 Task: Search for and compare the best cameras available for photography.
Action: Mouse moved to (285, 594)
Screenshot: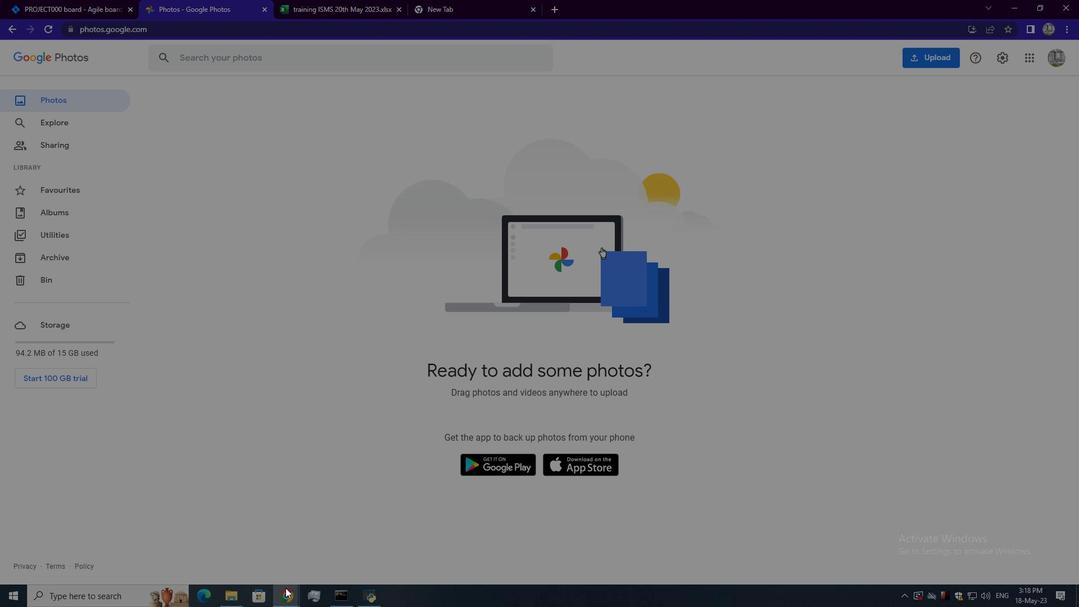 
Action: Mouse pressed left at (285, 594)
Screenshot: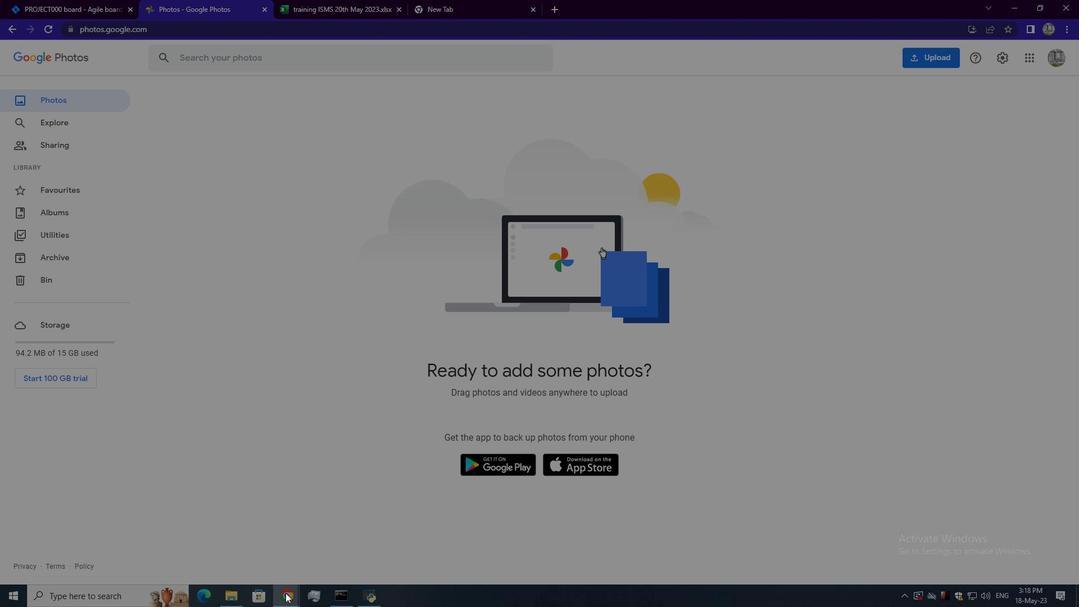 
Action: Mouse moved to (333, 546)
Screenshot: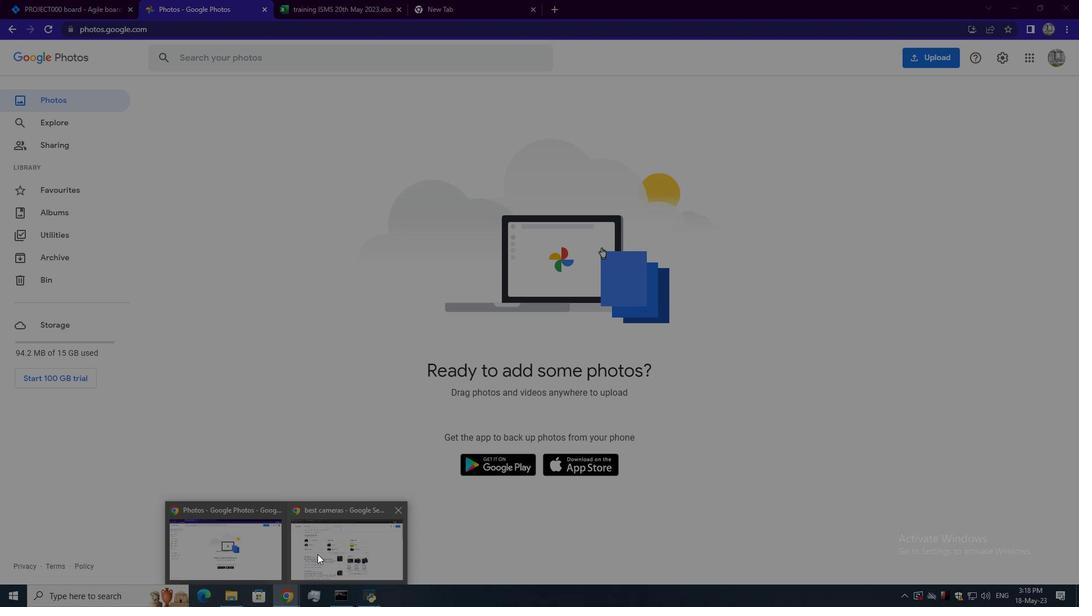 
Action: Mouse pressed left at (333, 546)
Screenshot: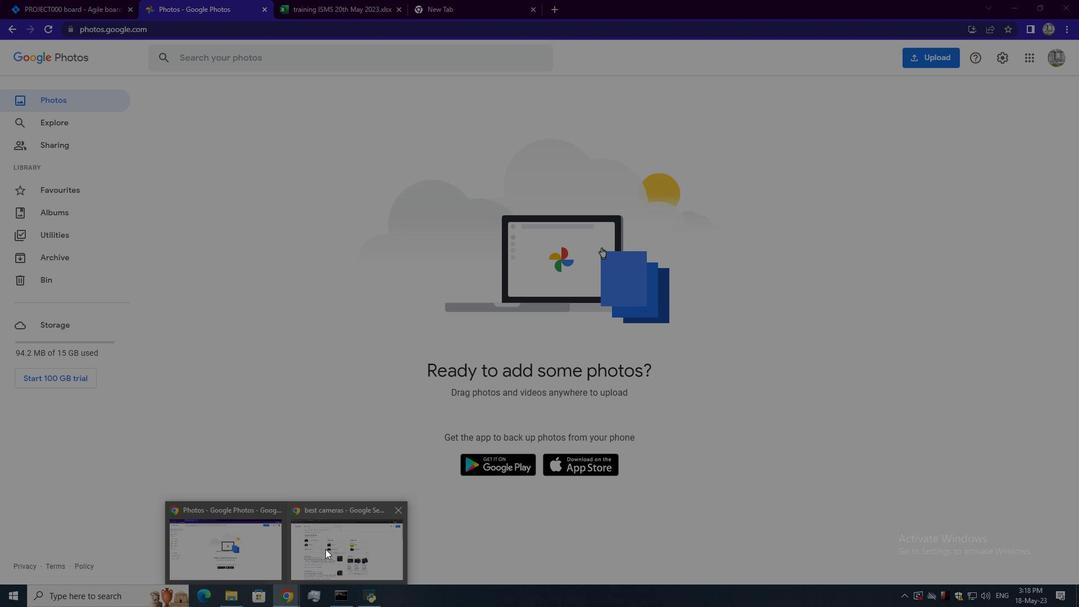
Action: Mouse moved to (243, 71)
Screenshot: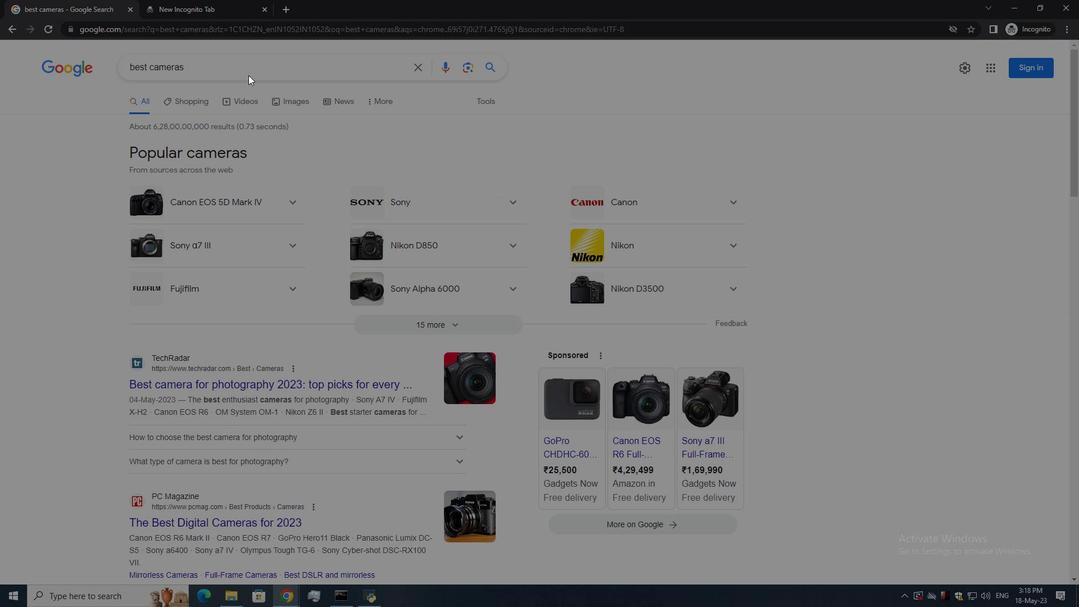 
Action: Mouse pressed left at (243, 71)
Screenshot: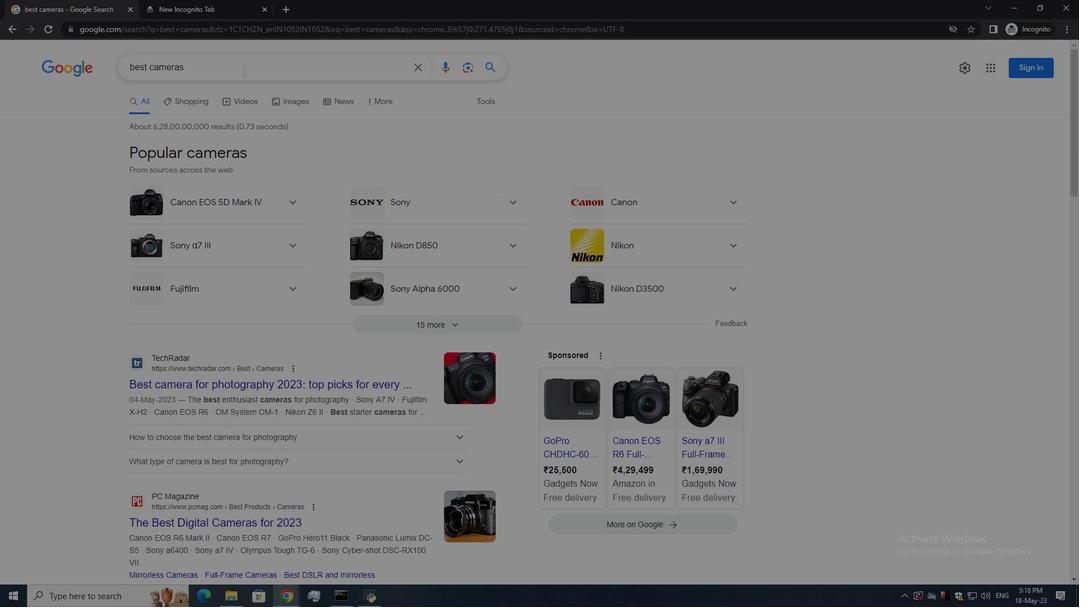 
Action: Key pressed <Key.backspace><Key.backspace><Key.backspace><Key.backspace><Key.backspace><Key.backspace><Key.backspace><Key.backspace><Key.backspace><Key.backspace><Key.backspace><Key.backspace><Key.backspace><Key.backspace><Key.backspace><Key.backspace><Key.backspace><Key.backspace><Key.shift>Best<Key.space>photos<Key.space>taken<Key.space>with<Key.space>canon<Key.enter>
Screenshot: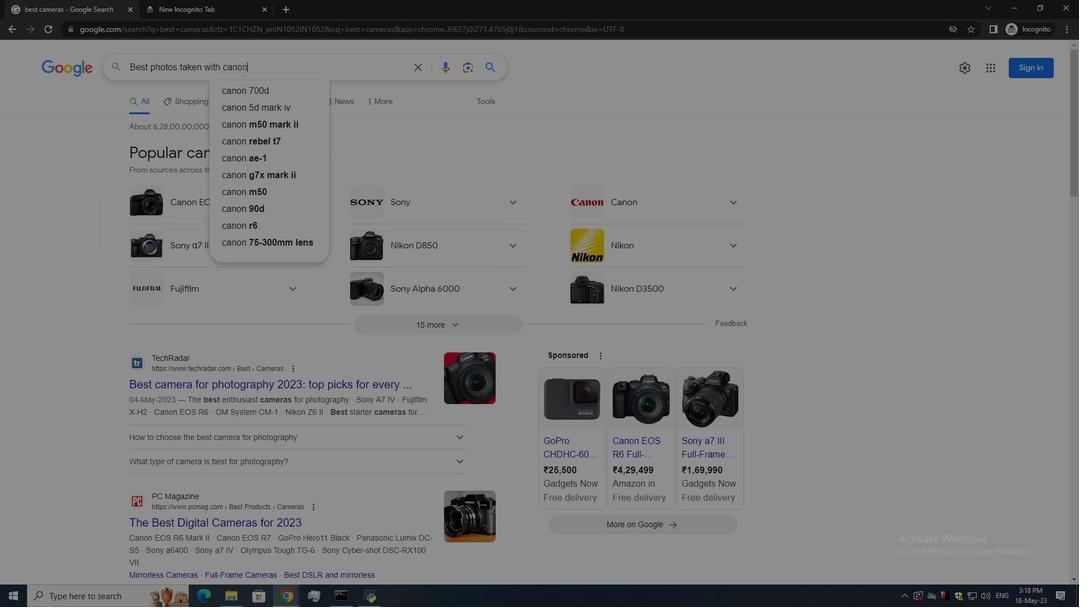 
Action: Mouse moved to (252, 165)
Screenshot: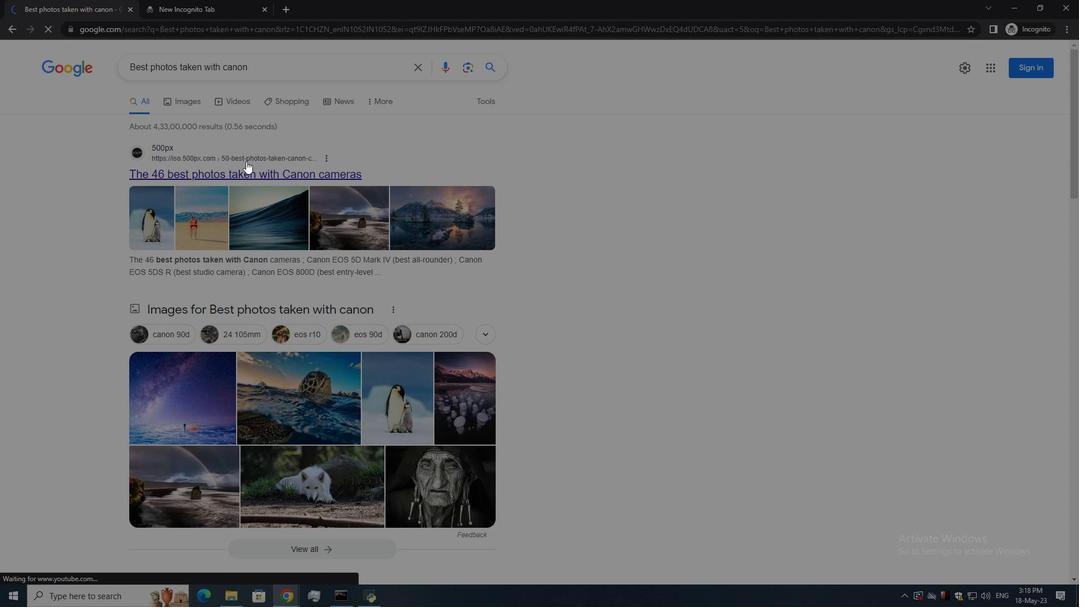 
Action: Mouse pressed left at (252, 165)
Screenshot: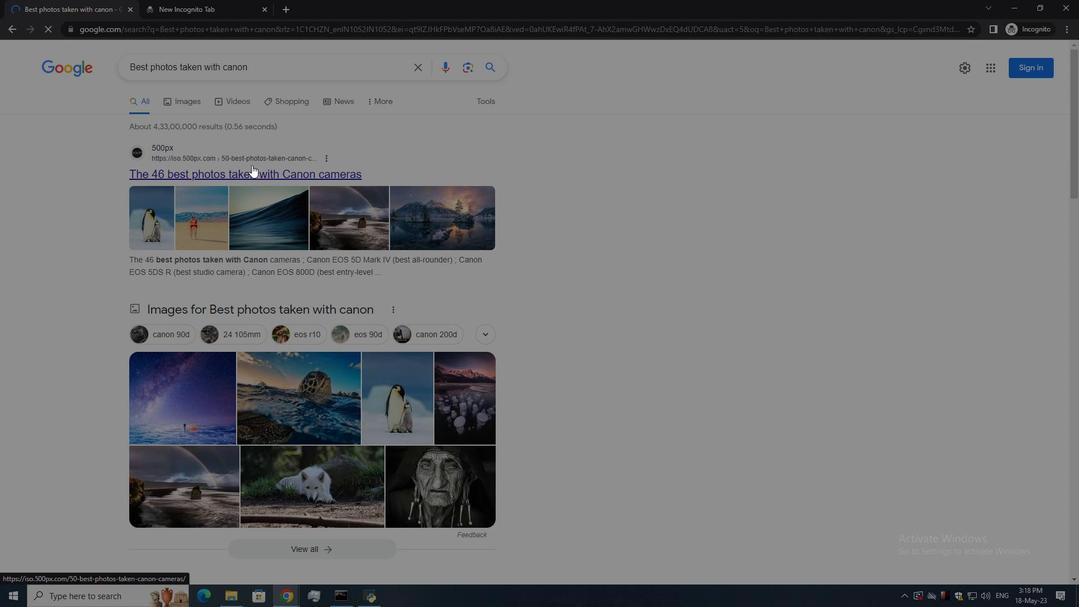 
Action: Mouse moved to (943, 596)
Screenshot: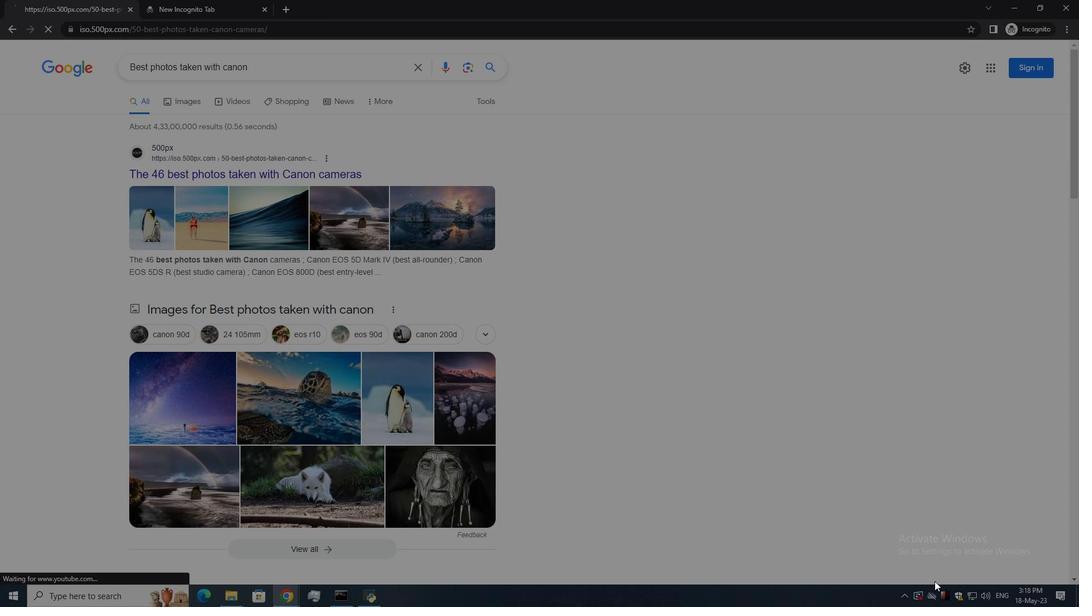 
Action: Mouse pressed left at (943, 596)
Screenshot: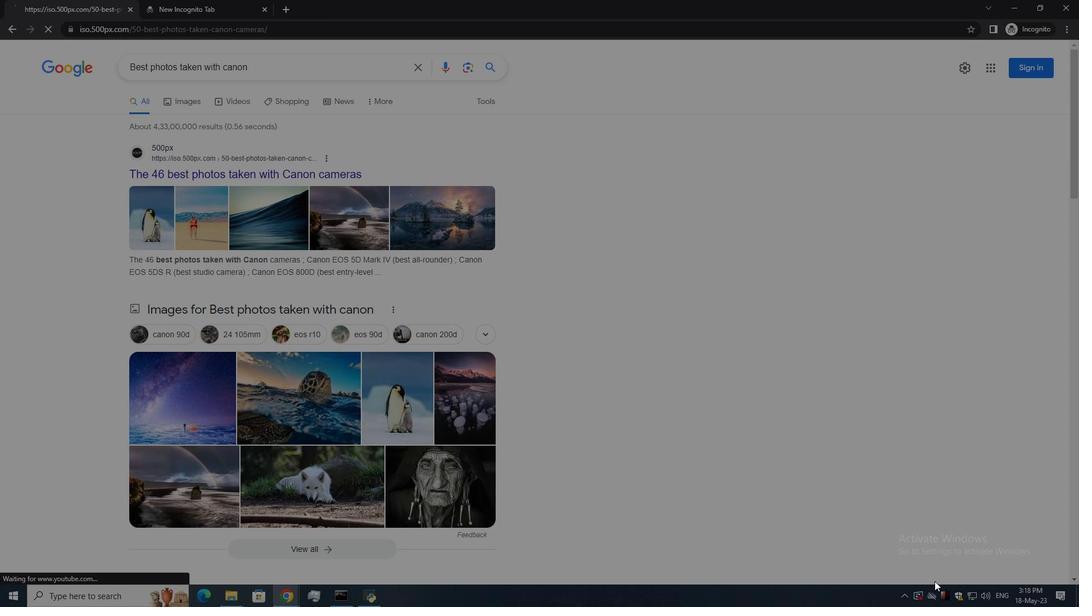 
Action: Mouse moved to (904, 480)
Screenshot: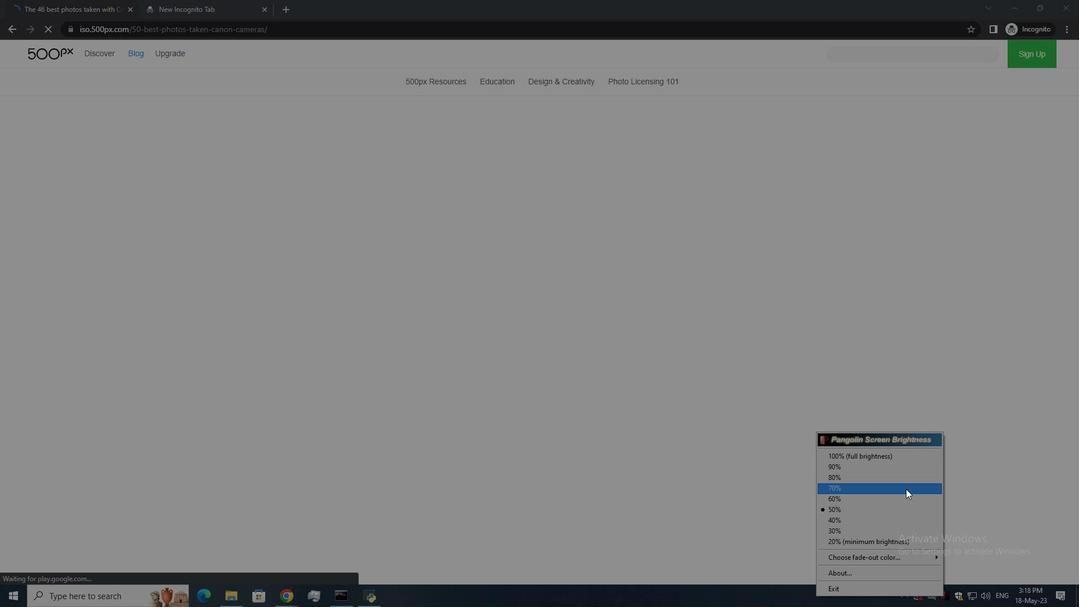 
Action: Mouse pressed left at (904, 480)
Screenshot: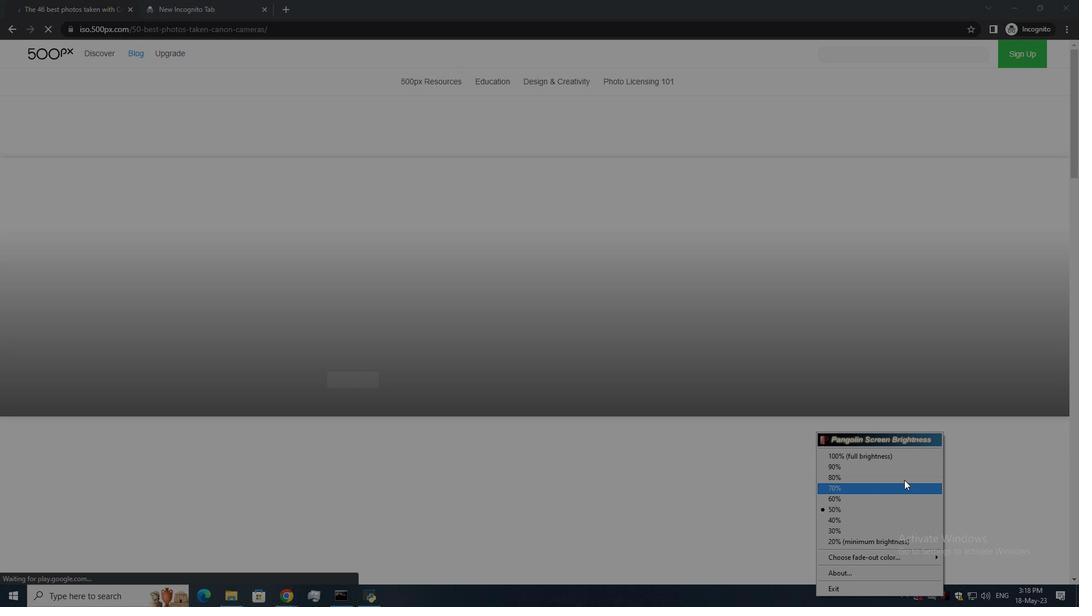 
Action: Mouse moved to (431, 281)
Screenshot: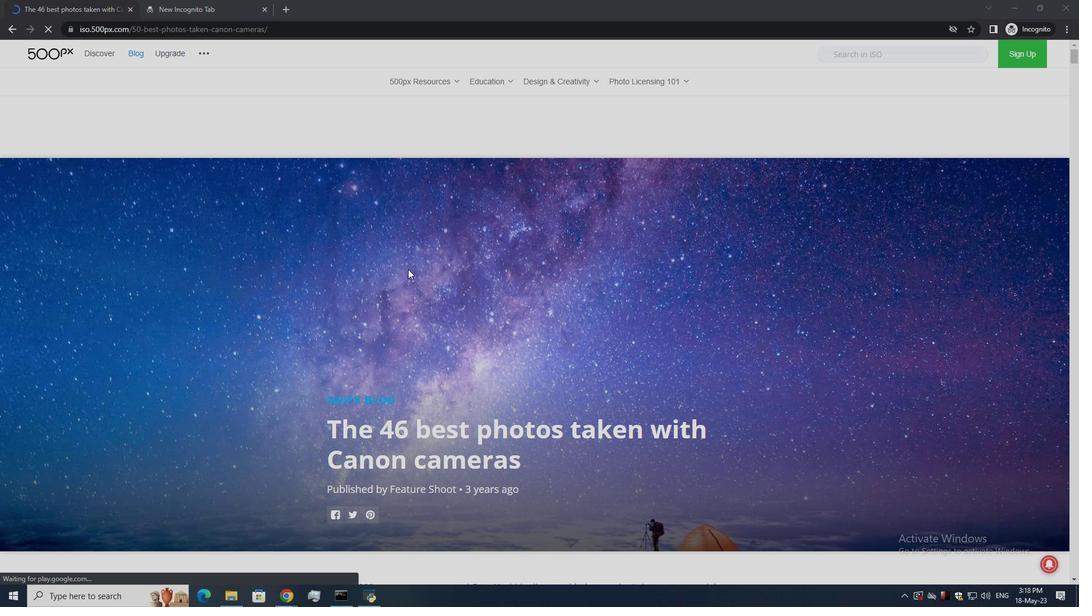 
Action: Mouse scrolled (431, 280) with delta (0, 0)
Screenshot: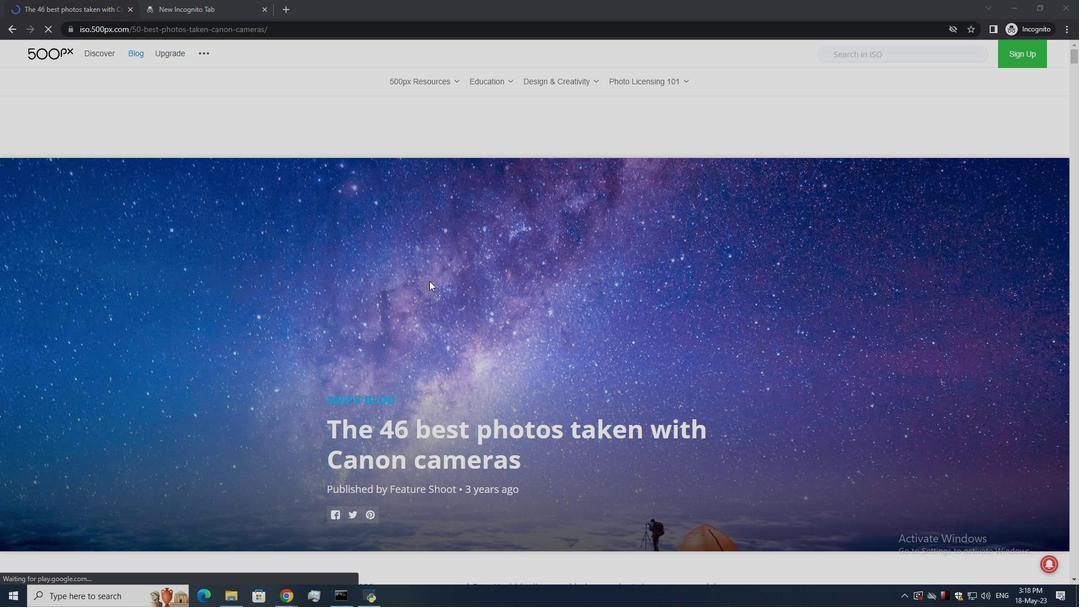 
Action: Mouse scrolled (431, 280) with delta (0, 0)
Screenshot: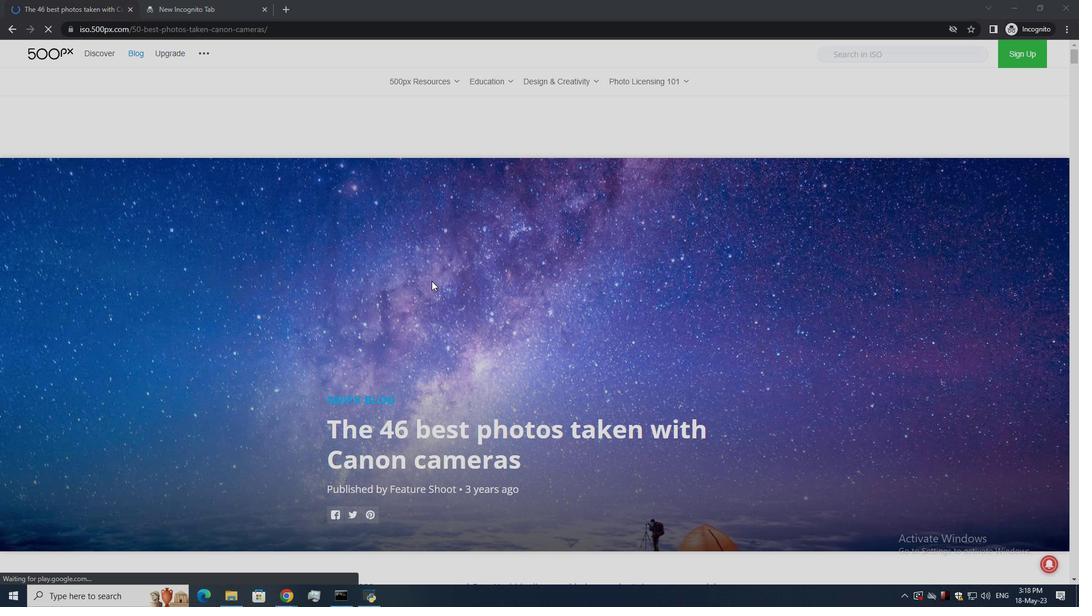 
Action: Mouse moved to (431, 281)
Screenshot: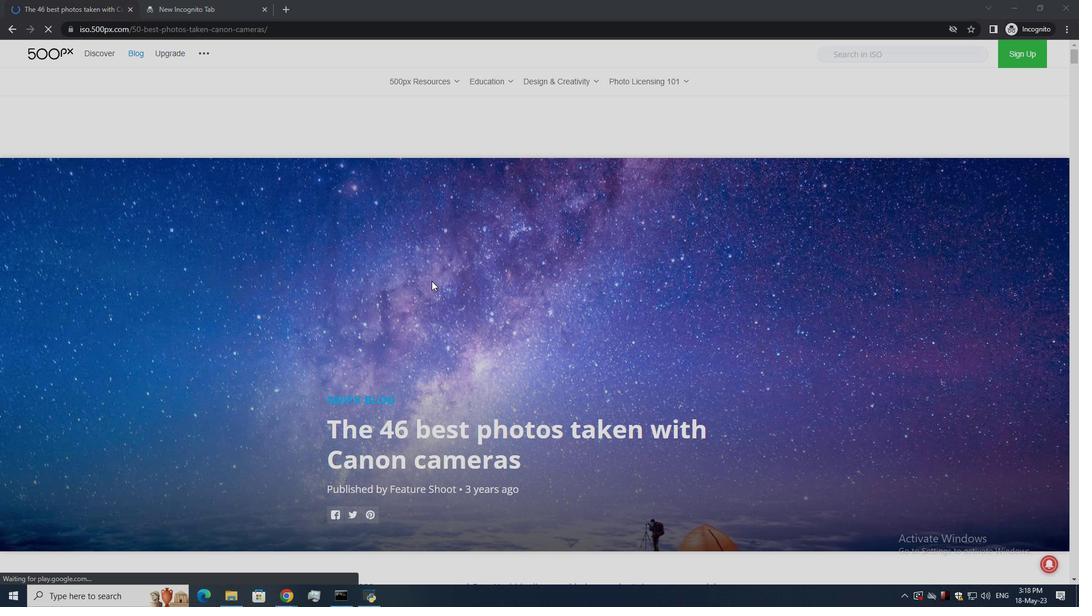 
Action: Mouse scrolled (431, 281) with delta (0, 0)
Screenshot: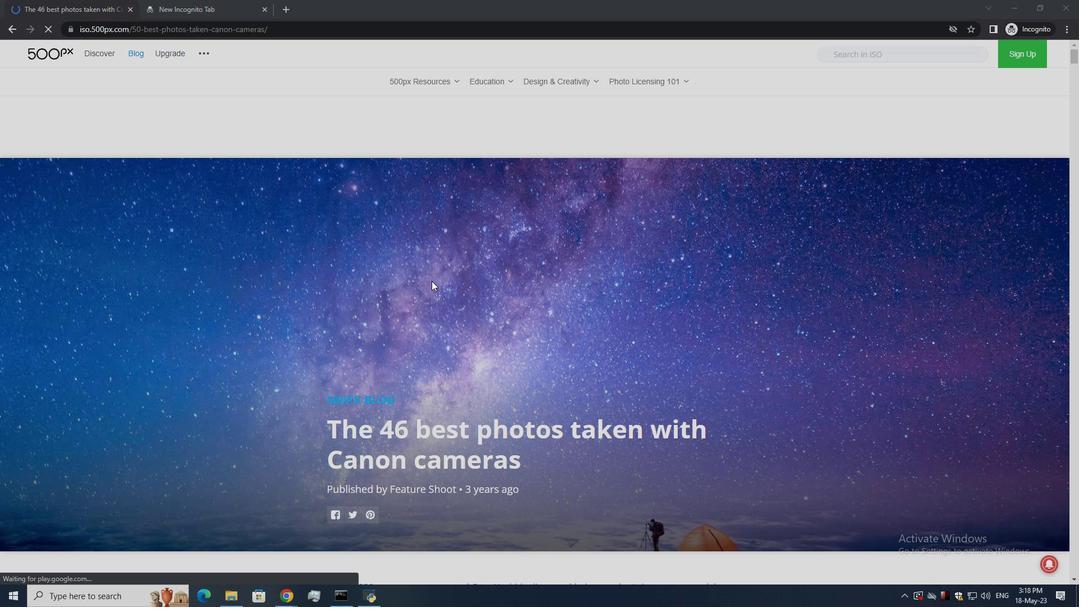 
Action: Mouse moved to (372, 315)
Screenshot: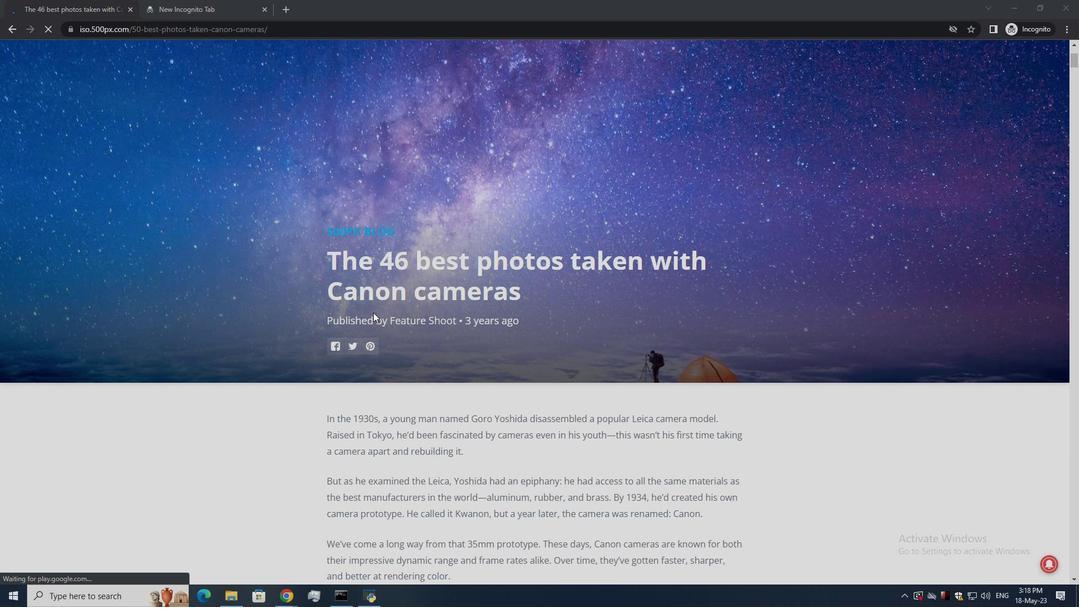 
Action: Mouse scrolled (372, 315) with delta (0, 0)
Screenshot: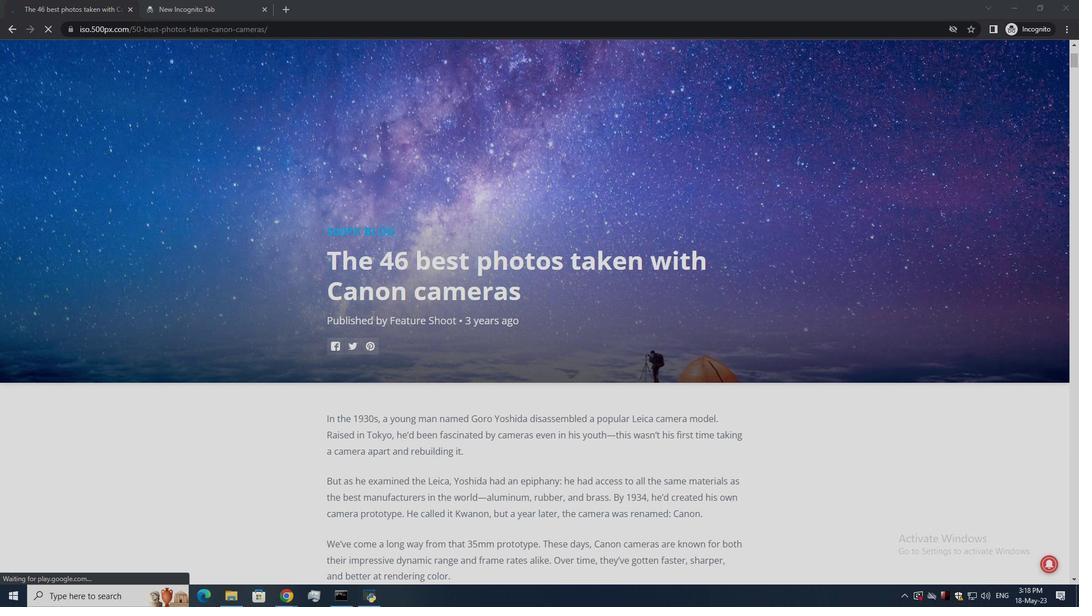 
Action: Mouse moved to (371, 317)
Screenshot: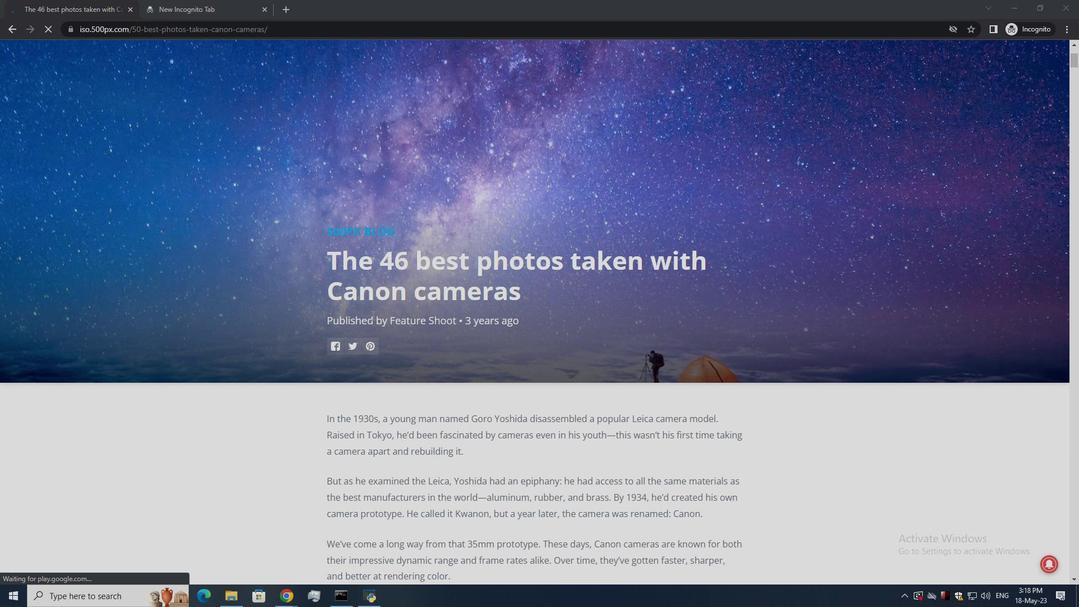
Action: Mouse scrolled (371, 317) with delta (0, 0)
Screenshot: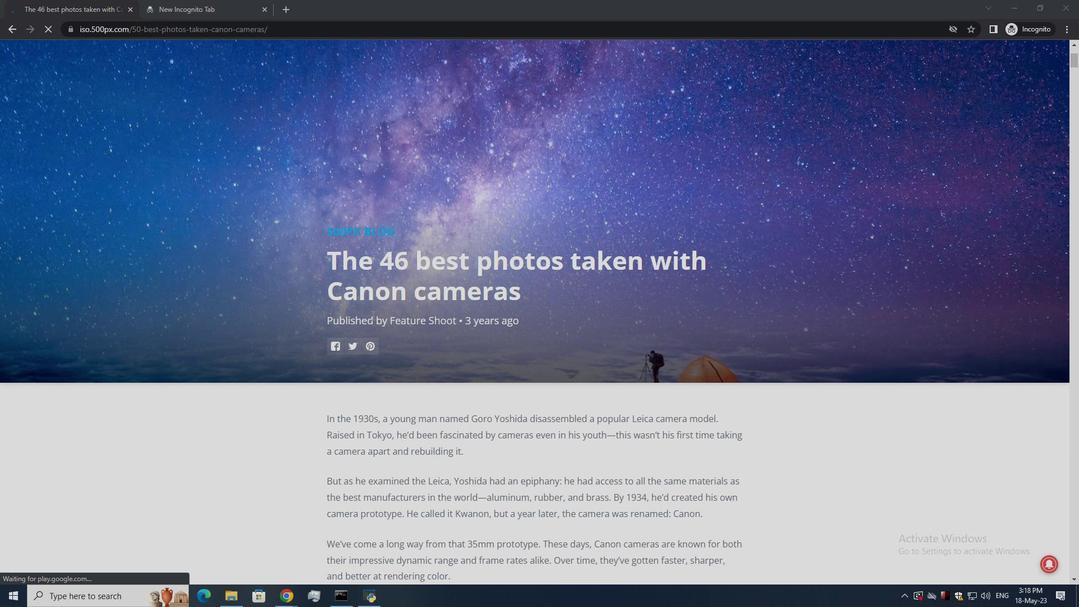 
Action: Mouse scrolled (371, 317) with delta (0, 0)
Screenshot: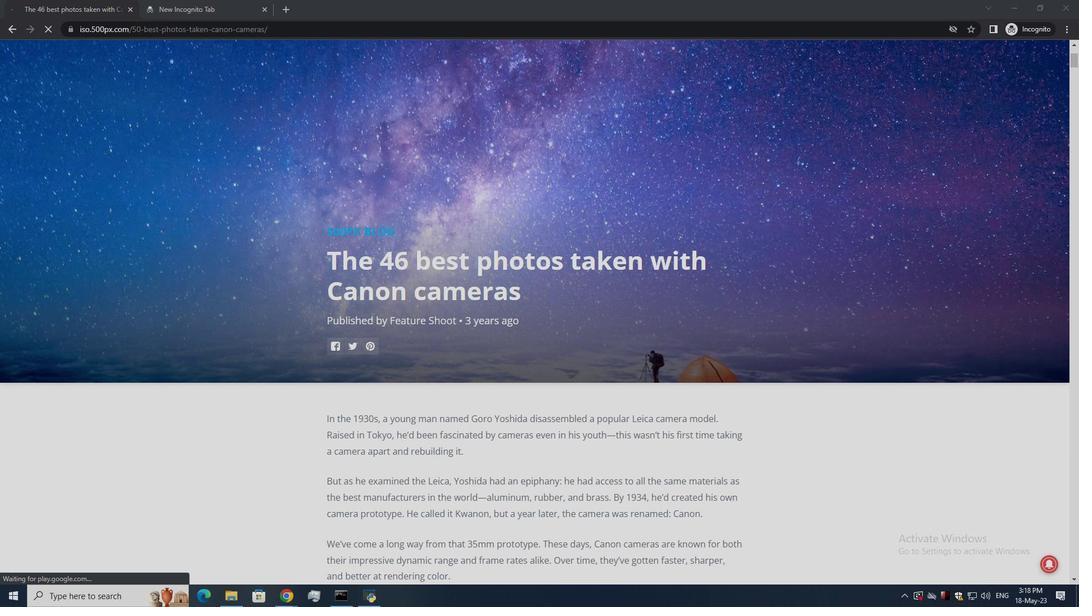 
Action: Mouse scrolled (371, 317) with delta (0, 0)
Screenshot: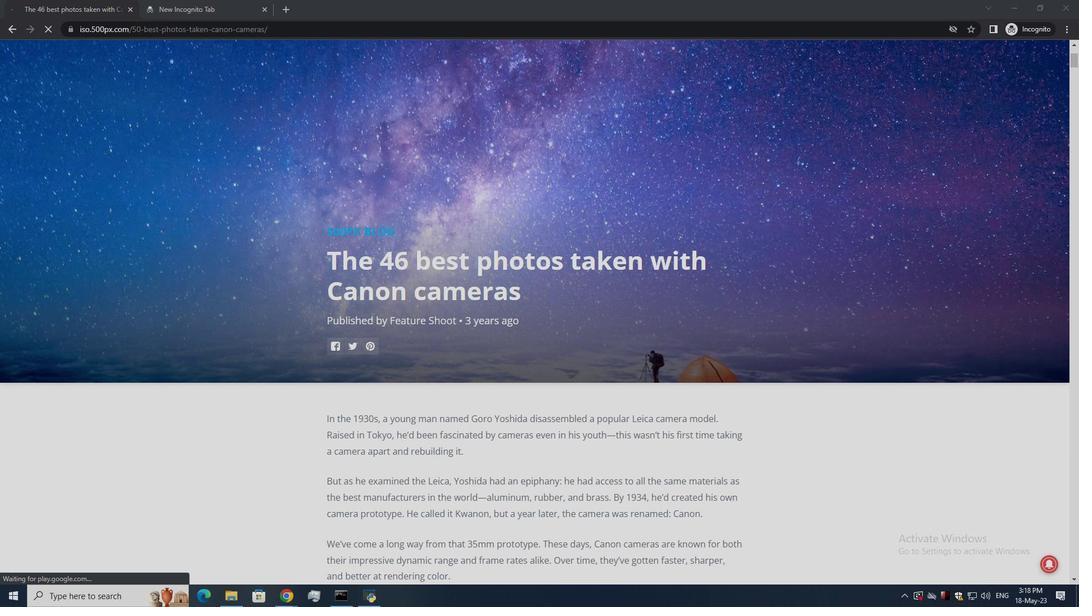 
Action: Mouse moved to (365, 322)
Screenshot: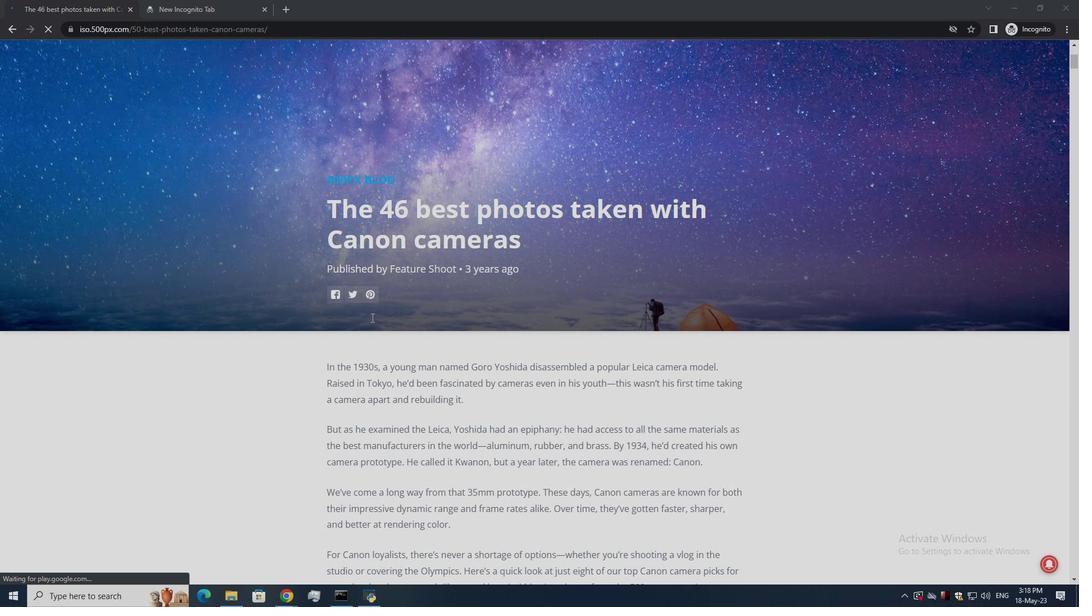 
Action: Mouse scrolled (366, 322) with delta (0, 0)
Screenshot: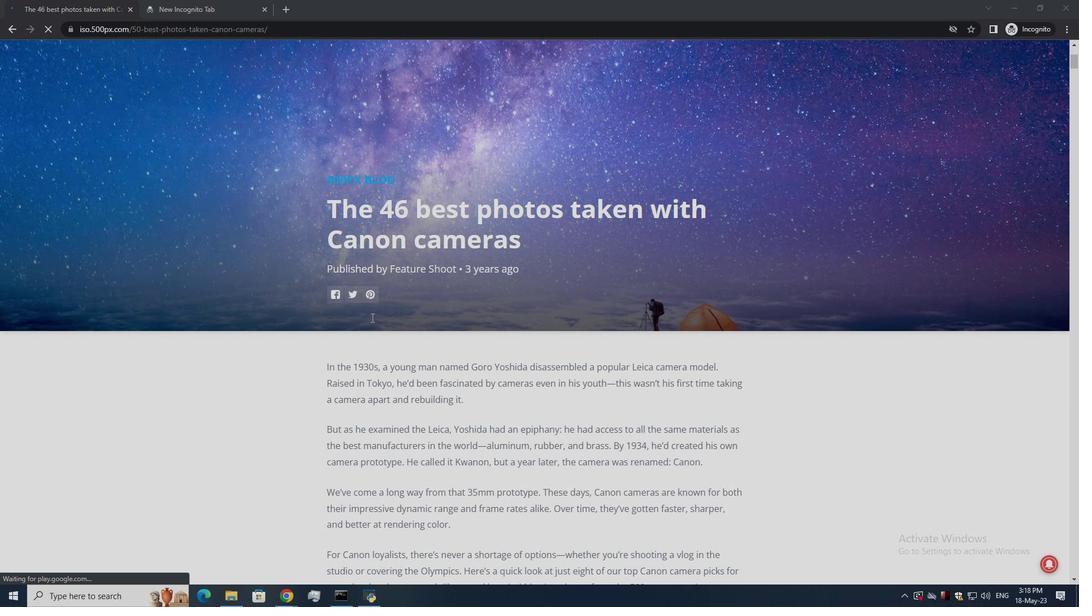 
Action: Mouse moved to (364, 329)
Screenshot: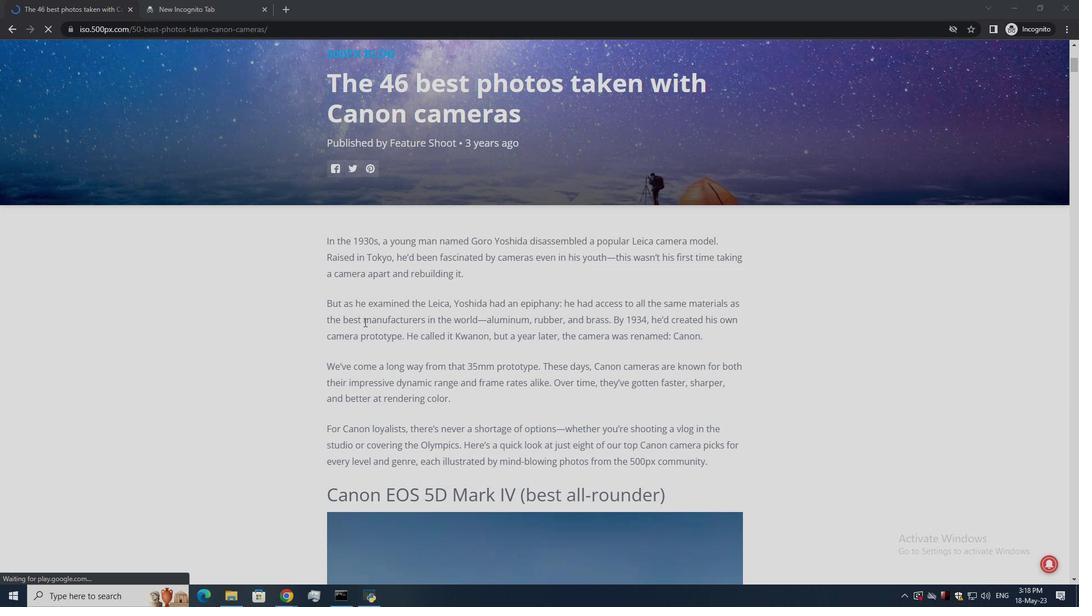 
Action: Mouse scrolled (364, 327) with delta (0, 0)
Screenshot: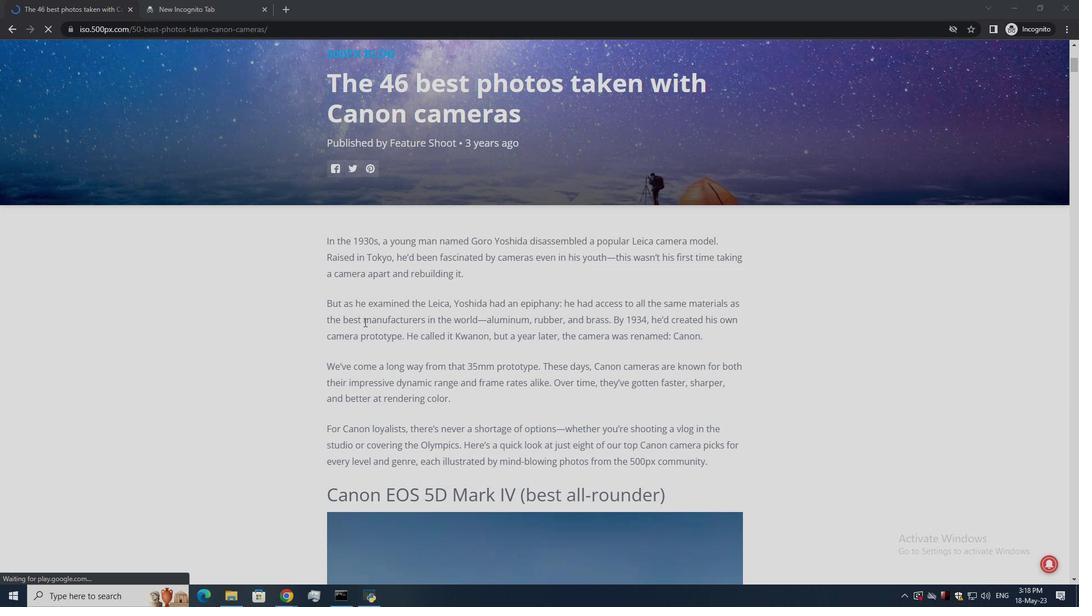 
Action: Mouse moved to (364, 333)
Screenshot: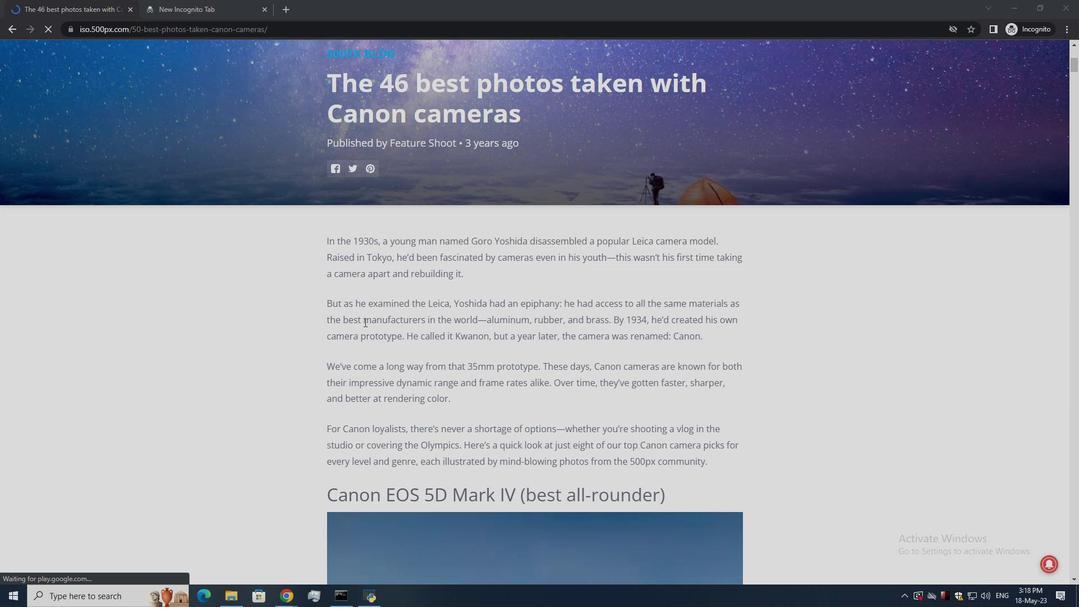
Action: Mouse scrolled (364, 333) with delta (0, 0)
Screenshot: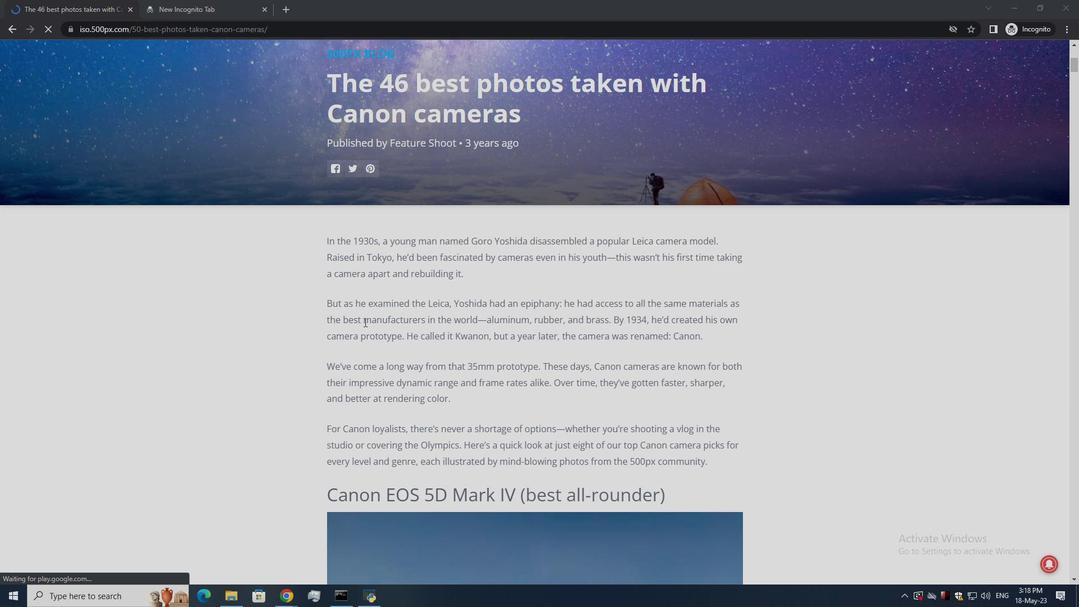 
Action: Mouse scrolled (364, 333) with delta (0, 0)
Screenshot: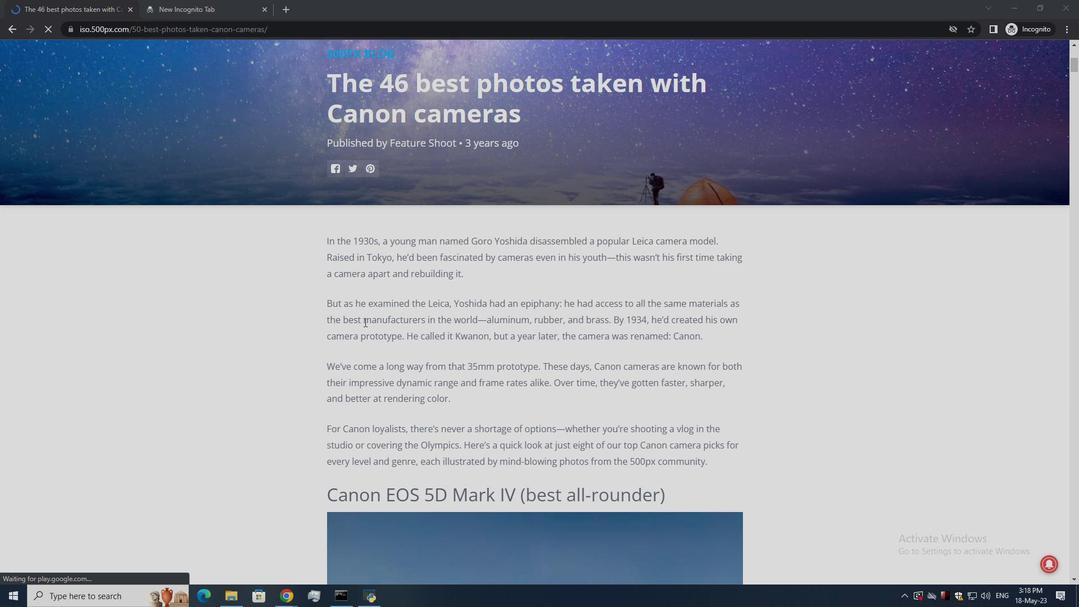 
Action: Mouse moved to (370, 340)
Screenshot: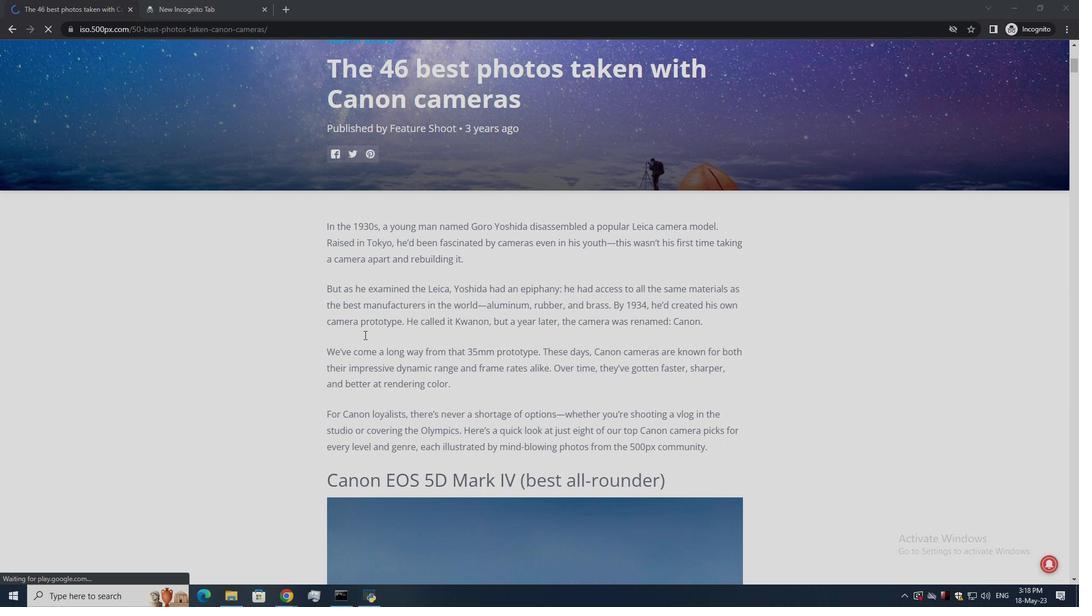 
Action: Mouse scrolled (370, 339) with delta (0, 0)
Screenshot: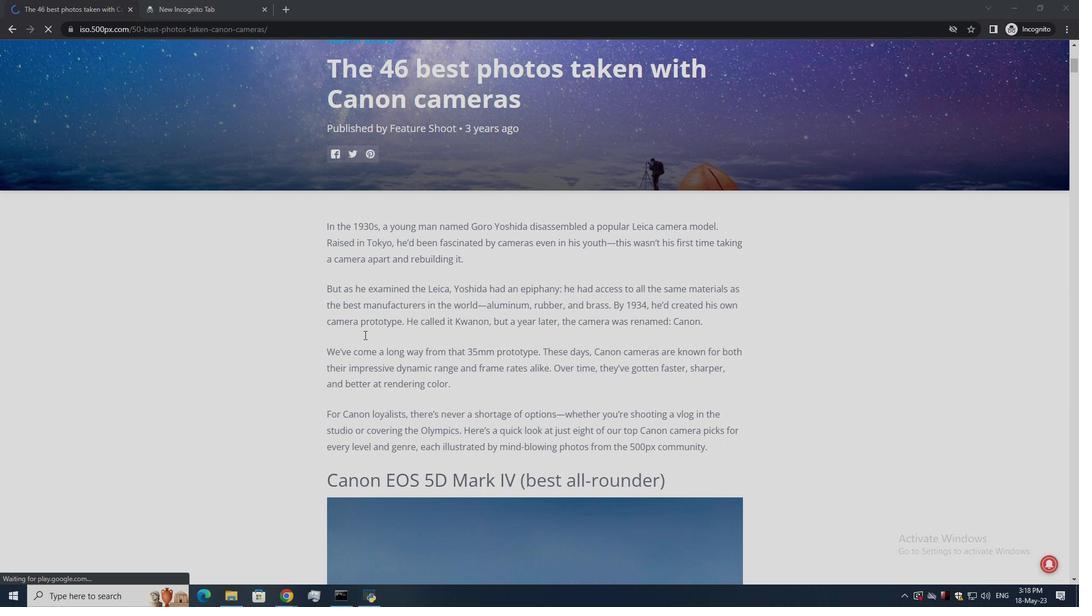 
Action: Mouse scrolled (370, 339) with delta (0, 0)
Screenshot: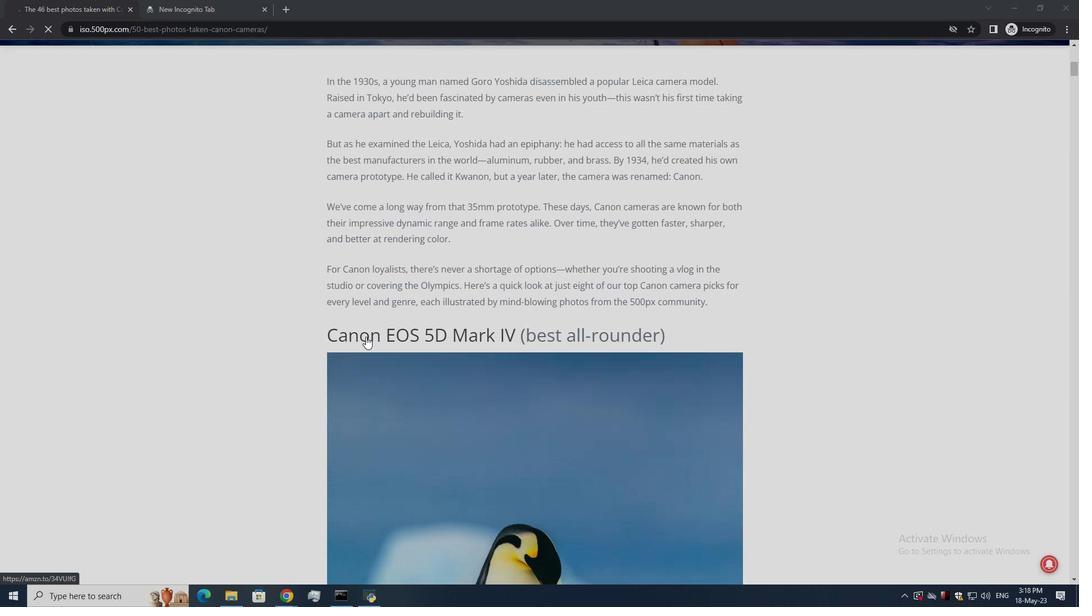 
Action: Mouse moved to (371, 339)
Screenshot: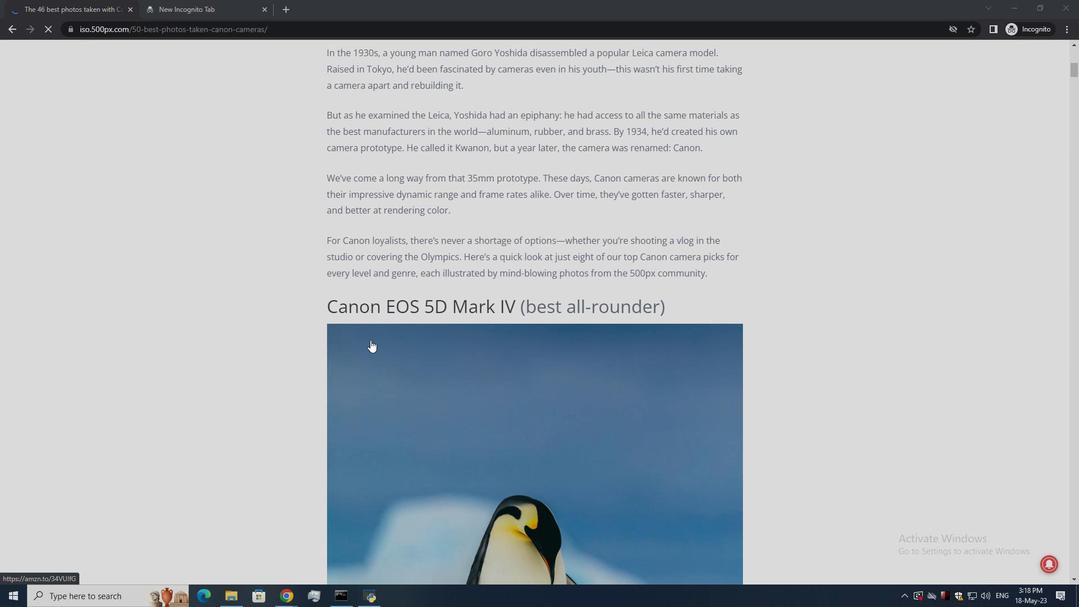 
Action: Mouse scrolled (371, 338) with delta (0, 0)
Screenshot: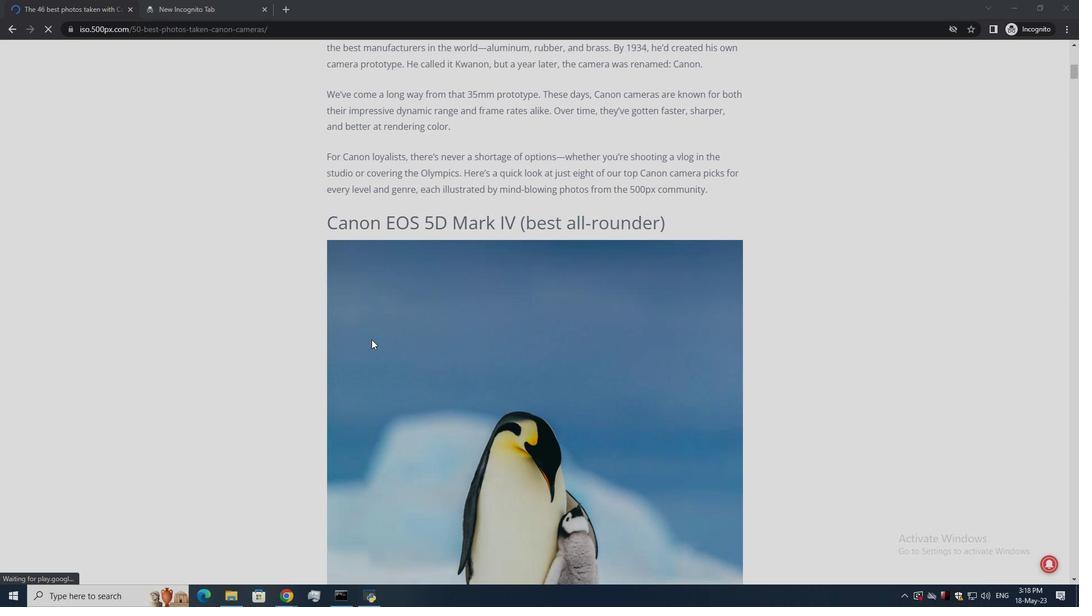 
Action: Mouse scrolled (371, 338) with delta (0, 0)
Screenshot: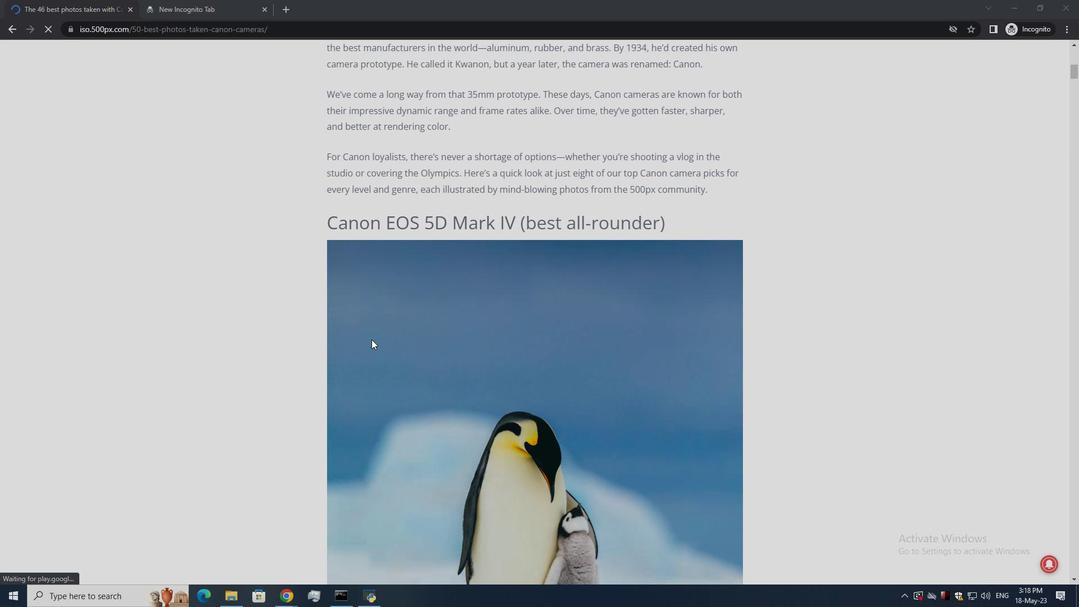 
Action: Mouse scrolled (371, 338) with delta (0, 0)
Screenshot: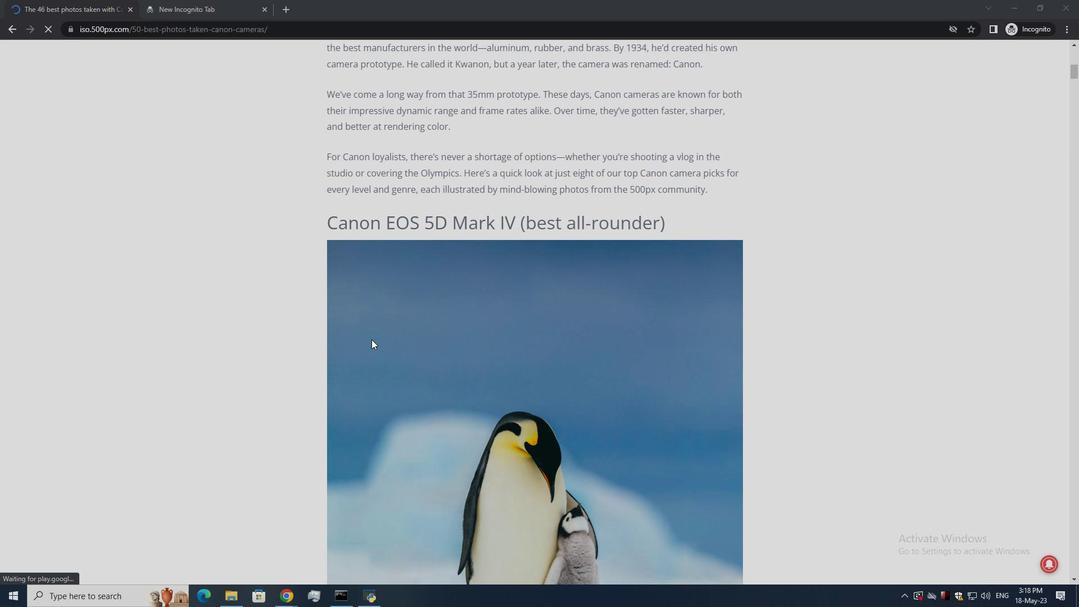 
Action: Mouse scrolled (371, 338) with delta (0, 0)
Screenshot: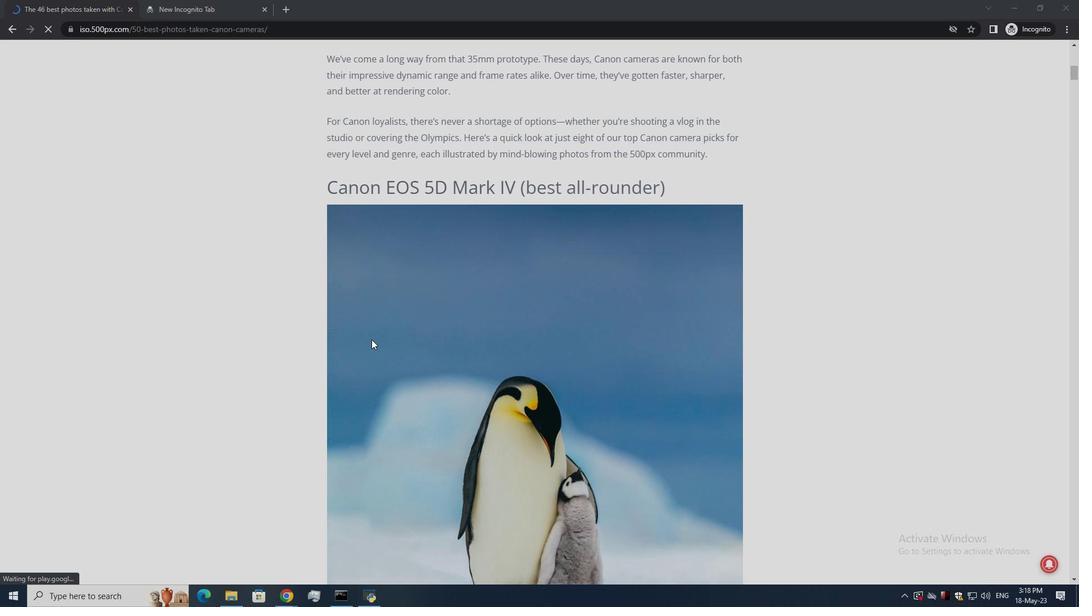 
Action: Mouse moved to (545, 300)
Screenshot: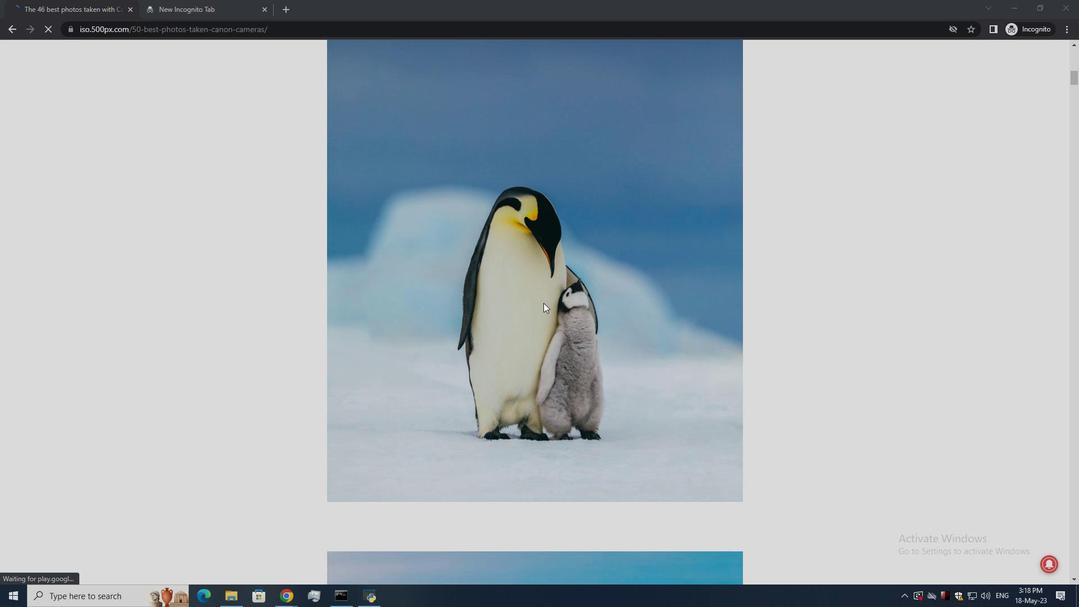
Action: Mouse pressed left at (545, 300)
Screenshot: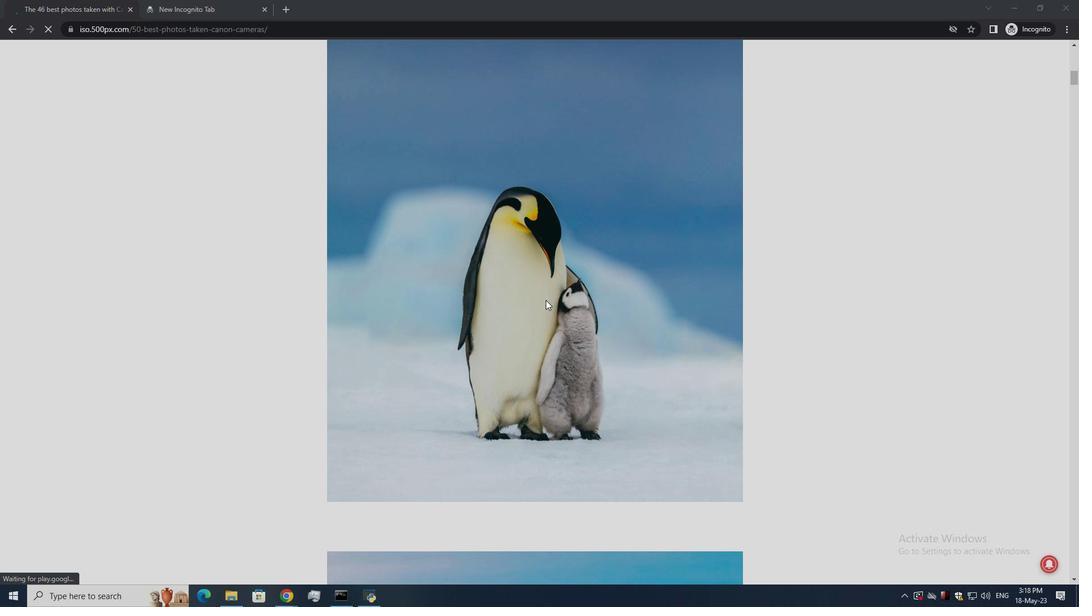 
Action: Mouse moved to (564, 300)
Screenshot: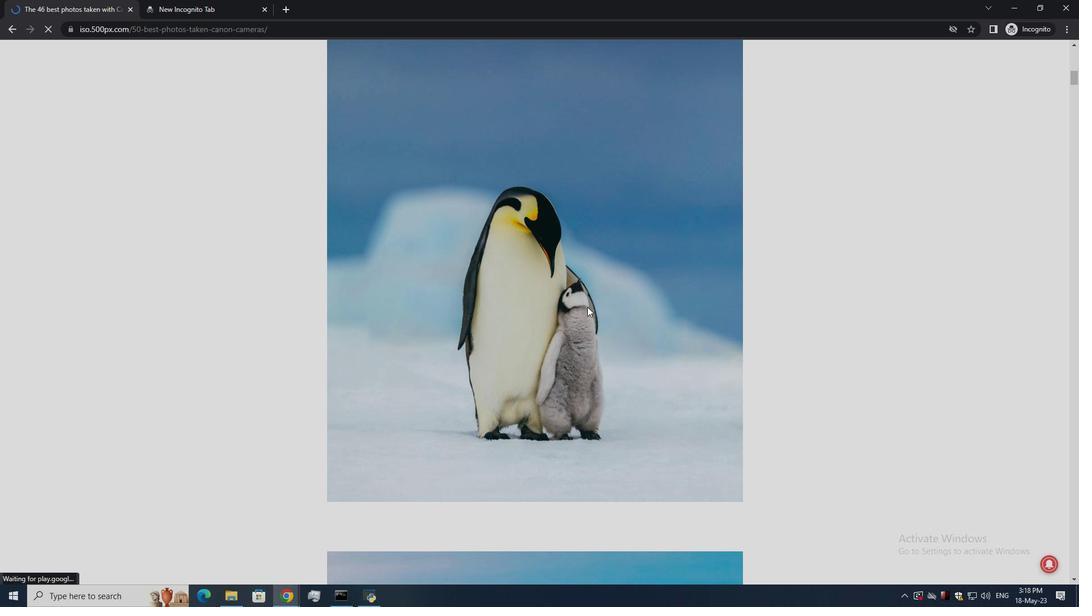 
Action: Mouse pressed left at (564, 300)
Screenshot: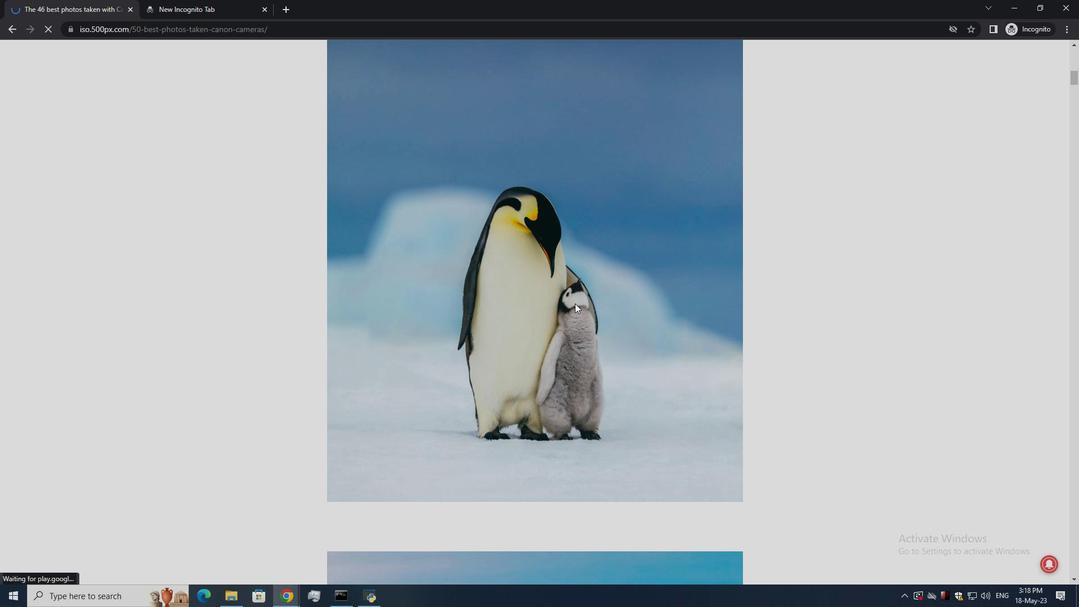 
Action: Mouse pressed left at (564, 300)
Screenshot: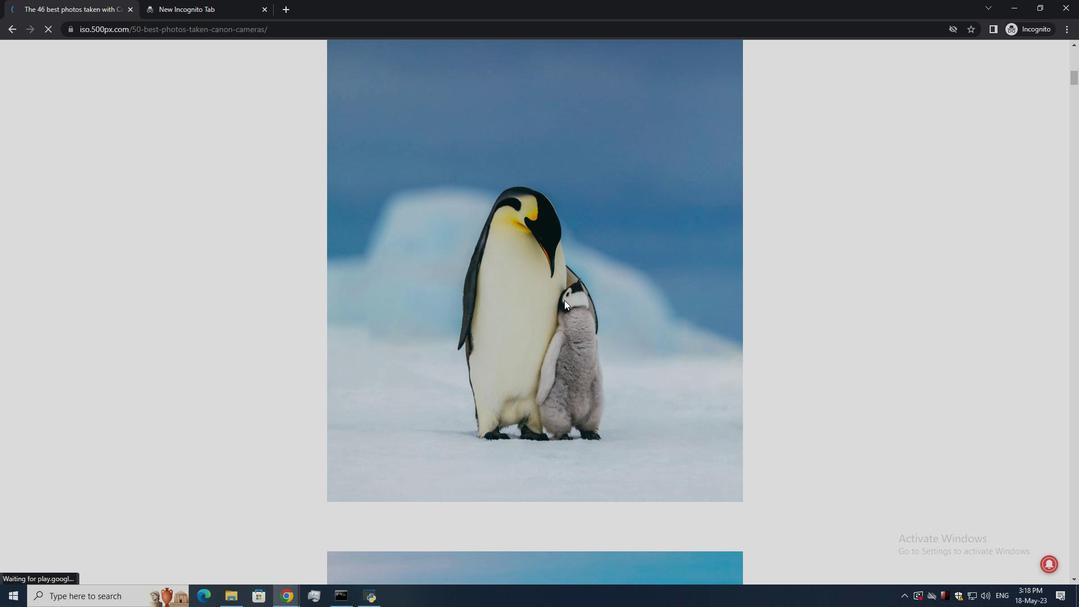 
Action: Mouse moved to (442, 279)
Screenshot: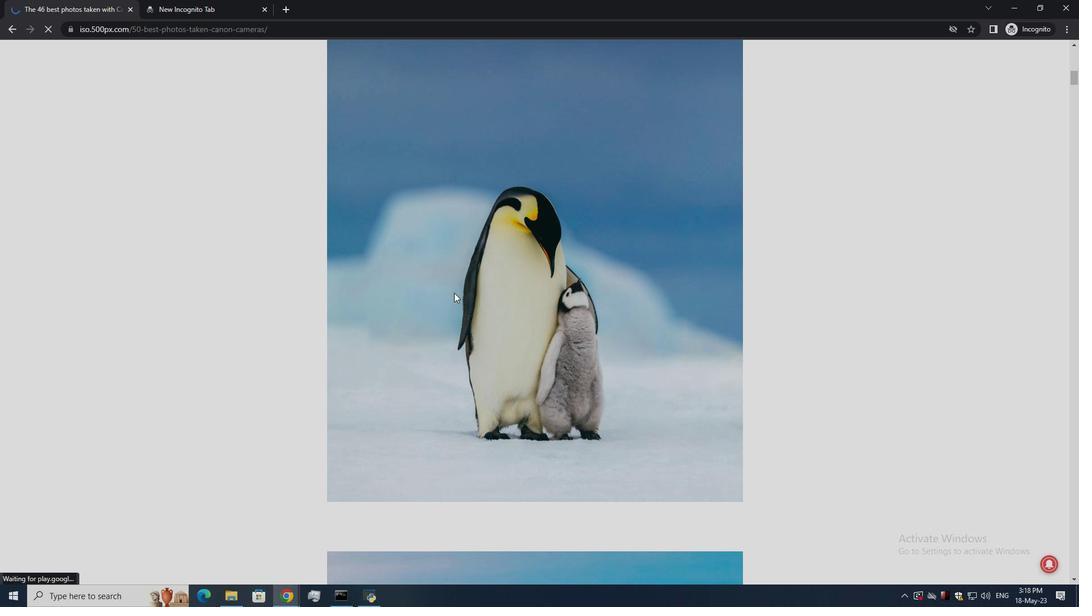 
Action: Mouse scrolled (442, 280) with delta (0, 0)
Screenshot: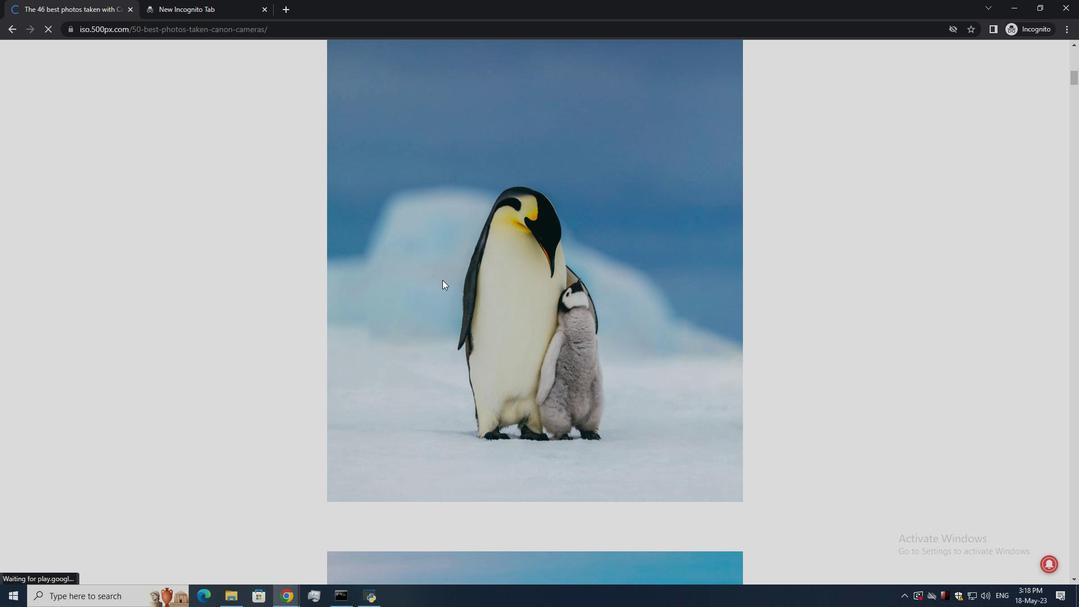 
Action: Mouse scrolled (442, 279) with delta (0, 0)
Screenshot: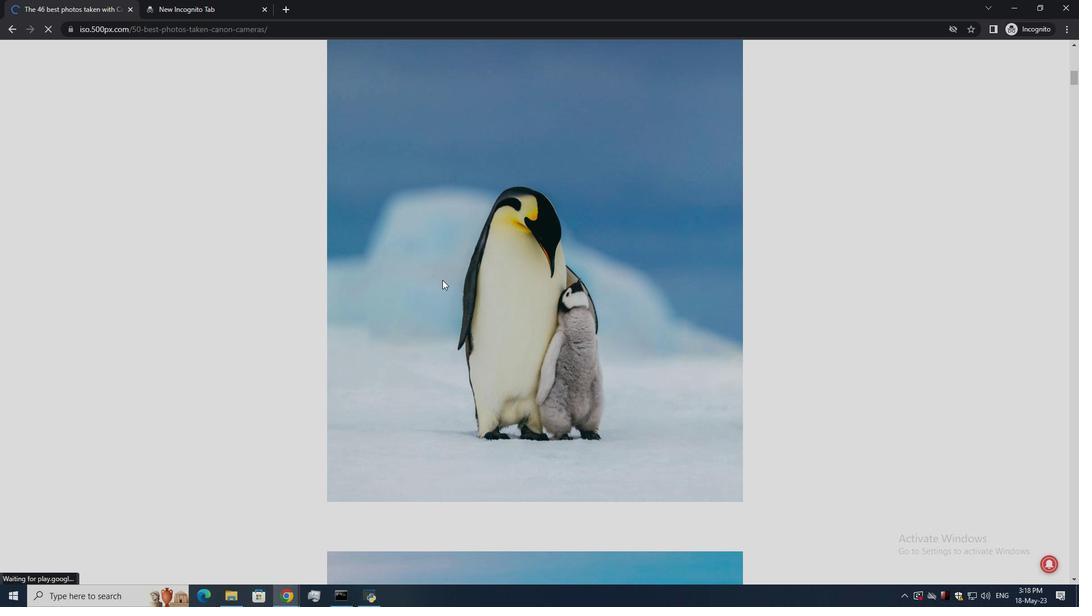 
Action: Mouse scrolled (442, 279) with delta (0, 0)
Screenshot: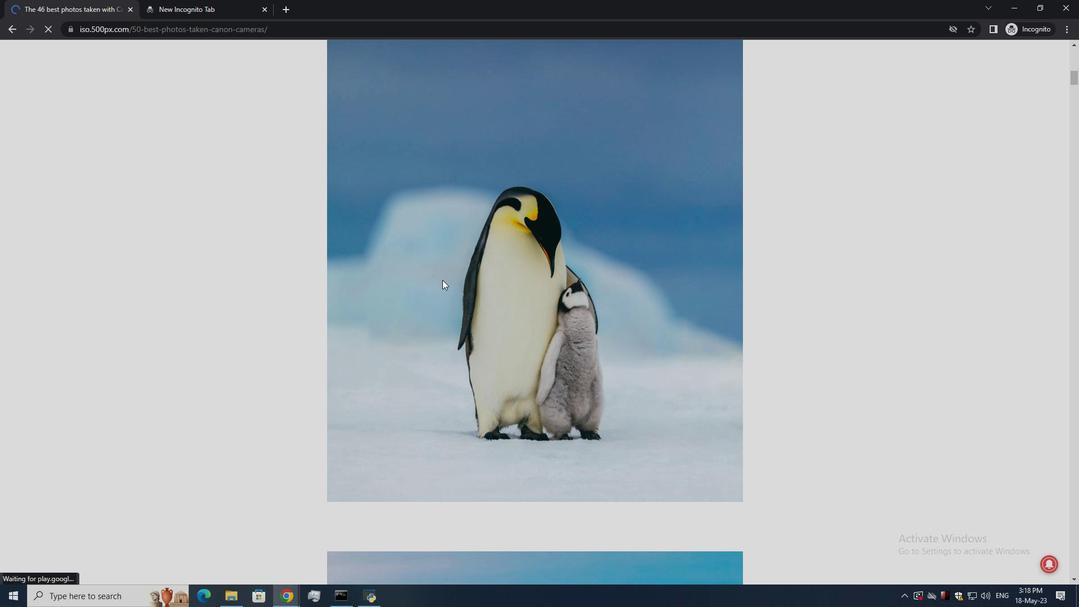 
Action: Mouse scrolled (442, 280) with delta (0, 0)
Screenshot: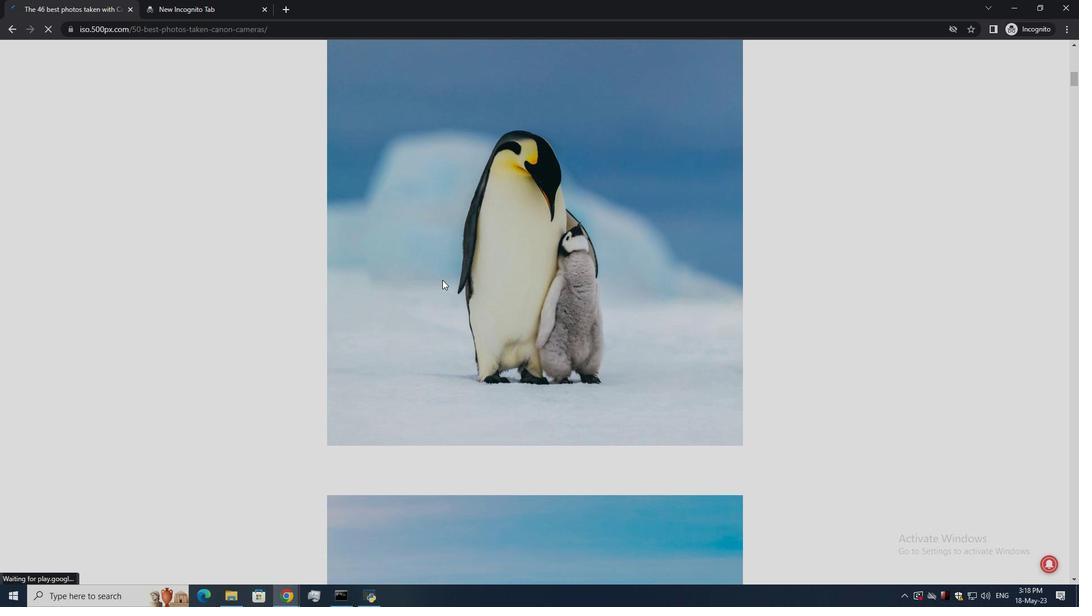 
Action: Mouse scrolled (442, 280) with delta (0, 0)
Screenshot: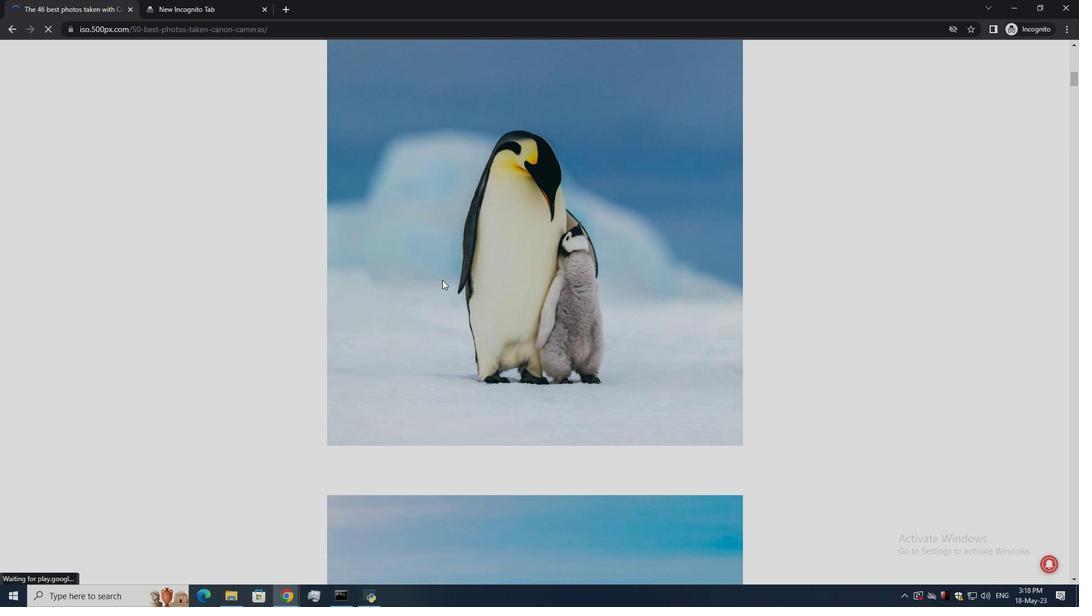 
Action: Mouse scrolled (442, 280) with delta (0, 0)
Screenshot: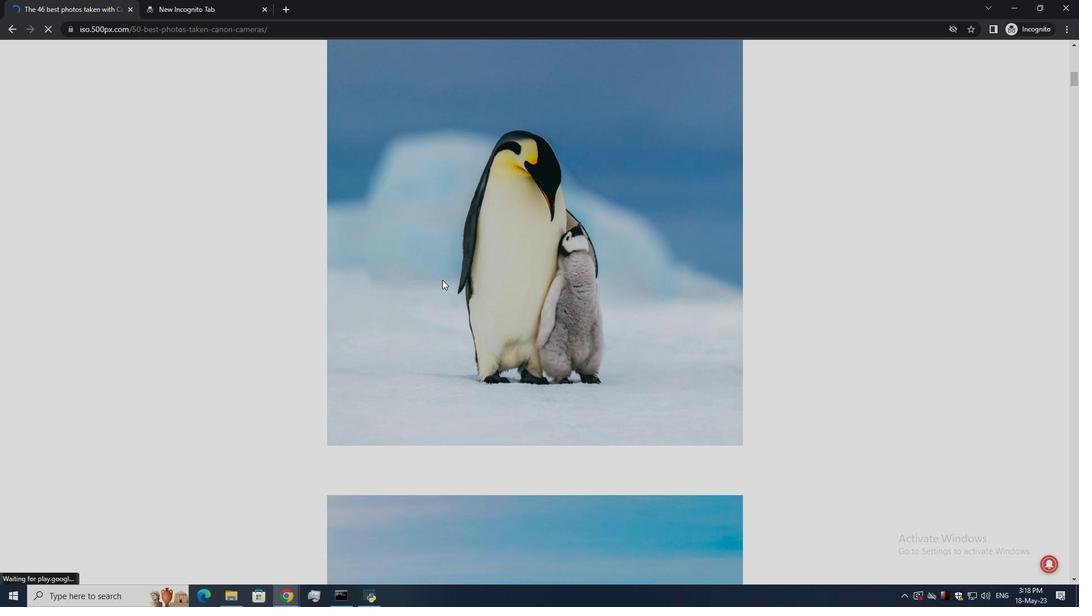
Action: Mouse scrolled (442, 279) with delta (0, 0)
Screenshot: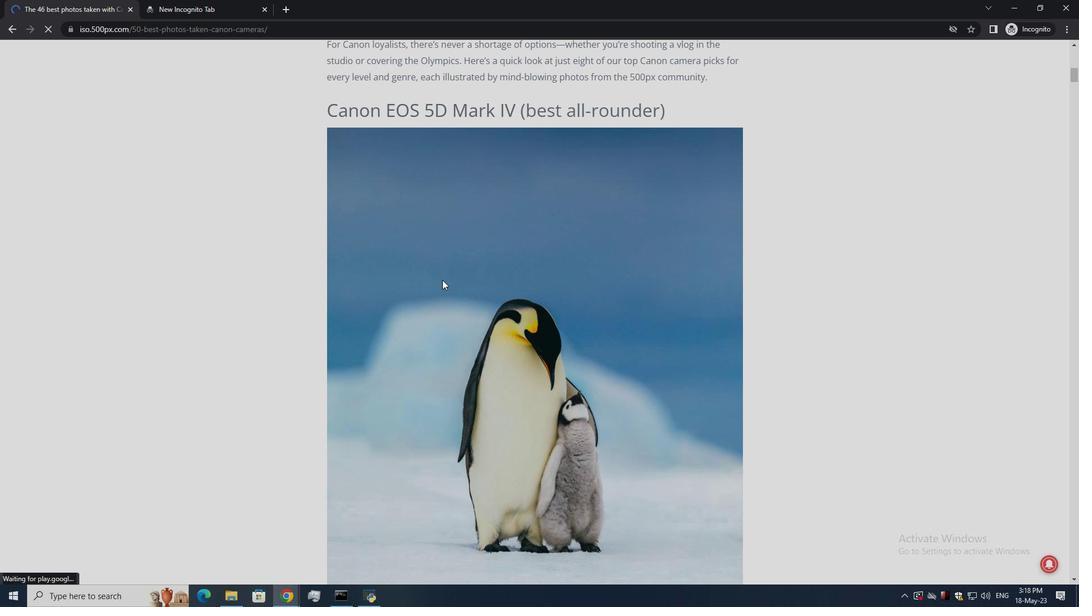 
Action: Mouse scrolled (442, 279) with delta (0, 0)
Screenshot: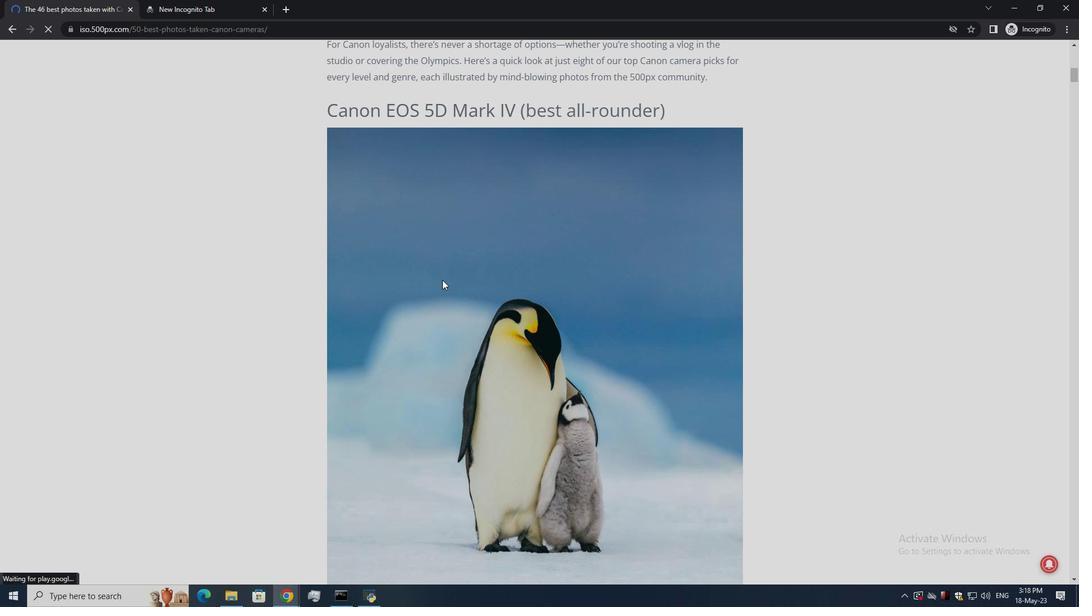 
Action: Mouse scrolled (442, 279) with delta (0, 0)
Screenshot: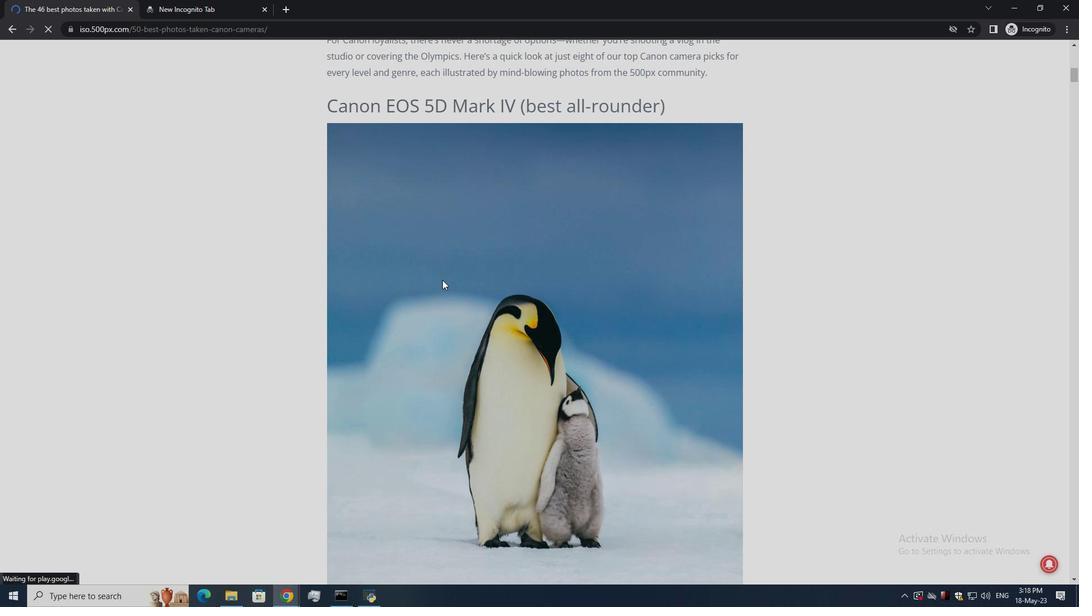 
Action: Mouse scrolled (442, 279) with delta (0, 0)
Screenshot: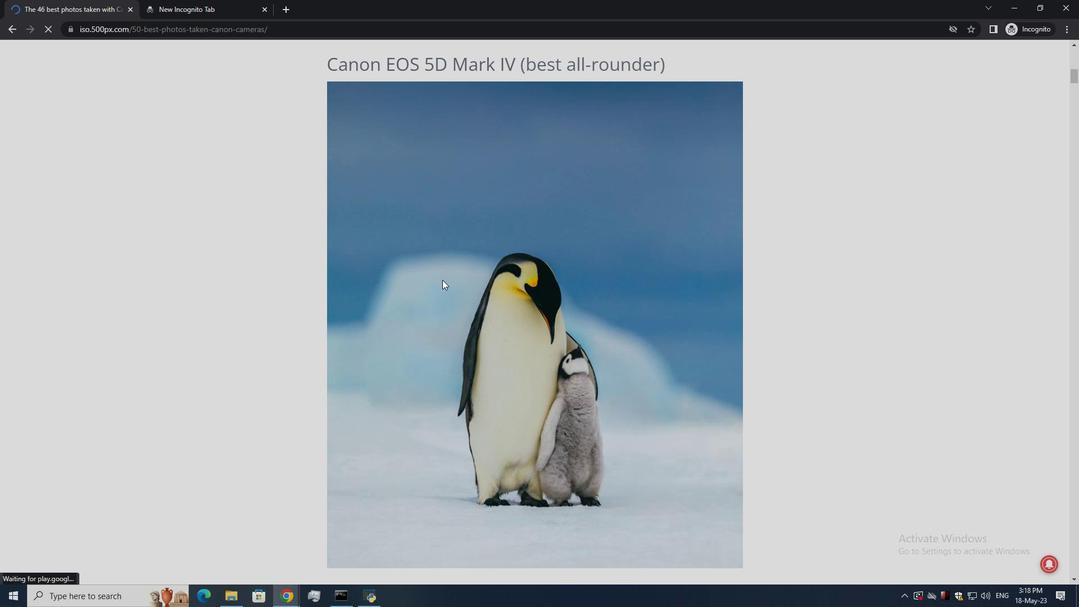 
Action: Mouse scrolled (442, 279) with delta (0, 0)
Screenshot: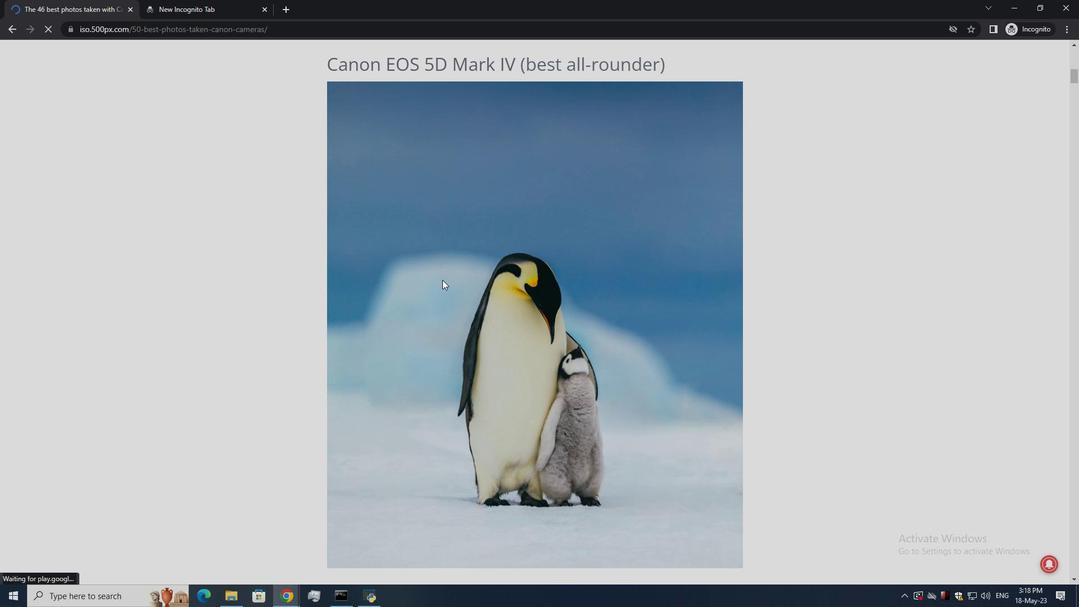 
Action: Mouse scrolled (442, 279) with delta (0, 0)
Screenshot: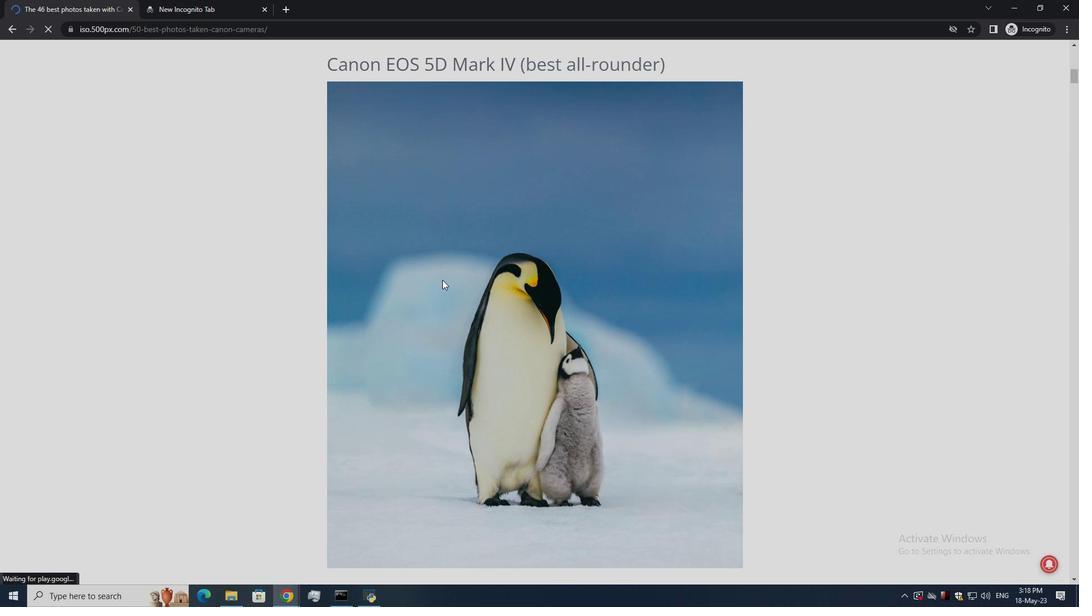 
Action: Mouse scrolled (442, 279) with delta (0, 0)
Screenshot: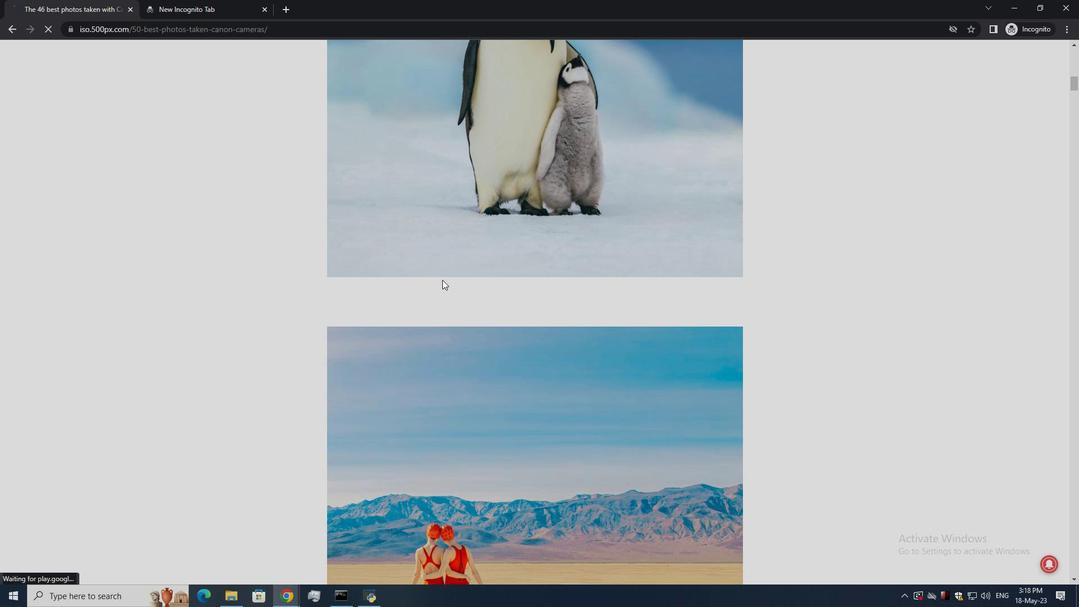 
Action: Mouse scrolled (442, 279) with delta (0, 0)
Screenshot: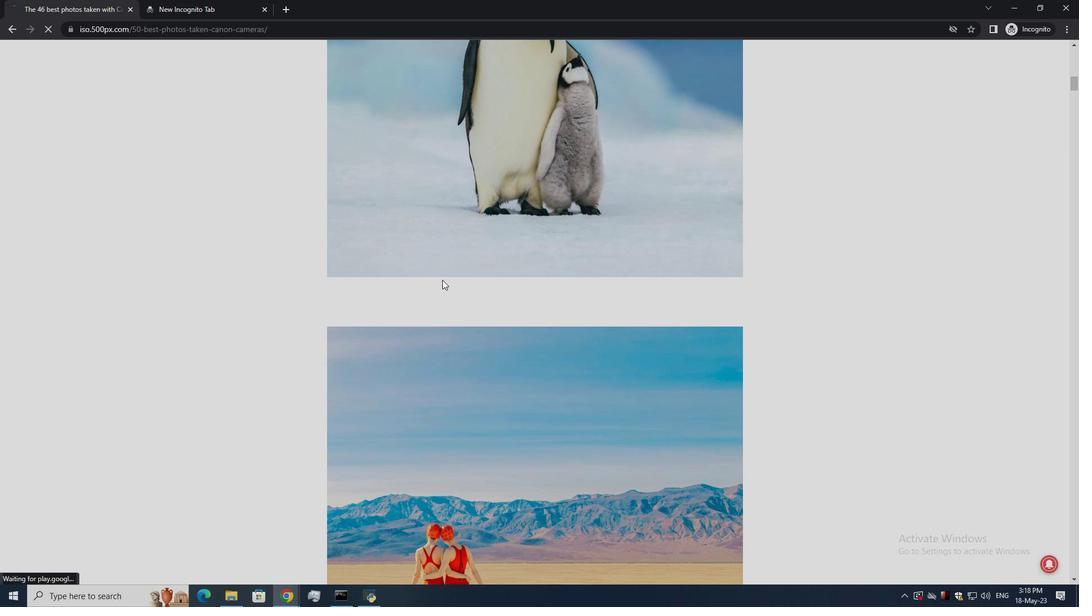 
Action: Mouse scrolled (442, 279) with delta (0, 0)
Screenshot: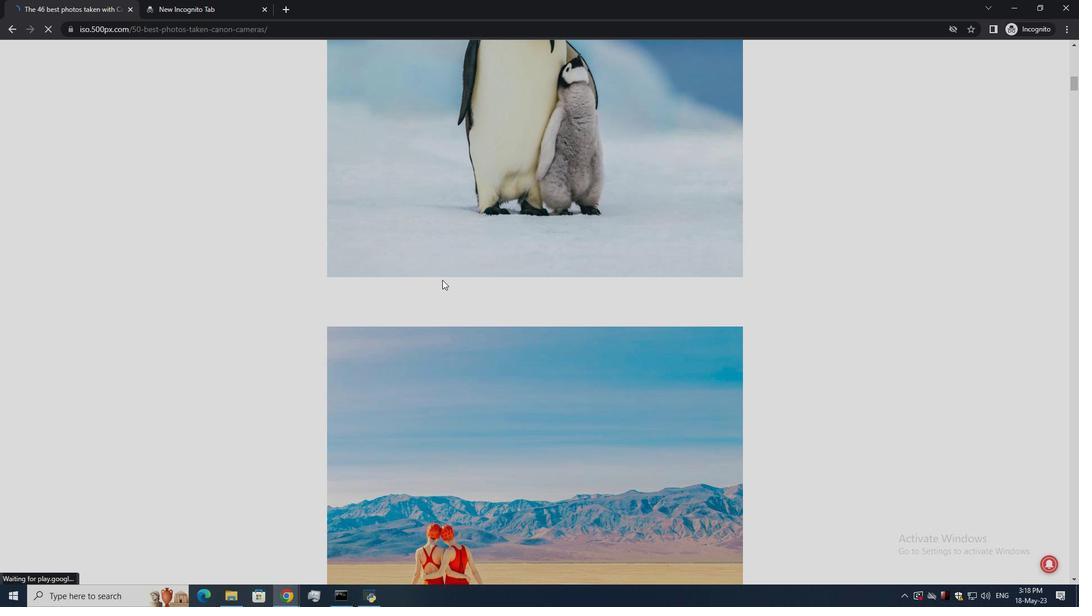 
Action: Mouse scrolled (442, 279) with delta (0, 0)
Screenshot: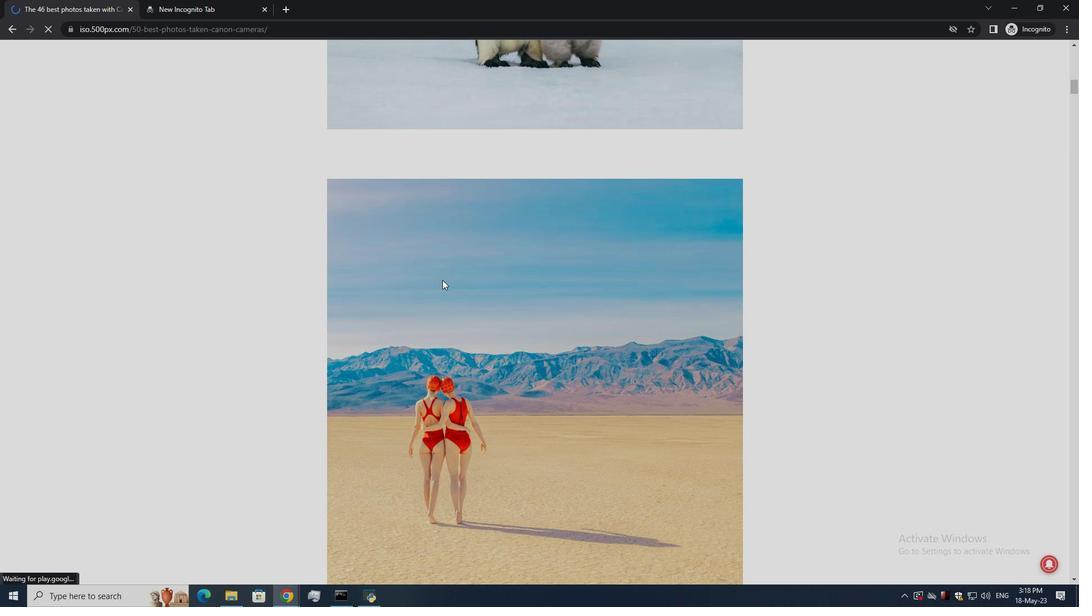 
Action: Mouse moved to (442, 278)
Screenshot: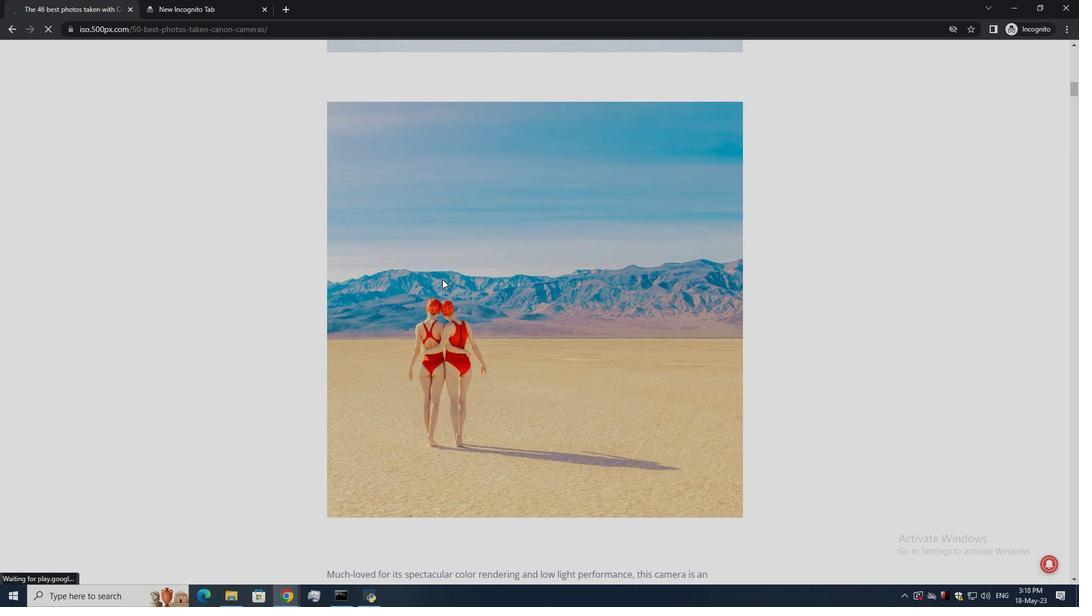
Action: Mouse scrolled (442, 279) with delta (0, 0)
Screenshot: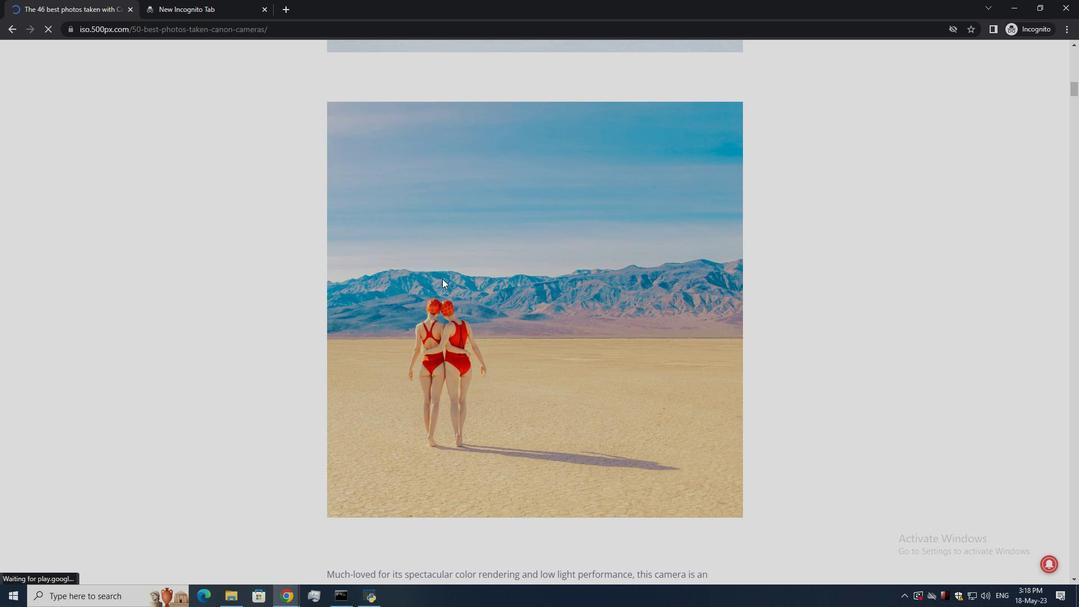 
Action: Mouse scrolled (442, 278) with delta (0, 0)
Screenshot: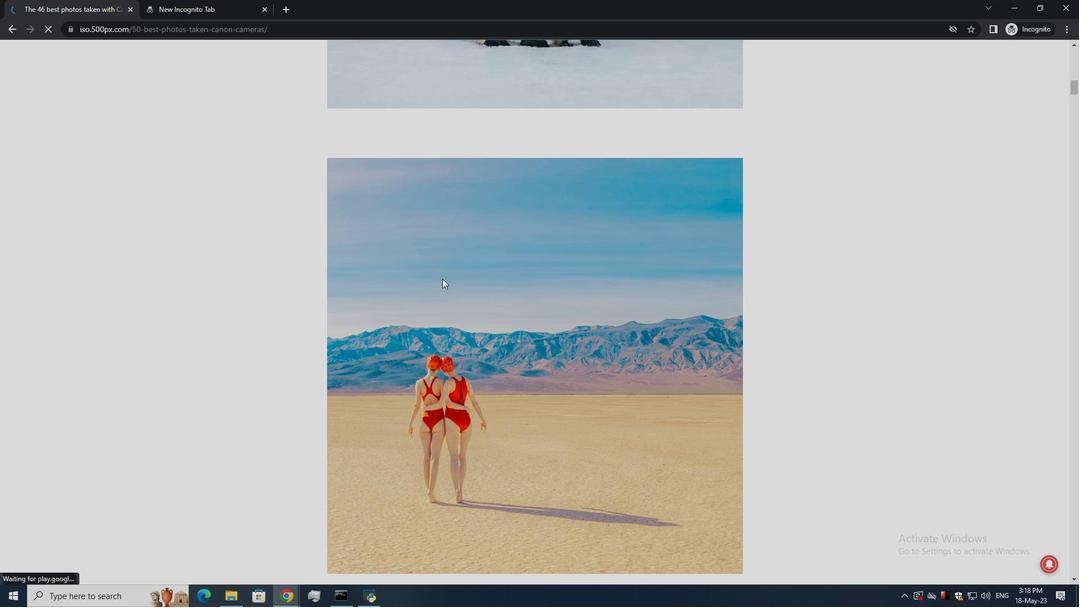 
Action: Mouse scrolled (442, 278) with delta (0, 0)
Screenshot: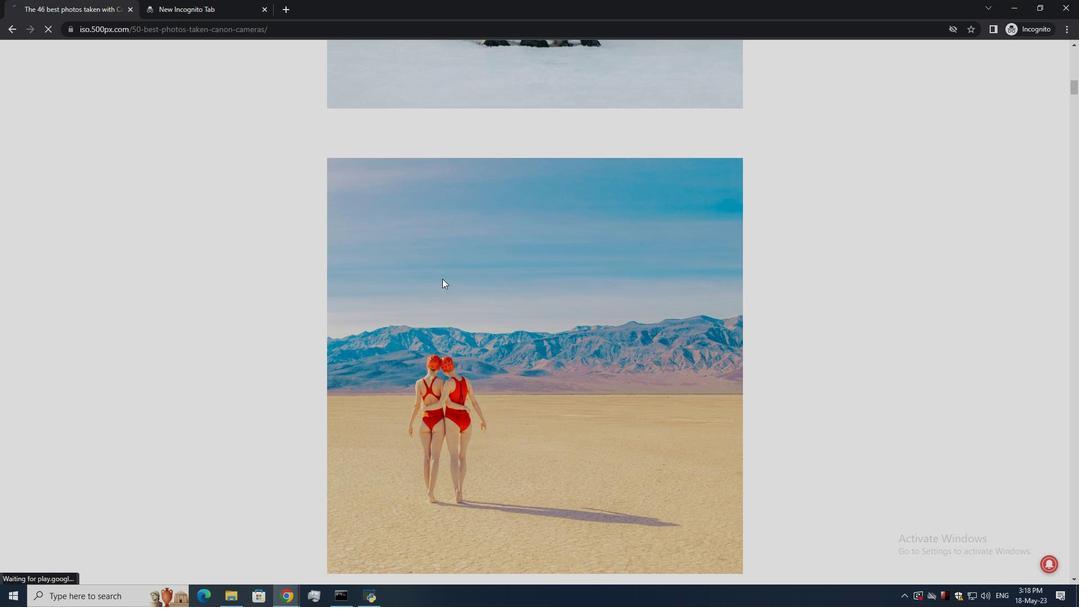 
Action: Mouse scrolled (442, 278) with delta (0, 0)
Screenshot: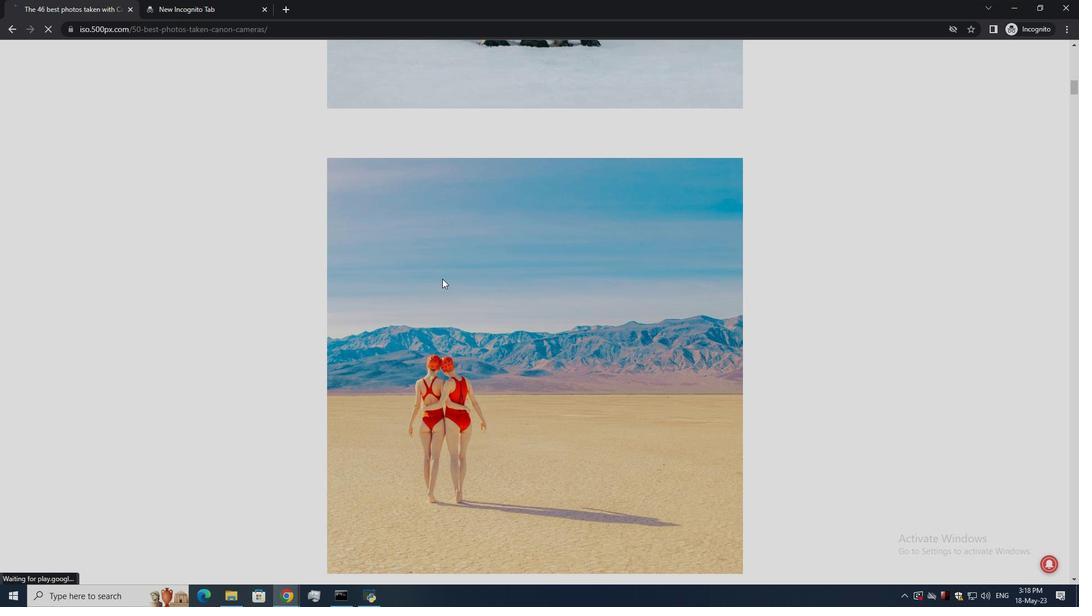 
Action: Mouse scrolled (442, 278) with delta (0, 0)
Screenshot: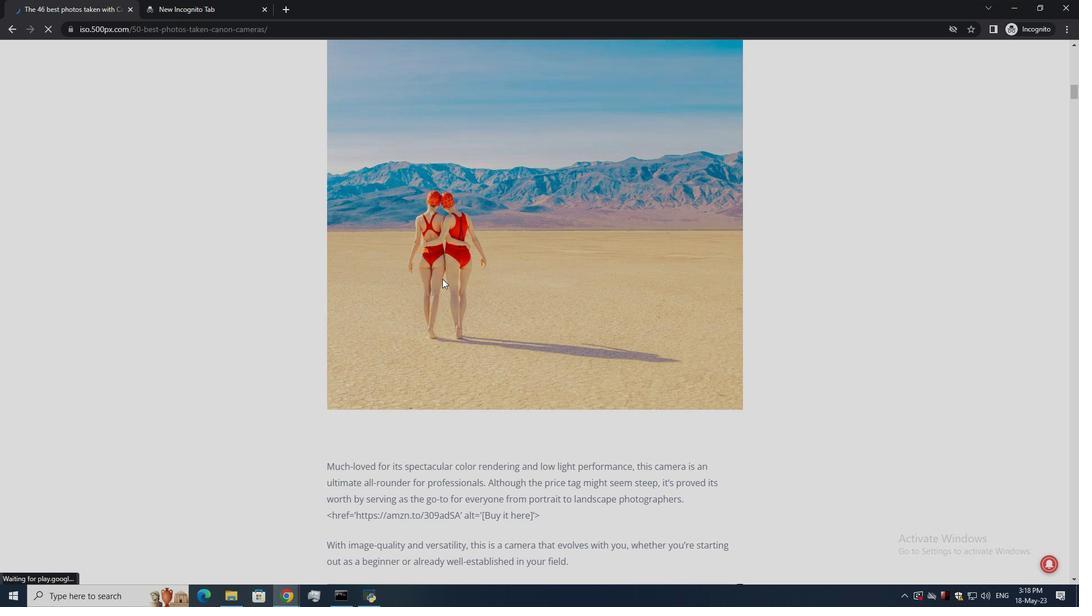 
Action: Mouse scrolled (442, 278) with delta (0, 0)
Screenshot: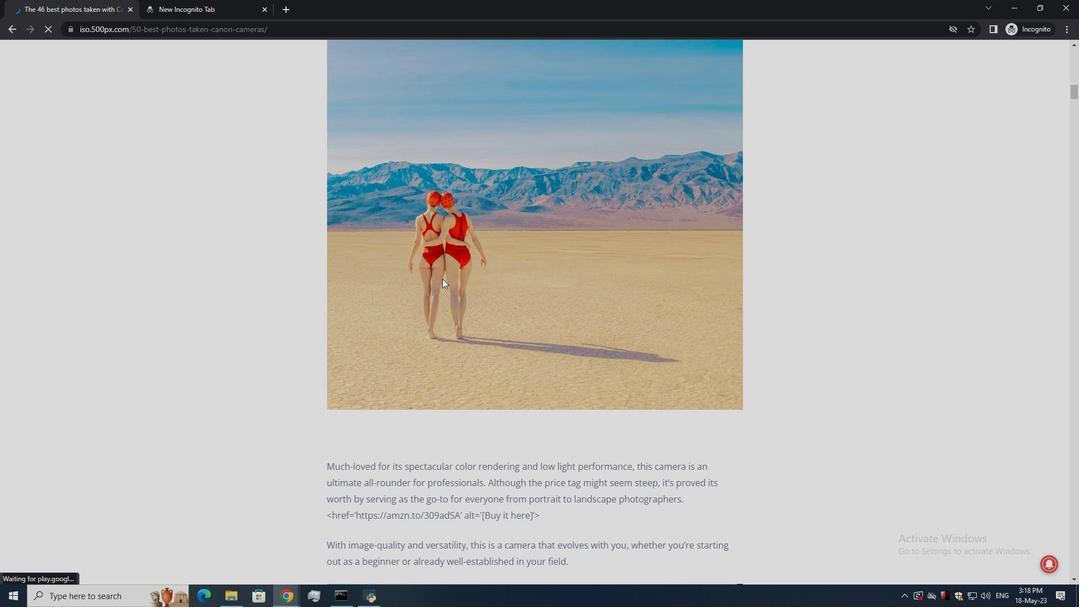 
Action: Mouse scrolled (442, 278) with delta (0, 0)
Screenshot: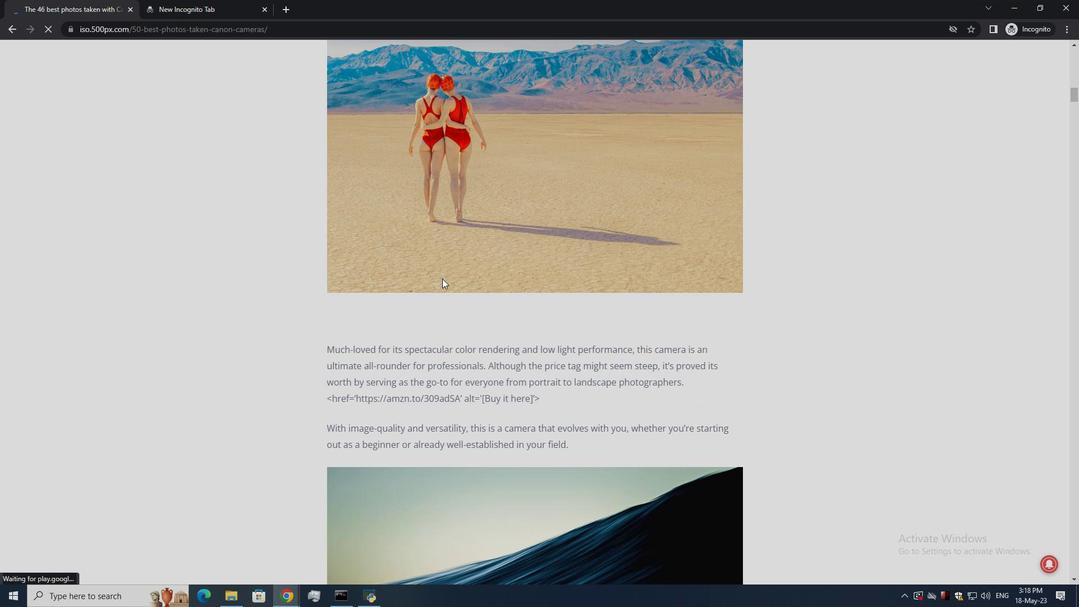 
Action: Mouse scrolled (442, 278) with delta (0, 0)
Screenshot: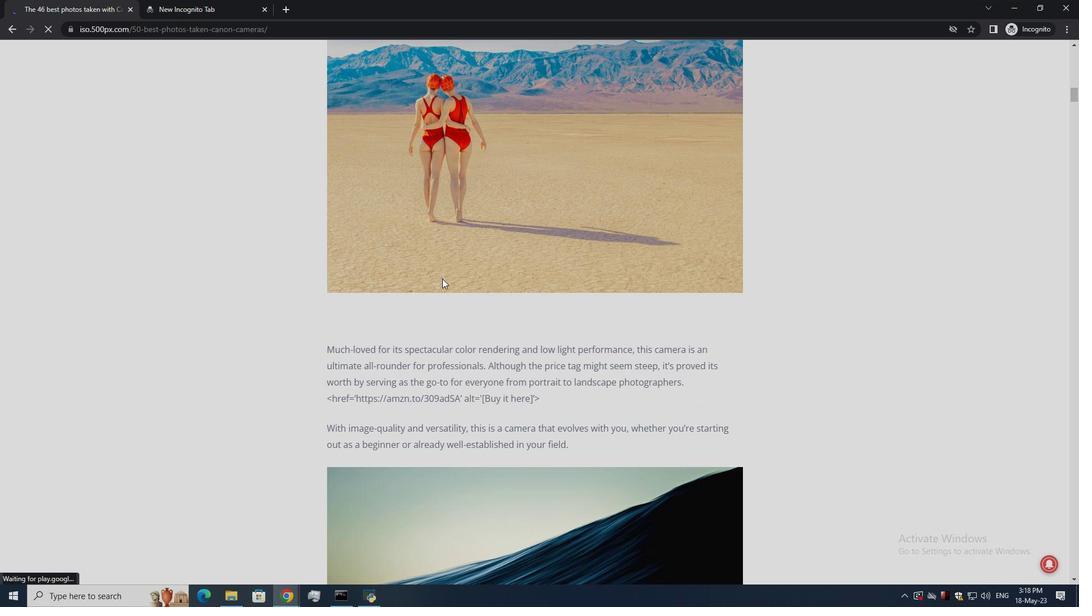 
Action: Mouse scrolled (442, 278) with delta (0, 0)
Screenshot: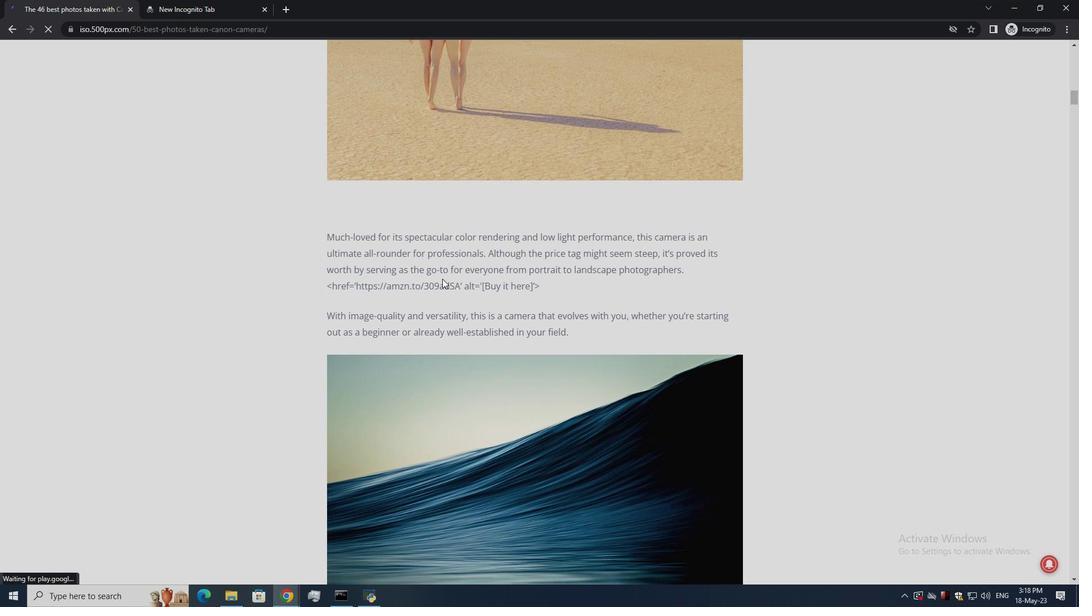 
Action: Mouse scrolled (442, 278) with delta (0, 0)
Screenshot: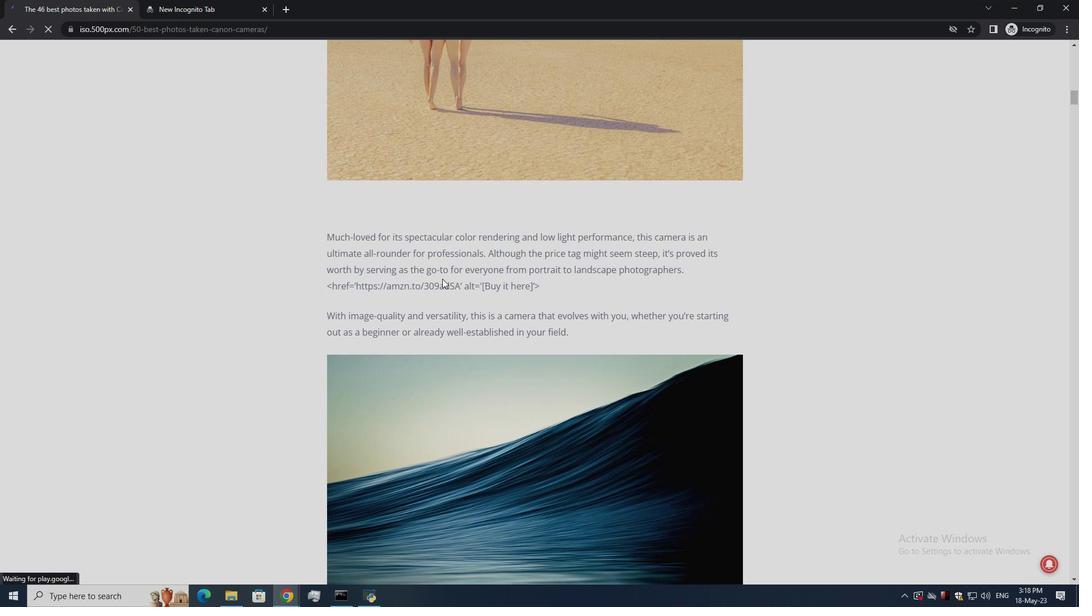 
Action: Mouse scrolled (442, 278) with delta (0, 0)
Screenshot: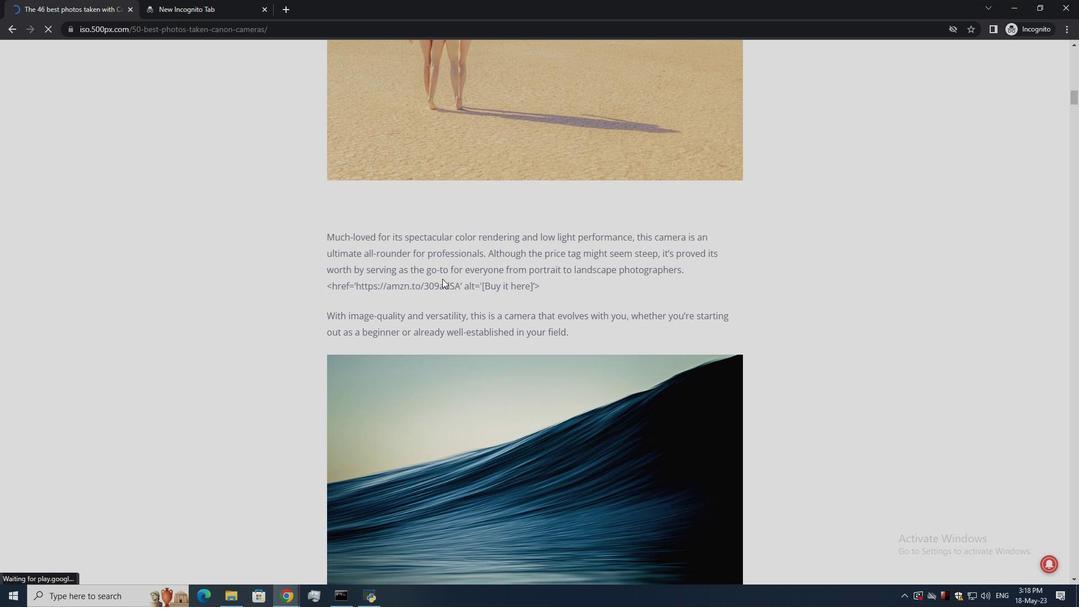 
Action: Mouse scrolled (442, 278) with delta (0, 0)
Screenshot: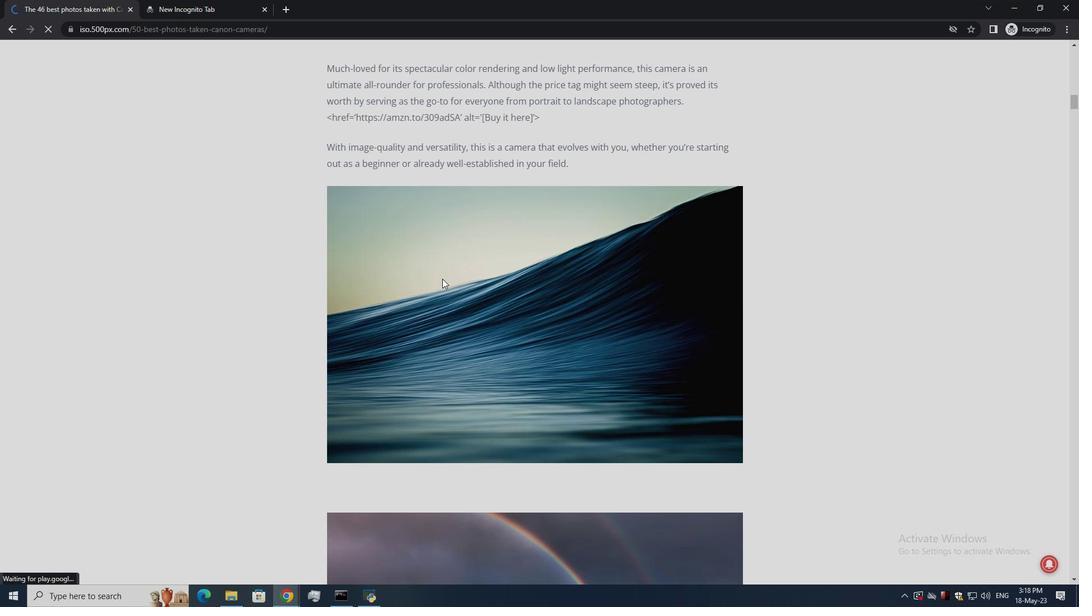 
Action: Mouse scrolled (442, 278) with delta (0, 0)
Screenshot: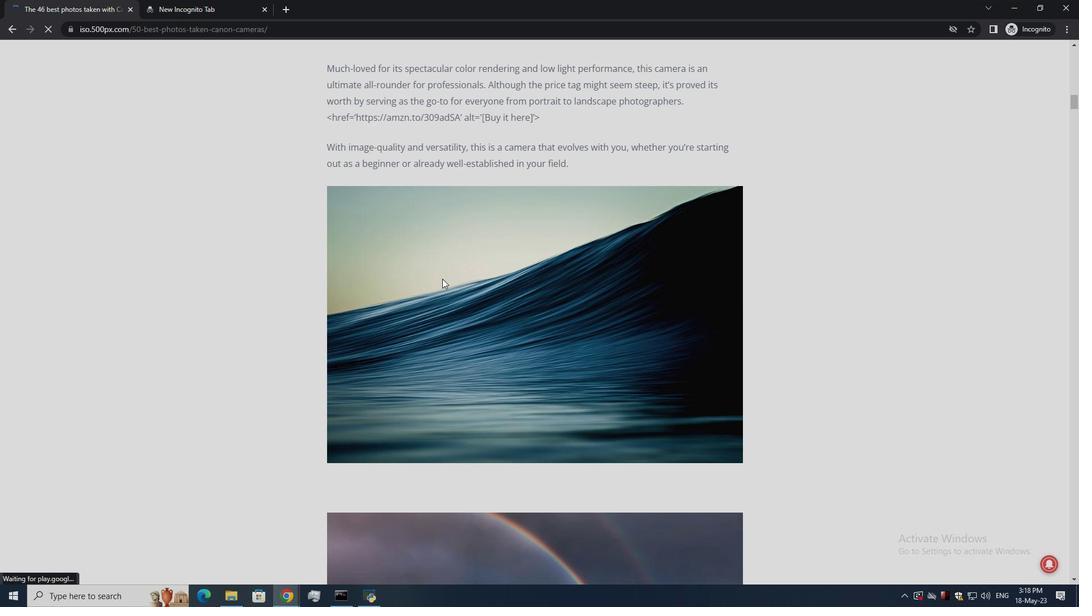 
Action: Mouse scrolled (442, 278) with delta (0, 0)
Screenshot: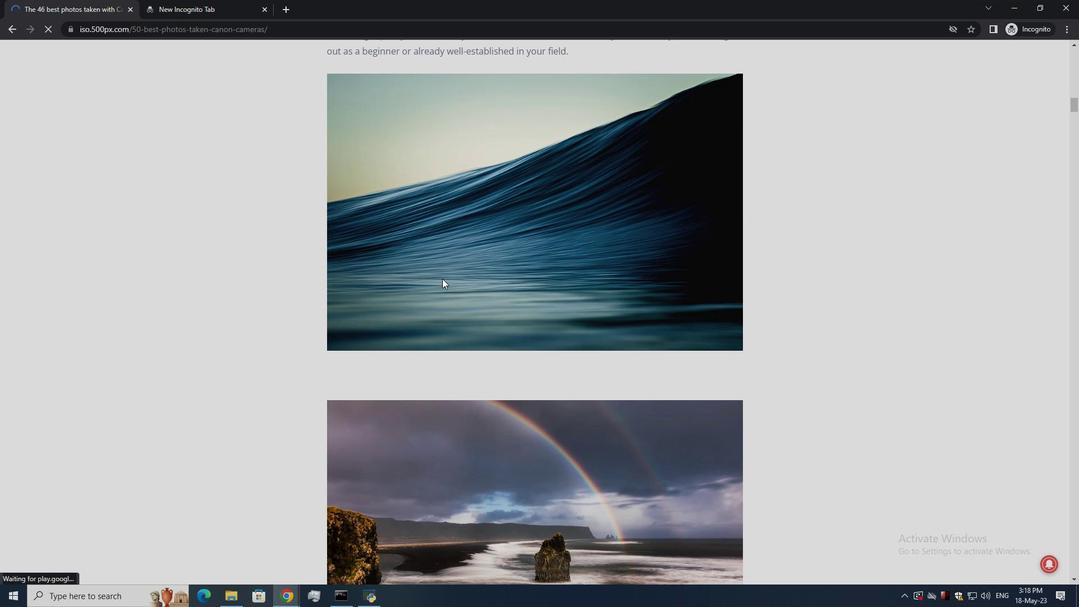 
Action: Mouse scrolled (442, 278) with delta (0, 0)
Screenshot: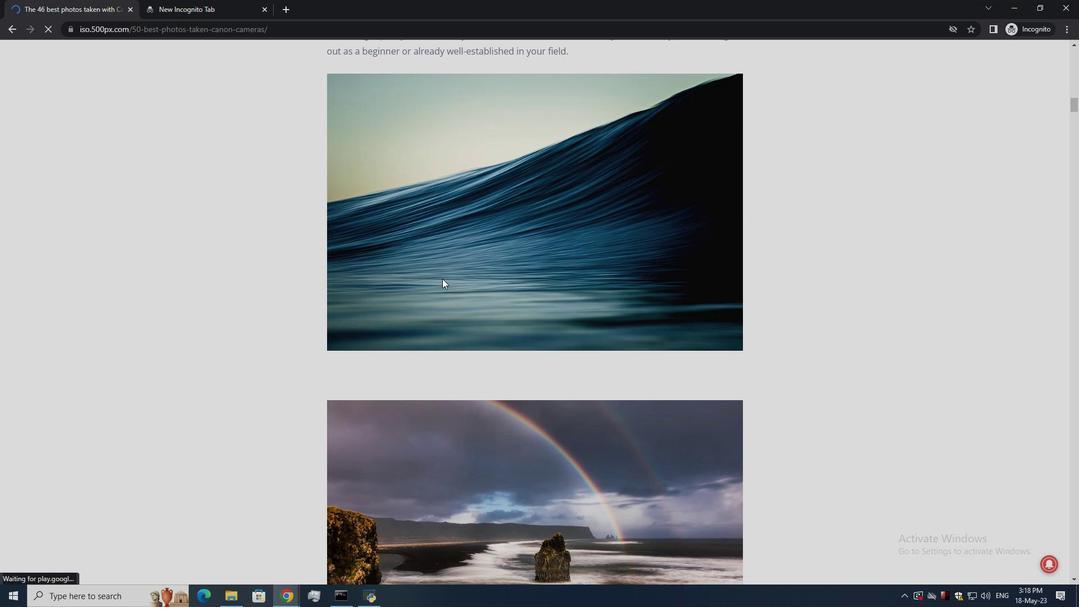 
Action: Mouse scrolled (442, 278) with delta (0, 0)
Screenshot: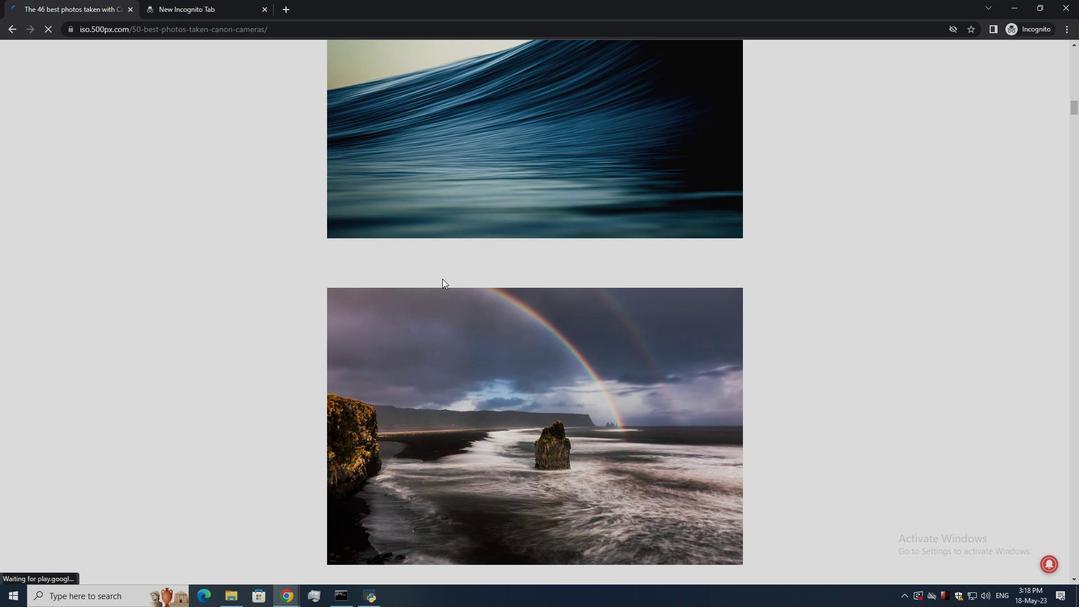
Action: Mouse scrolled (442, 278) with delta (0, 0)
Screenshot: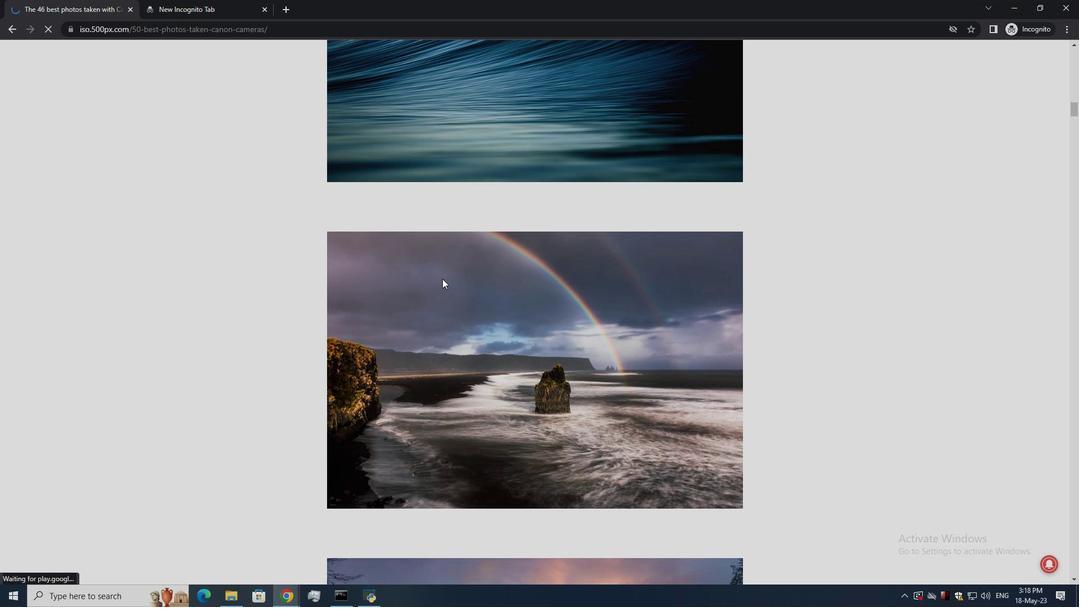 
Action: Mouse scrolled (442, 278) with delta (0, 0)
Screenshot: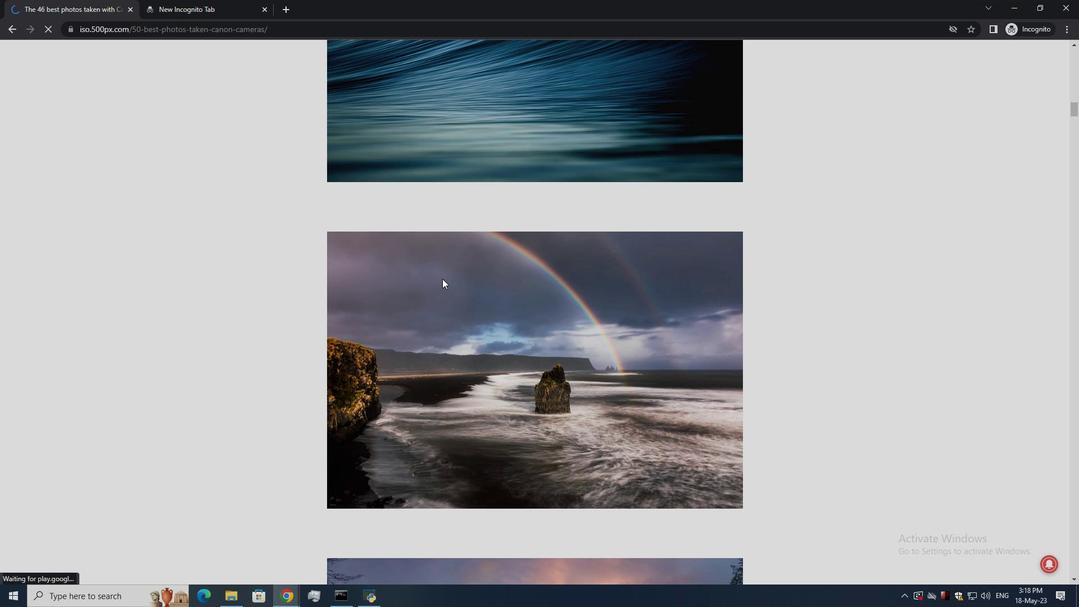 
Action: Mouse scrolled (442, 278) with delta (0, 0)
Screenshot: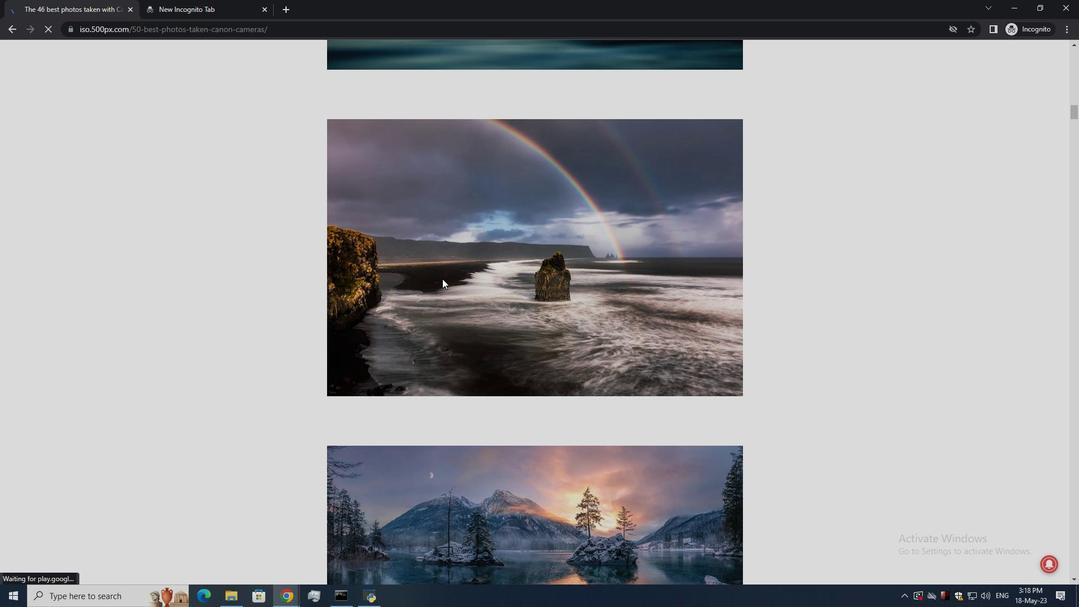 
Action: Mouse scrolled (442, 278) with delta (0, 0)
Screenshot: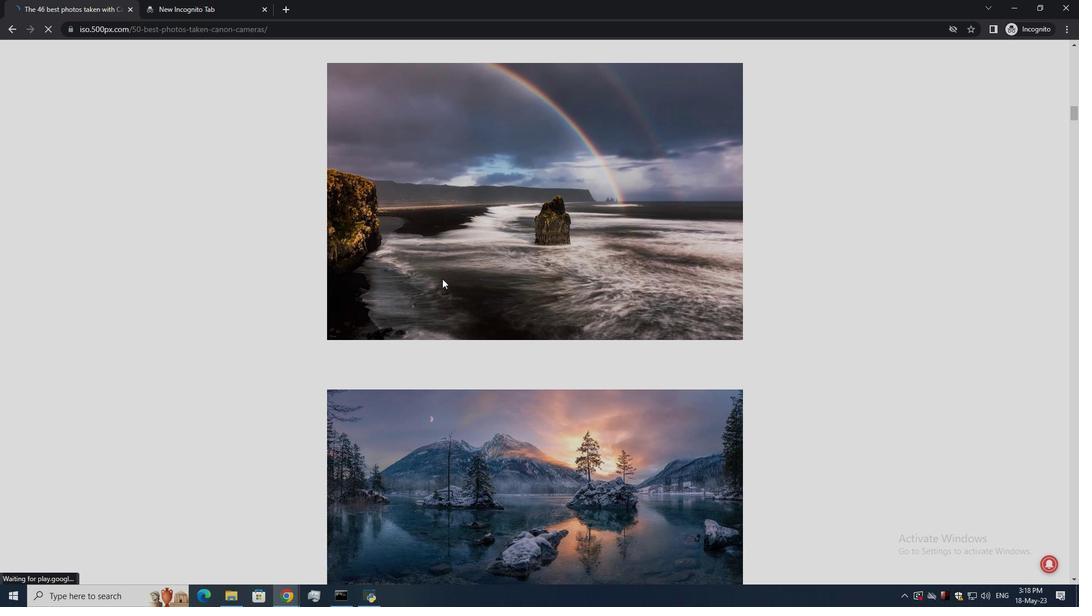 
Action: Mouse scrolled (442, 278) with delta (0, 0)
Screenshot: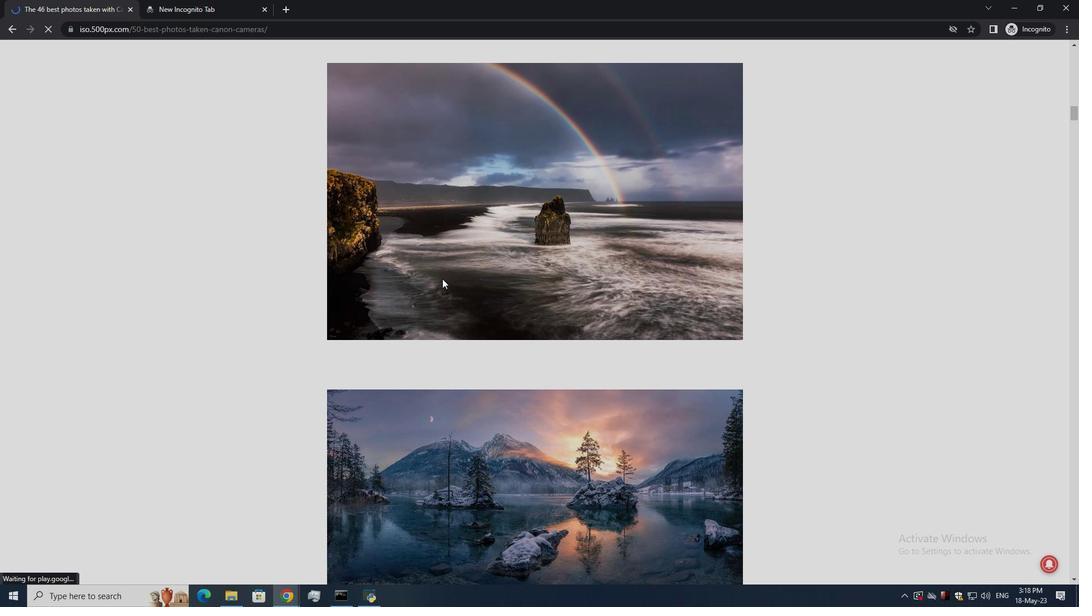 
Action: Mouse scrolled (442, 278) with delta (0, 0)
Screenshot: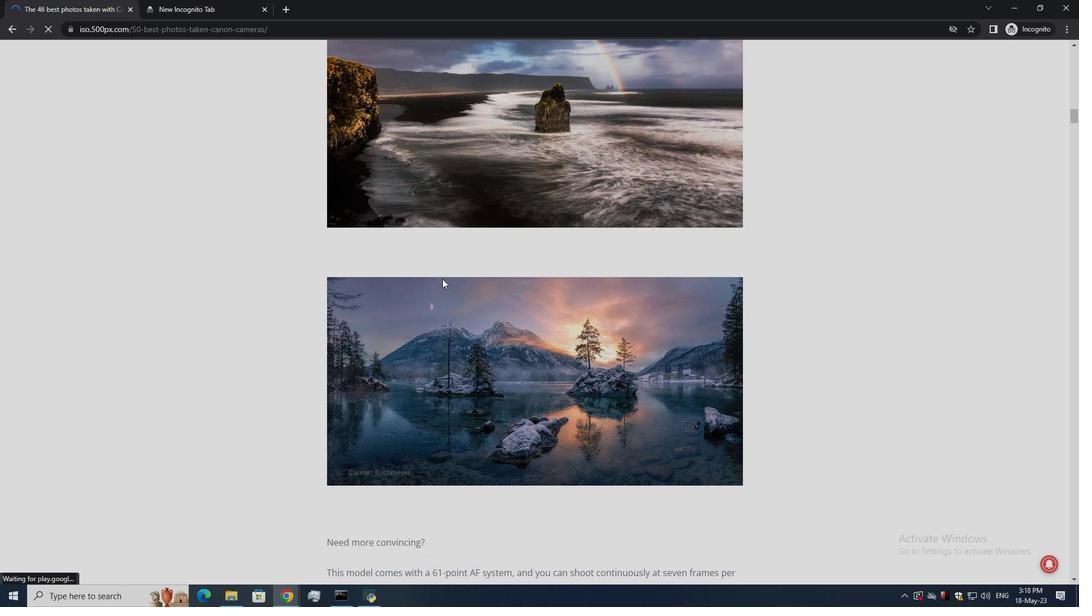 
Action: Mouse moved to (557, 345)
Screenshot: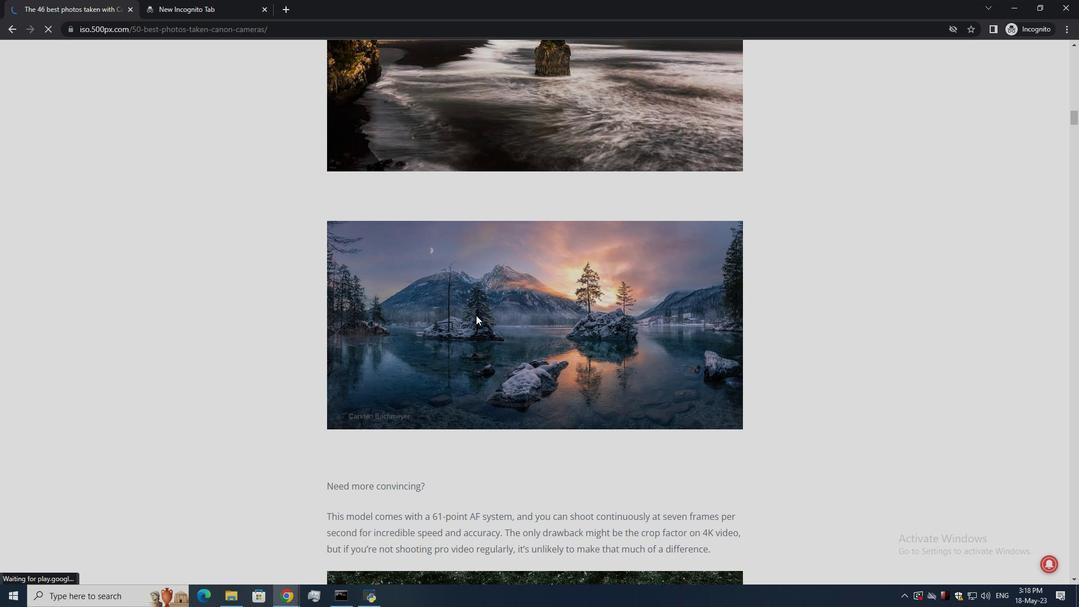 
Action: Mouse pressed right at (557, 345)
Screenshot: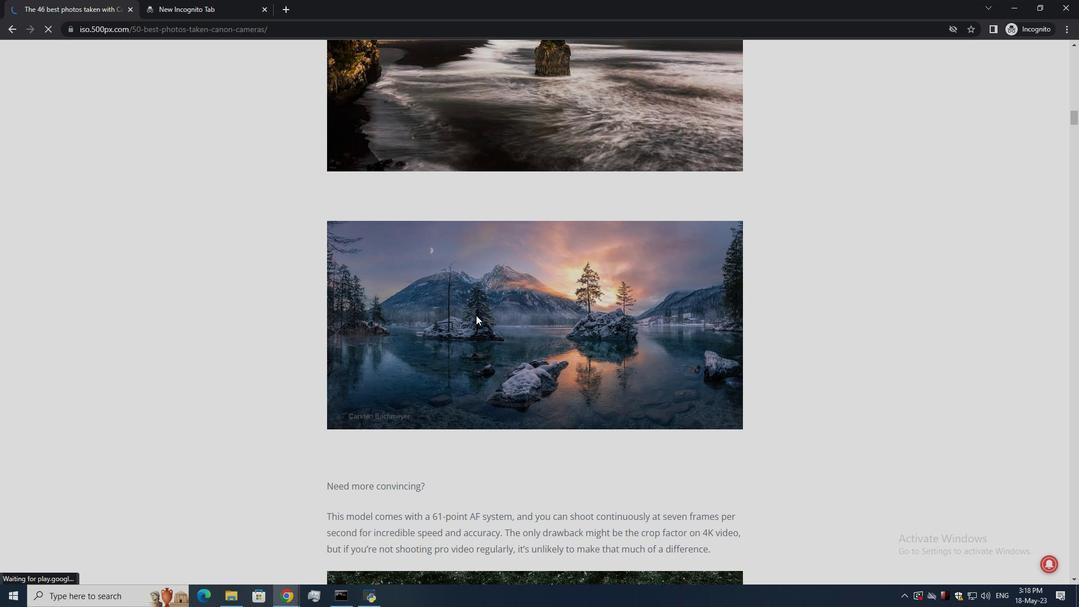 
Action: Mouse moved to (489, 288)
Screenshot: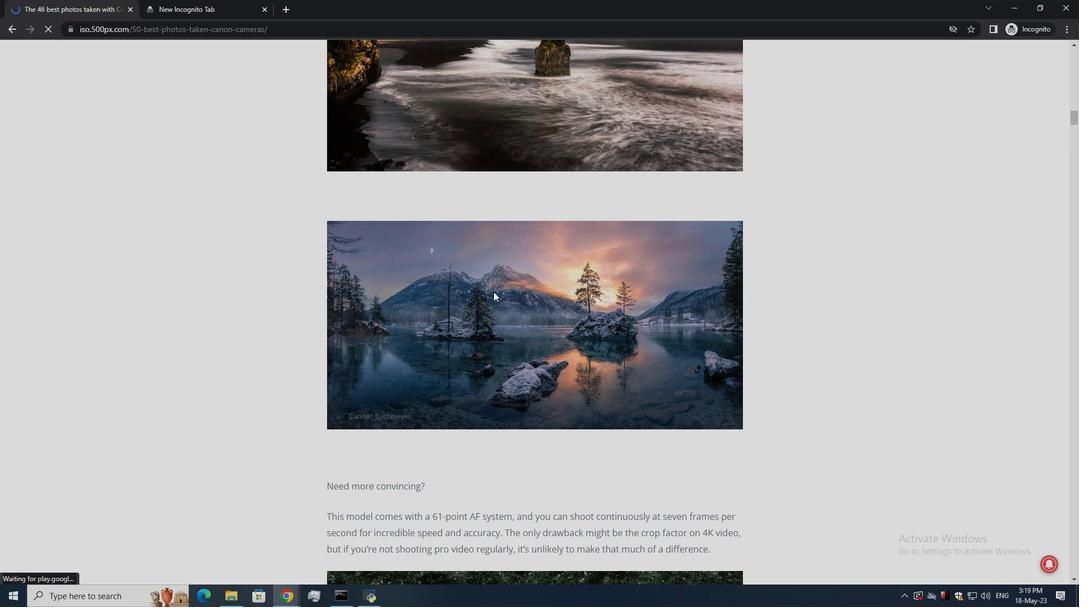 
Action: Mouse pressed right at (489, 288)
Screenshot: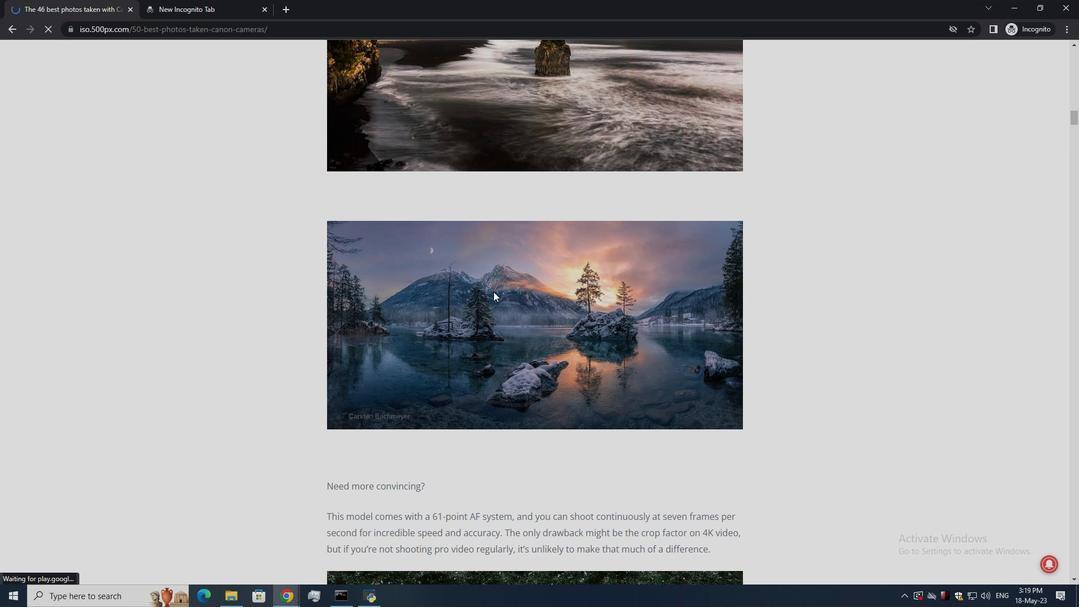 
Action: Mouse moved to (500, 354)
Screenshot: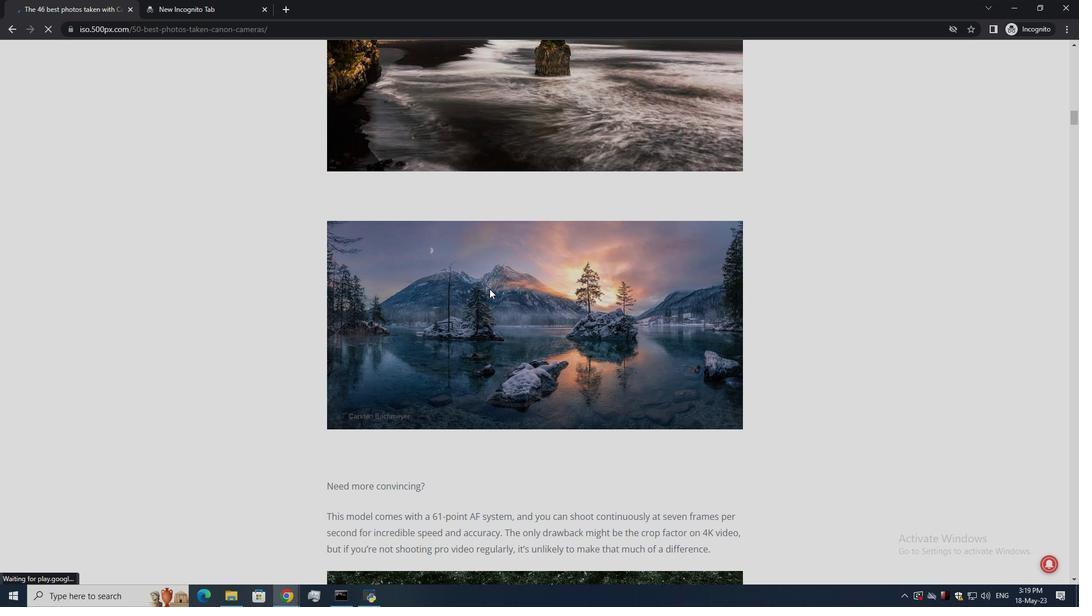 
Action: Mouse scrolled (500, 353) with delta (0, 0)
Screenshot: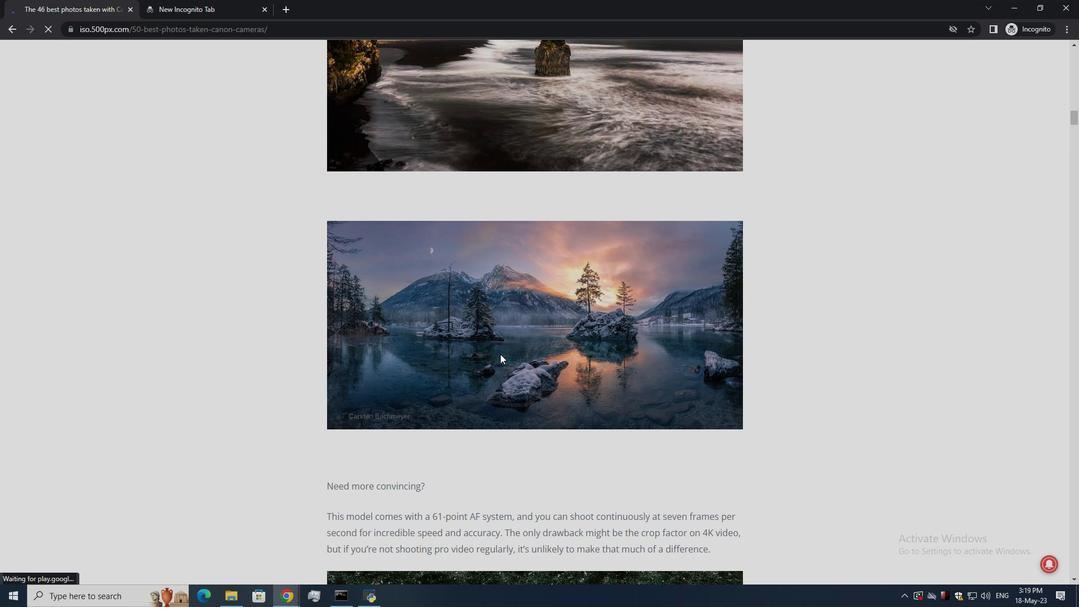 
Action: Mouse scrolled (500, 353) with delta (0, 0)
Screenshot: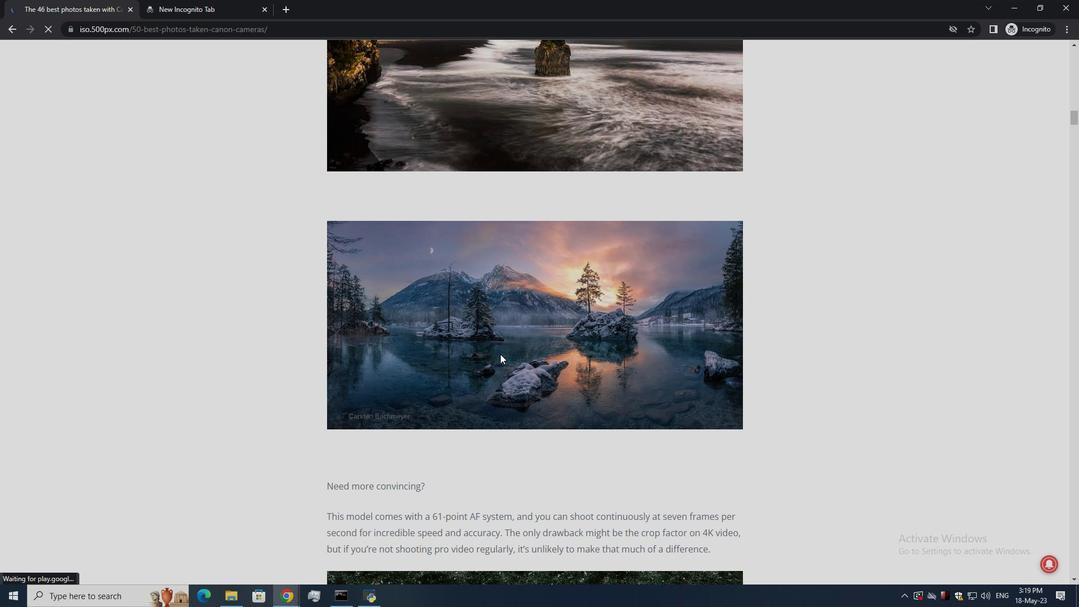 
Action: Mouse scrolled (500, 353) with delta (0, 0)
Screenshot: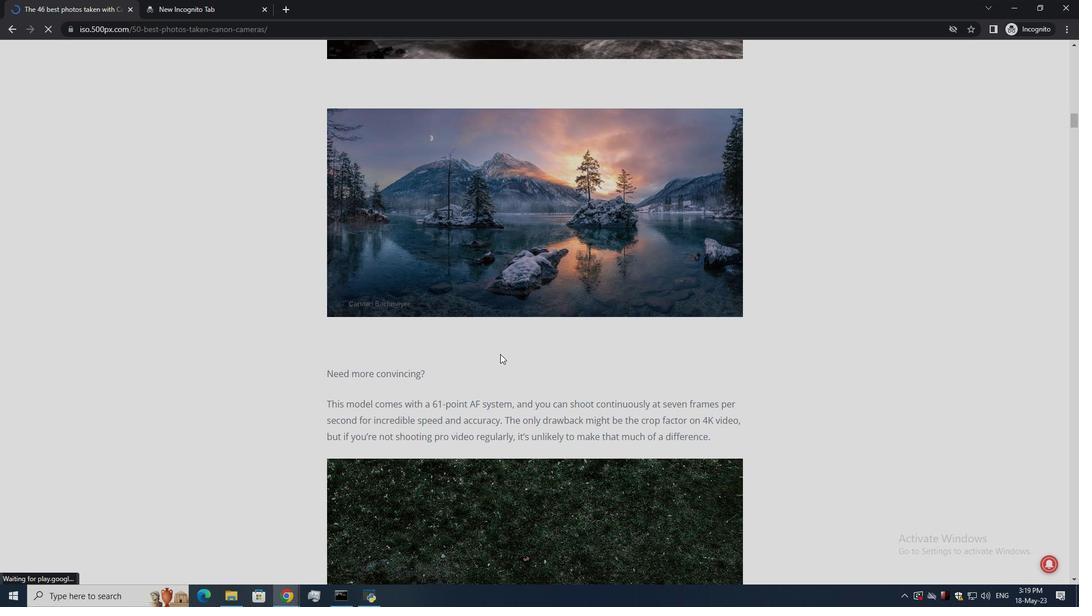 
Action: Mouse scrolled (500, 353) with delta (0, 0)
Screenshot: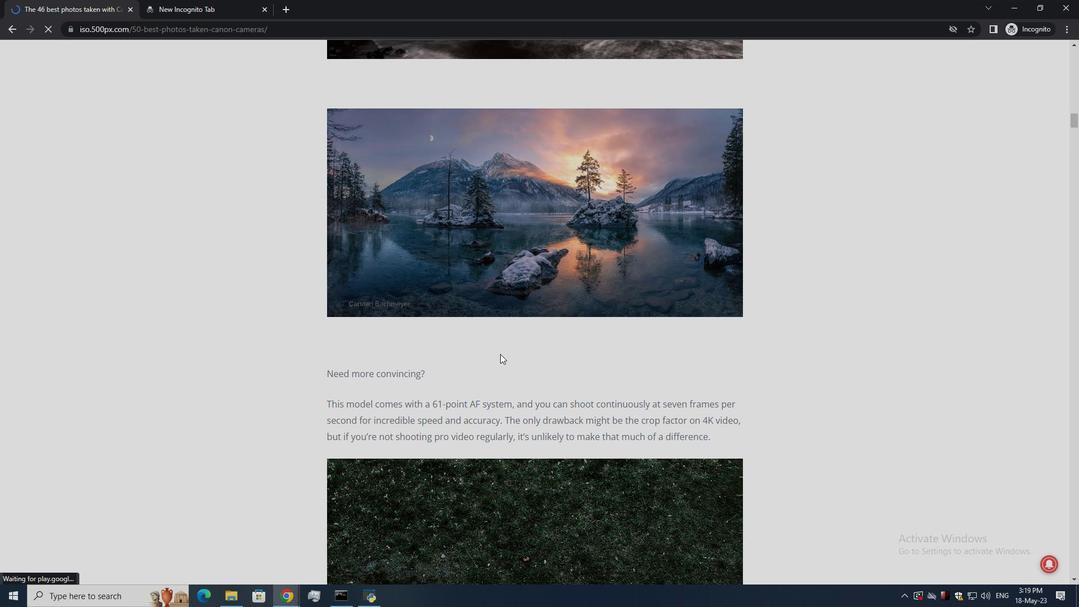 
Action: Mouse scrolled (500, 353) with delta (0, 0)
Screenshot: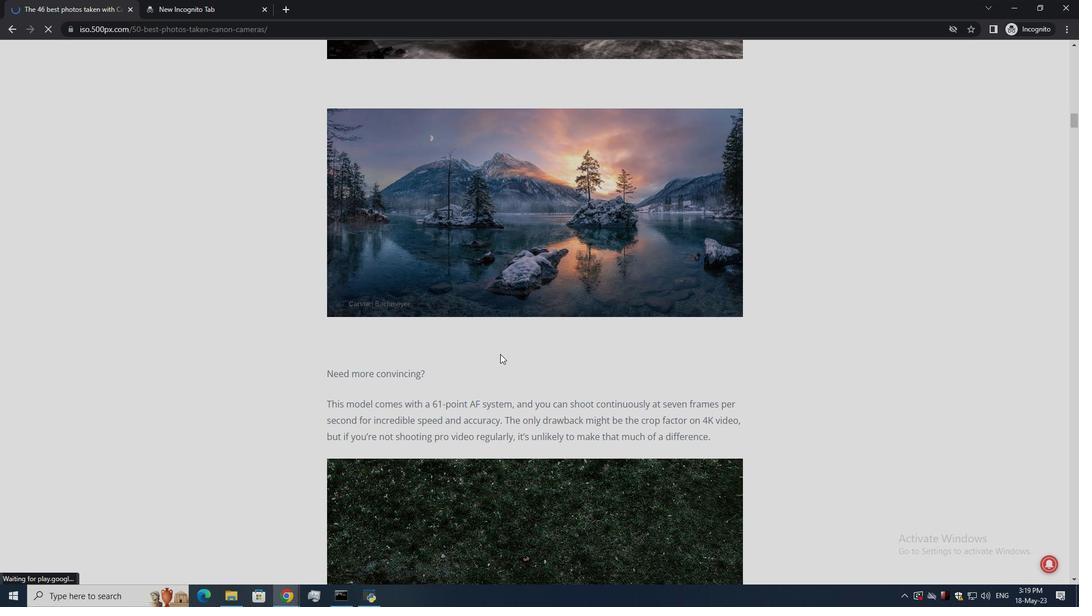
Action: Mouse moved to (505, 370)
Screenshot: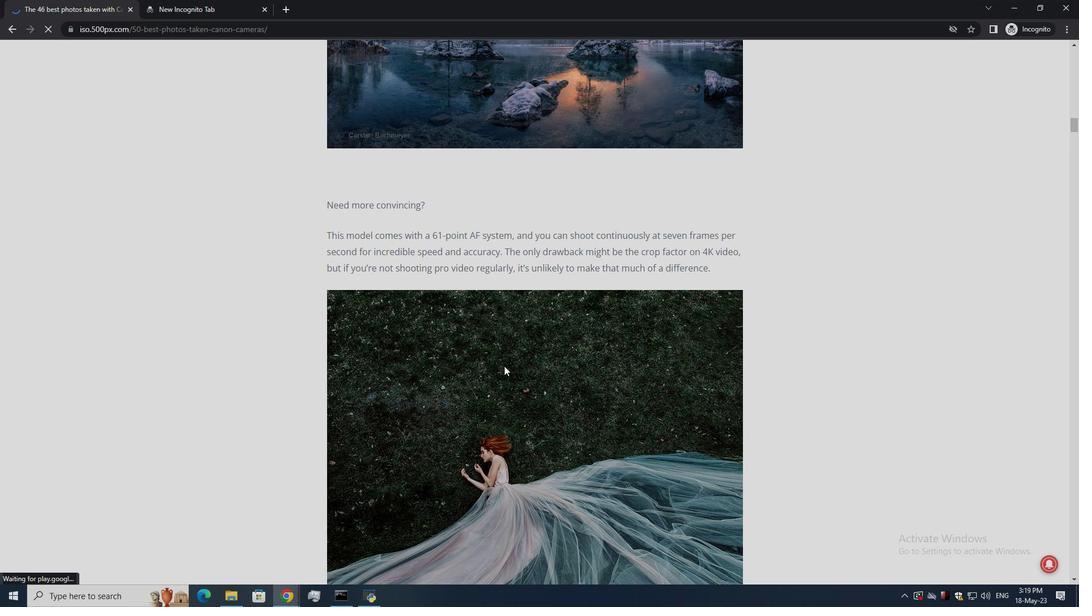 
Action: Mouse pressed right at (505, 370)
Screenshot: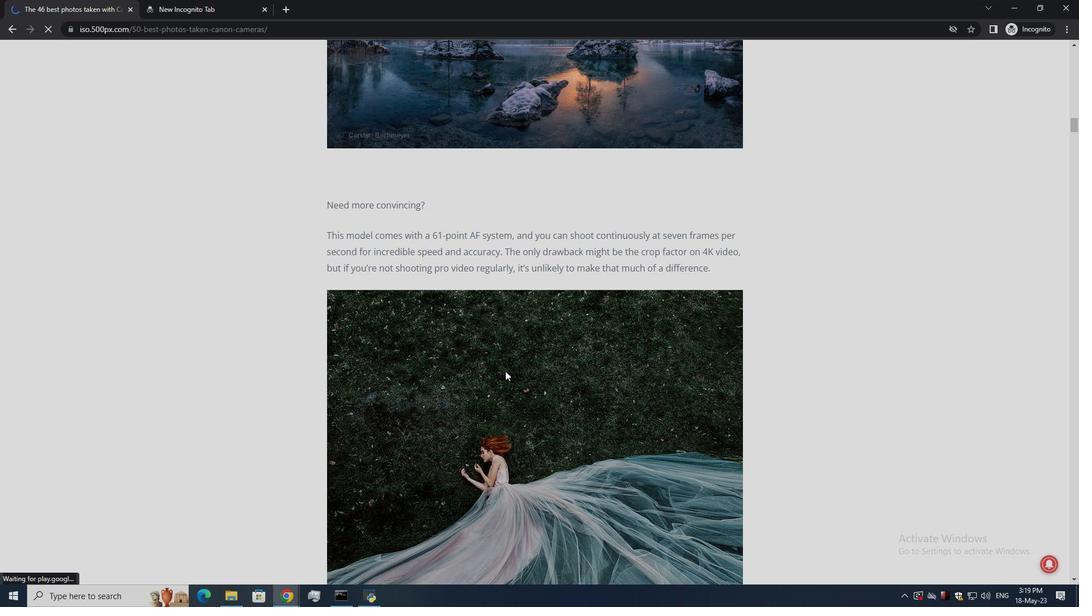 
Action: Mouse scrolled (505, 370) with delta (0, 0)
Screenshot: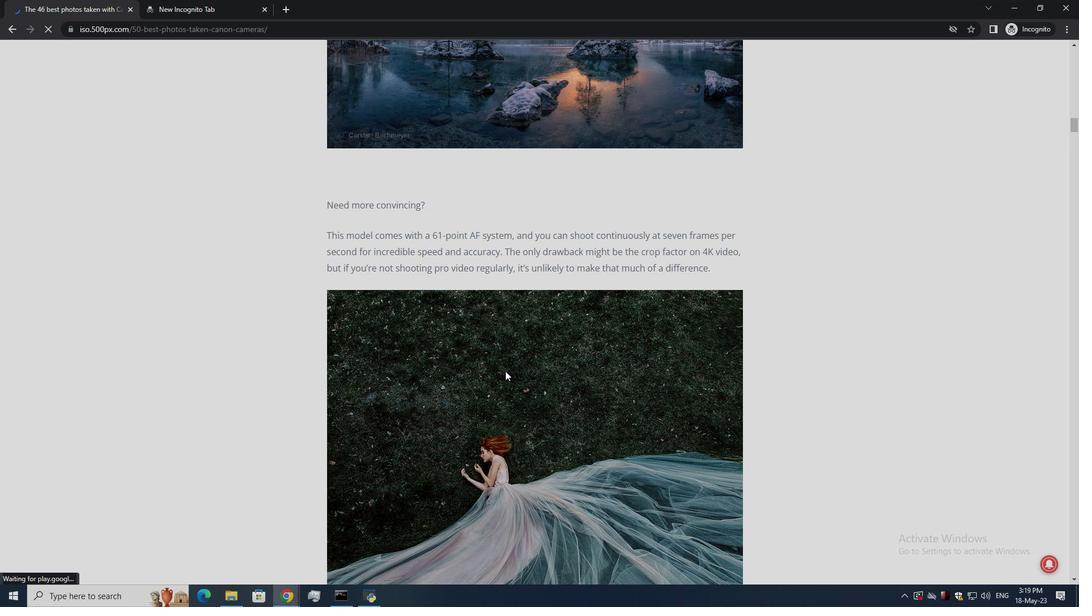
Action: Mouse scrolled (505, 370) with delta (0, 0)
Screenshot: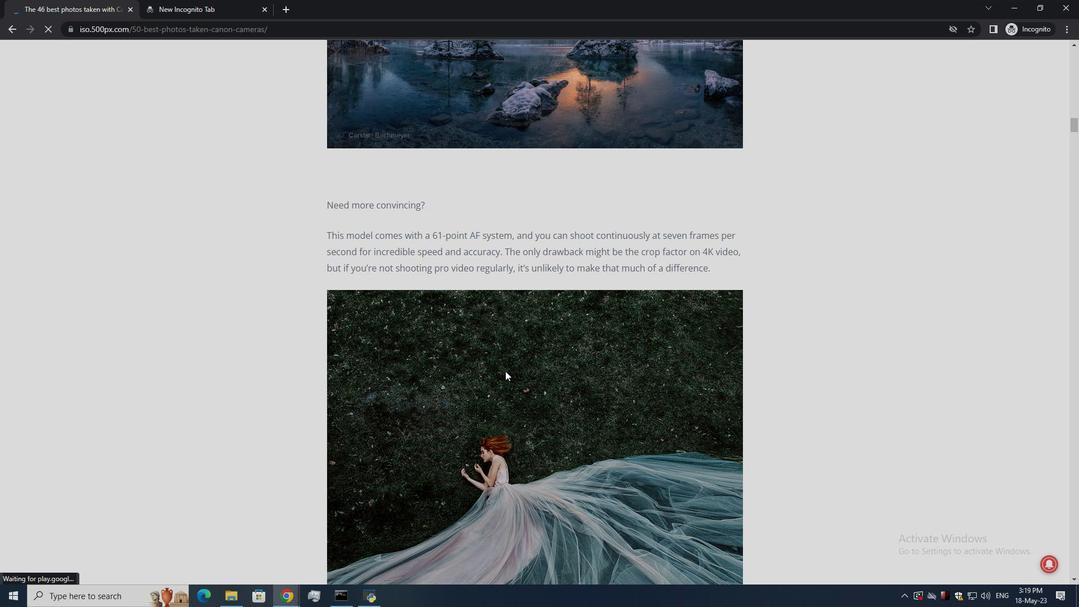 
Action: Mouse scrolled (505, 370) with delta (0, 0)
Screenshot: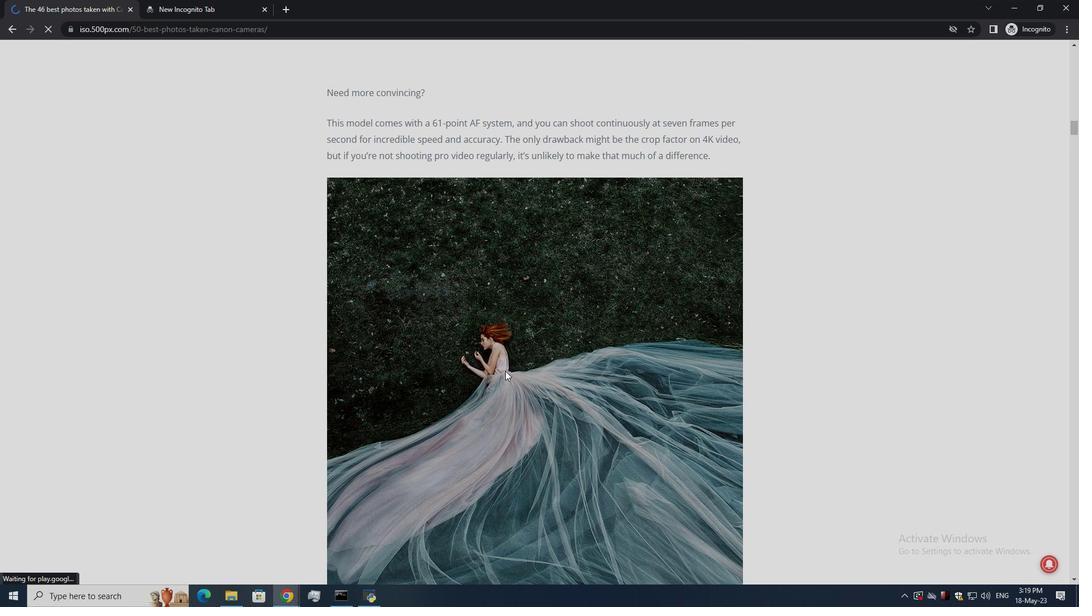 
Action: Mouse scrolled (505, 370) with delta (0, 0)
Screenshot: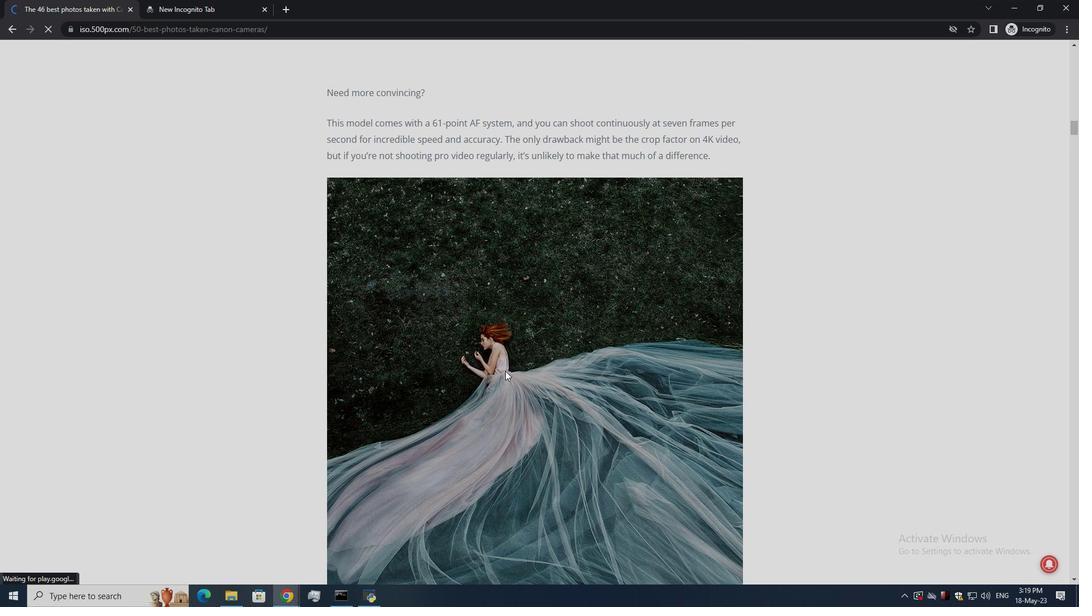 
Action: Mouse scrolled (505, 371) with delta (0, 0)
Screenshot: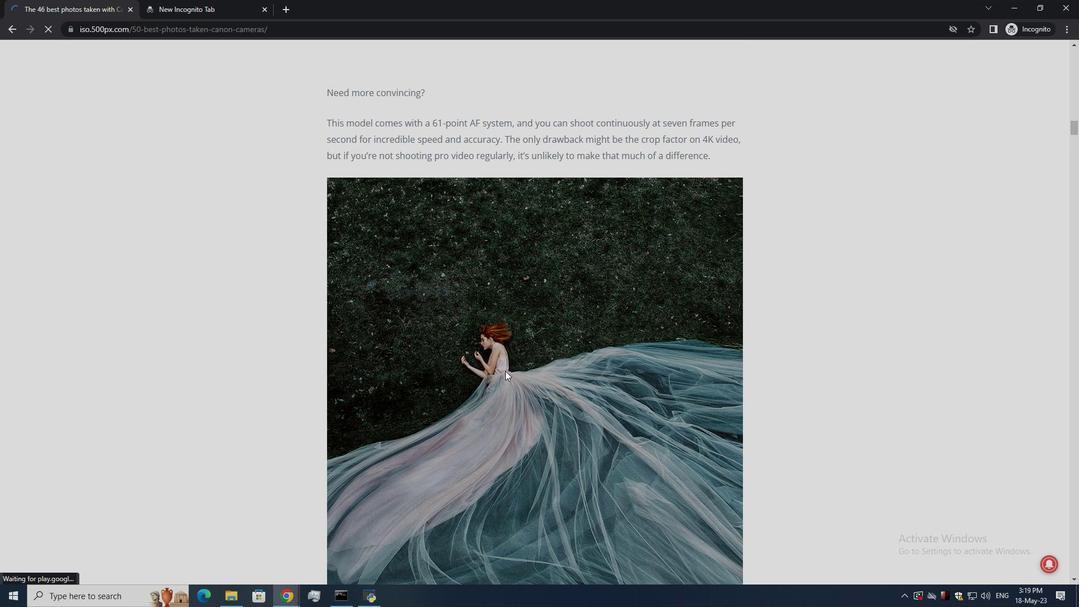 
Action: Mouse scrolled (505, 370) with delta (0, 0)
Screenshot: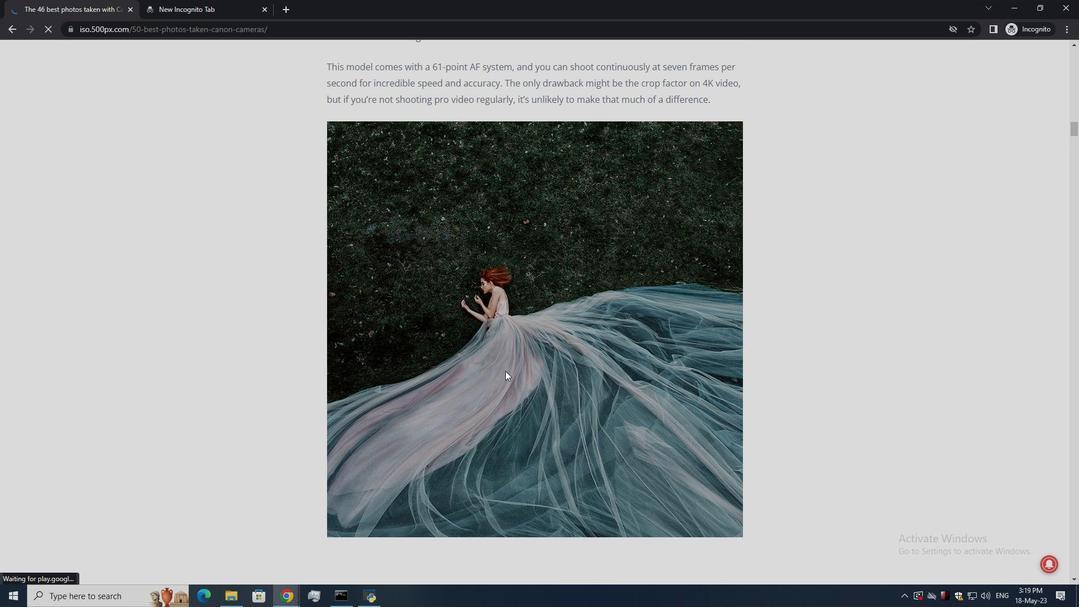 
Action: Mouse scrolled (505, 370) with delta (0, 0)
Screenshot: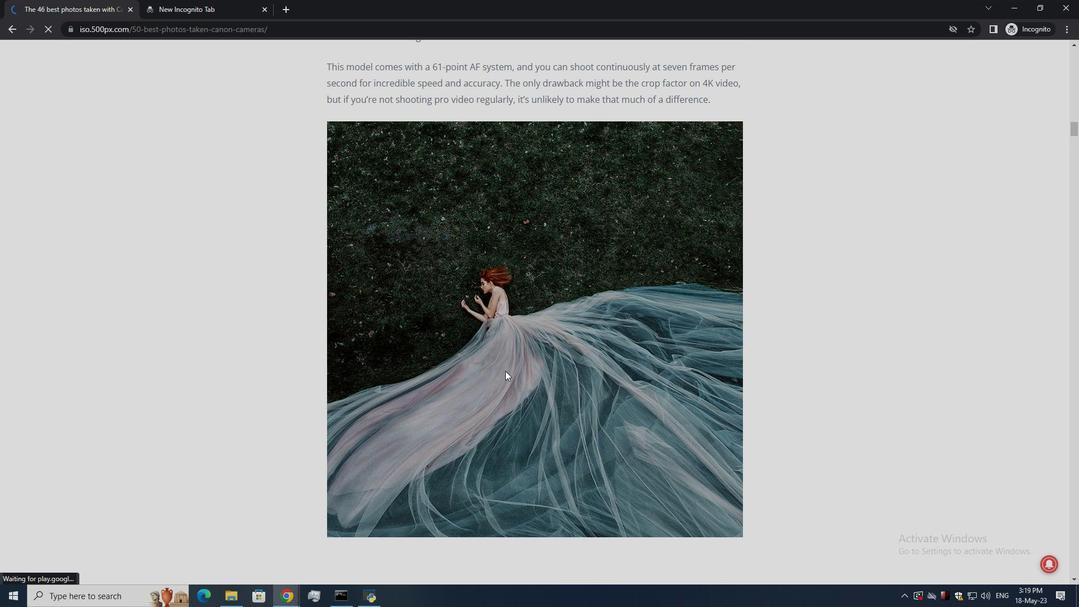 
Action: Mouse scrolled (505, 370) with delta (0, 0)
Screenshot: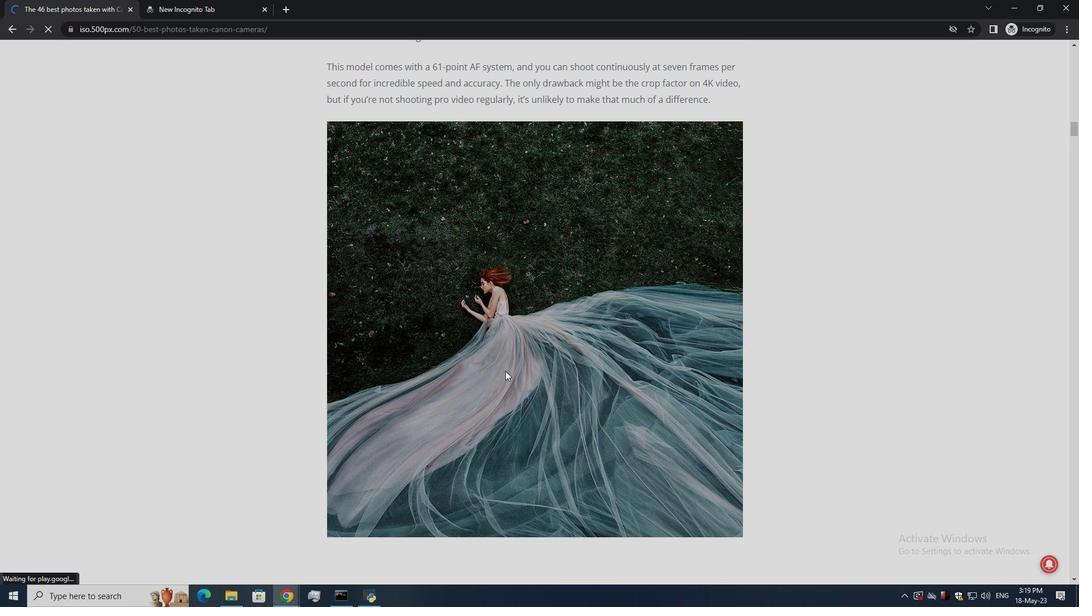 
Action: Mouse scrolled (505, 371) with delta (0, 0)
Screenshot: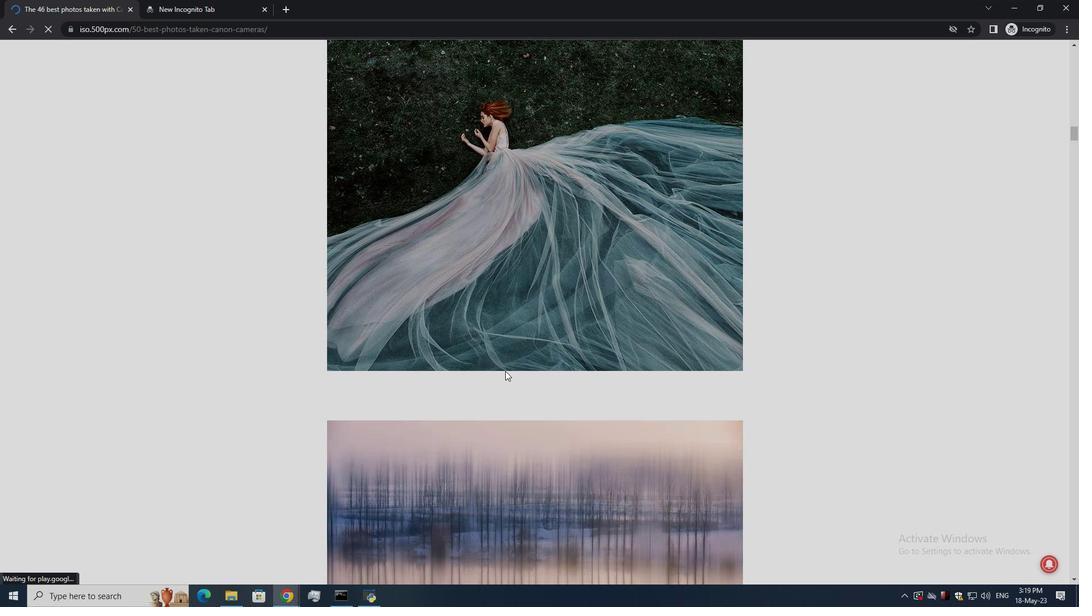 
Action: Mouse scrolled (505, 370) with delta (0, 0)
Screenshot: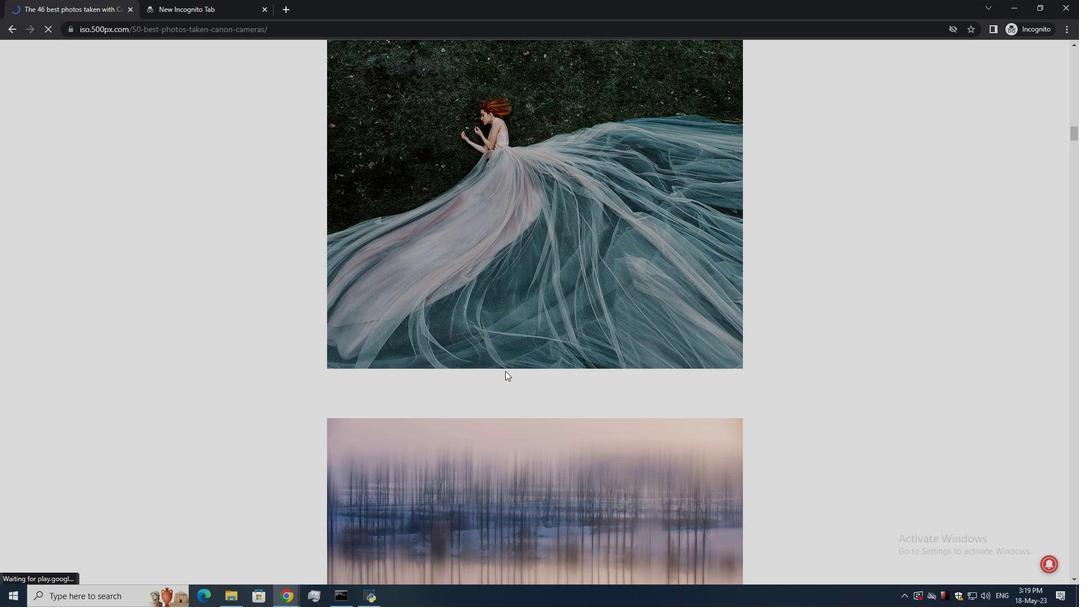 
Action: Mouse scrolled (505, 370) with delta (0, 0)
Screenshot: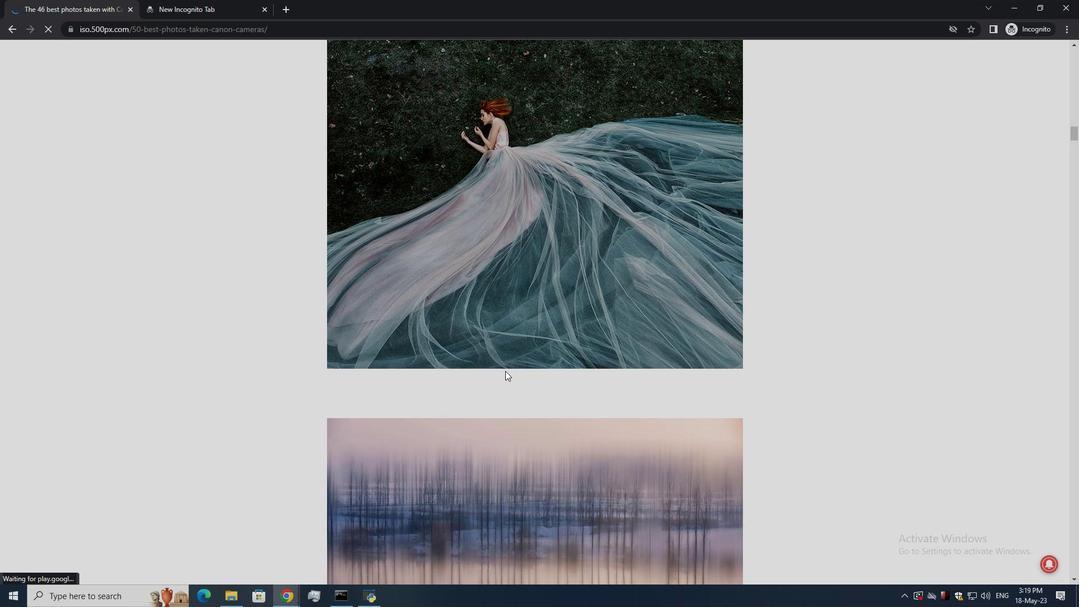 
Action: Mouse scrolled (505, 370) with delta (0, 0)
Screenshot: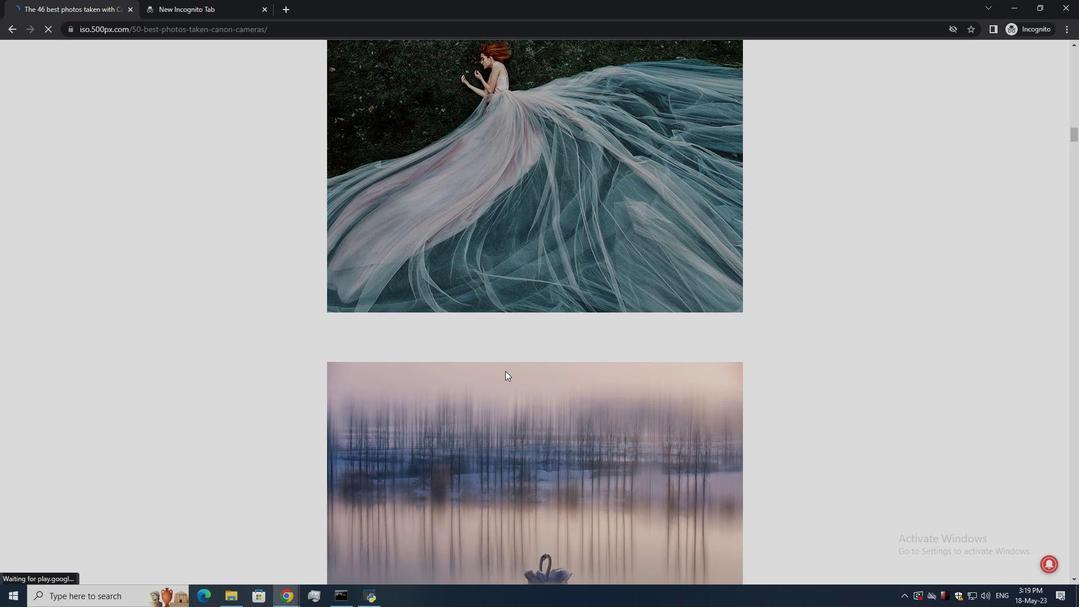 
Action: Mouse scrolled (505, 370) with delta (0, 0)
Screenshot: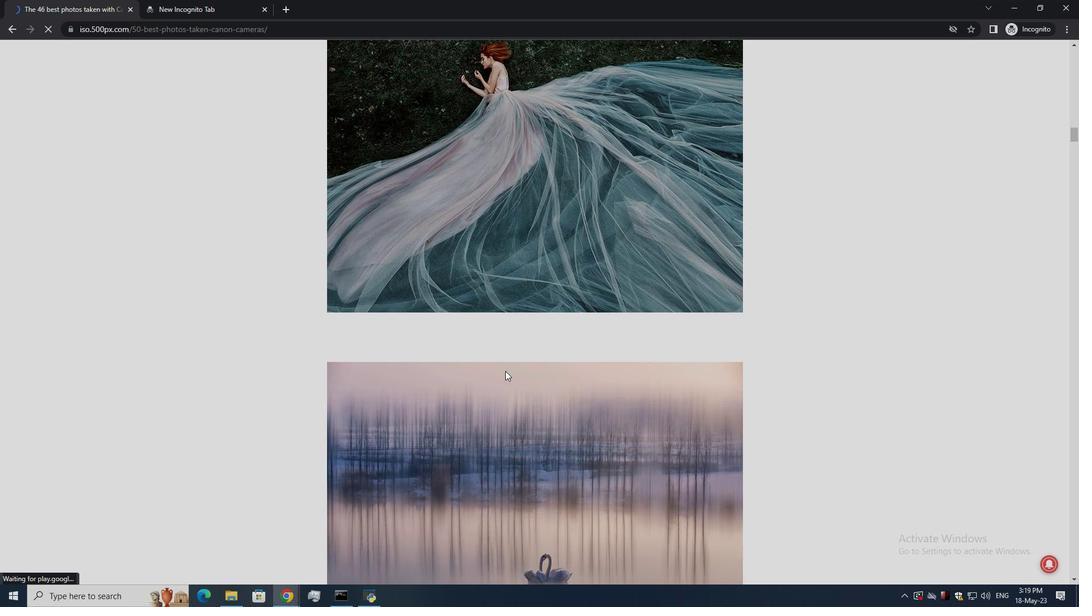 
Action: Mouse scrolled (505, 370) with delta (0, 0)
Screenshot: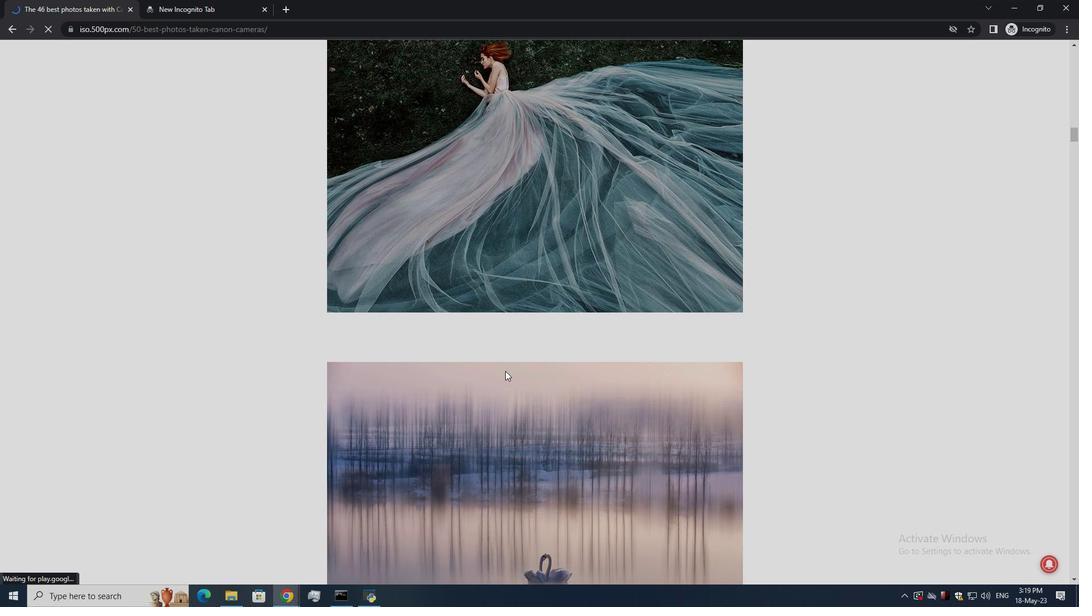 
Action: Mouse moved to (506, 373)
Screenshot: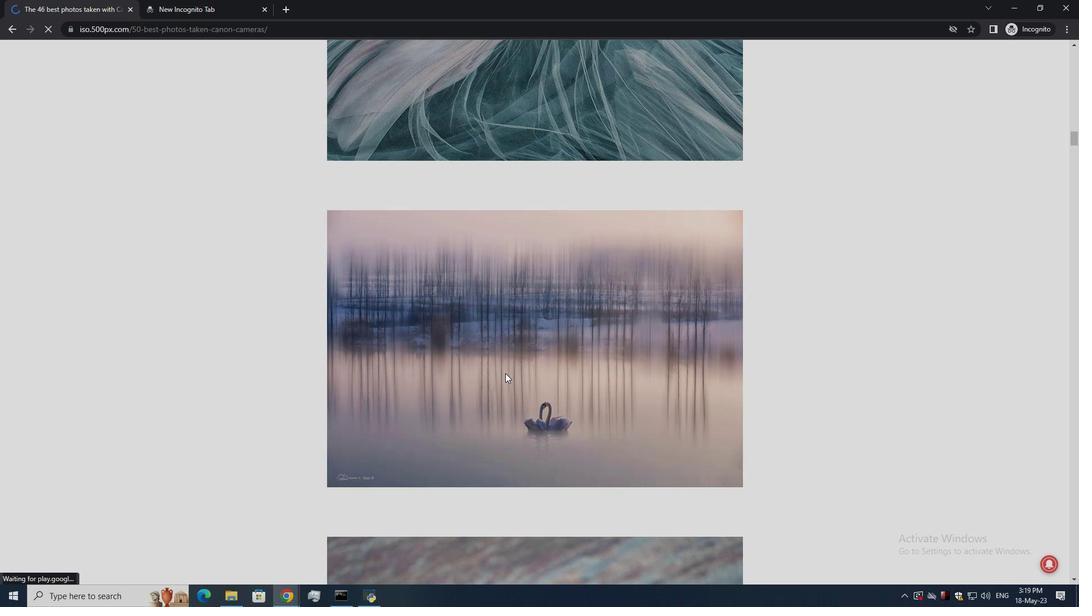 
Action: Mouse pressed left at (506, 373)
Screenshot: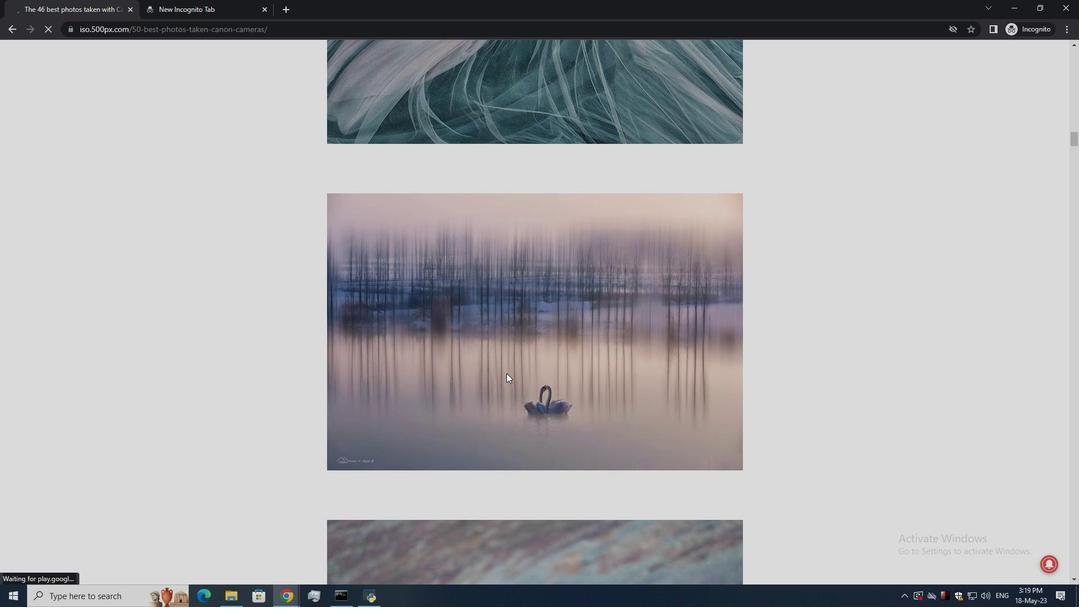 
Action: Mouse pressed left at (506, 373)
Screenshot: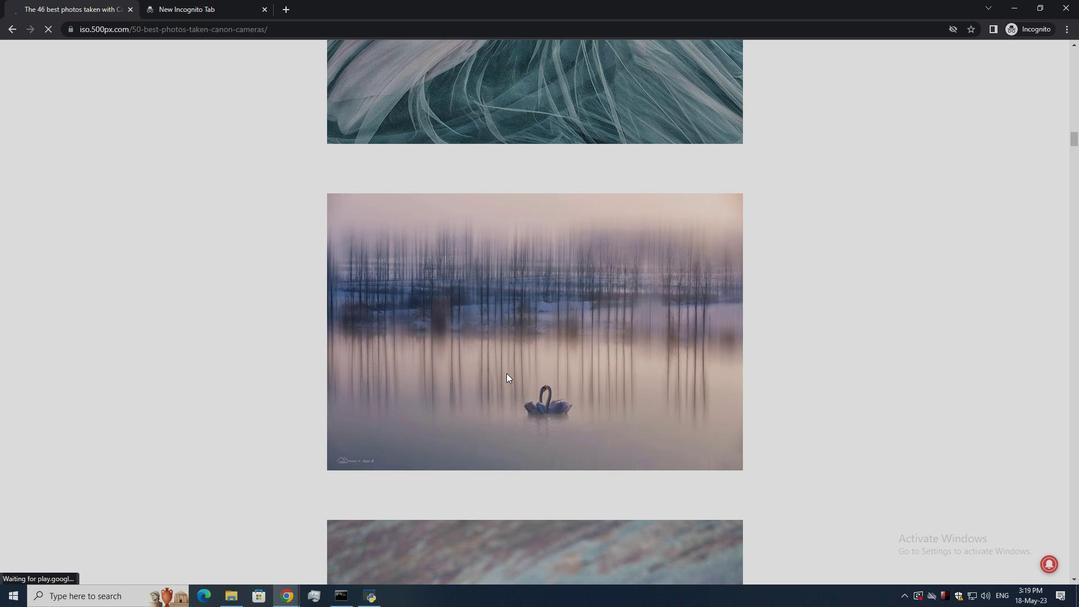 
Action: Mouse moved to (506, 373)
Screenshot: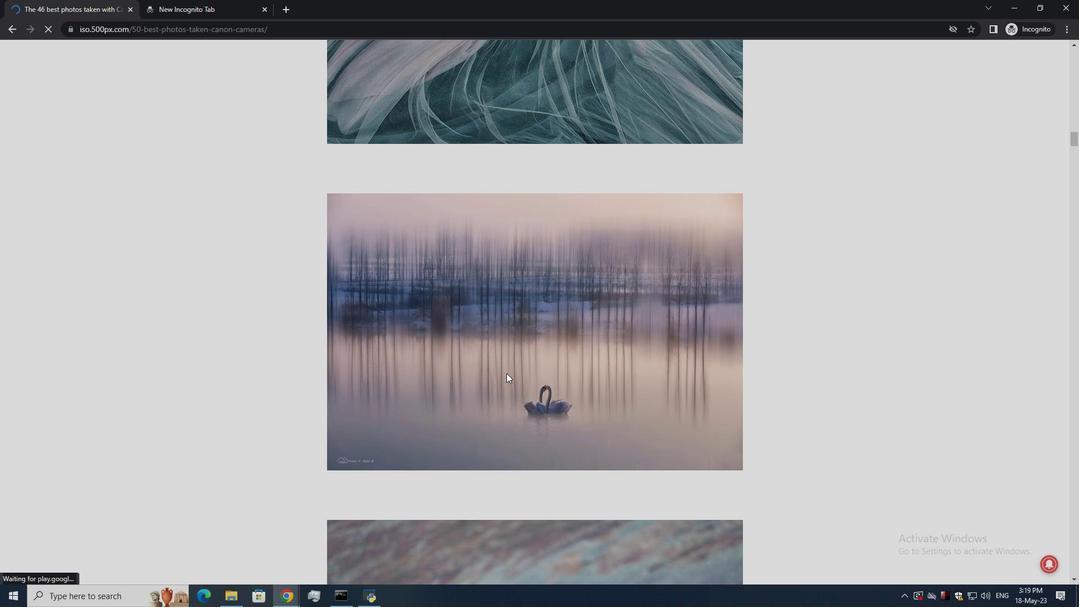 
Action: Mouse scrolled (506, 373) with delta (0, 0)
Screenshot: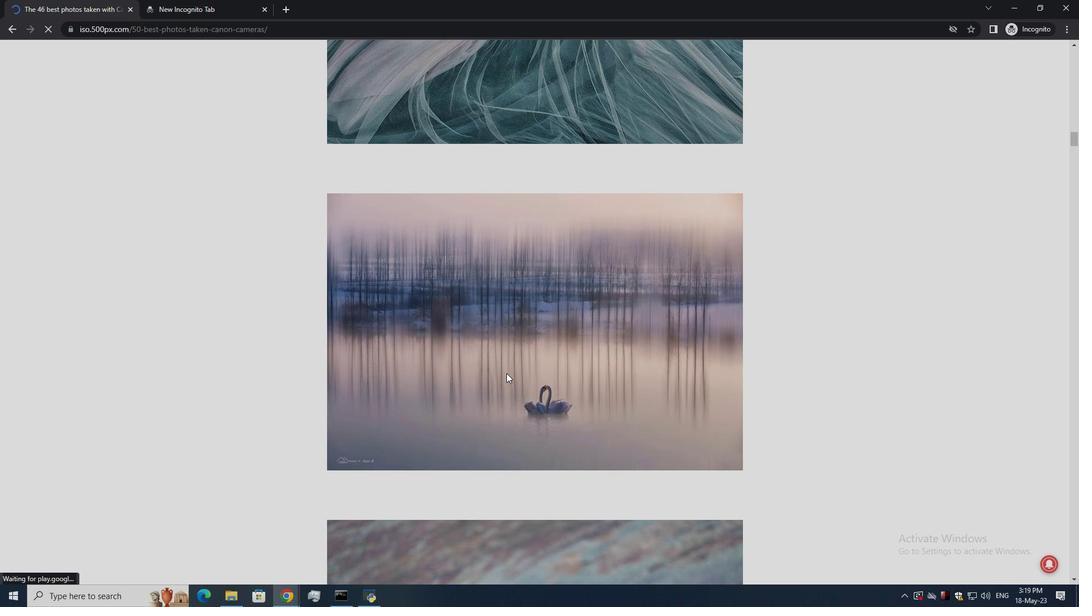 
Action: Mouse scrolled (506, 373) with delta (0, 0)
Screenshot: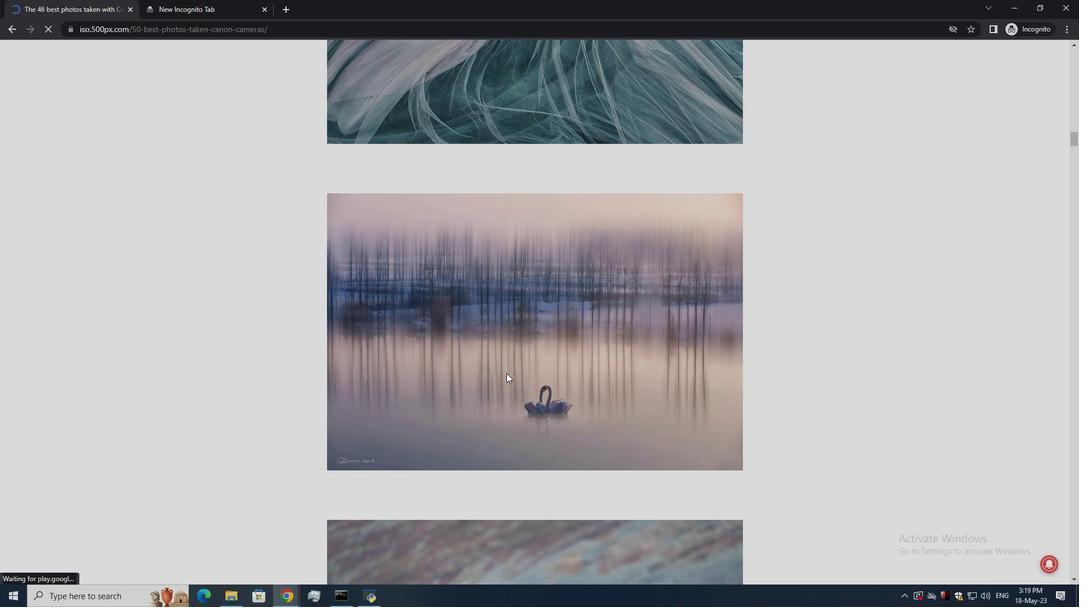 
Action: Mouse scrolled (506, 373) with delta (0, 0)
Screenshot: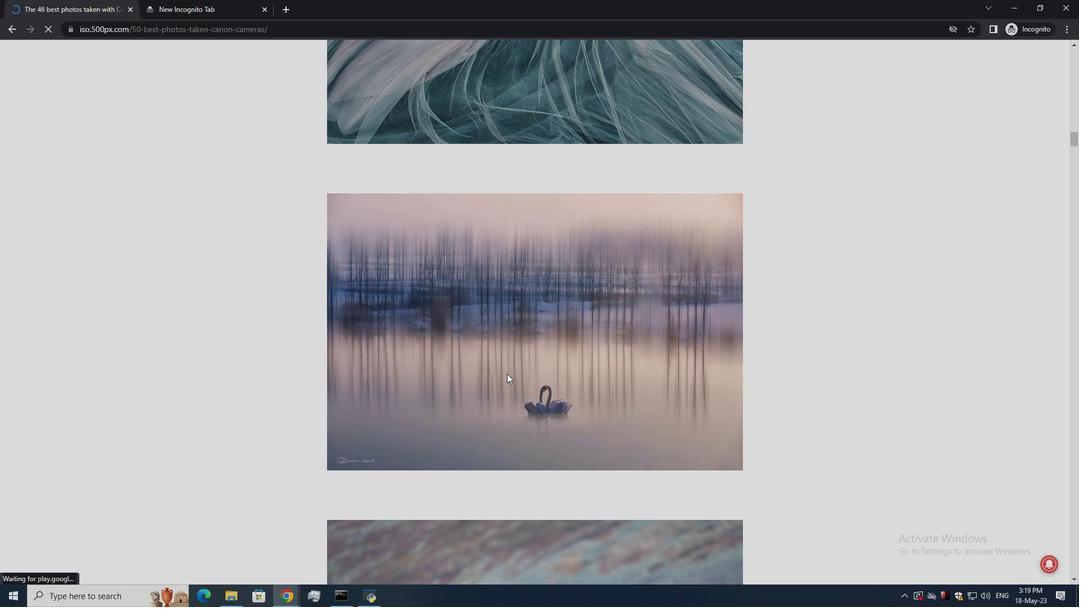 
Action: Mouse scrolled (506, 373) with delta (0, 0)
Screenshot: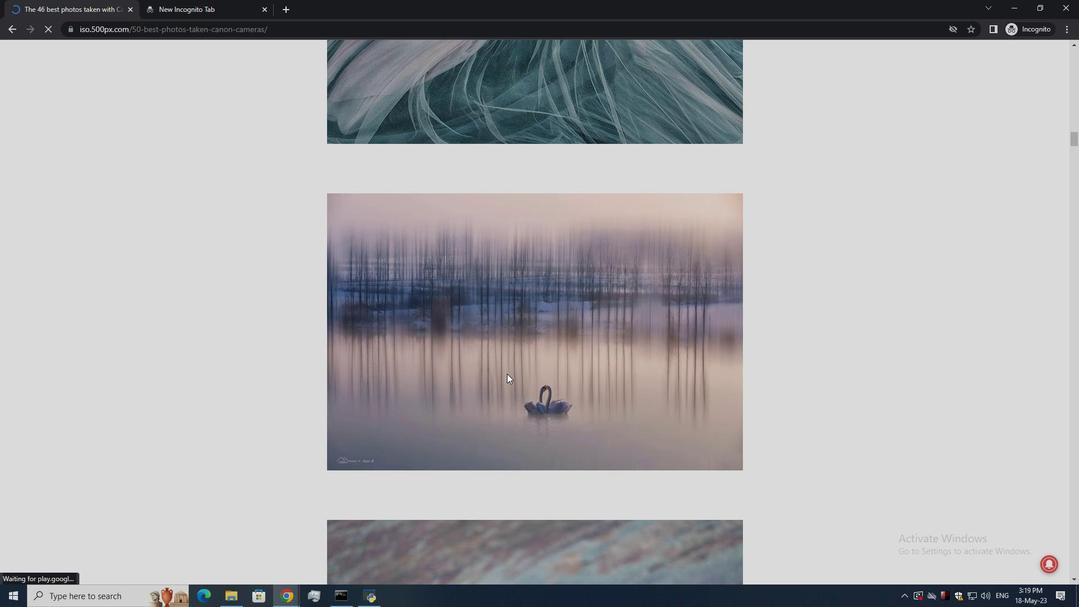 
Action: Mouse moved to (513, 370)
Screenshot: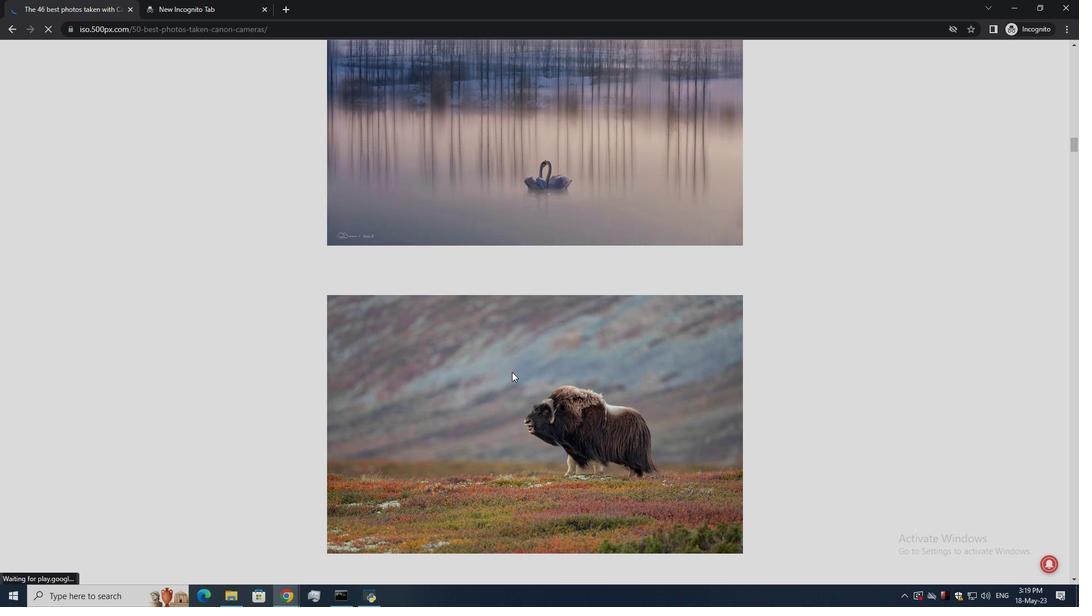 
Action: Mouse scrolled (513, 370) with delta (0, 0)
Screenshot: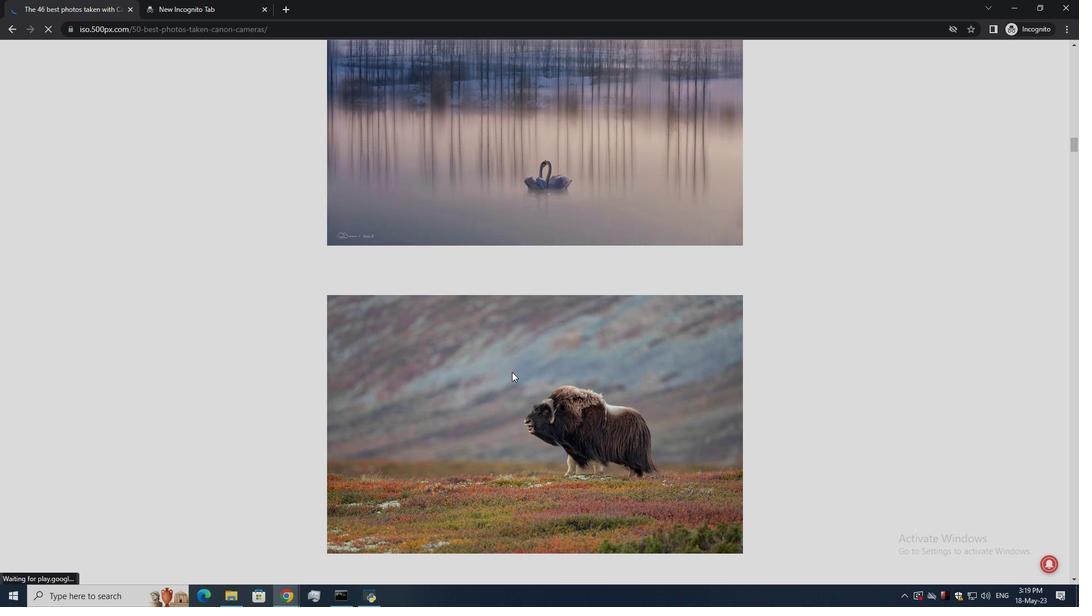 
Action: Mouse scrolled (513, 370) with delta (0, 0)
Screenshot: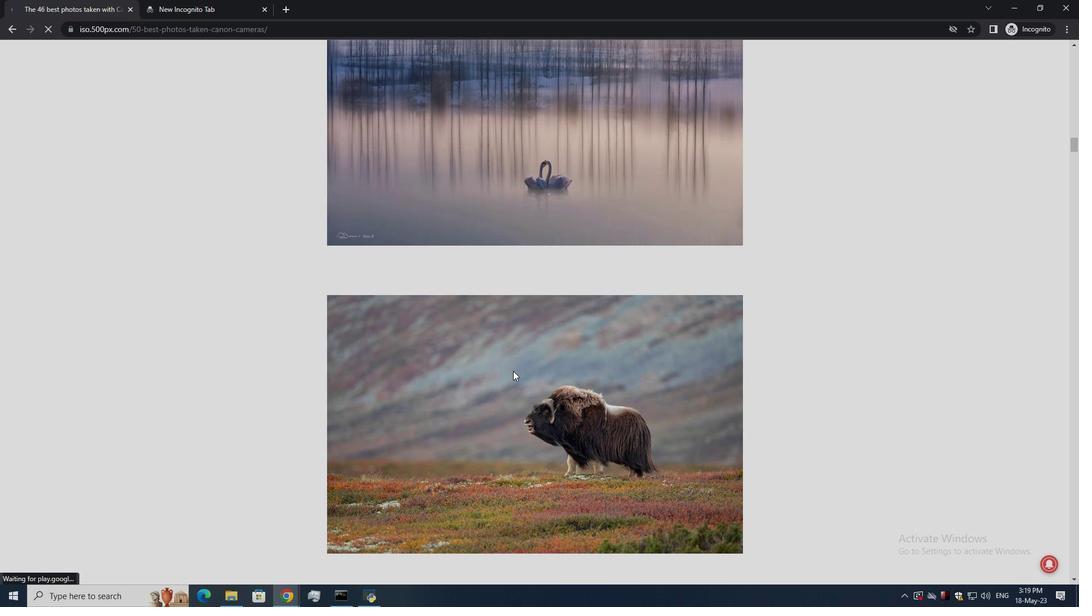 
Action: Mouse moved to (513, 372)
Screenshot: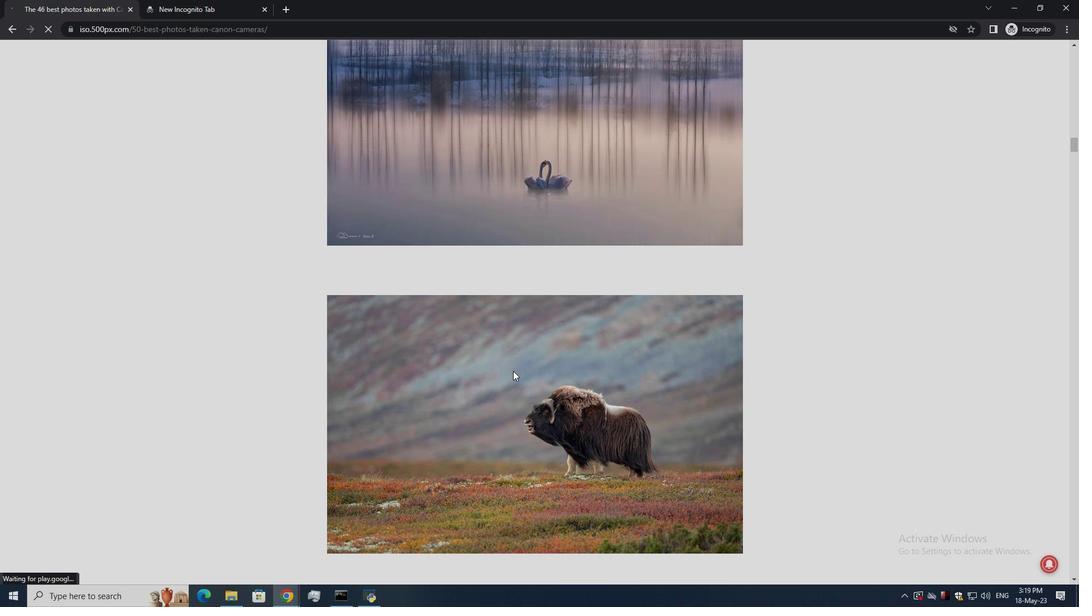 
Action: Mouse scrolled (513, 371) with delta (0, 0)
Screenshot: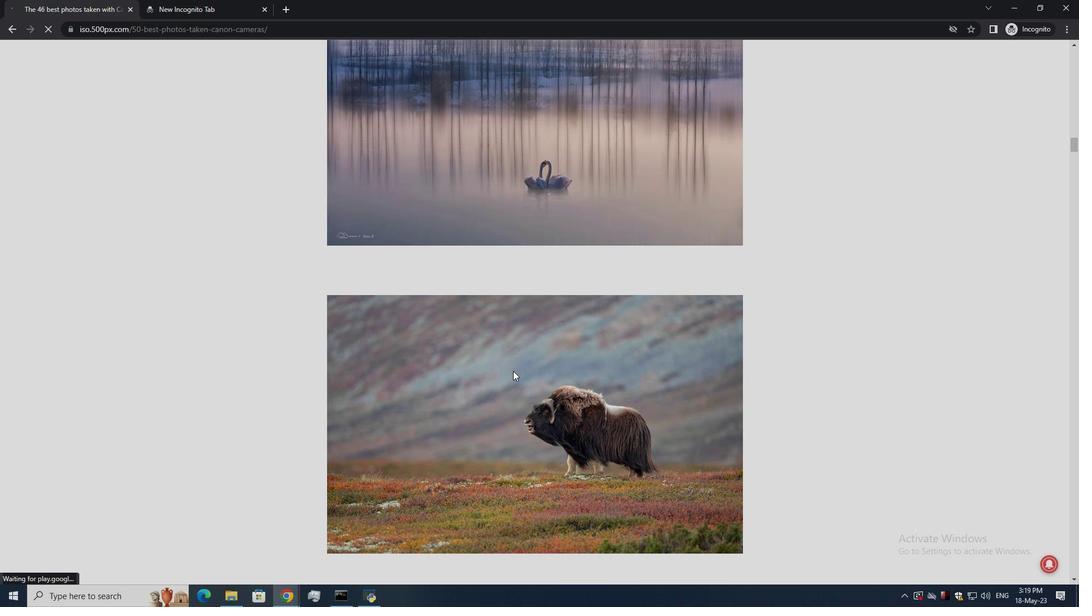 
Action: Mouse scrolled (513, 371) with delta (0, 0)
Screenshot: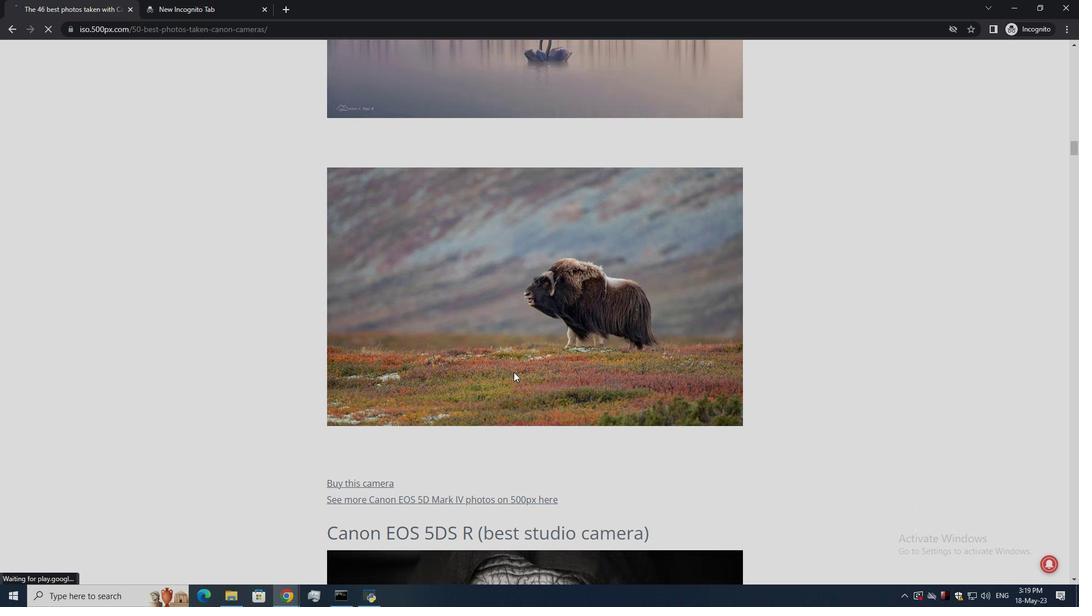
Action: Mouse scrolled (513, 371) with delta (0, 0)
Screenshot: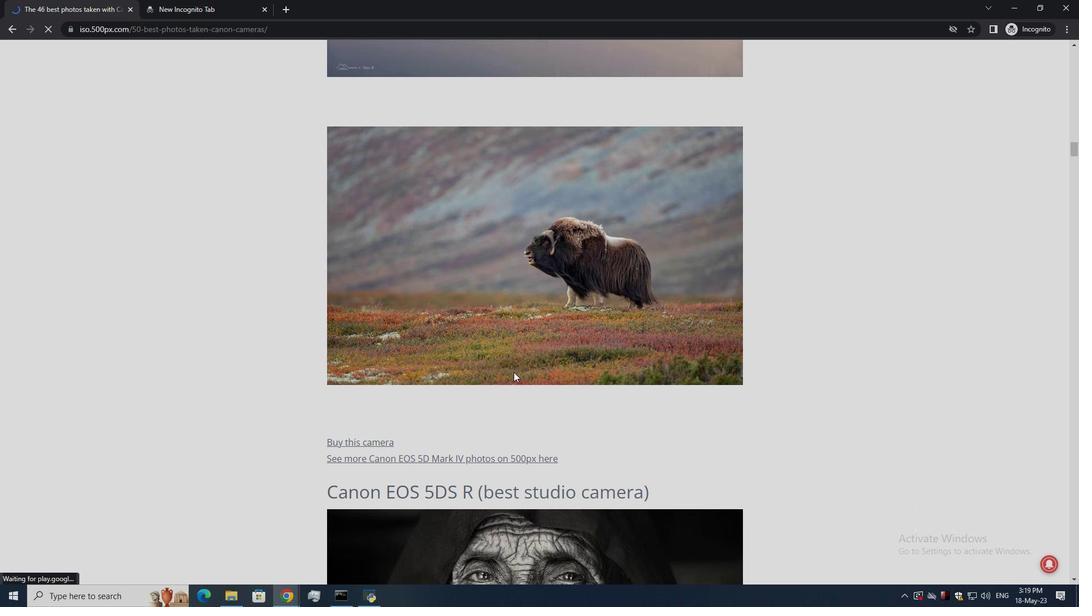 
Action: Mouse scrolled (513, 371) with delta (0, 0)
Screenshot: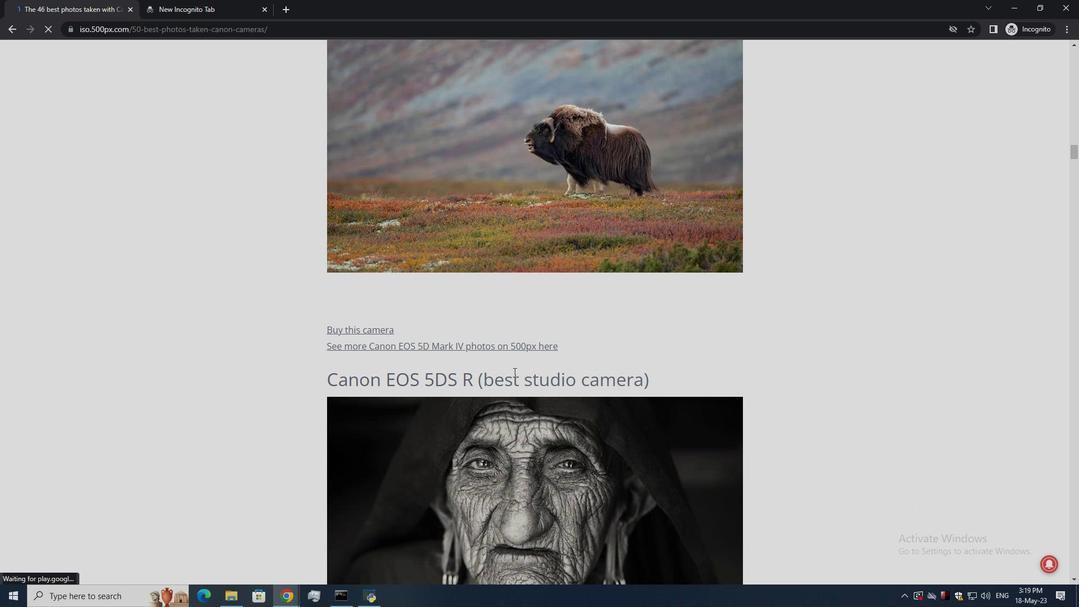 
Action: Mouse scrolled (513, 371) with delta (0, 0)
Screenshot: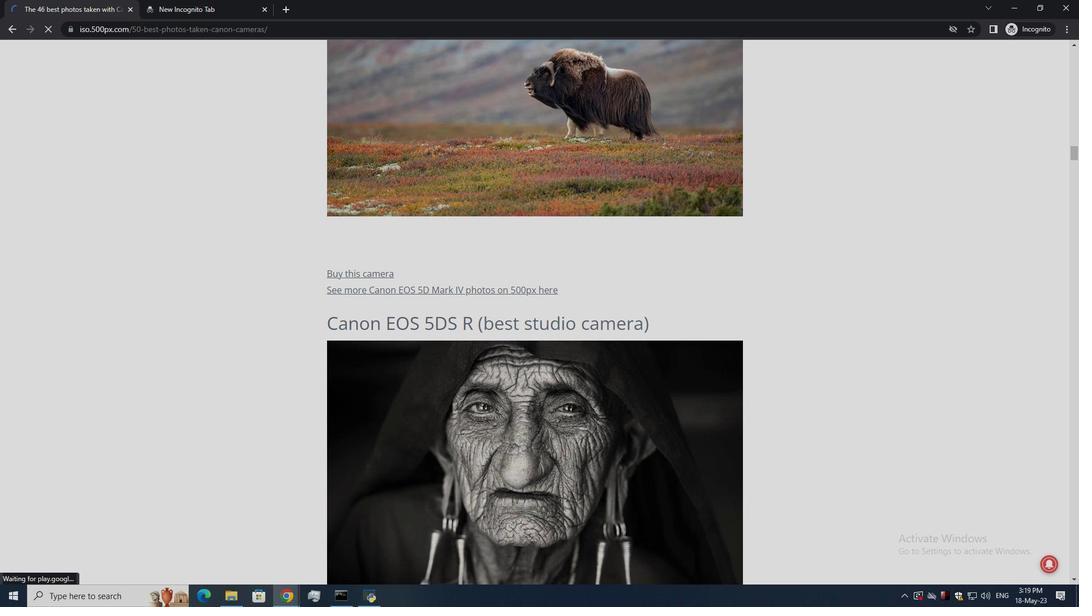 
Action: Mouse scrolled (513, 371) with delta (0, 0)
Screenshot: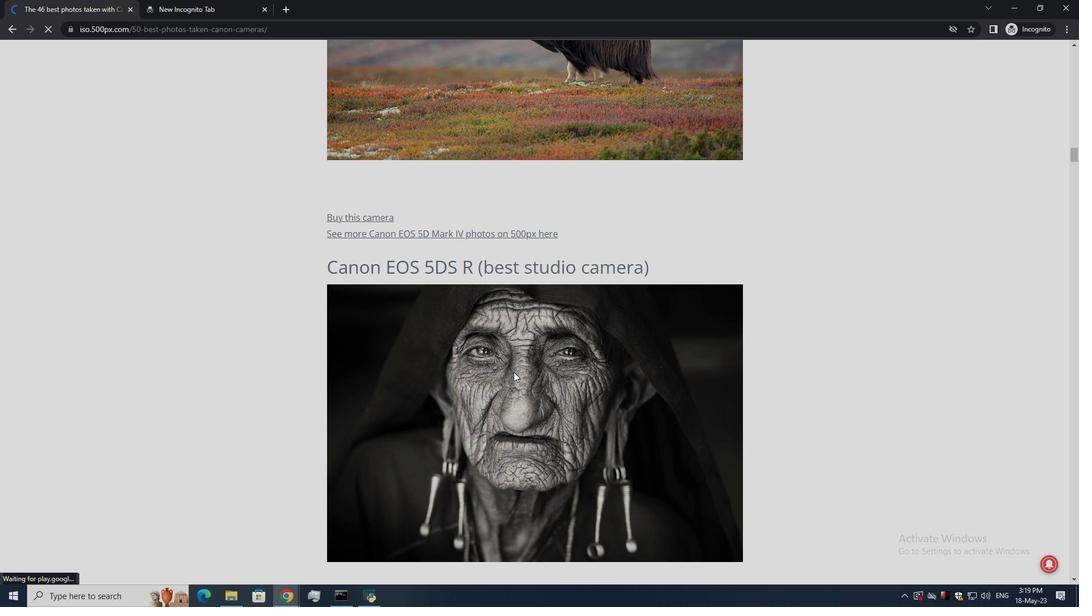 
Action: Mouse scrolled (513, 371) with delta (0, 0)
Screenshot: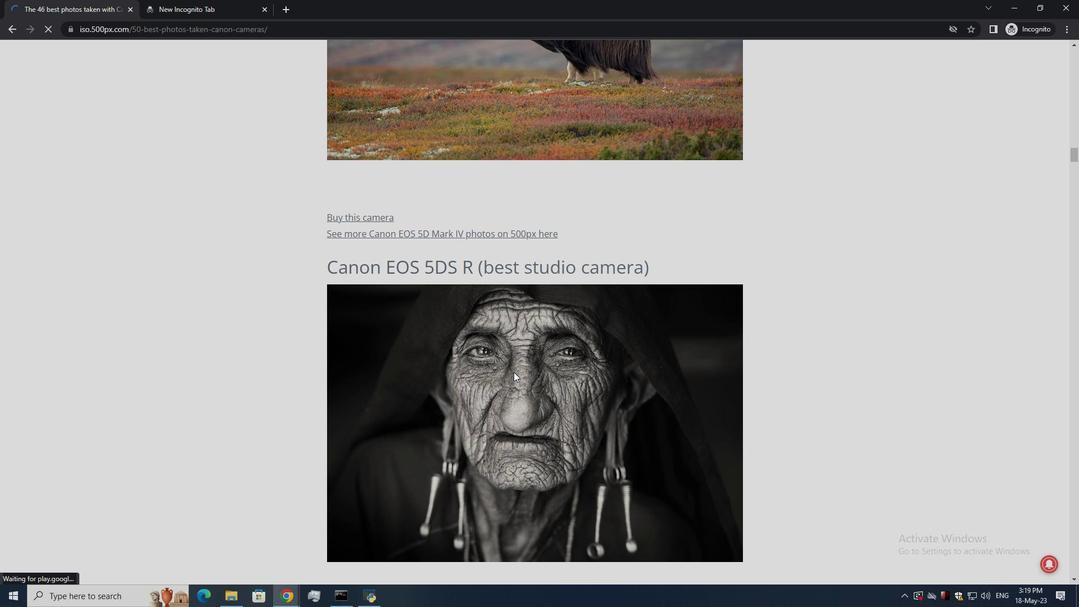 
Action: Mouse scrolled (513, 371) with delta (0, 0)
Screenshot: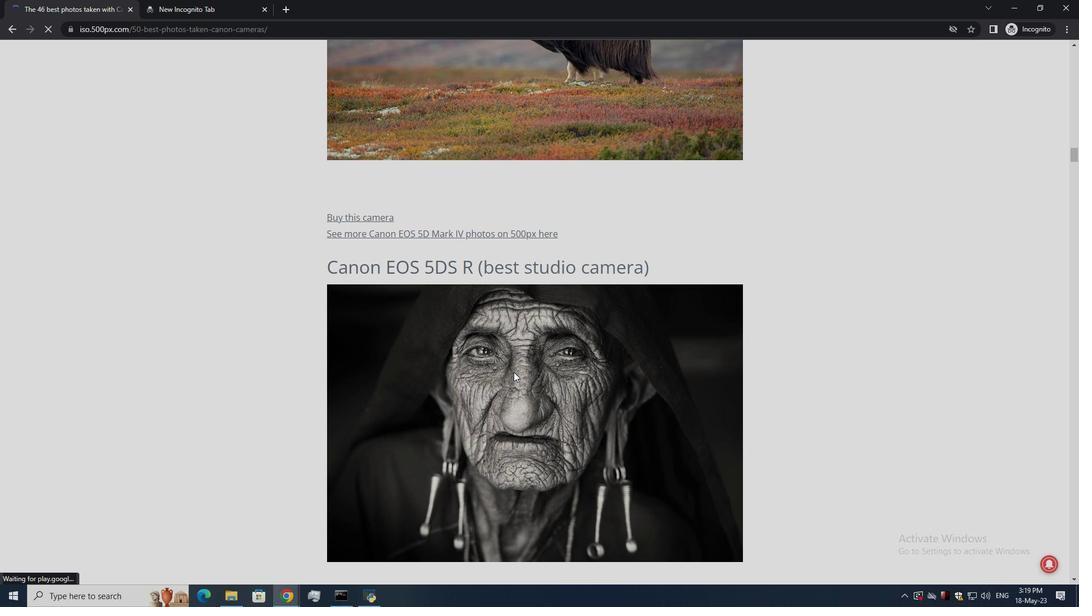 
Action: Mouse scrolled (513, 371) with delta (0, 0)
Screenshot: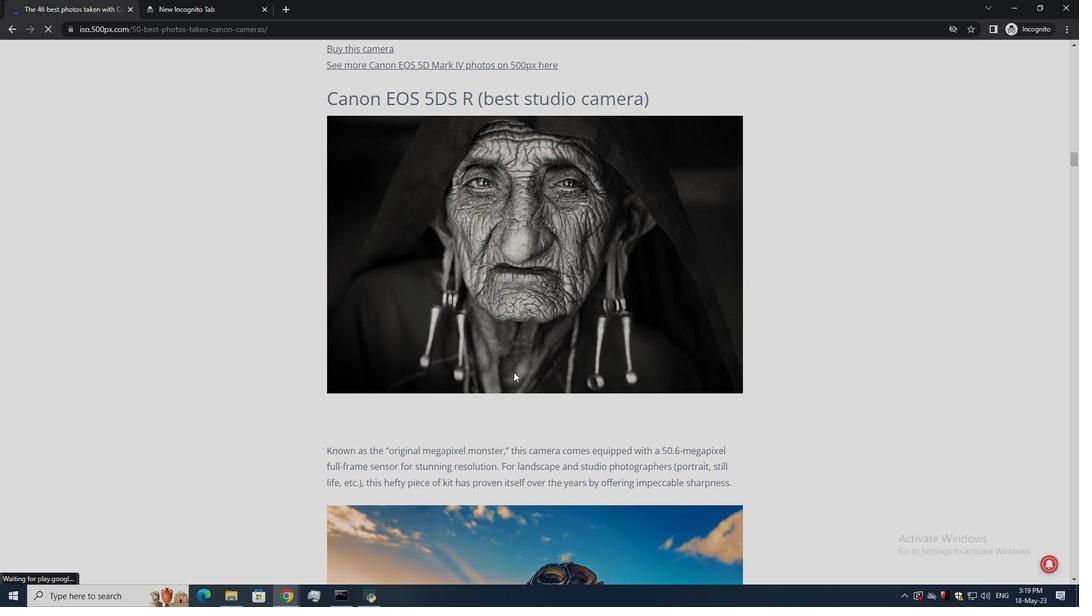 
Action: Mouse scrolled (513, 371) with delta (0, 0)
Screenshot: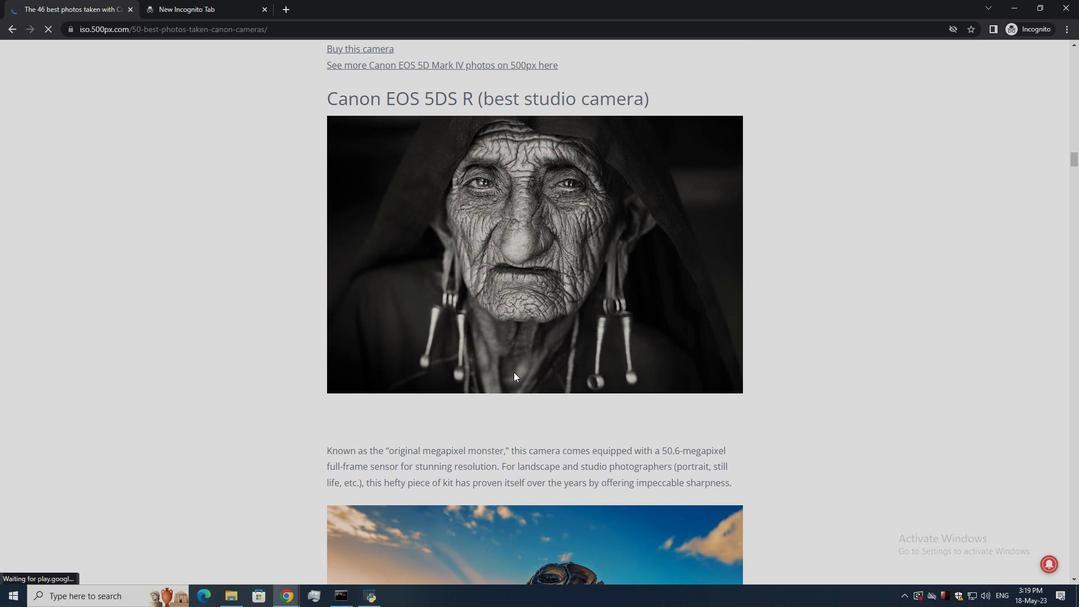 
Action: Mouse scrolled (513, 371) with delta (0, 0)
Screenshot: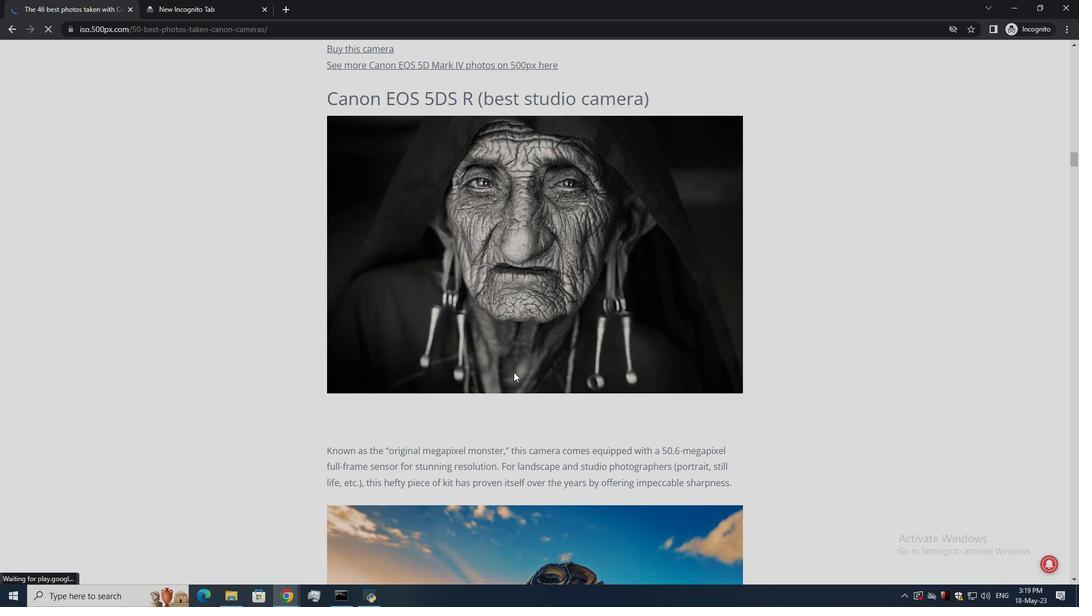 
Action: Mouse scrolled (513, 371) with delta (0, 0)
Screenshot: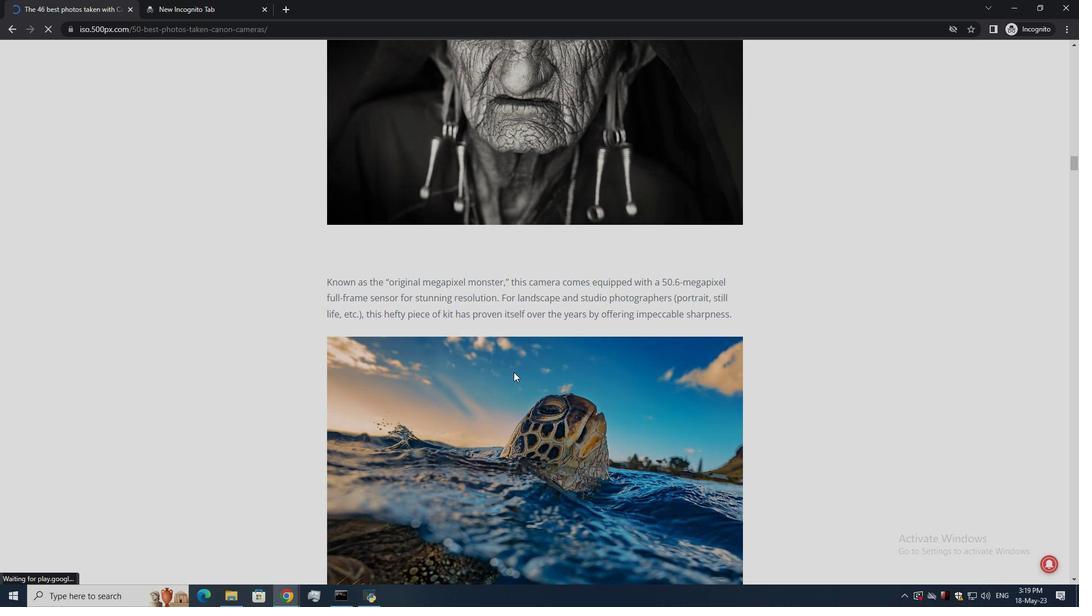 
Action: Mouse moved to (554, 413)
Screenshot: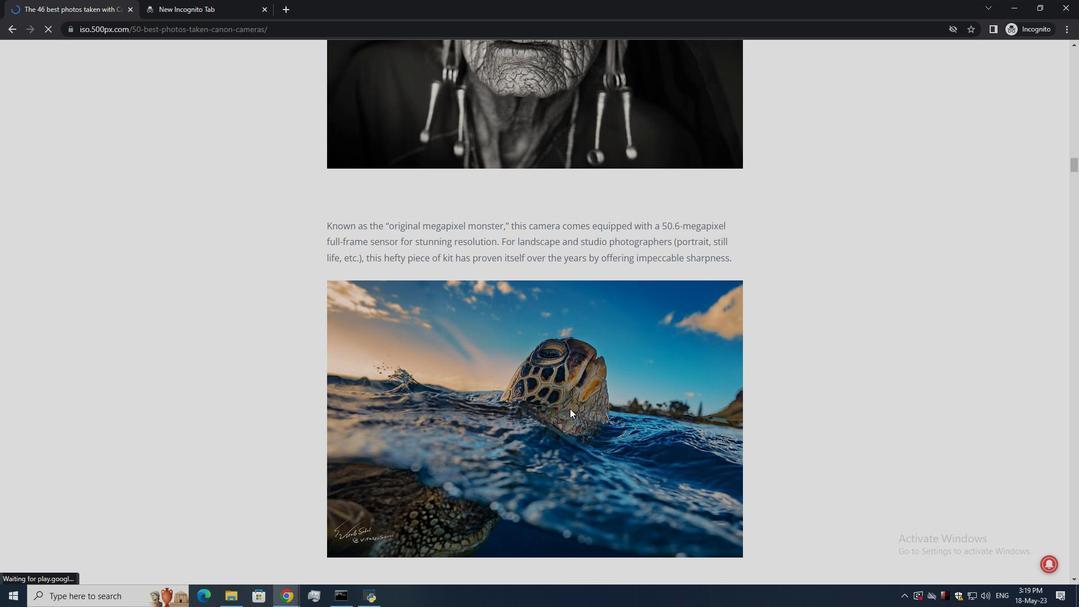 
Action: Mouse scrolled (554, 413) with delta (0, 0)
Screenshot: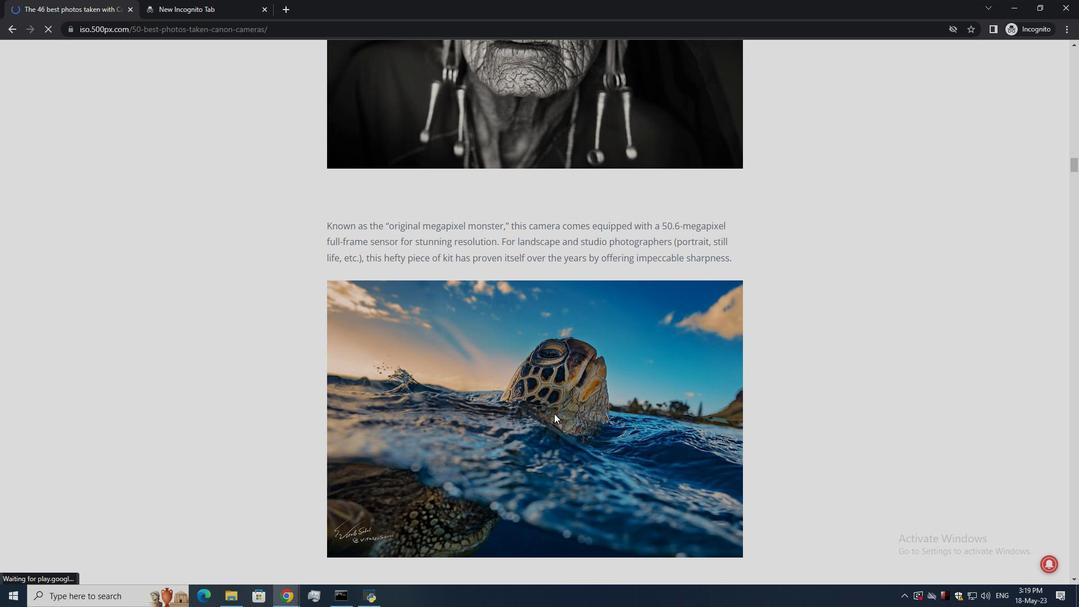 
Action: Mouse scrolled (554, 413) with delta (0, 0)
Screenshot: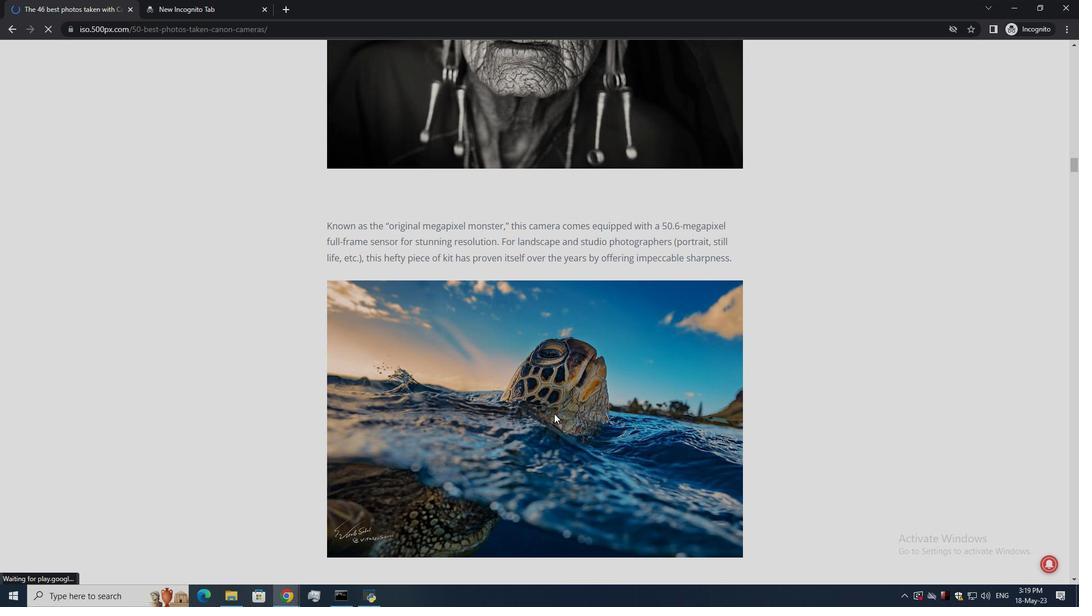 
Action: Mouse scrolled (554, 413) with delta (0, 0)
Screenshot: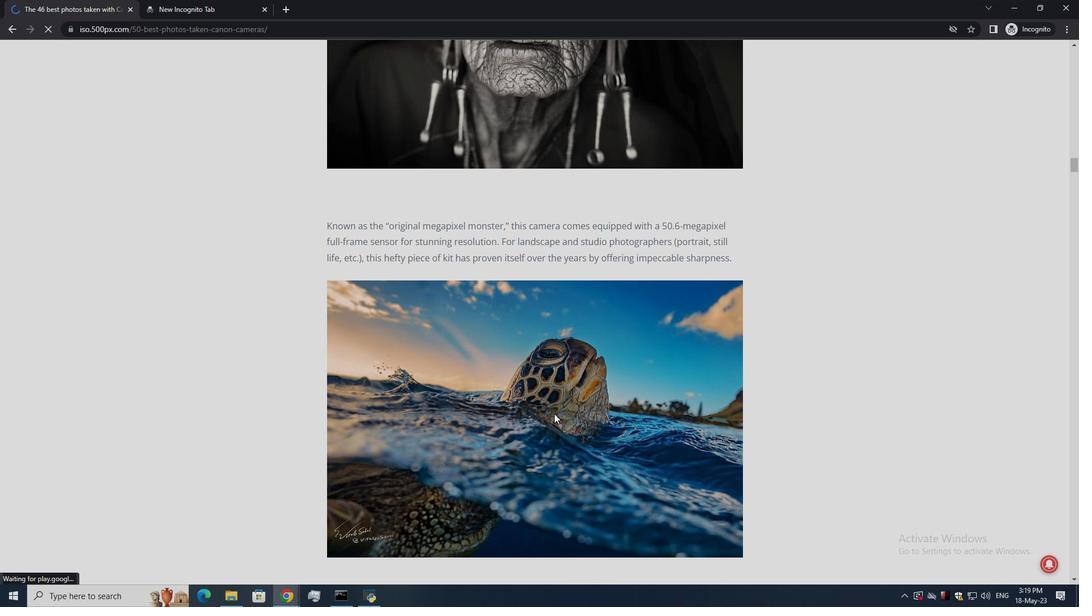 
Action: Mouse scrolled (554, 413) with delta (0, 0)
Screenshot: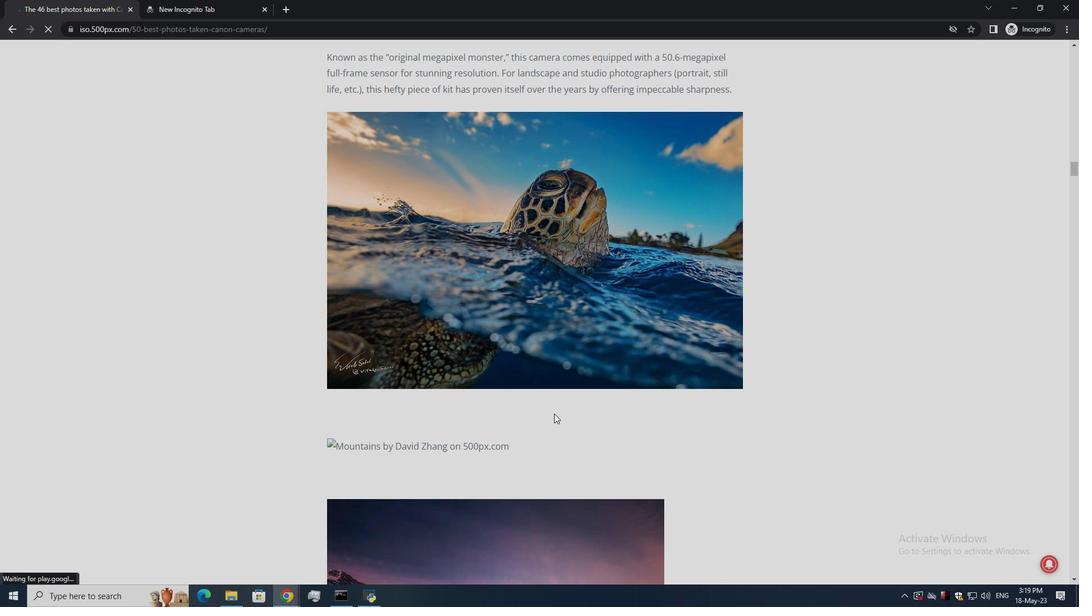 
Action: Mouse scrolled (554, 413) with delta (0, 0)
Screenshot: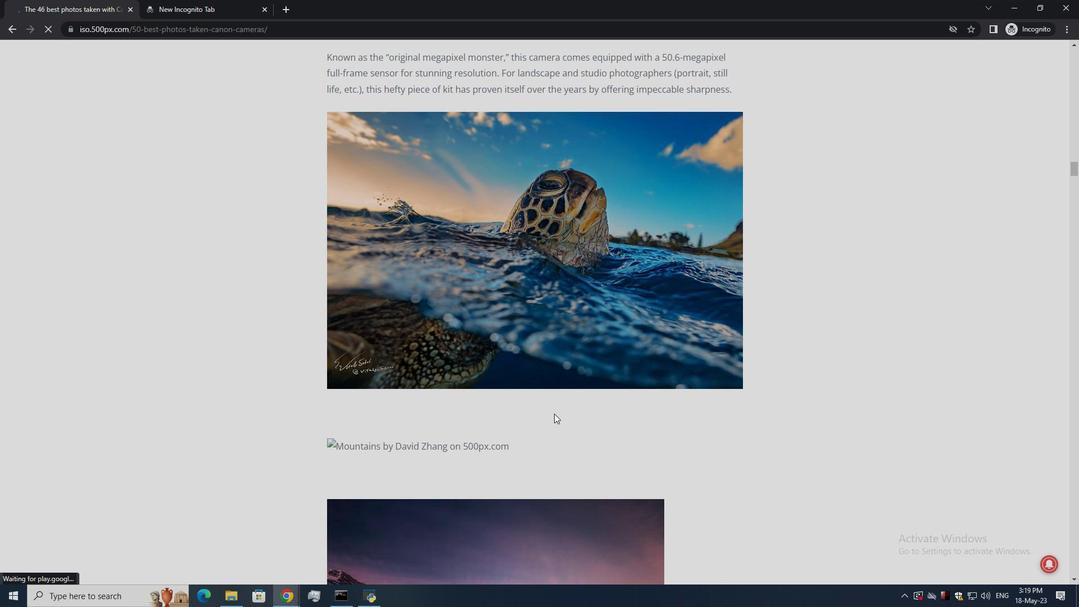 
Action: Mouse scrolled (554, 413) with delta (0, 0)
Screenshot: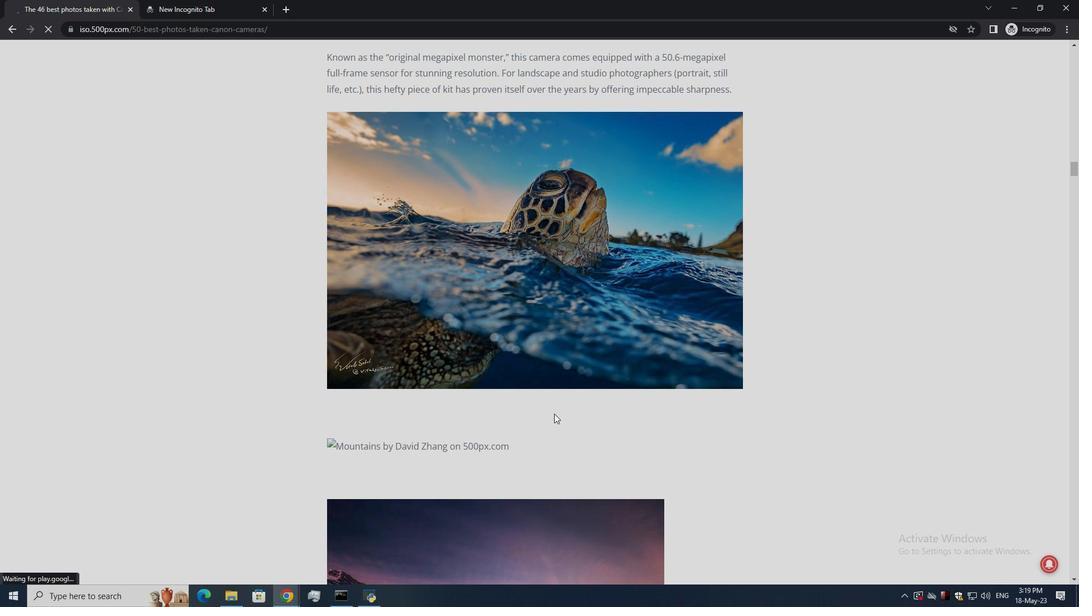 
Action: Mouse scrolled (554, 413) with delta (0, 0)
Screenshot: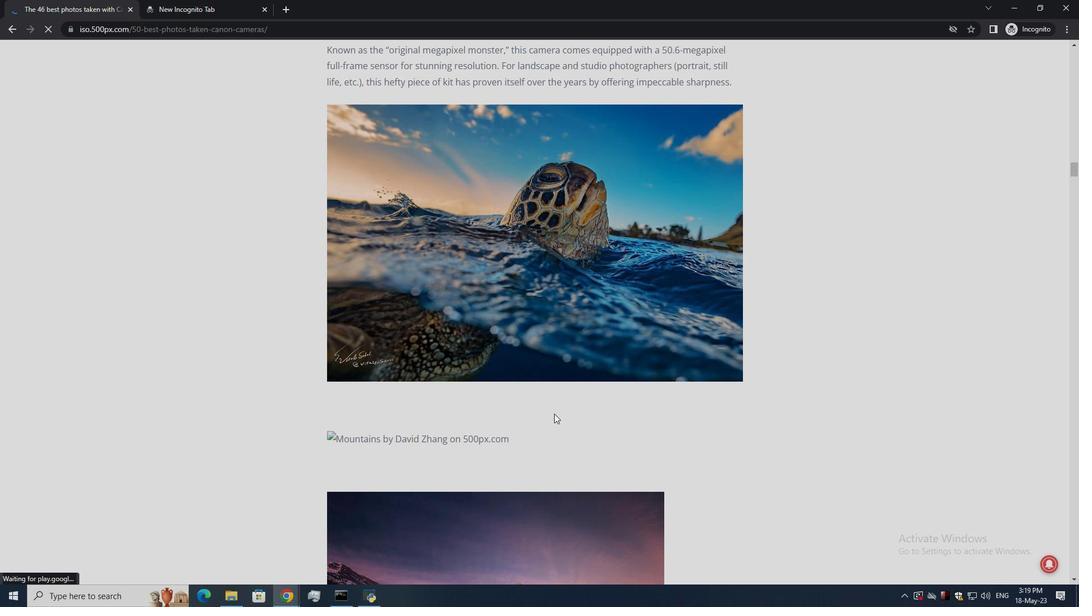 
Action: Mouse scrolled (554, 413) with delta (0, 0)
Screenshot: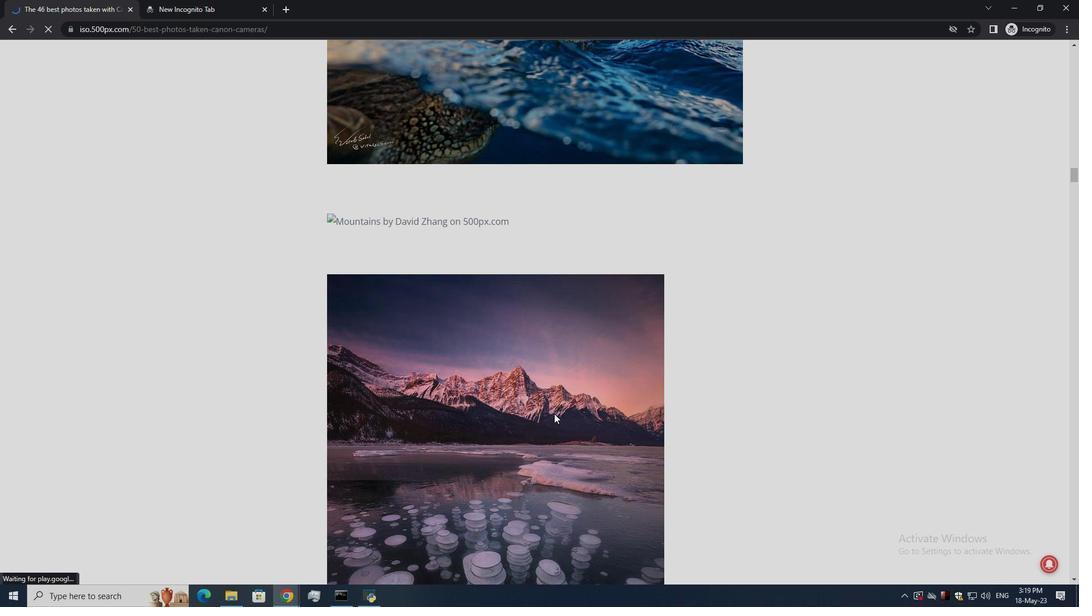 
Action: Mouse scrolled (554, 413) with delta (0, 0)
Screenshot: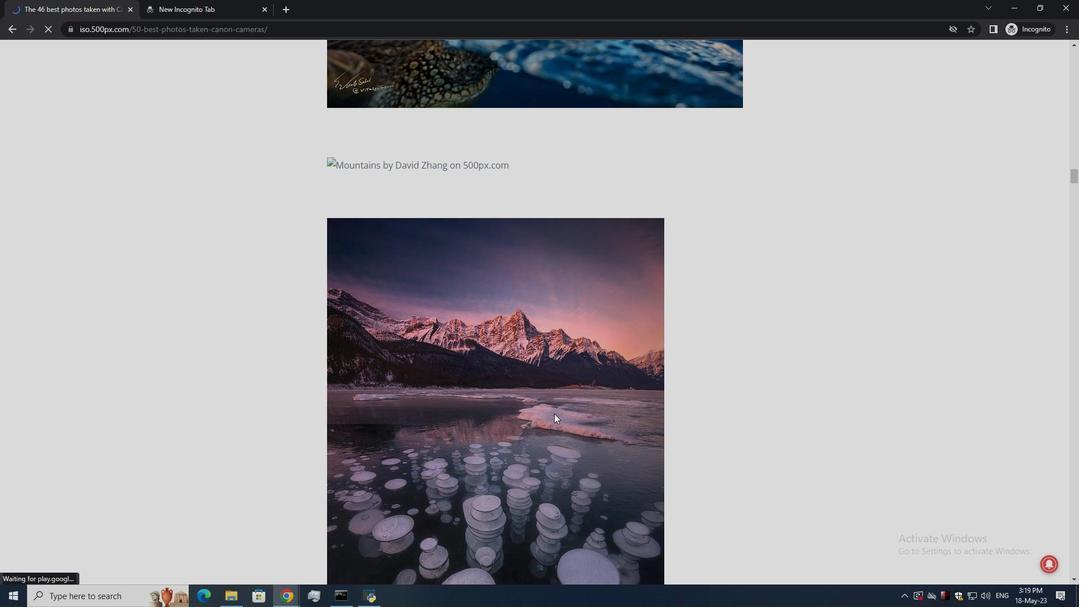 
Action: Mouse scrolled (554, 413) with delta (0, 0)
Screenshot: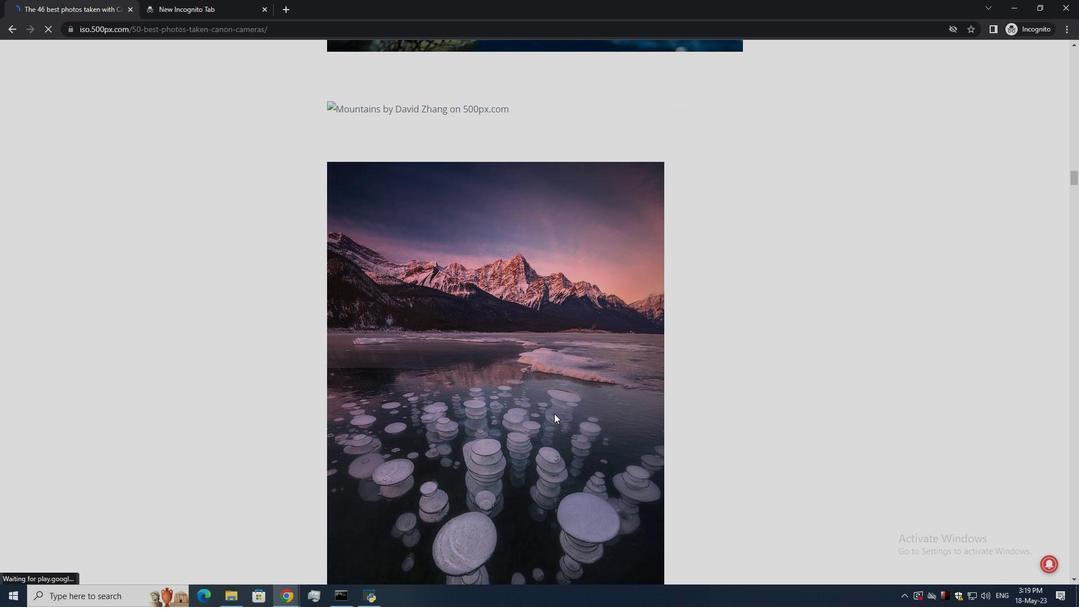
Action: Mouse scrolled (554, 413) with delta (0, 0)
Screenshot: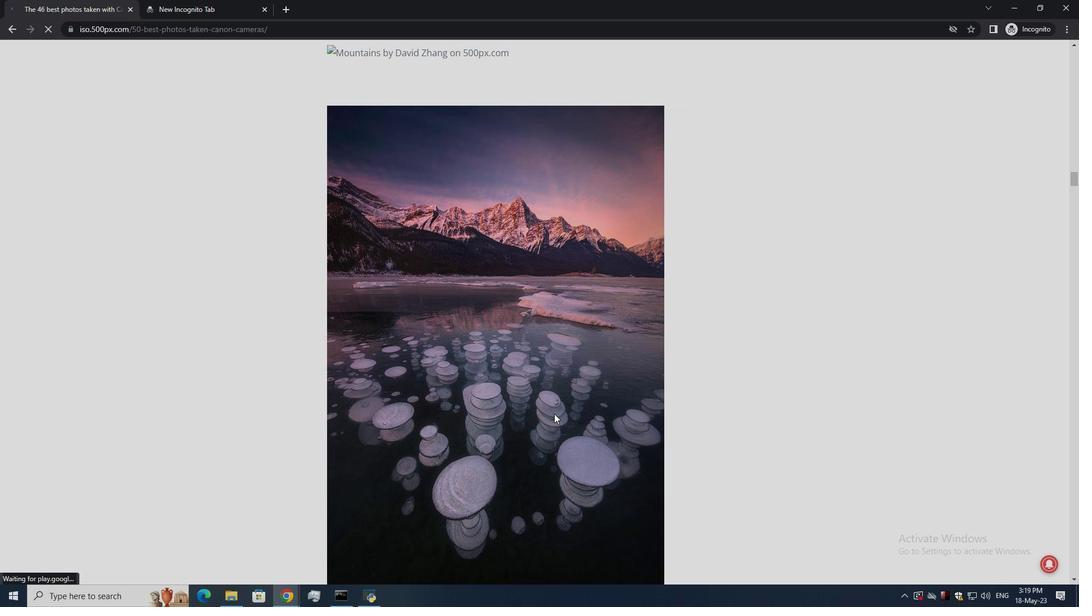 
Action: Mouse scrolled (554, 413) with delta (0, 0)
Screenshot: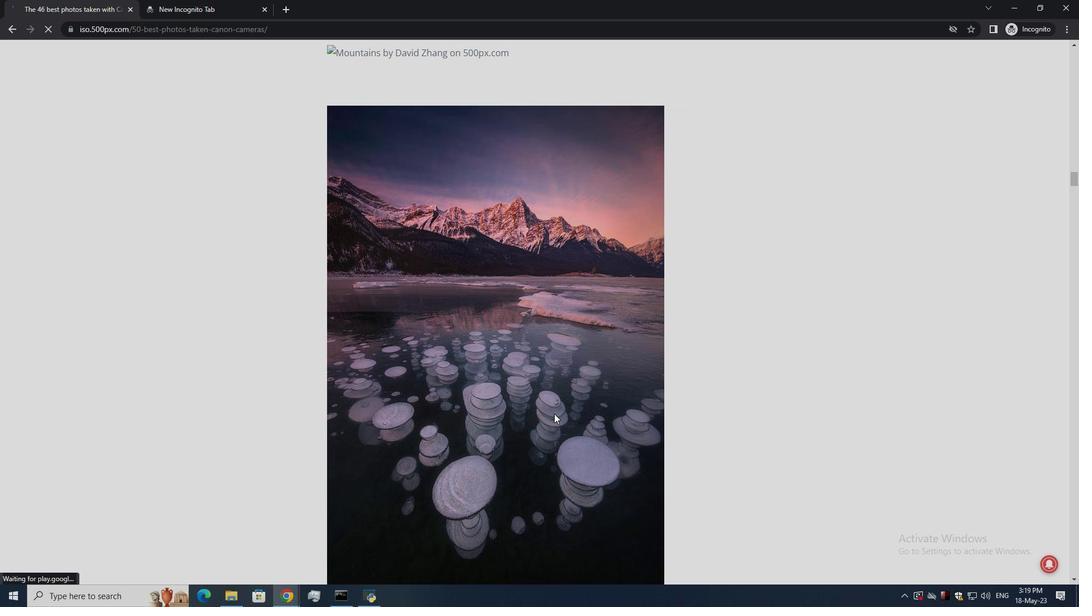
Action: Mouse scrolled (554, 413) with delta (0, 0)
Screenshot: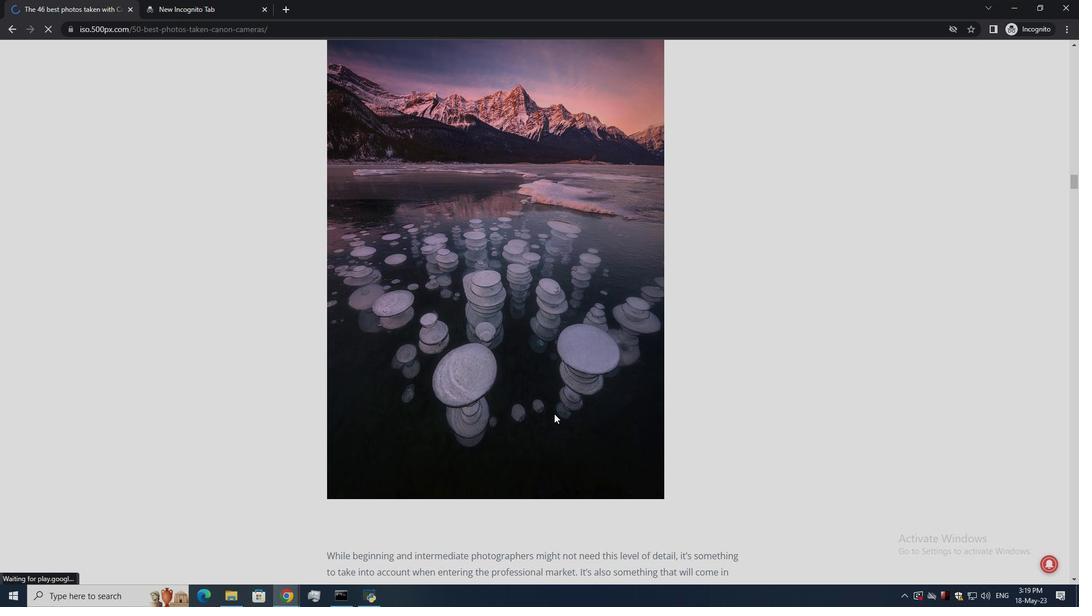 
Action: Mouse scrolled (554, 413) with delta (0, 0)
Screenshot: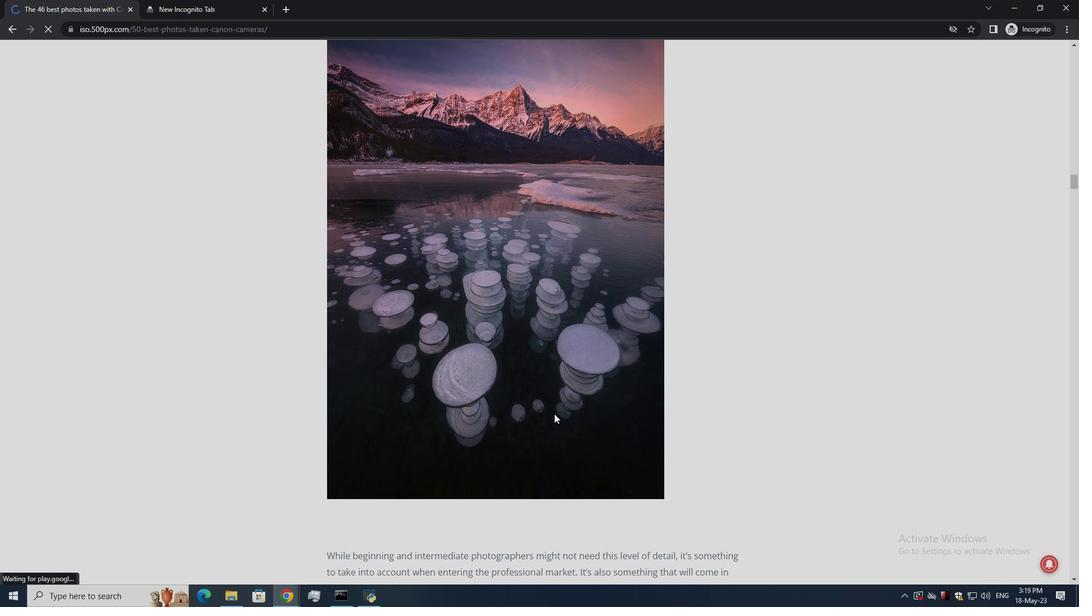
Action: Mouse scrolled (554, 413) with delta (0, 0)
Screenshot: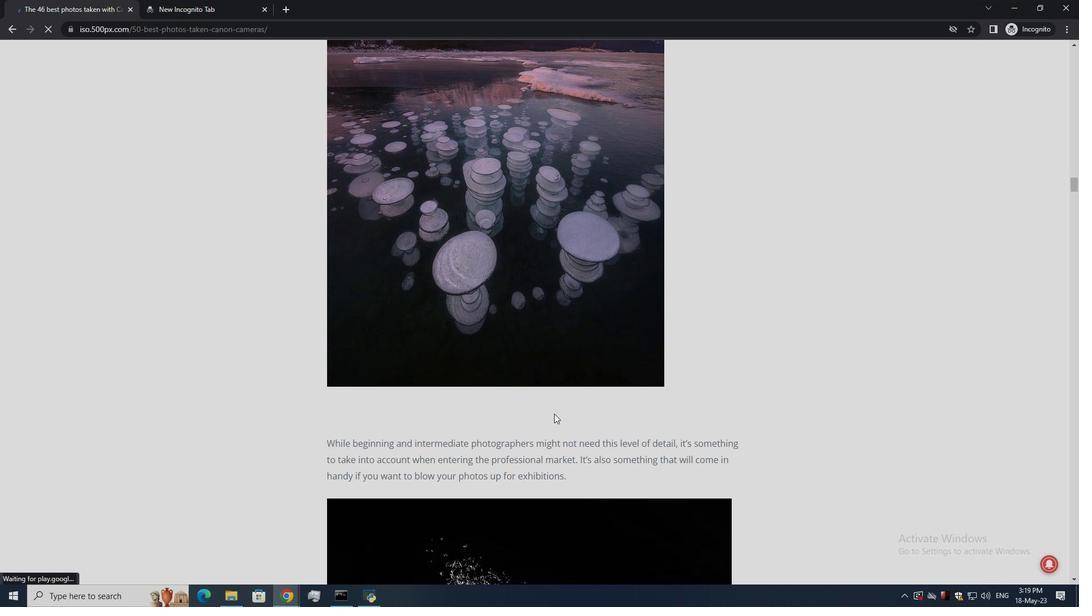 
Action: Mouse scrolled (554, 413) with delta (0, 0)
Screenshot: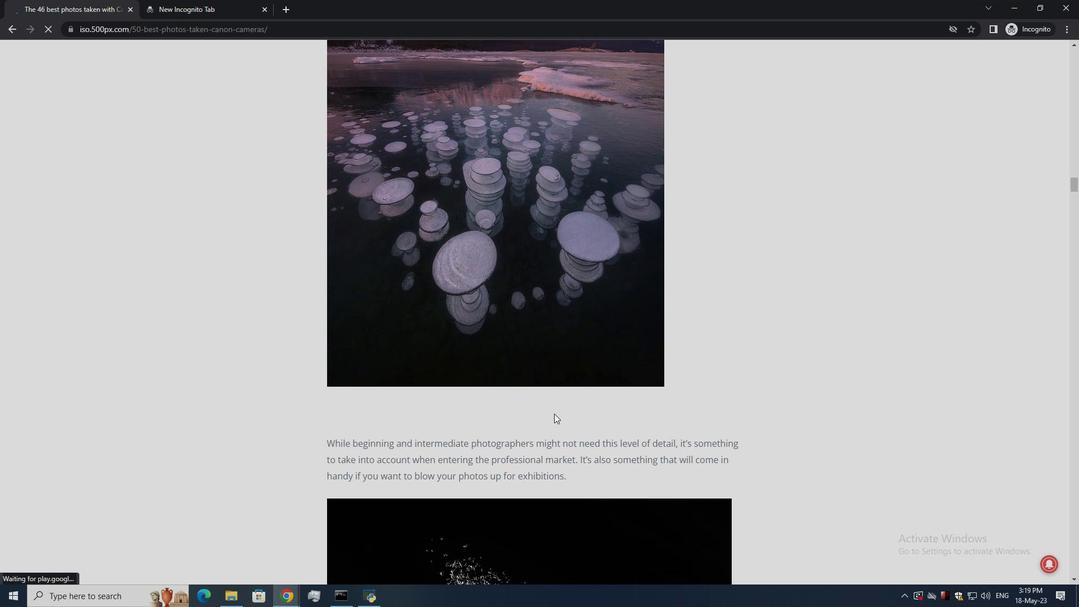 
Action: Mouse scrolled (554, 413) with delta (0, 0)
Screenshot: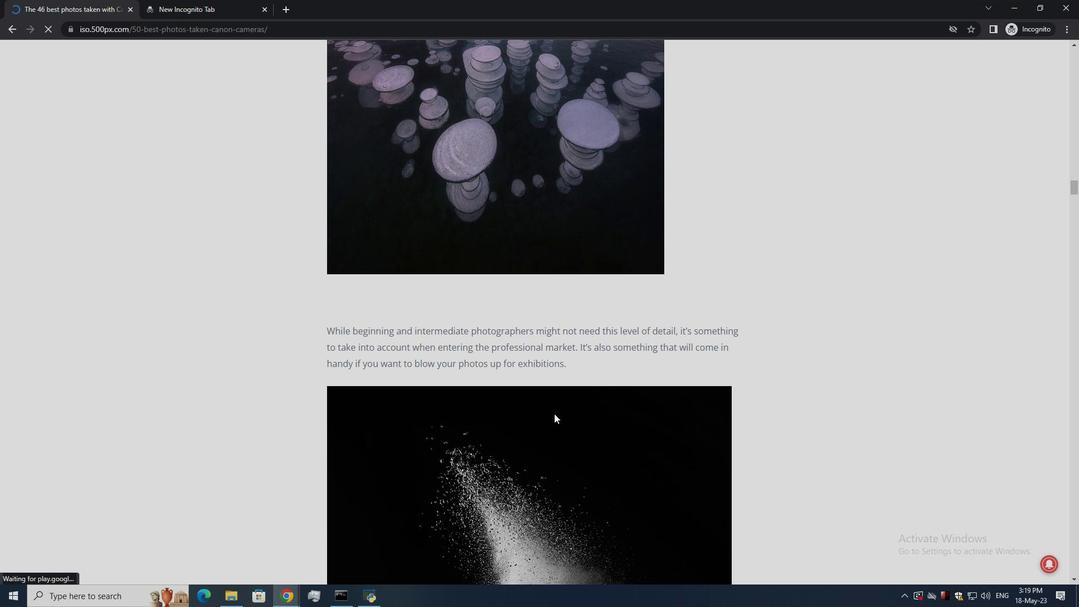
Action: Mouse scrolled (554, 413) with delta (0, 0)
Screenshot: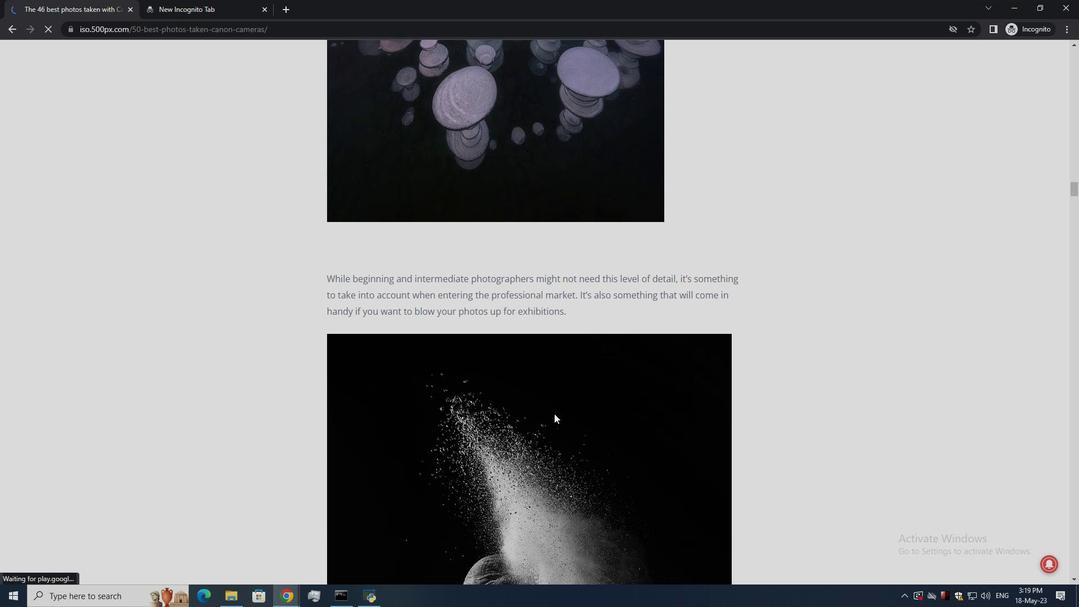 
Action: Mouse scrolled (554, 413) with delta (0, 0)
Screenshot: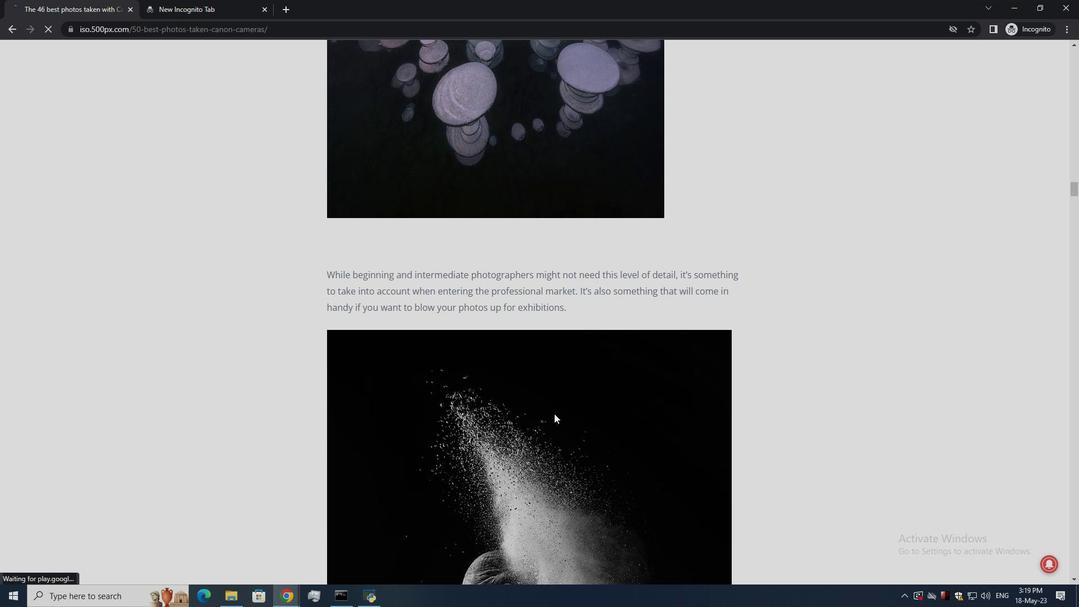 
Action: Mouse scrolled (554, 413) with delta (0, 0)
Screenshot: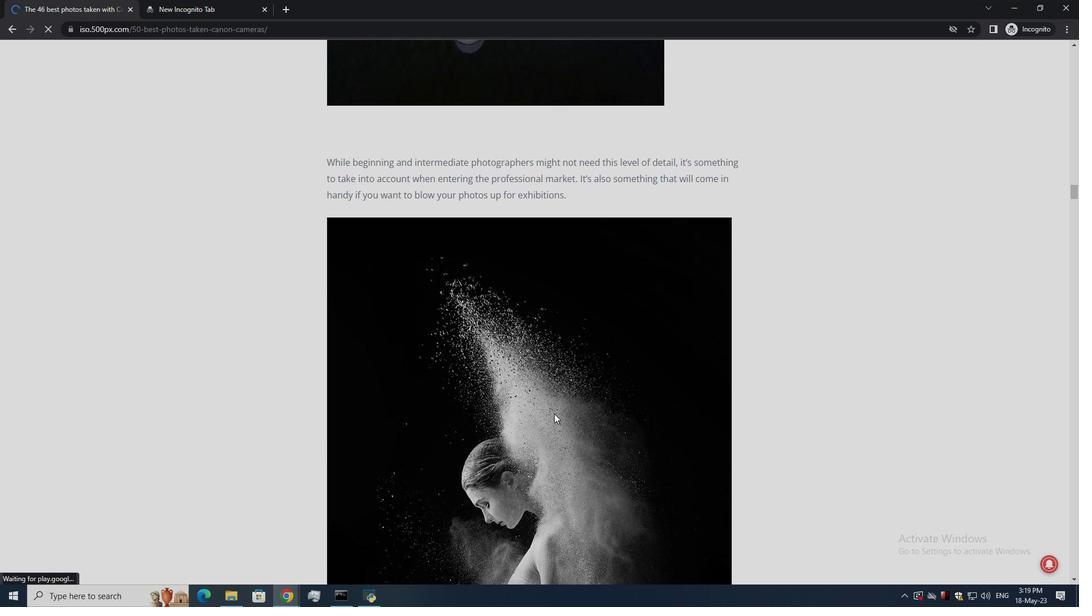 
Action: Mouse scrolled (554, 413) with delta (0, 0)
Screenshot: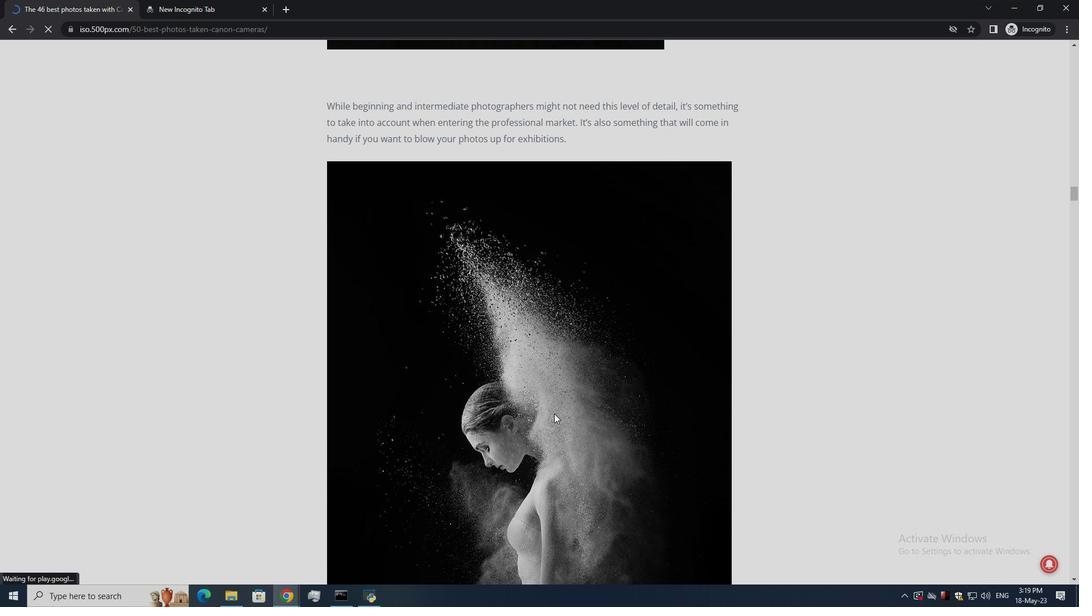 
Action: Mouse scrolled (554, 413) with delta (0, 0)
Screenshot: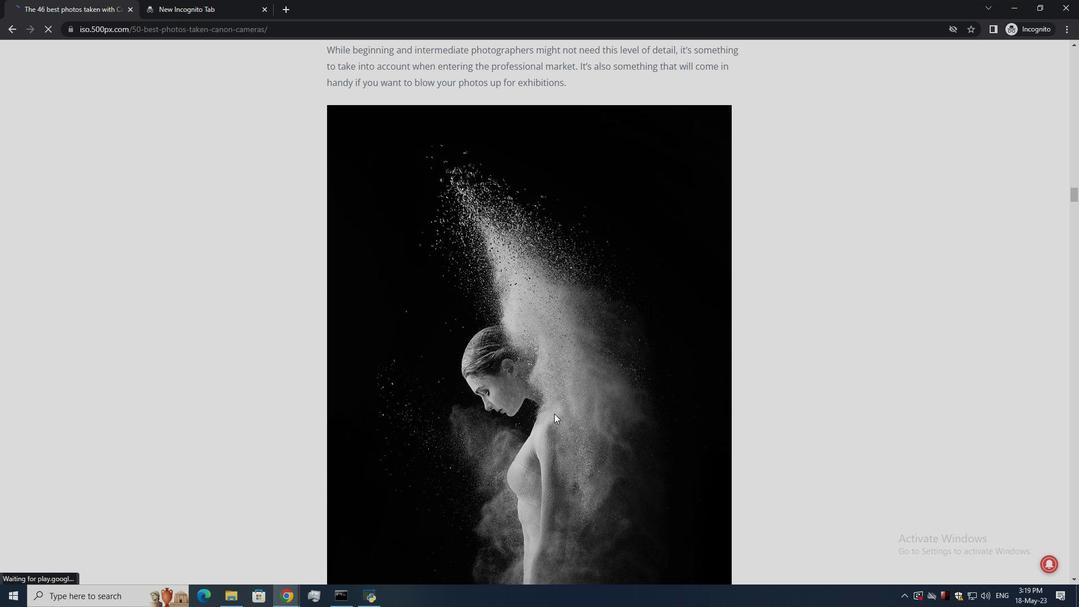
Action: Mouse scrolled (554, 413) with delta (0, 0)
Screenshot: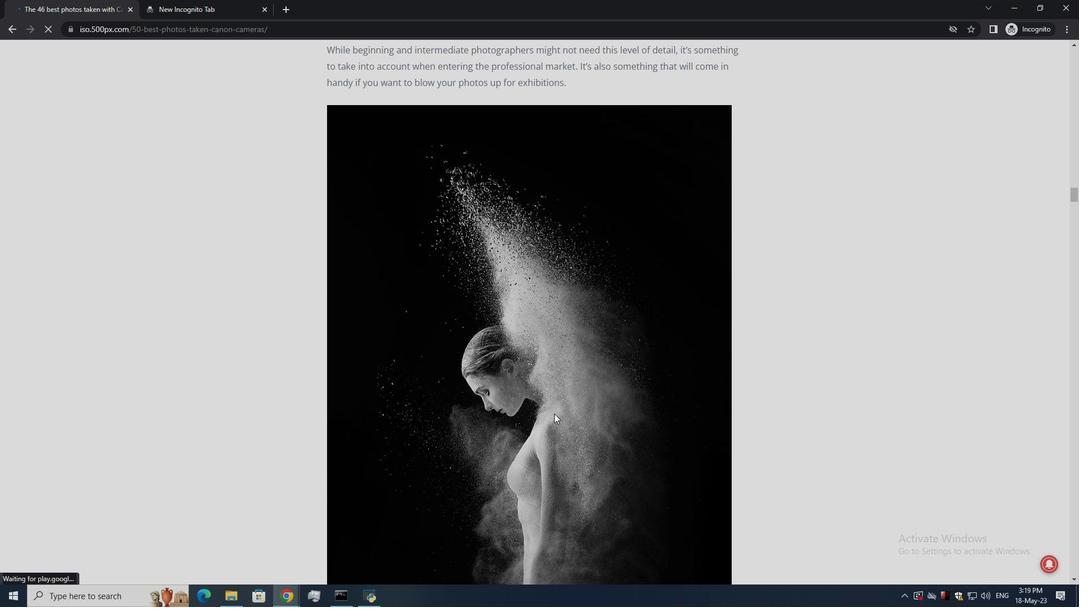 
Action: Mouse scrolled (554, 413) with delta (0, 0)
Screenshot: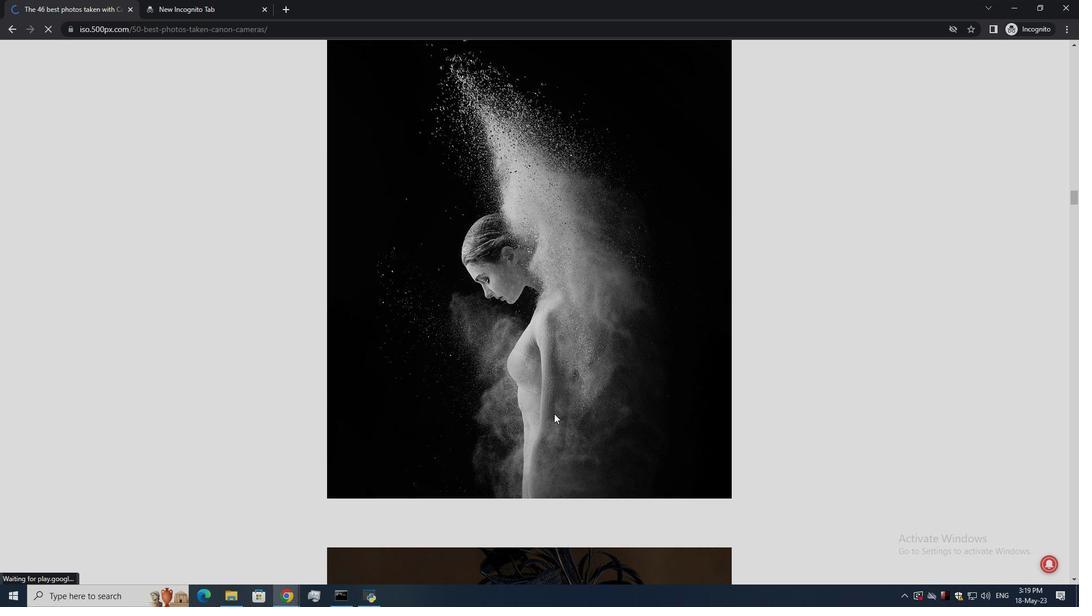 
Action: Mouse scrolled (554, 413) with delta (0, 0)
Screenshot: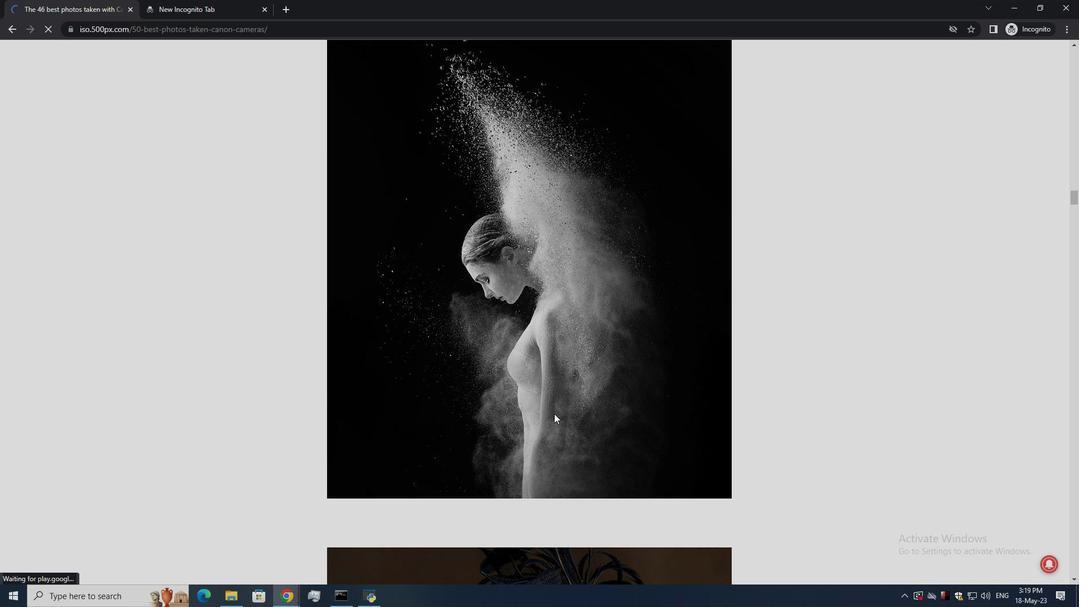 
Action: Mouse scrolled (554, 413) with delta (0, 0)
Screenshot: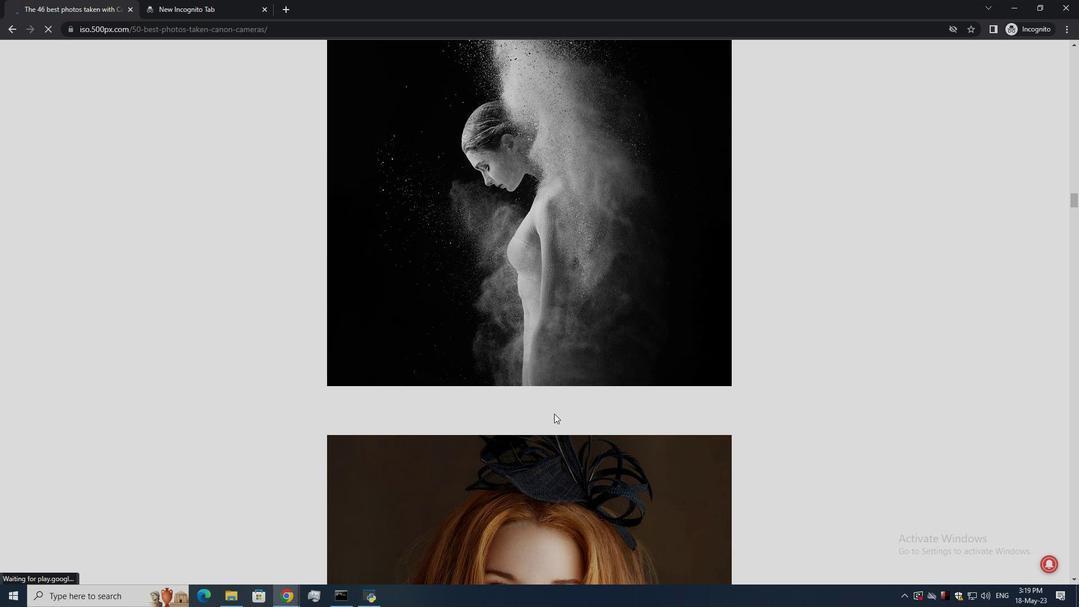 
Action: Mouse scrolled (554, 413) with delta (0, 0)
Screenshot: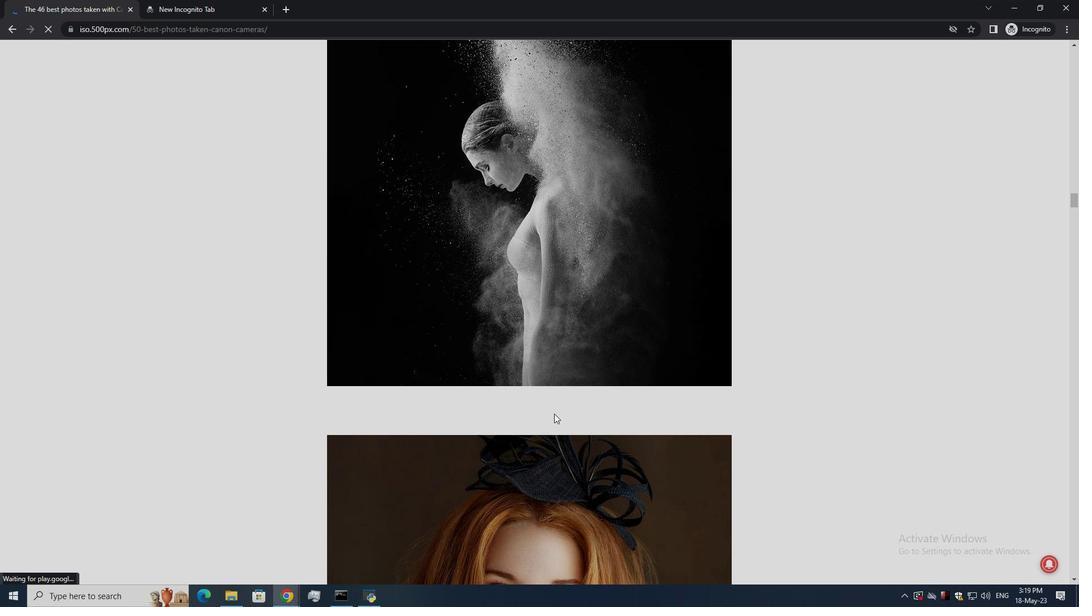
Action: Mouse scrolled (554, 413) with delta (0, 0)
Screenshot: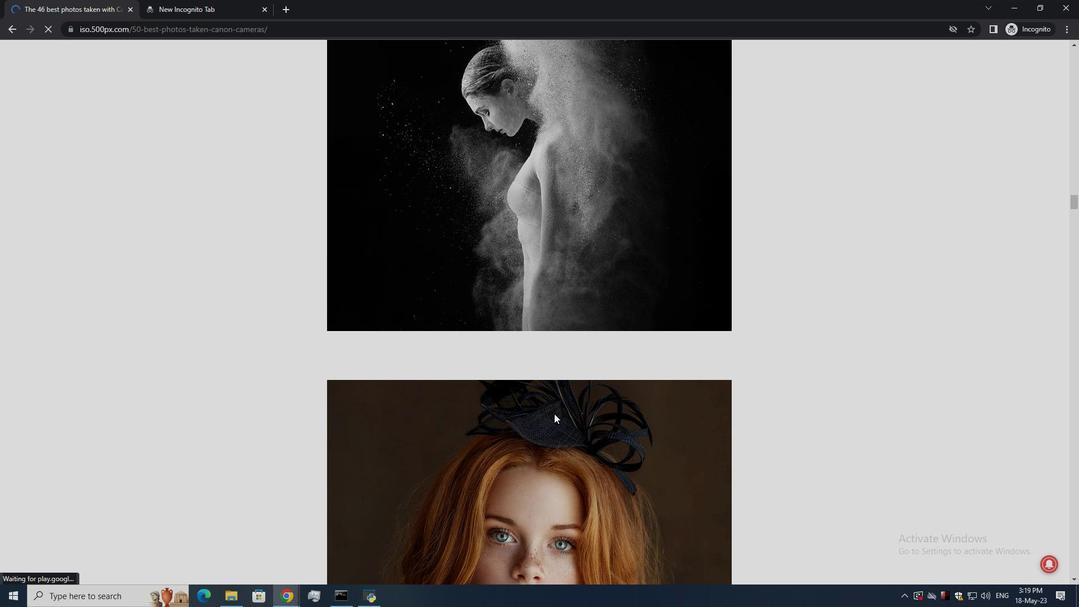 
Action: Mouse scrolled (554, 413) with delta (0, 0)
Screenshot: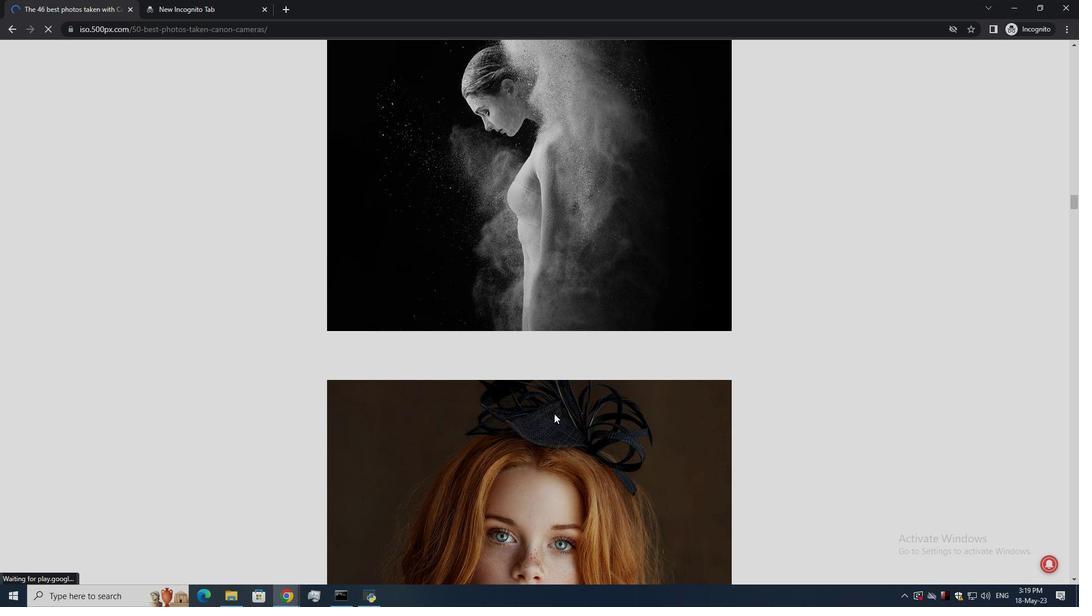
Action: Mouse scrolled (554, 413) with delta (0, 0)
Screenshot: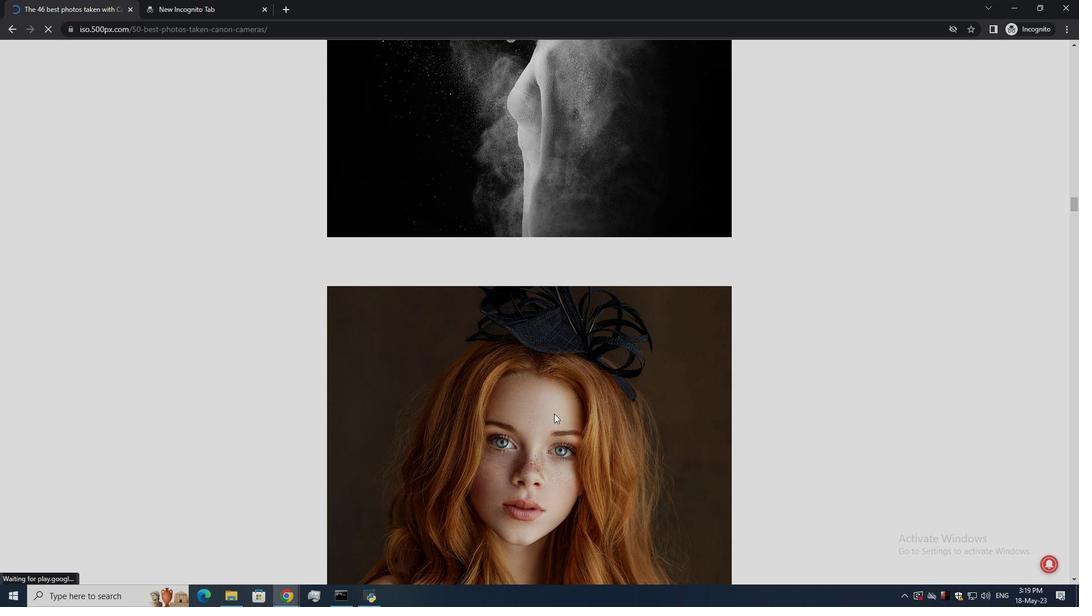 
Action: Mouse scrolled (554, 413) with delta (0, 0)
Screenshot: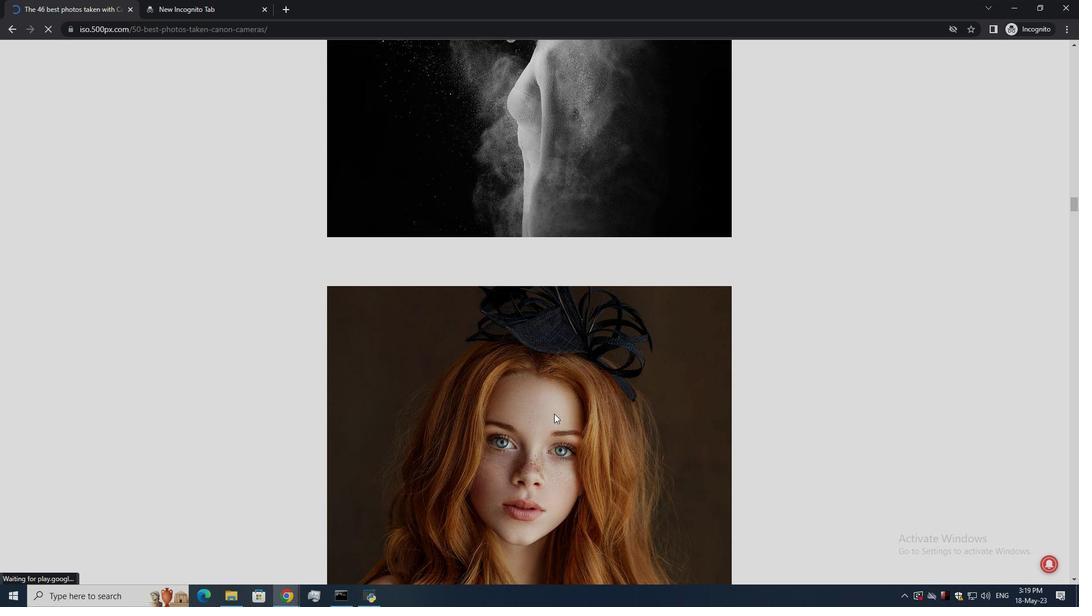 
Action: Mouse scrolled (554, 413) with delta (0, 0)
Screenshot: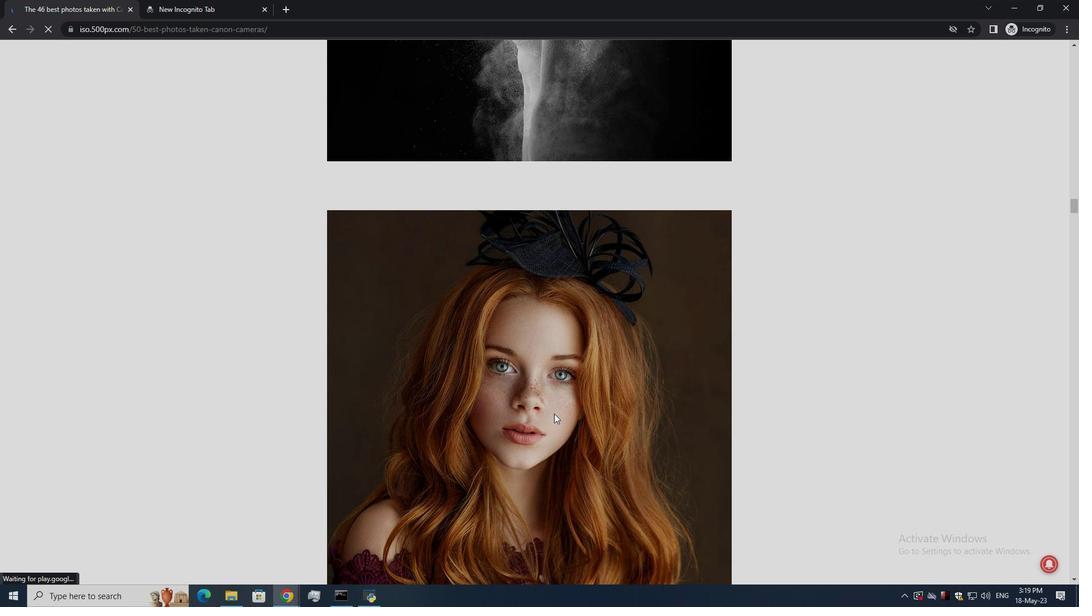 
Action: Mouse scrolled (554, 413) with delta (0, 0)
Screenshot: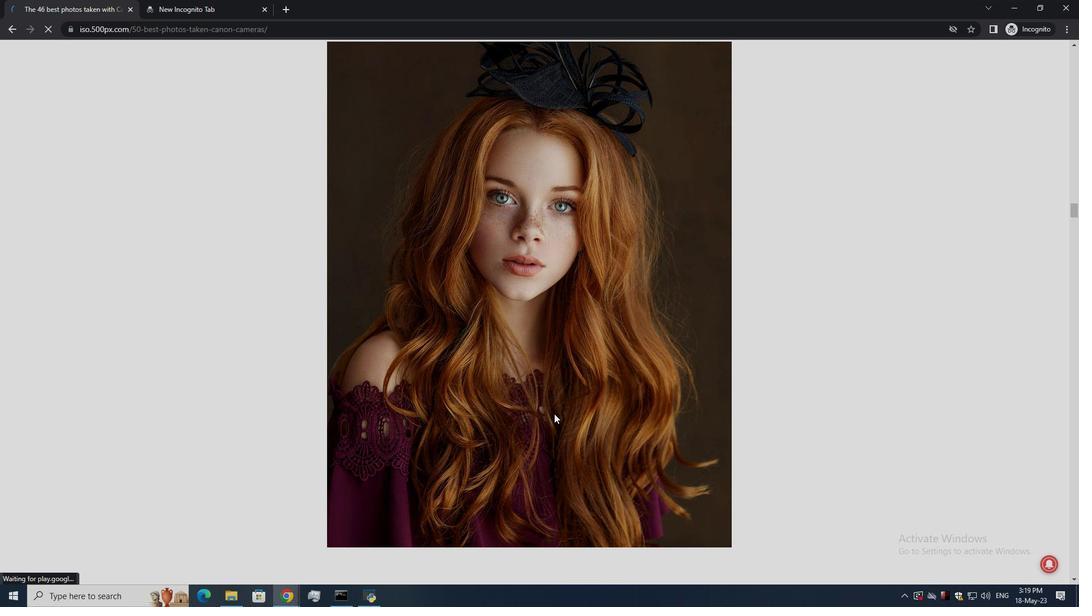 
Action: Mouse scrolled (554, 413) with delta (0, 0)
Screenshot: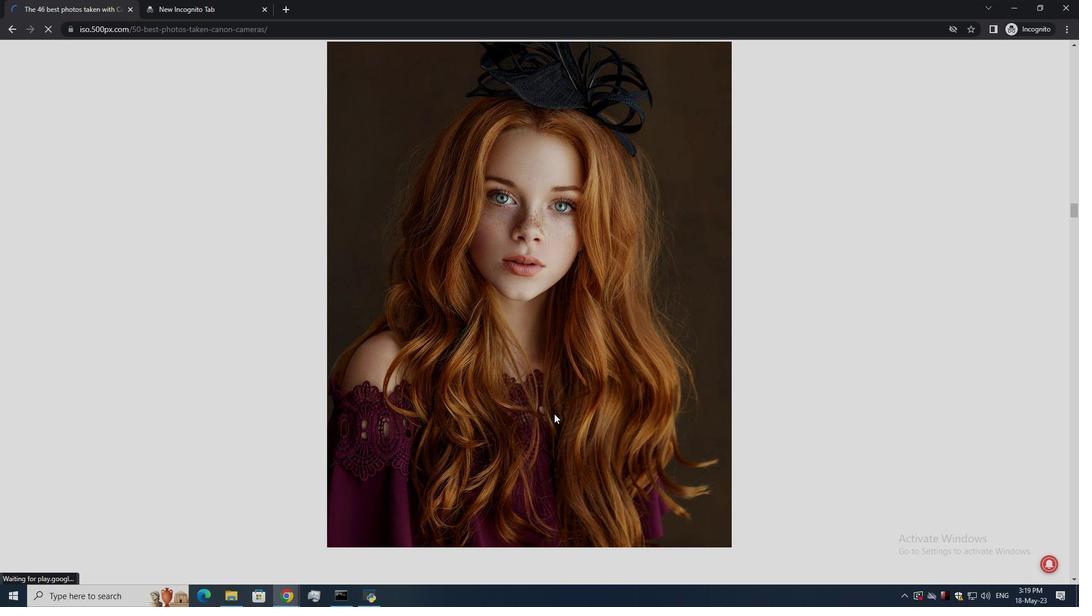 
Action: Mouse scrolled (554, 413) with delta (0, 0)
Screenshot: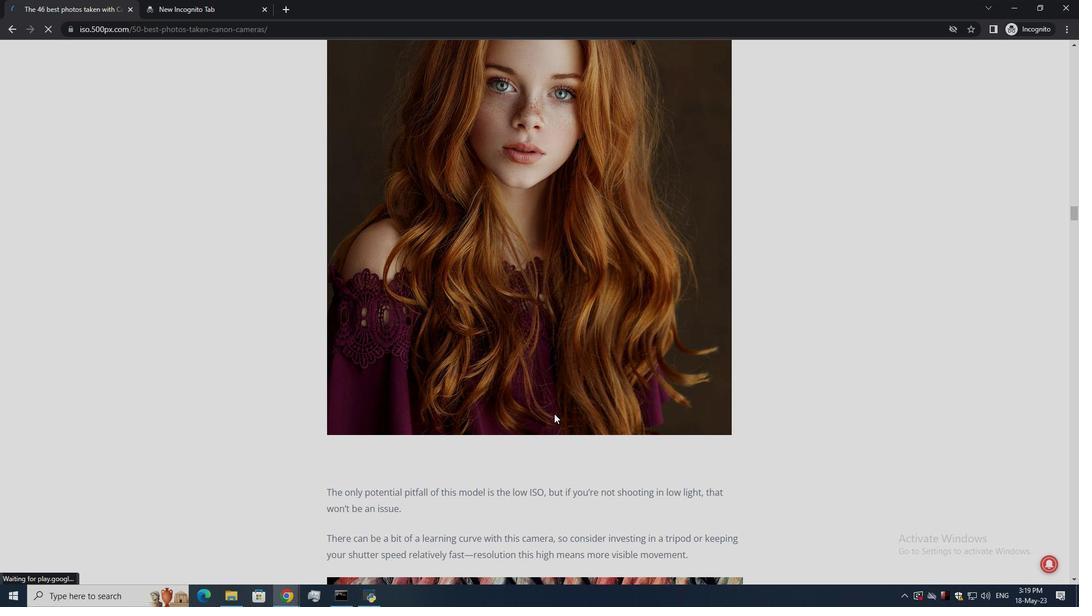 
Action: Mouse scrolled (554, 413) with delta (0, 0)
Screenshot: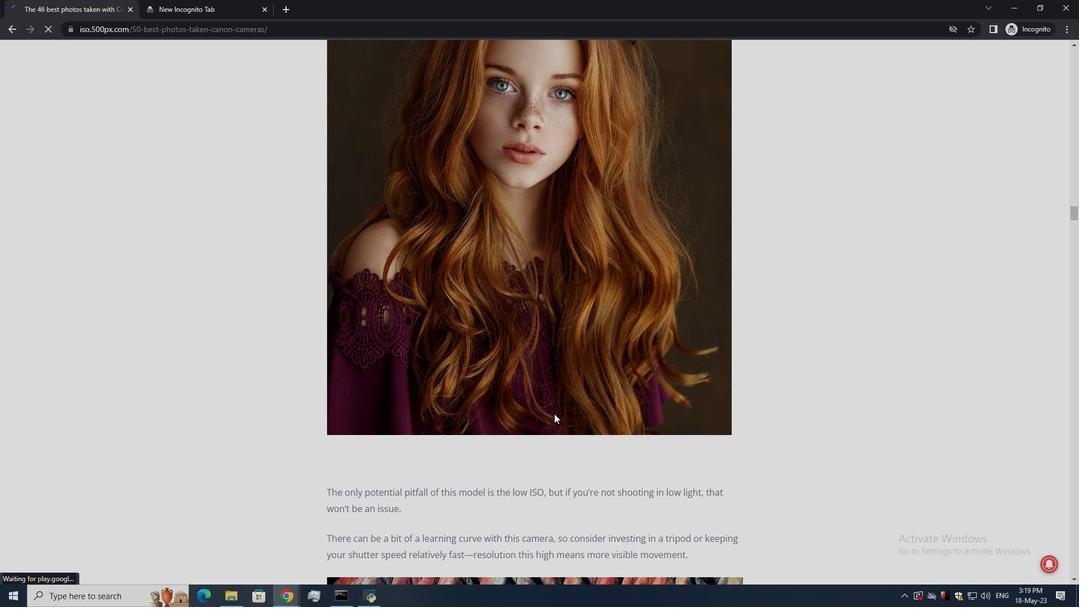 
Action: Mouse scrolled (554, 413) with delta (0, 0)
Screenshot: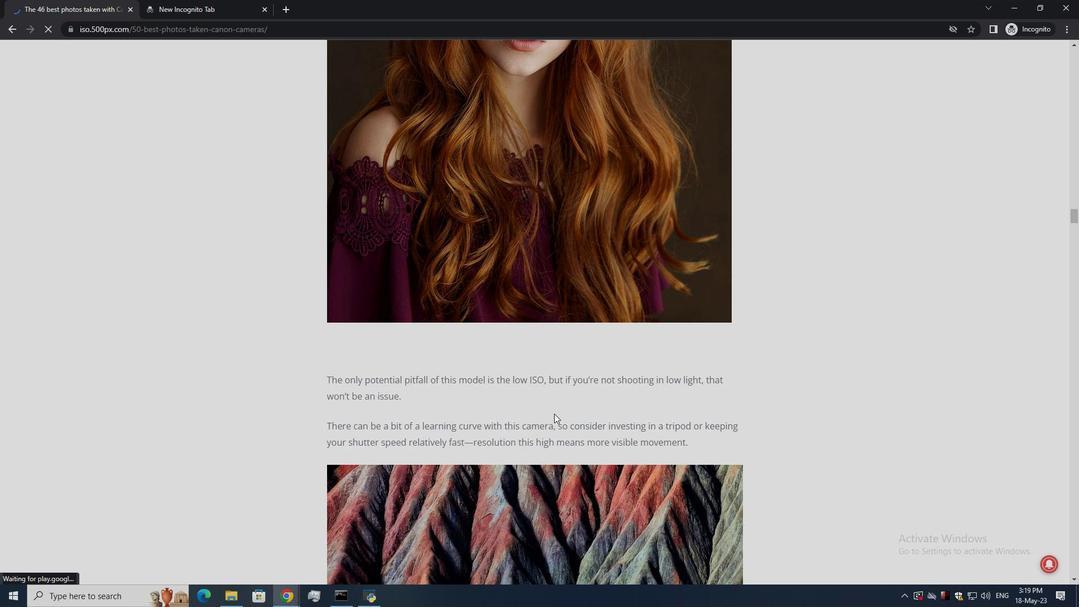 
Action: Mouse scrolled (554, 413) with delta (0, 0)
Screenshot: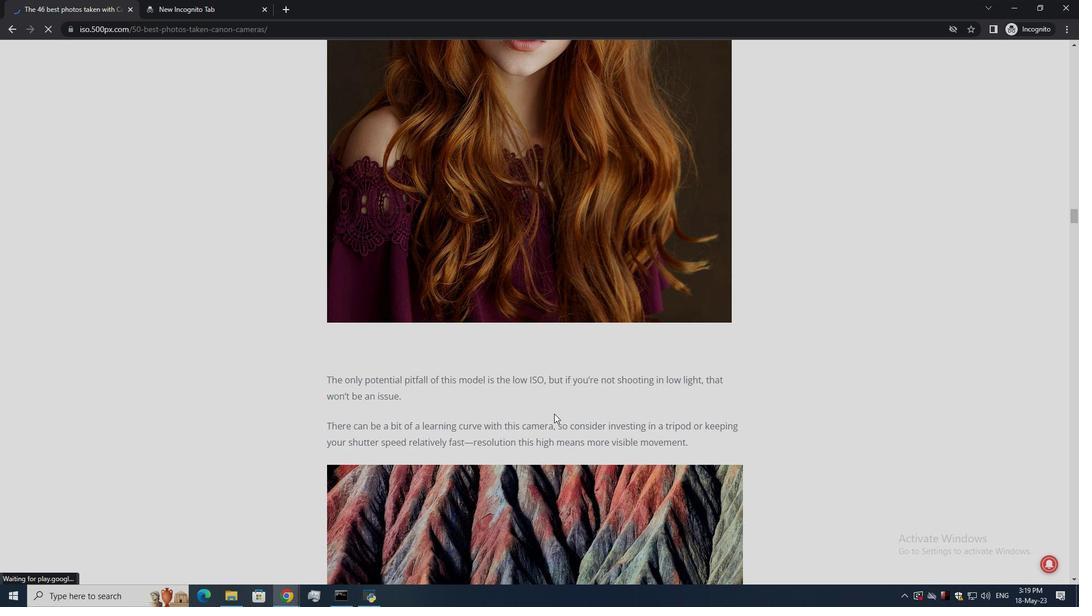 
Action: Mouse scrolled (554, 413) with delta (0, 0)
Screenshot: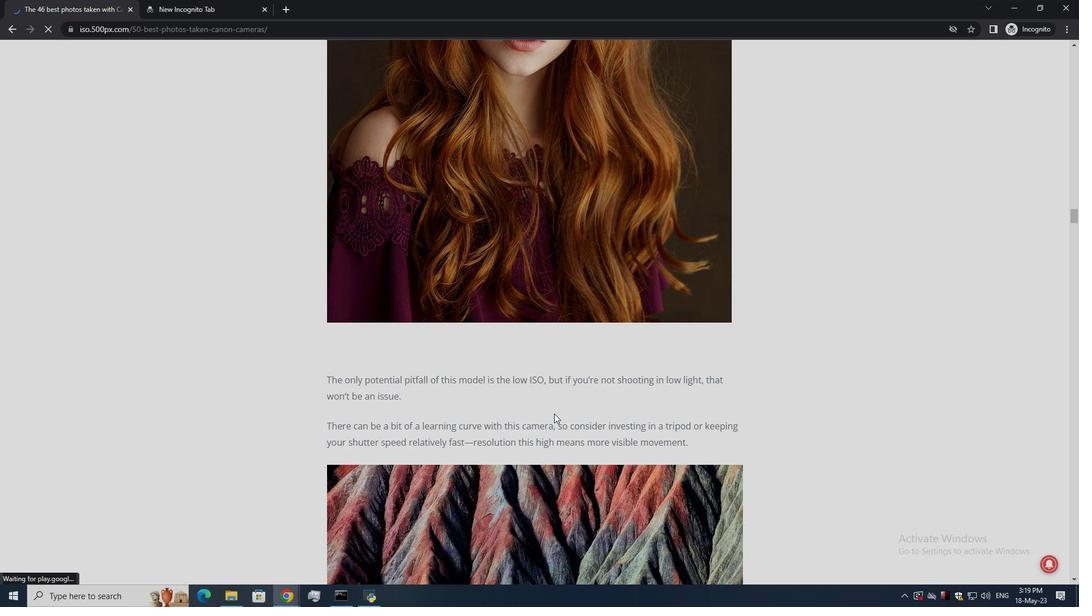 
Action: Mouse scrolled (554, 413) with delta (0, 0)
Screenshot: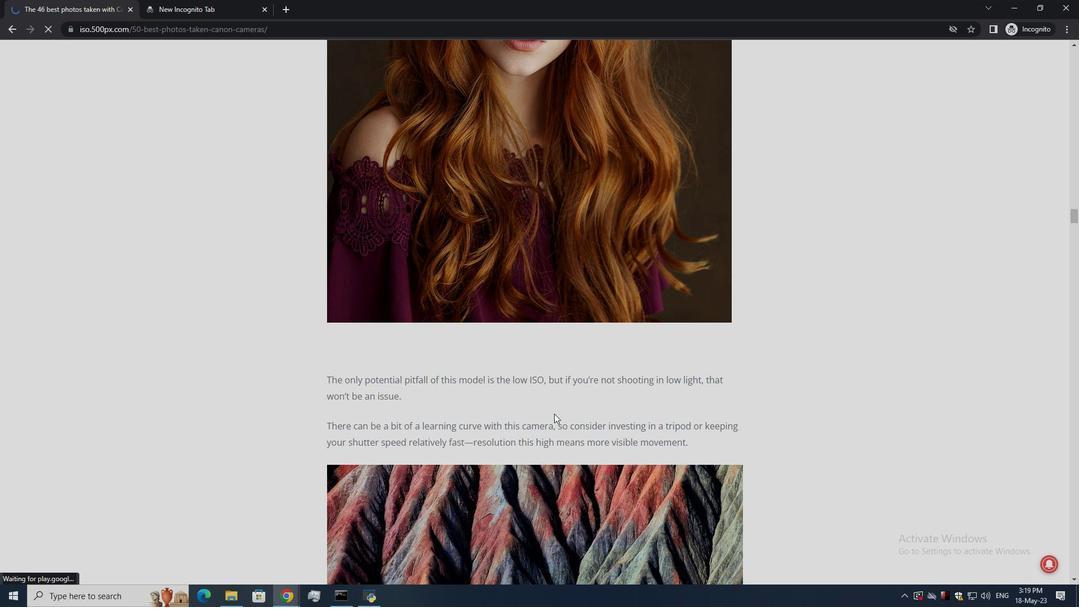 
Action: Mouse scrolled (554, 413) with delta (0, 0)
Screenshot: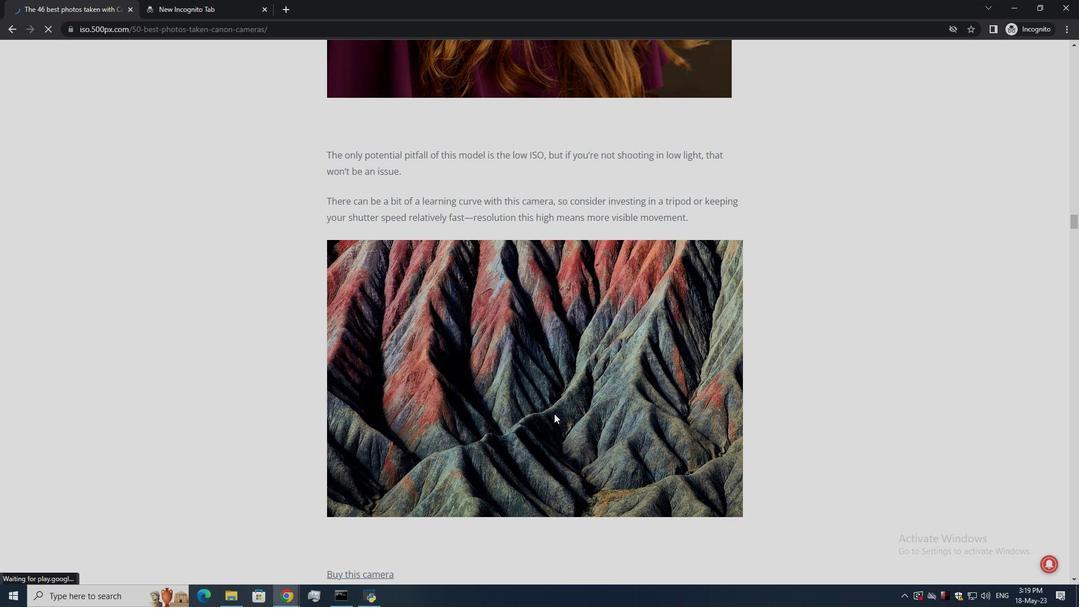 
Action: Mouse scrolled (554, 413) with delta (0, 0)
Screenshot: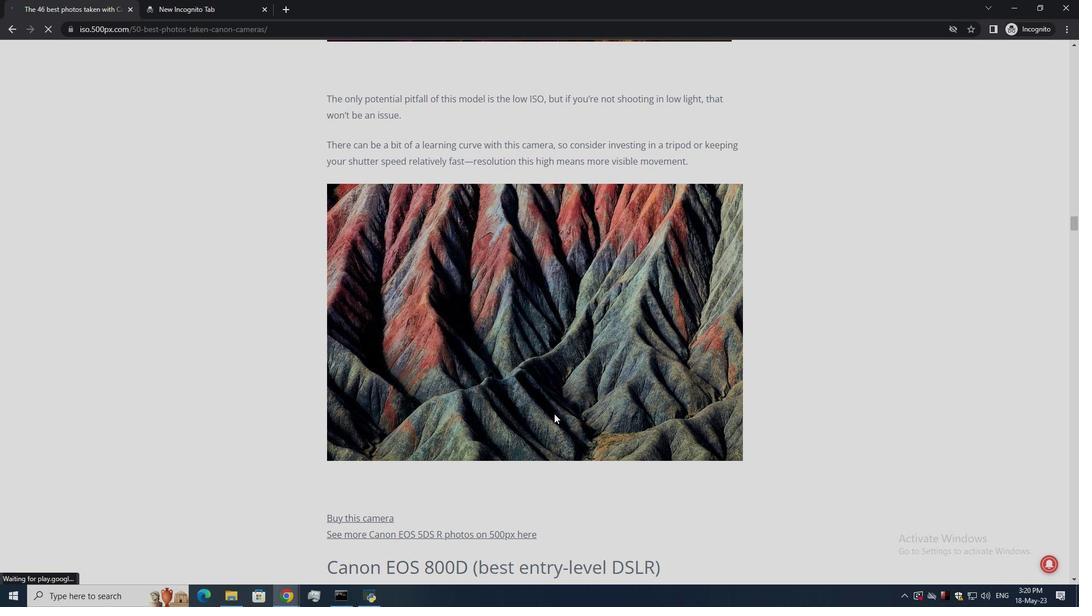 
Action: Mouse scrolled (554, 413) with delta (0, 0)
Screenshot: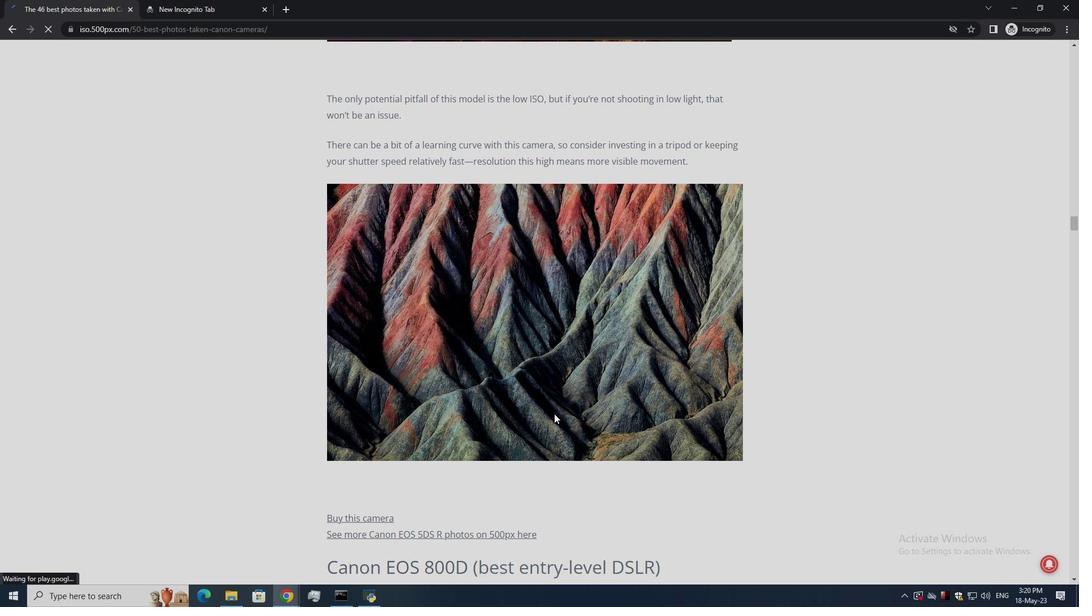 
Action: Mouse scrolled (554, 413) with delta (0, 0)
Screenshot: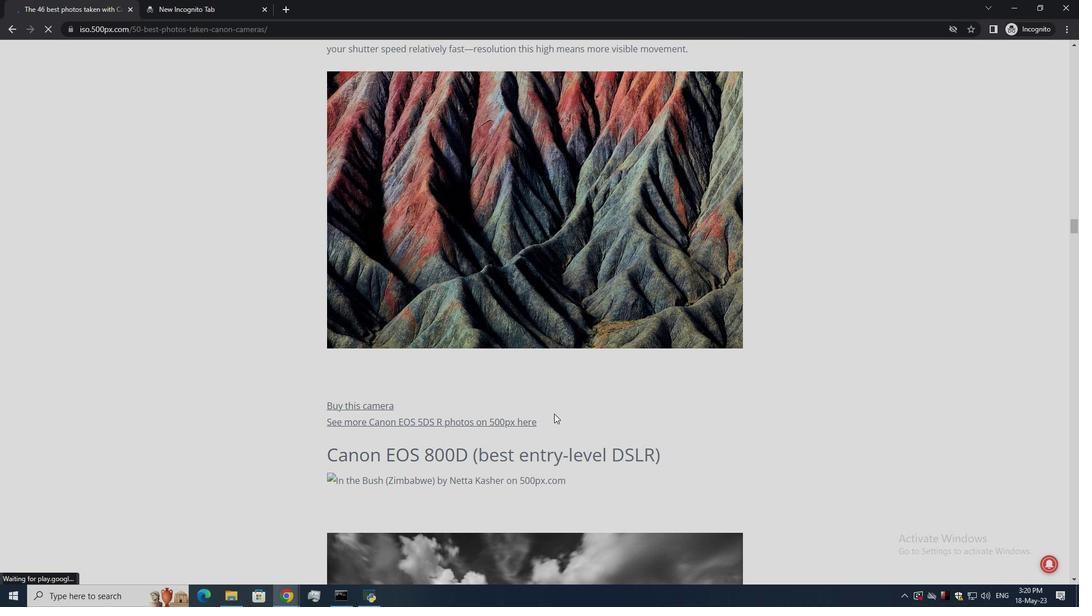 
Action: Mouse scrolled (554, 413) with delta (0, 0)
Screenshot: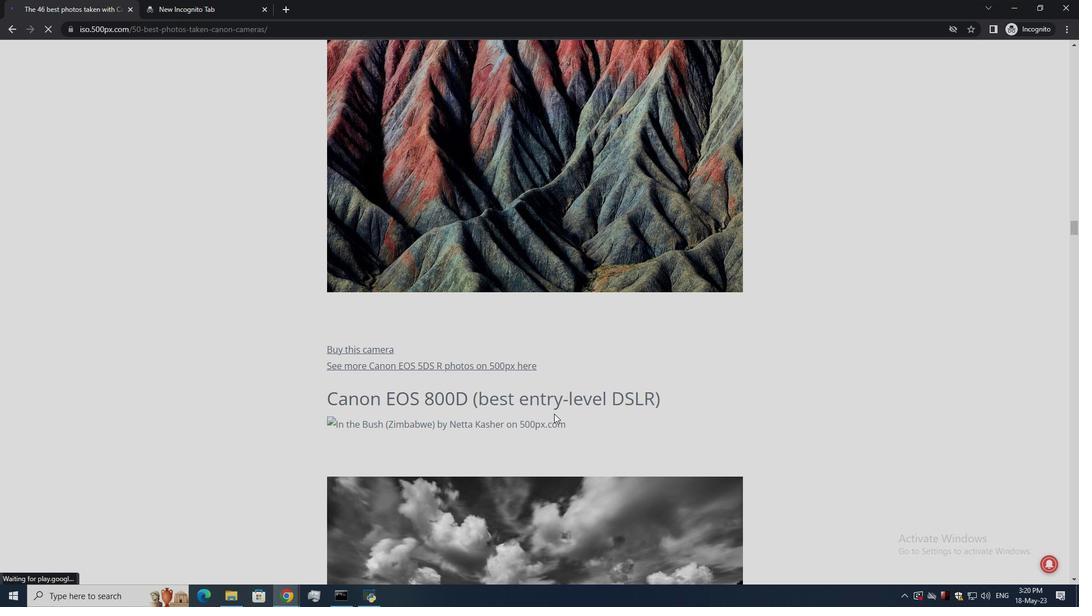 
Action: Mouse scrolled (554, 413) with delta (0, 0)
Screenshot: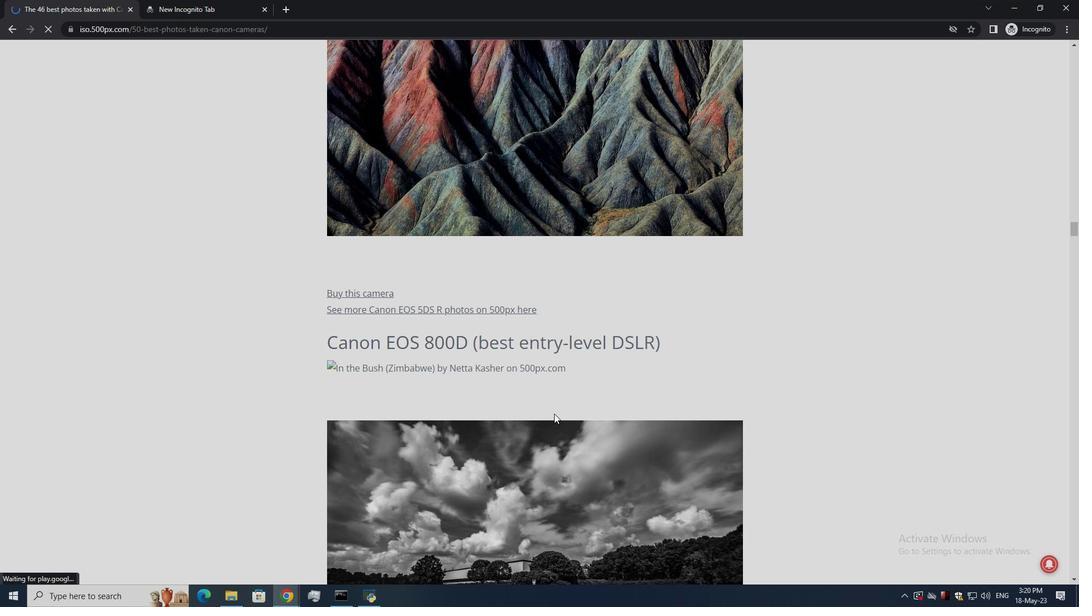 
Action: Mouse scrolled (554, 413) with delta (0, 0)
Screenshot: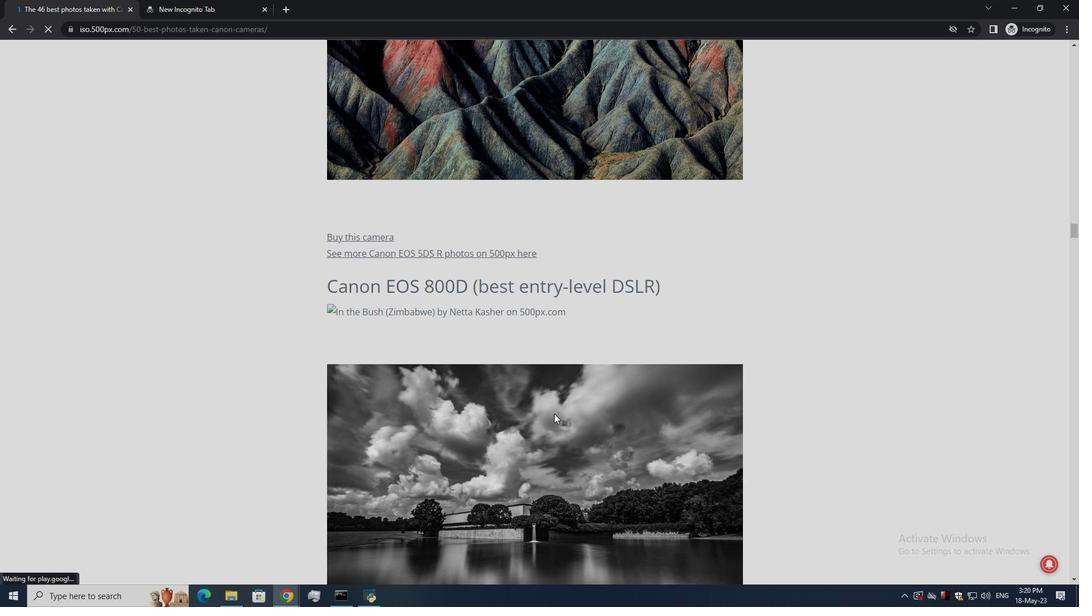 
Action: Mouse scrolled (554, 413) with delta (0, 0)
Screenshot: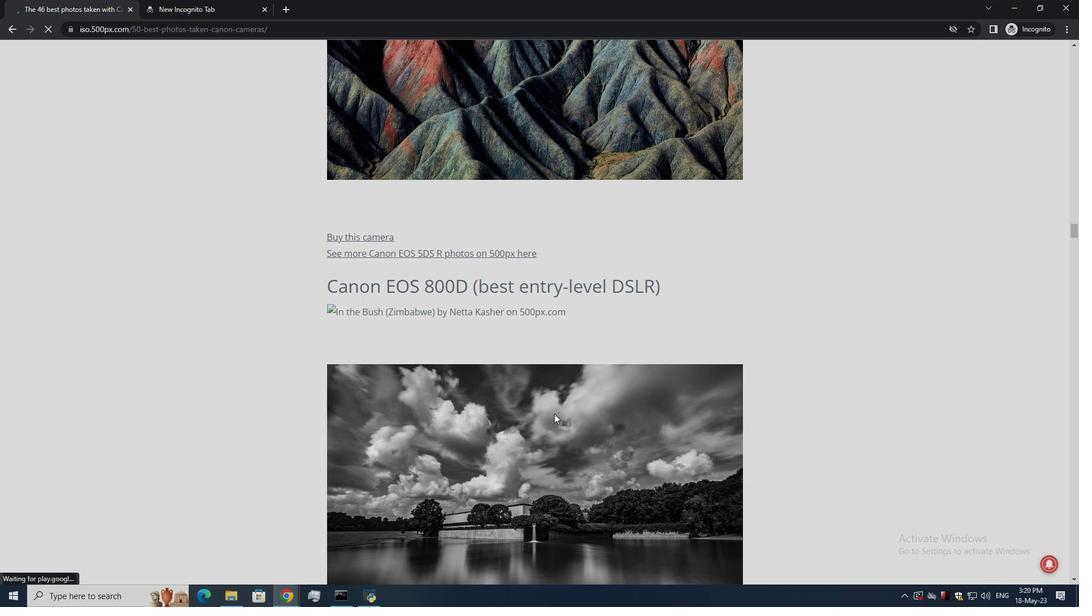 
Action: Mouse scrolled (554, 413) with delta (0, 0)
Screenshot: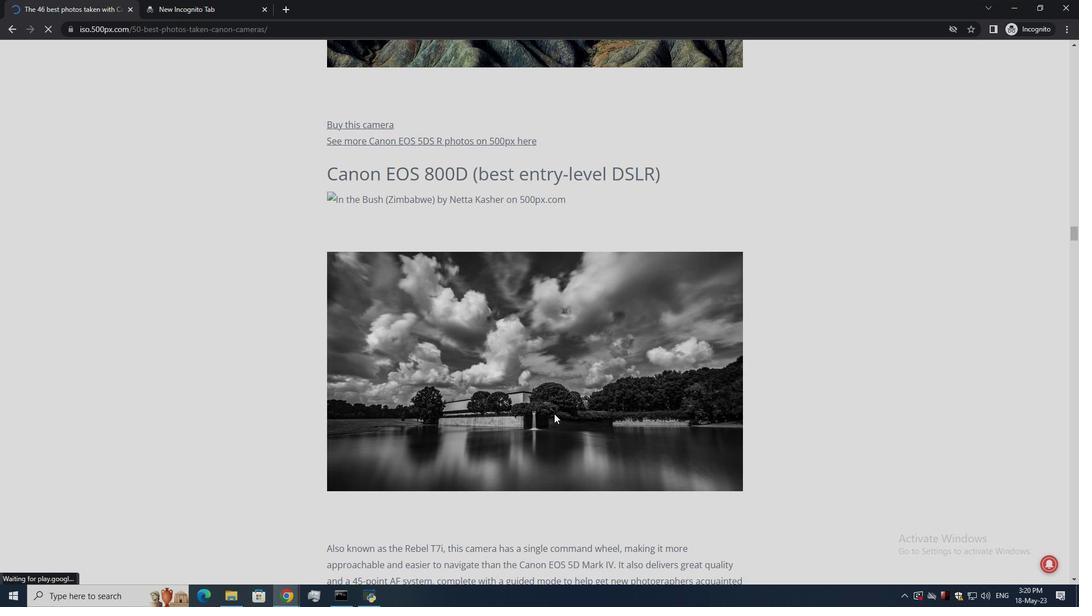 
Action: Mouse scrolled (554, 413) with delta (0, 0)
Screenshot: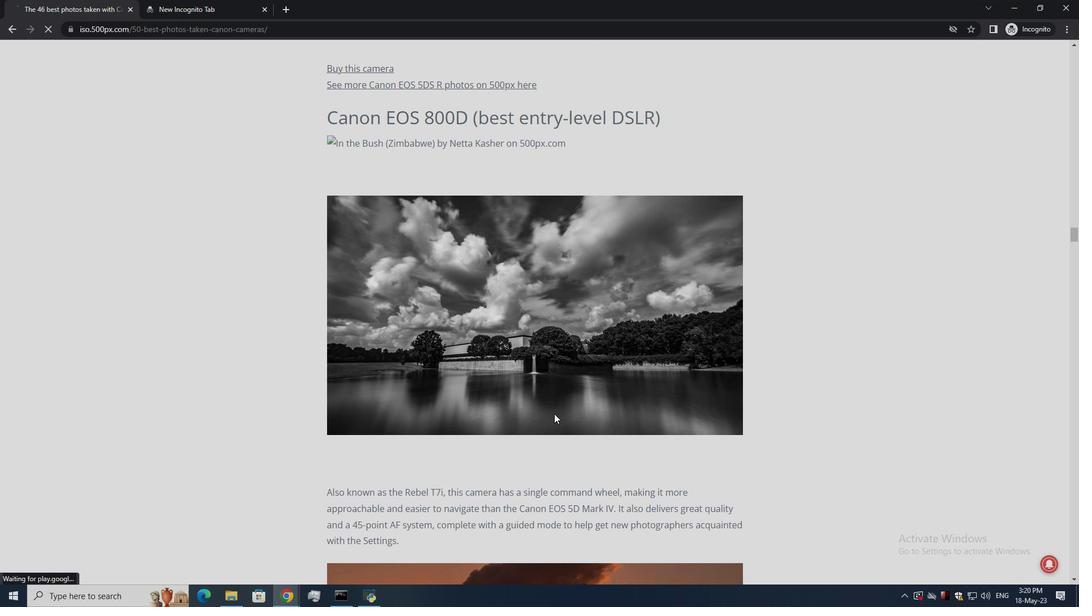 
Action: Mouse scrolled (554, 413) with delta (0, 0)
Screenshot: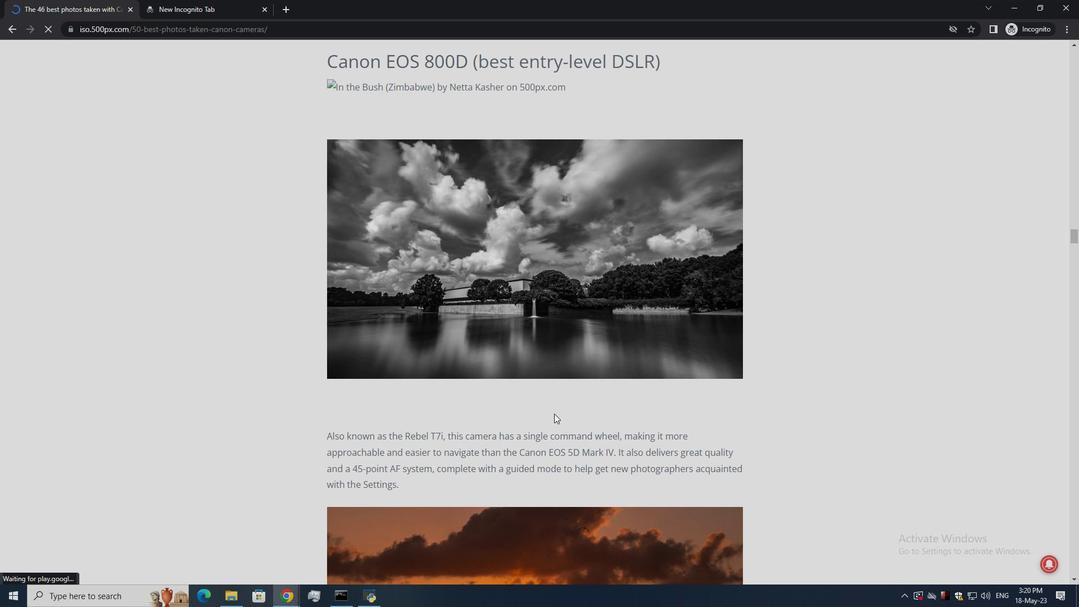 
Action: Mouse scrolled (554, 413) with delta (0, 0)
Screenshot: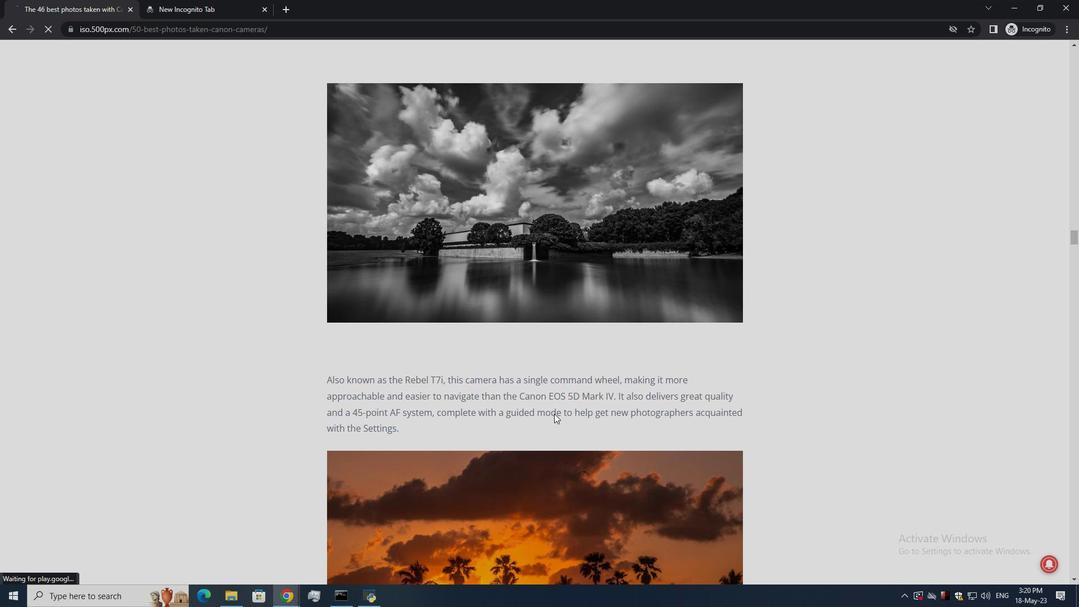 
Action: Mouse scrolled (554, 413) with delta (0, 0)
Screenshot: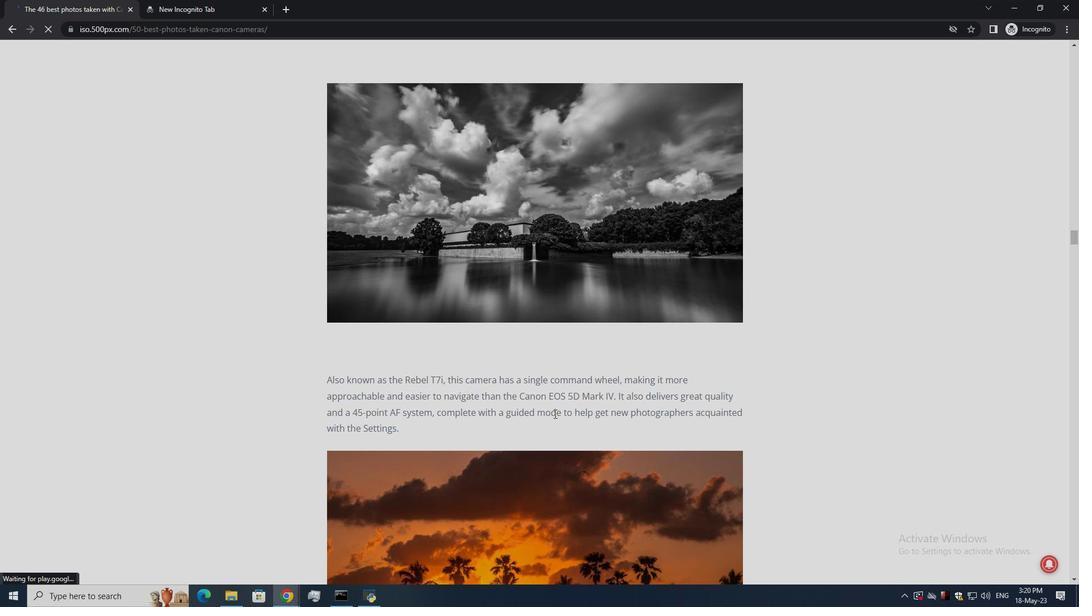 
Action: Mouse scrolled (554, 413) with delta (0, 0)
Screenshot: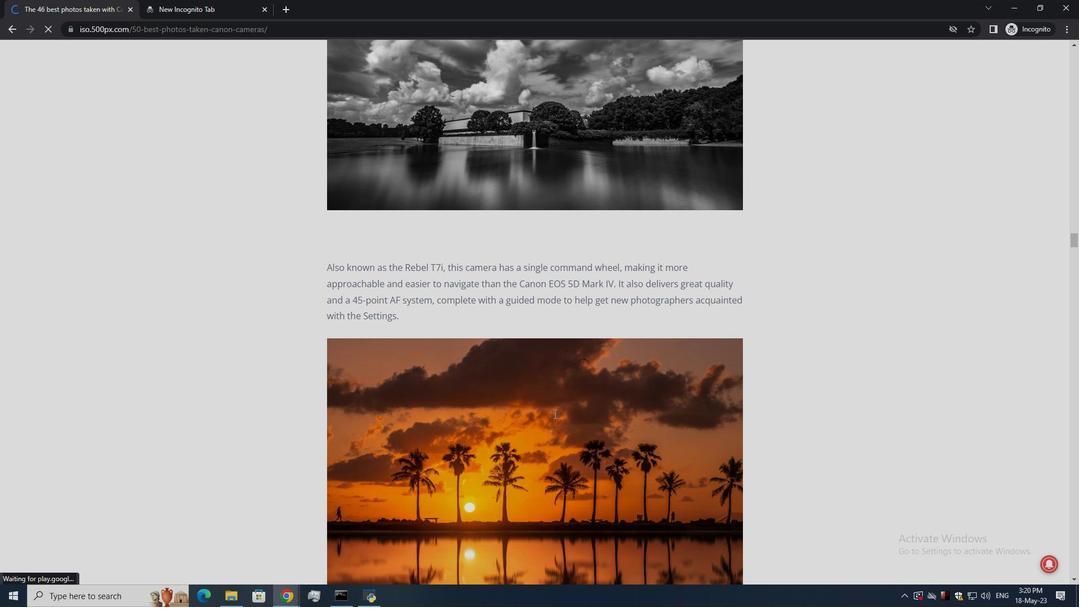 
Action: Mouse scrolled (554, 413) with delta (0, 0)
Screenshot: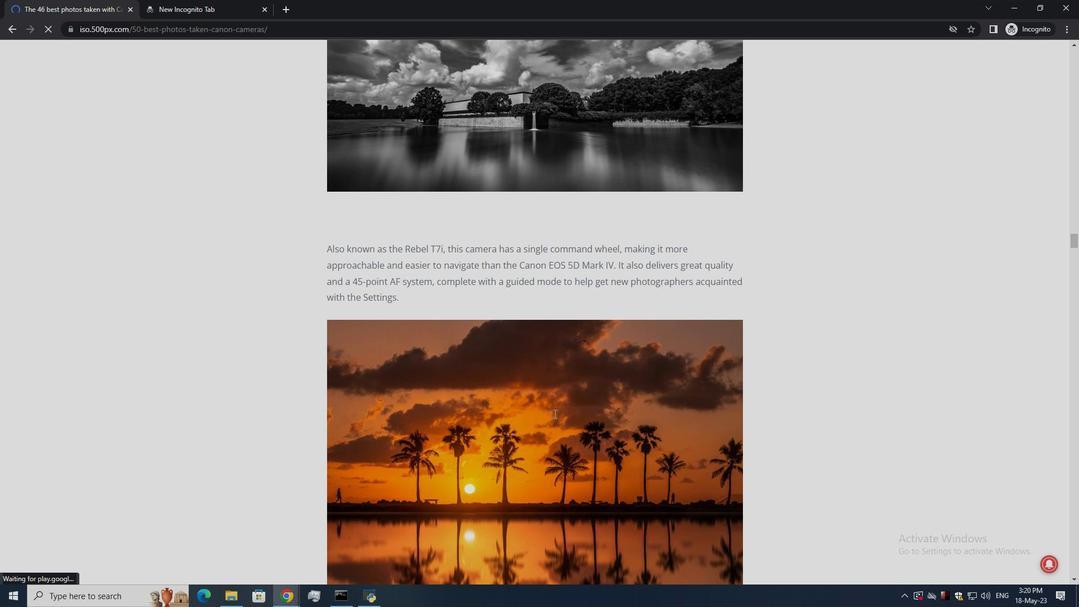 
Action: Mouse scrolled (554, 413) with delta (0, 0)
Screenshot: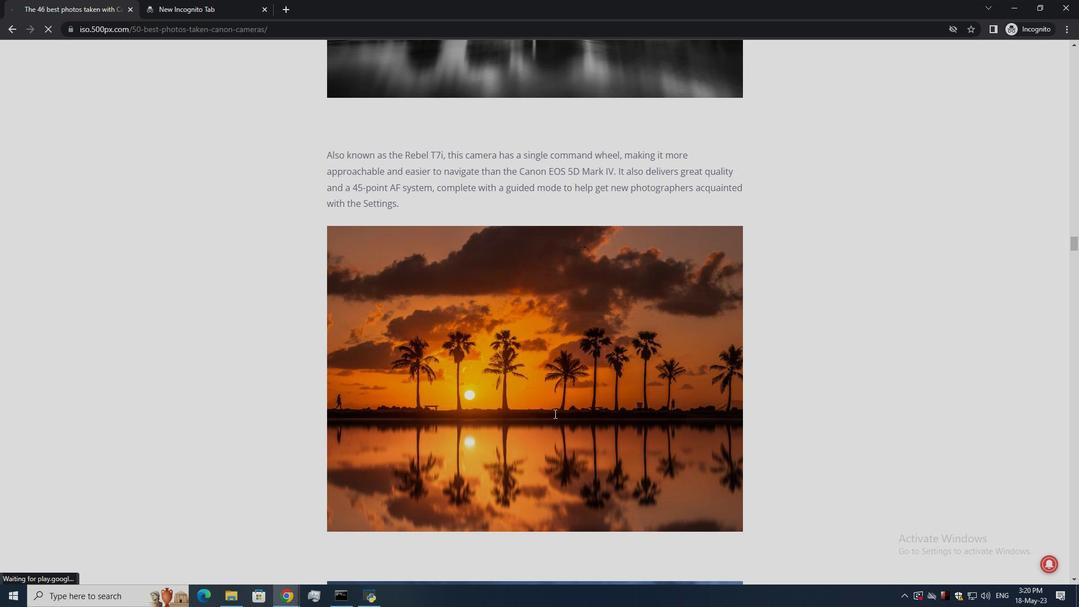 
Action: Mouse scrolled (554, 413) with delta (0, 0)
Screenshot: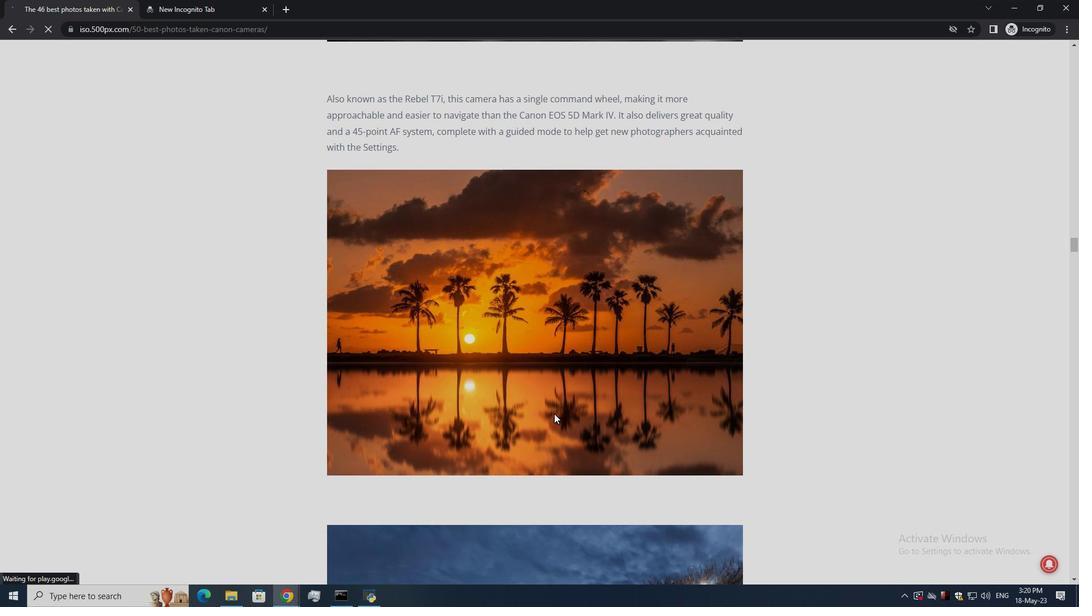 
Action: Mouse scrolled (554, 413) with delta (0, 0)
Screenshot: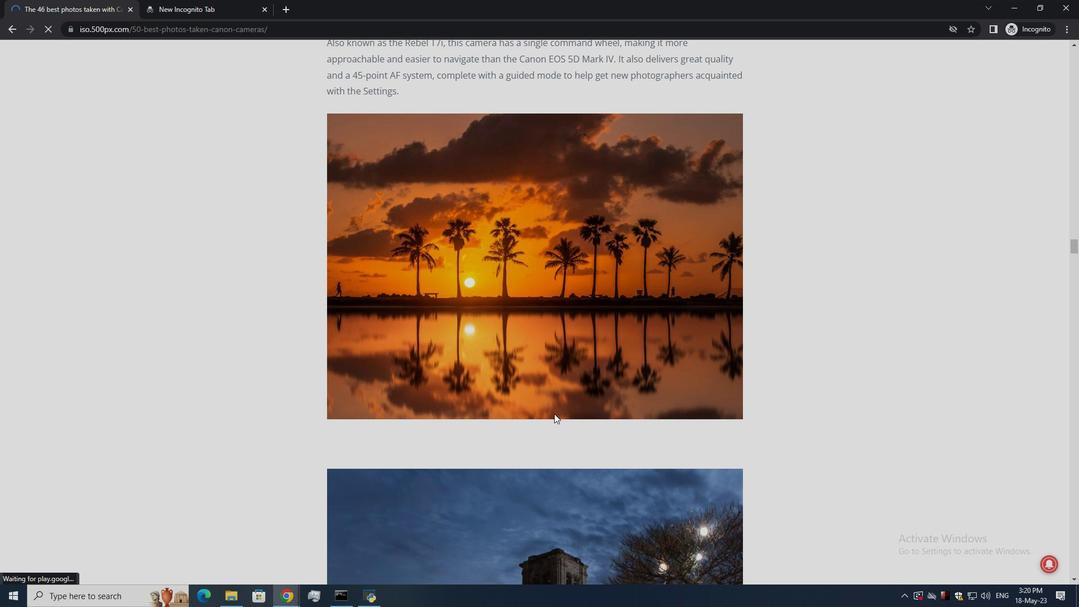 
Action: Mouse scrolled (554, 413) with delta (0, 0)
Screenshot: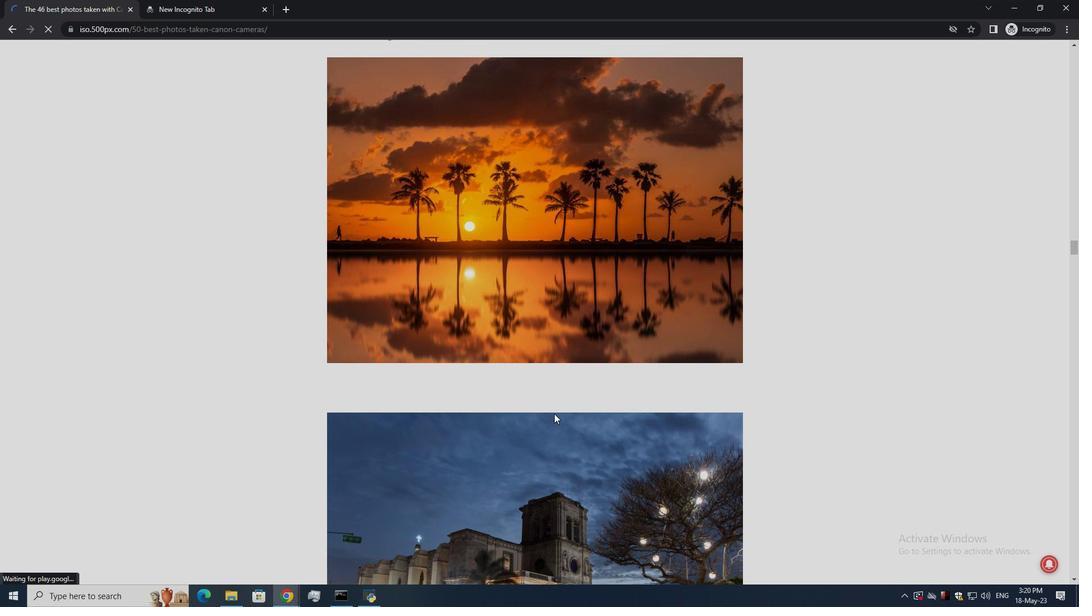 
Action: Mouse moved to (705, 438)
Screenshot: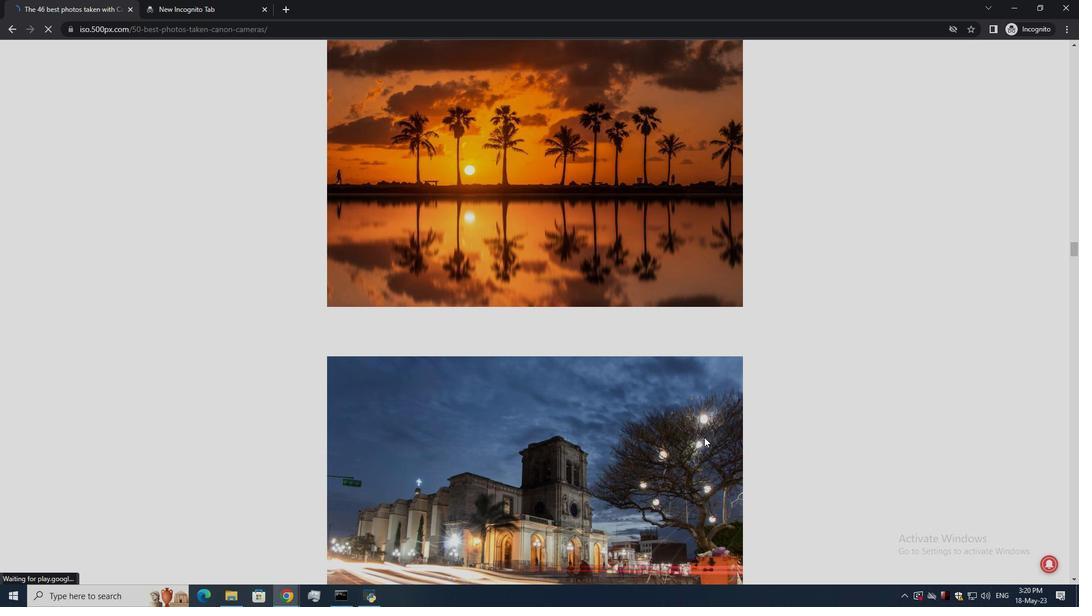 
Action: Mouse scrolled (705, 437) with delta (0, 0)
Screenshot: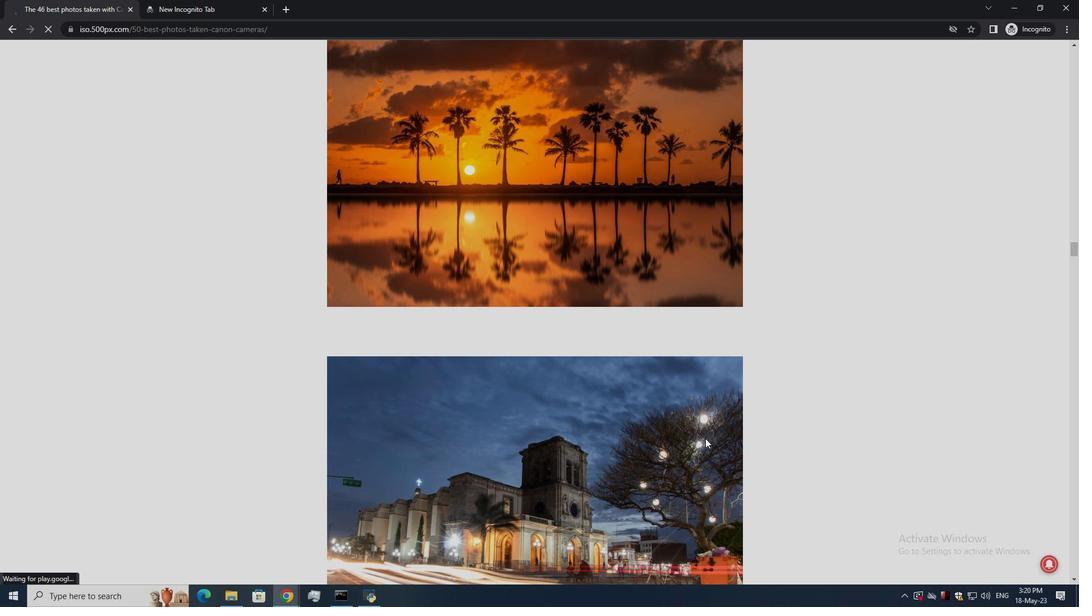 
Action: Mouse scrolled (705, 437) with delta (0, 0)
Screenshot: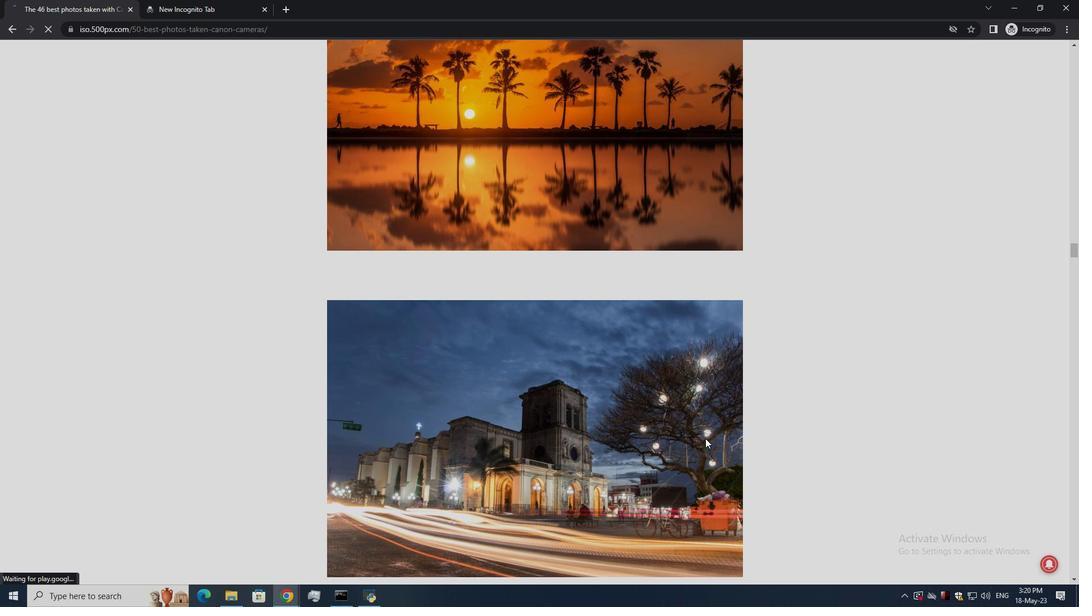 
Action: Mouse scrolled (705, 437) with delta (0, 0)
Screenshot: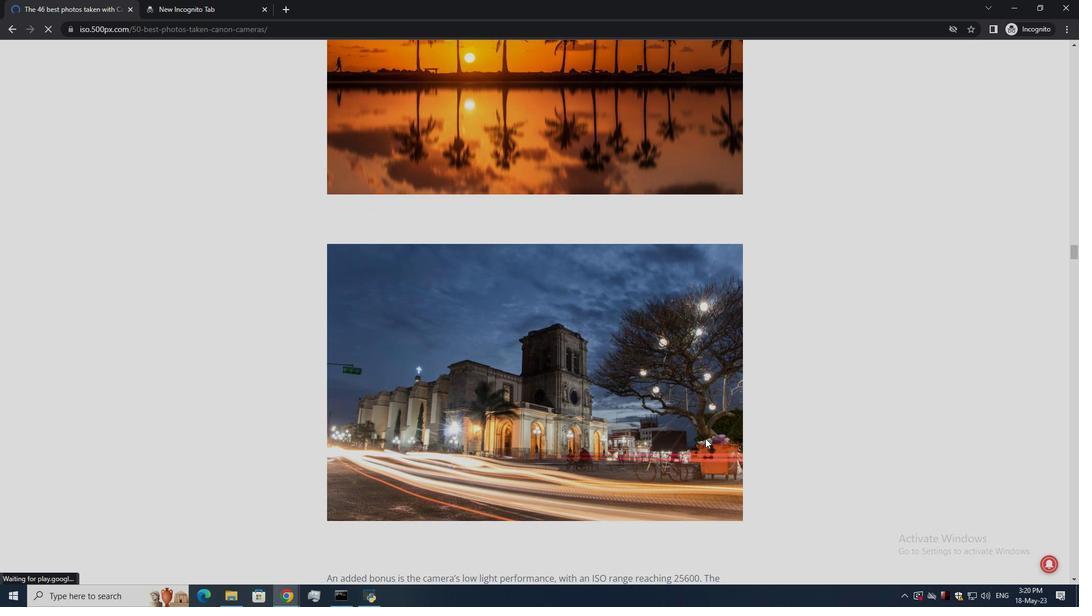
Action: Mouse scrolled (705, 437) with delta (0, 0)
Screenshot: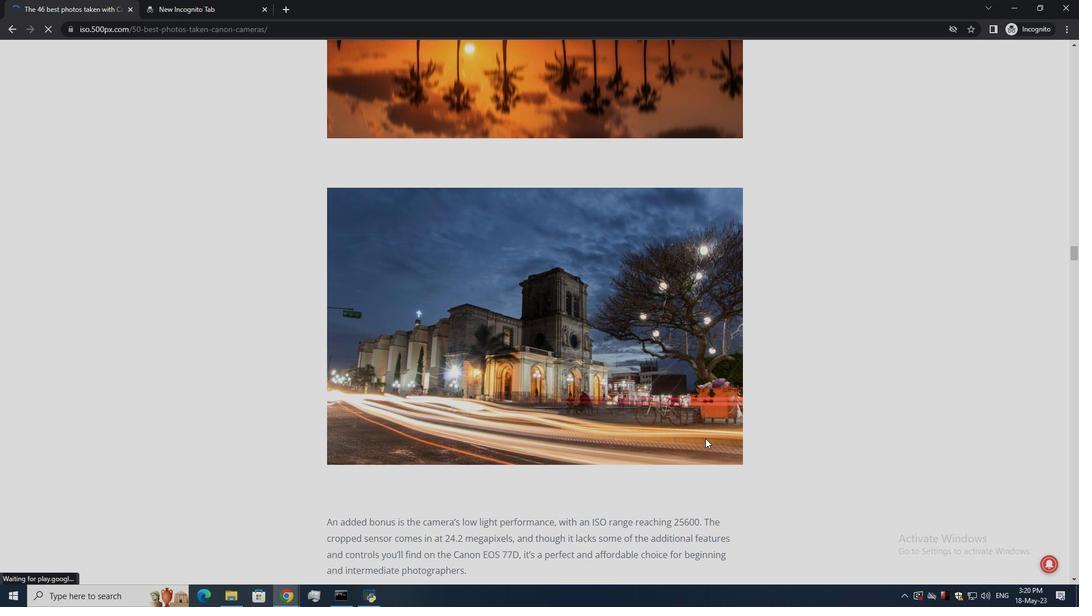 
Action: Mouse scrolled (705, 437) with delta (0, 0)
Screenshot: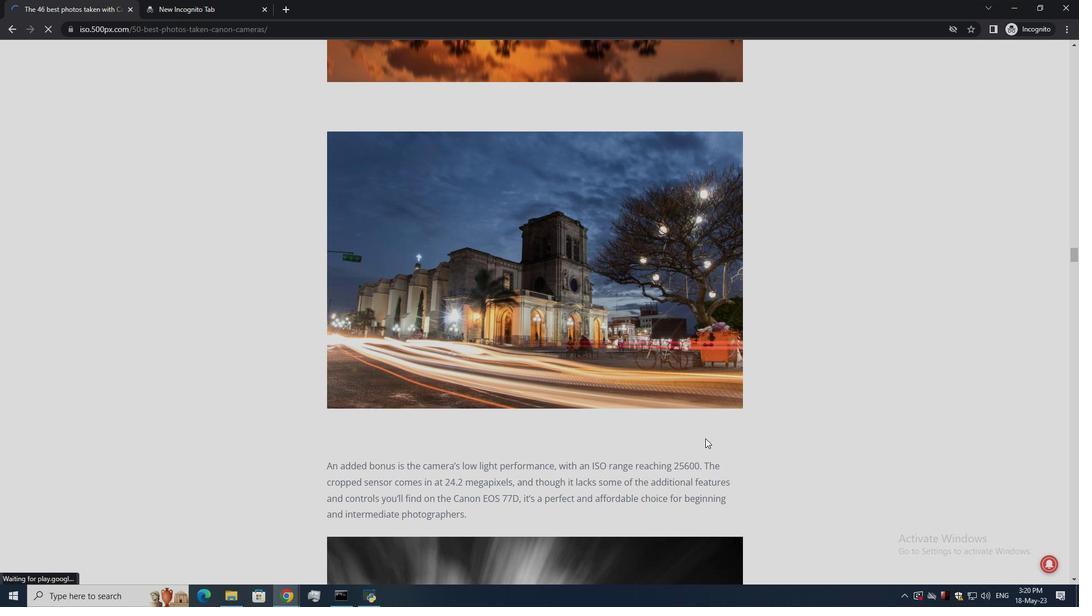 
Action: Mouse scrolled (705, 437) with delta (0, 0)
Screenshot: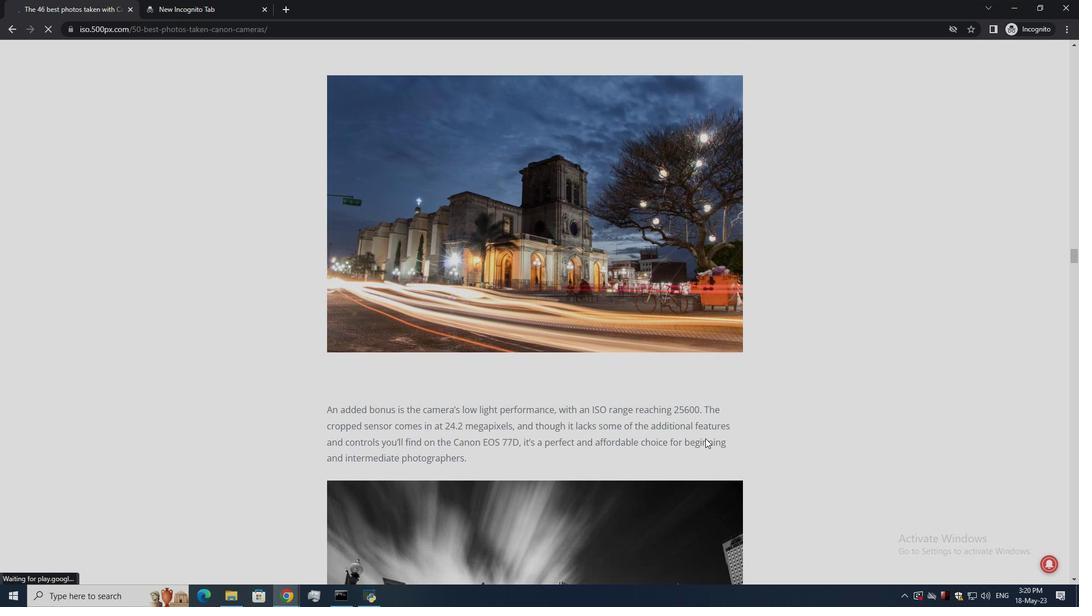 
Action: Mouse scrolled (705, 437) with delta (0, 0)
Screenshot: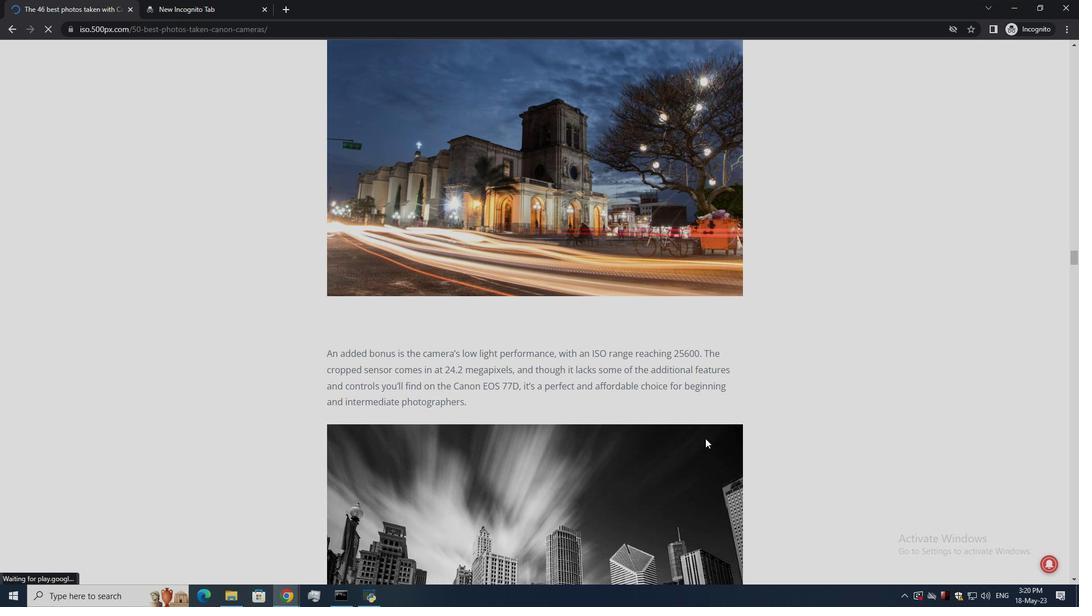 
Action: Mouse scrolled (705, 437) with delta (0, 0)
Screenshot: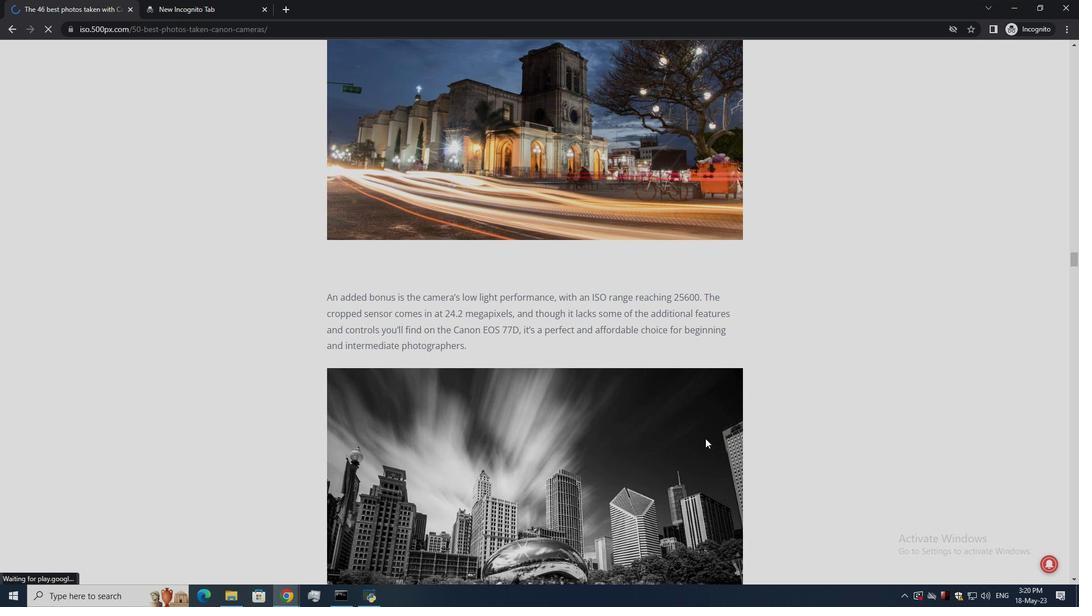 
Action: Mouse scrolled (705, 437) with delta (0, 0)
Screenshot: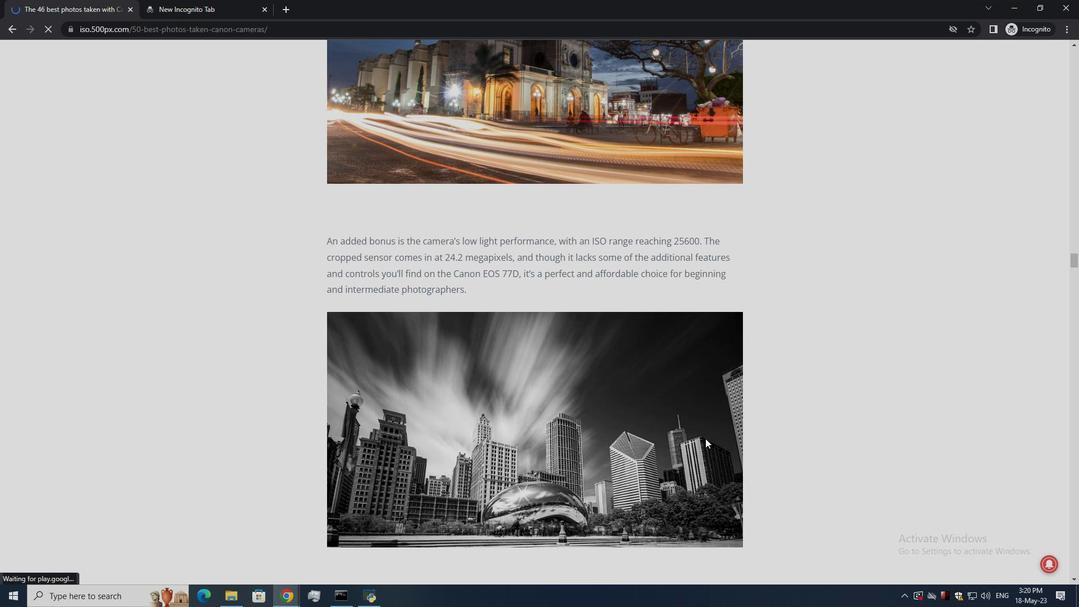 
Action: Mouse scrolled (705, 437) with delta (0, 0)
Screenshot: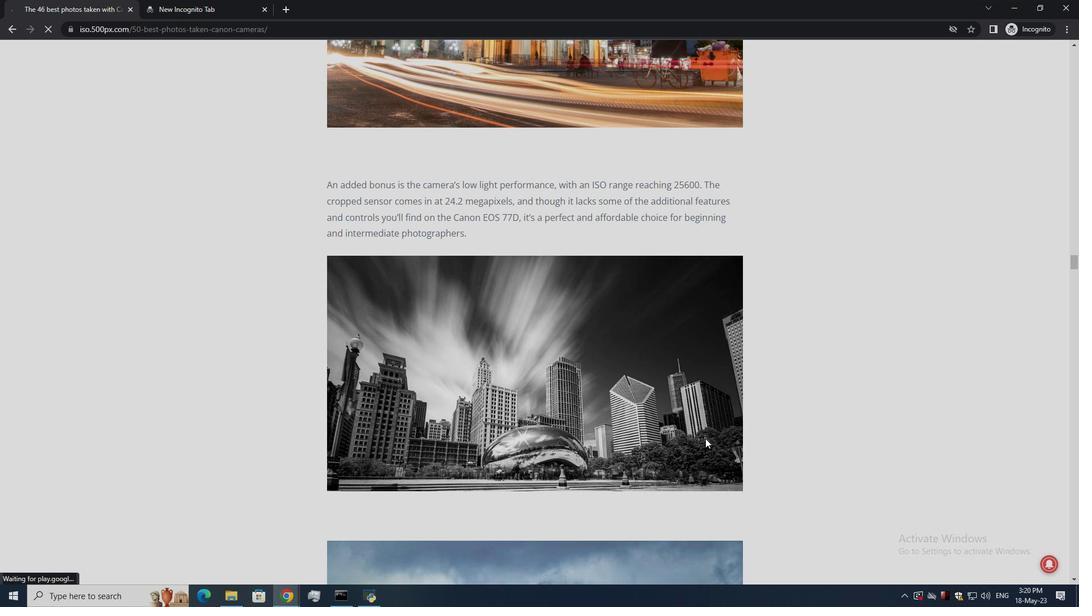 
Action: Mouse scrolled (705, 437) with delta (0, 0)
Screenshot: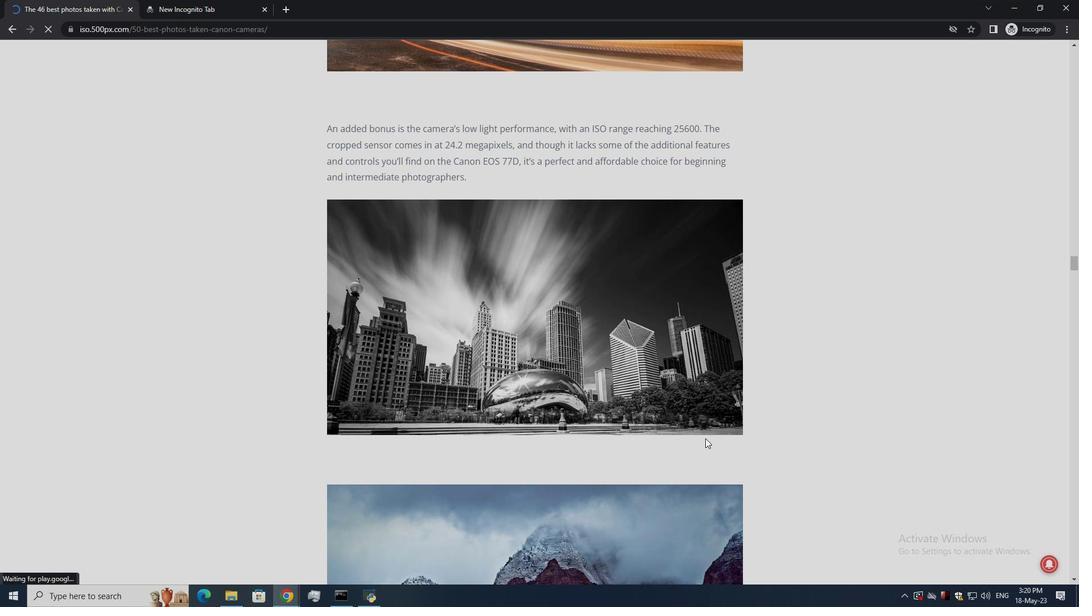 
Action: Mouse scrolled (705, 437) with delta (0, 0)
Screenshot: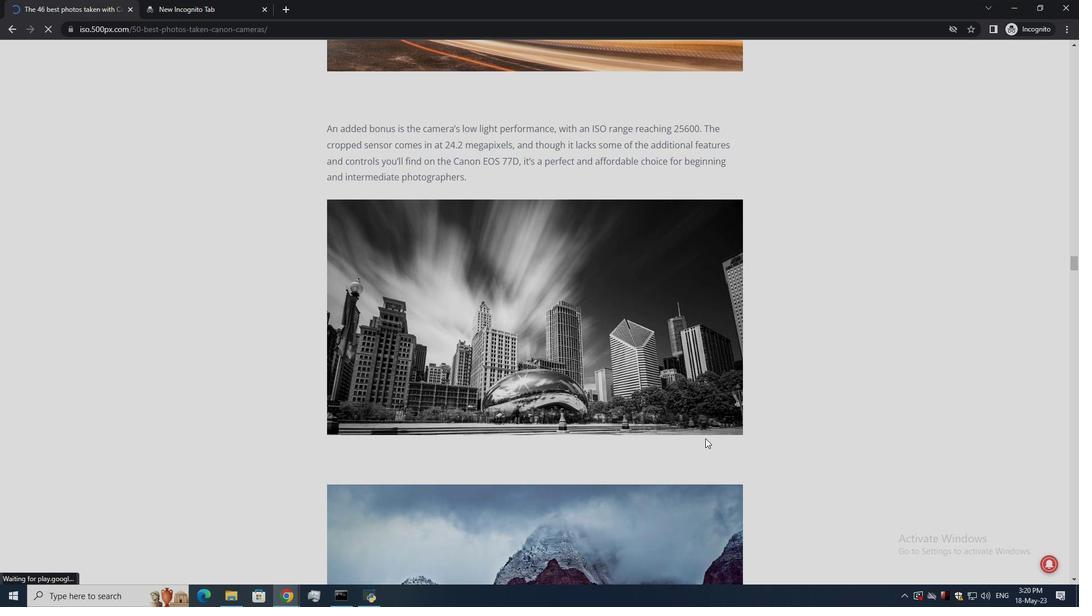 
Action: Mouse scrolled (705, 437) with delta (0, 0)
Screenshot: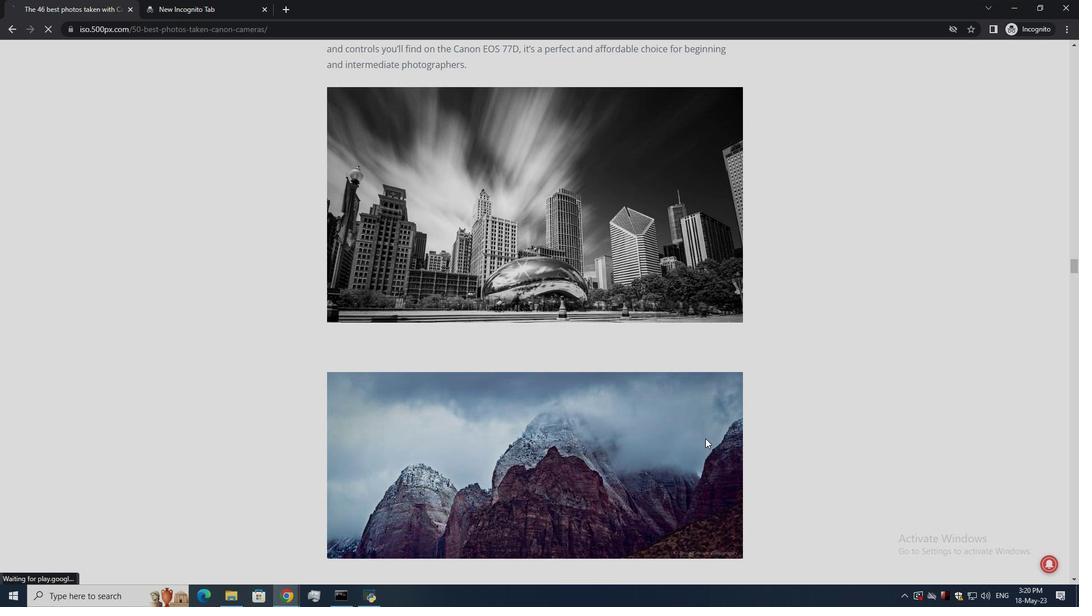 
Action: Mouse scrolled (705, 437) with delta (0, 0)
Screenshot: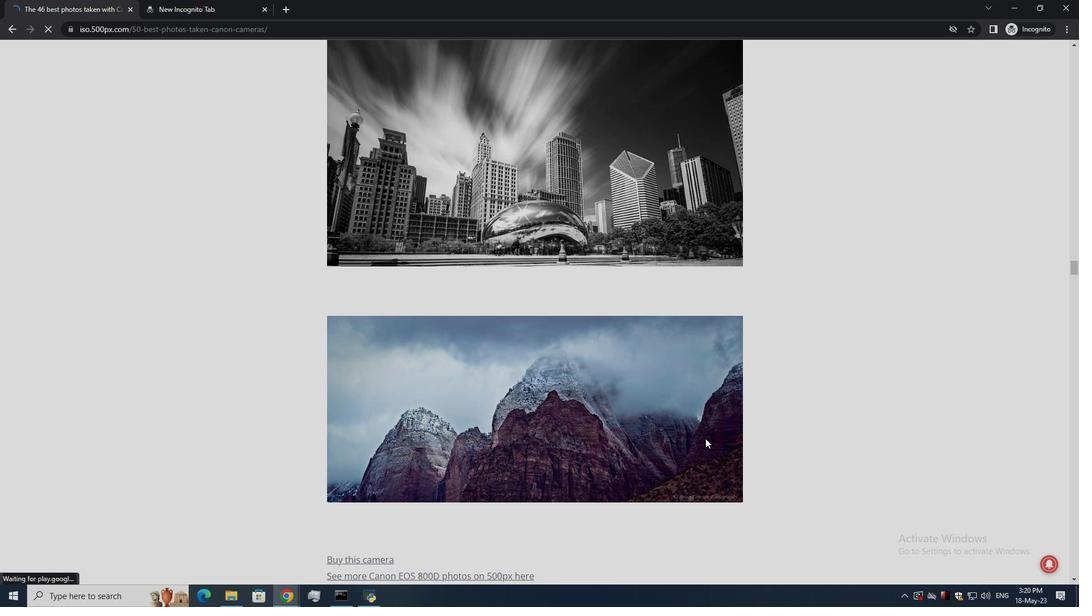 
Action: Mouse scrolled (705, 437) with delta (0, 0)
Screenshot: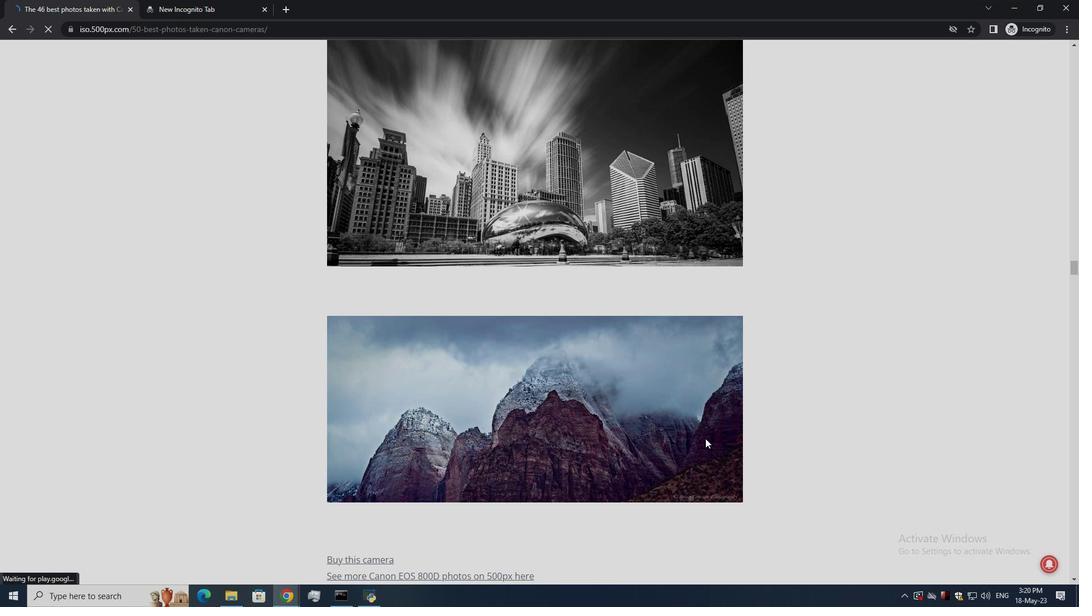 
Action: Mouse scrolled (705, 437) with delta (0, 0)
Screenshot: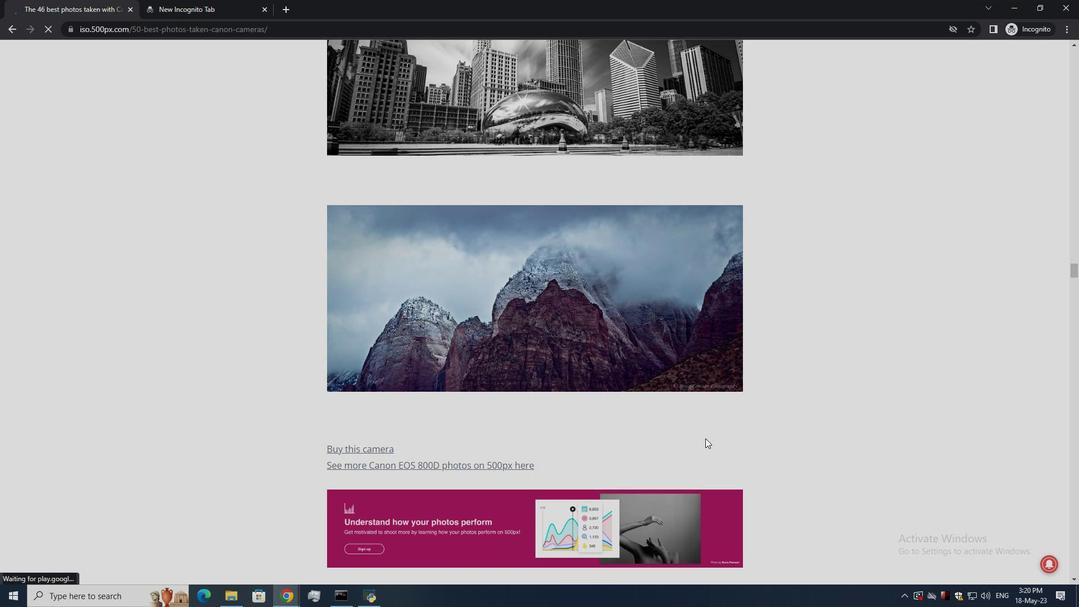 
Action: Mouse scrolled (705, 437) with delta (0, 0)
Screenshot: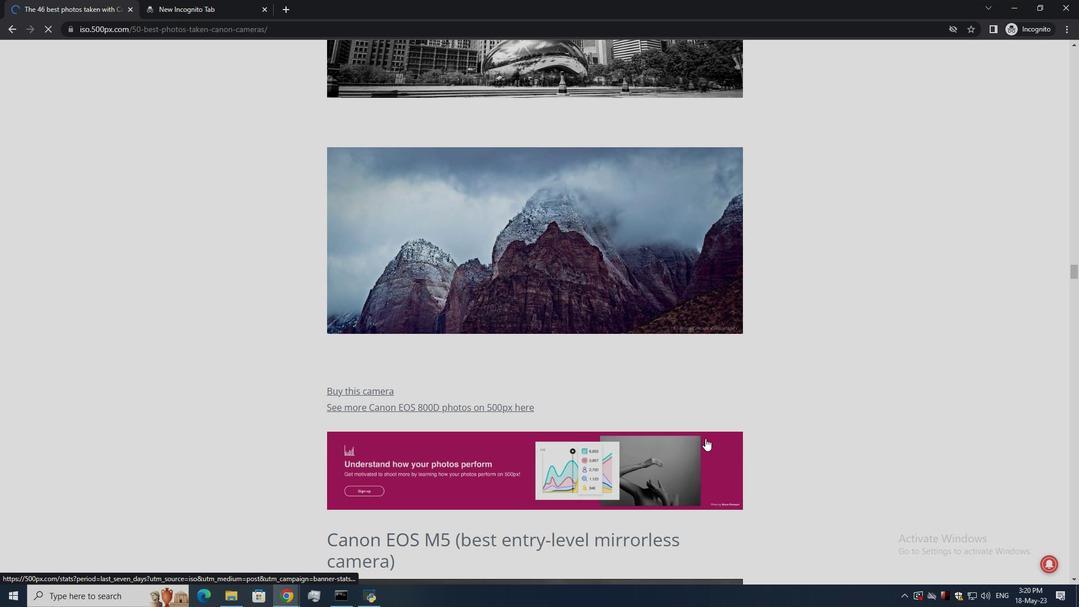 
Action: Mouse scrolled (705, 437) with delta (0, 0)
Screenshot: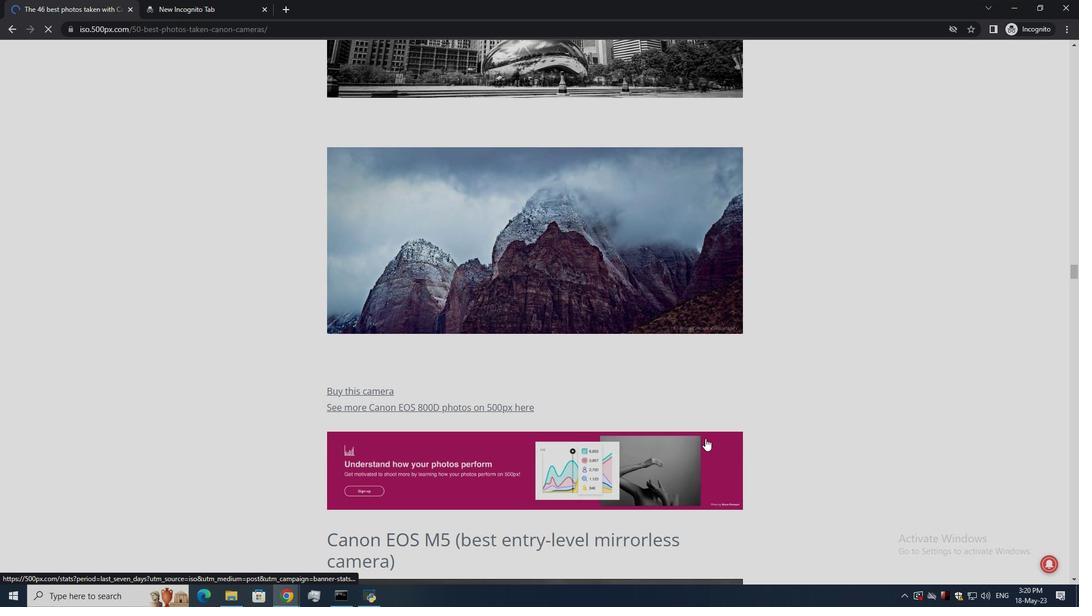
Action: Mouse scrolled (705, 437) with delta (0, 0)
Screenshot: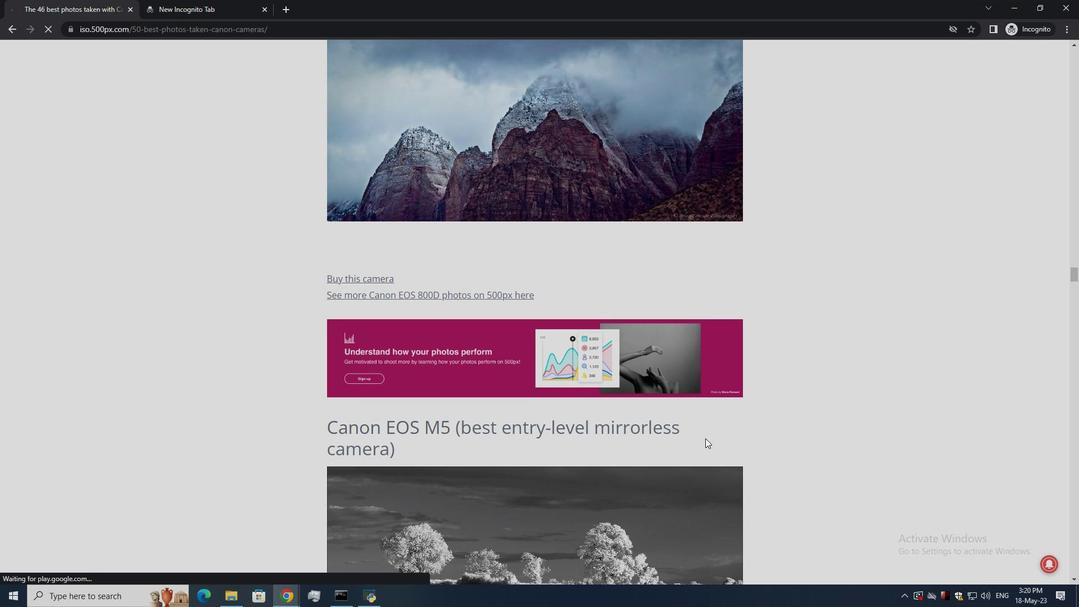 
Action: Mouse scrolled (705, 437) with delta (0, 0)
Screenshot: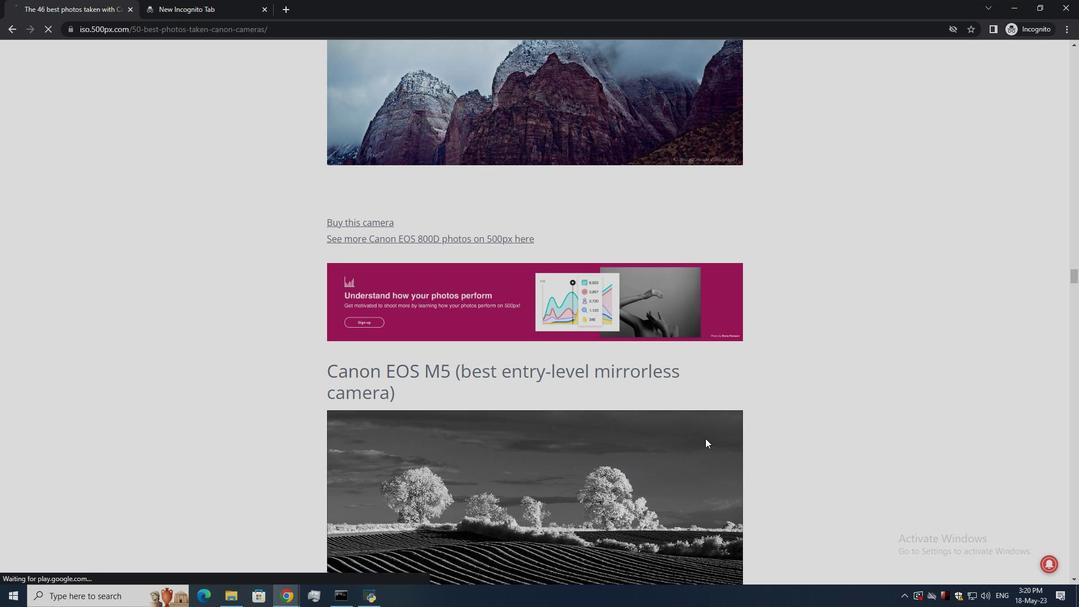 
Action: Mouse scrolled (705, 437) with delta (0, 0)
Screenshot: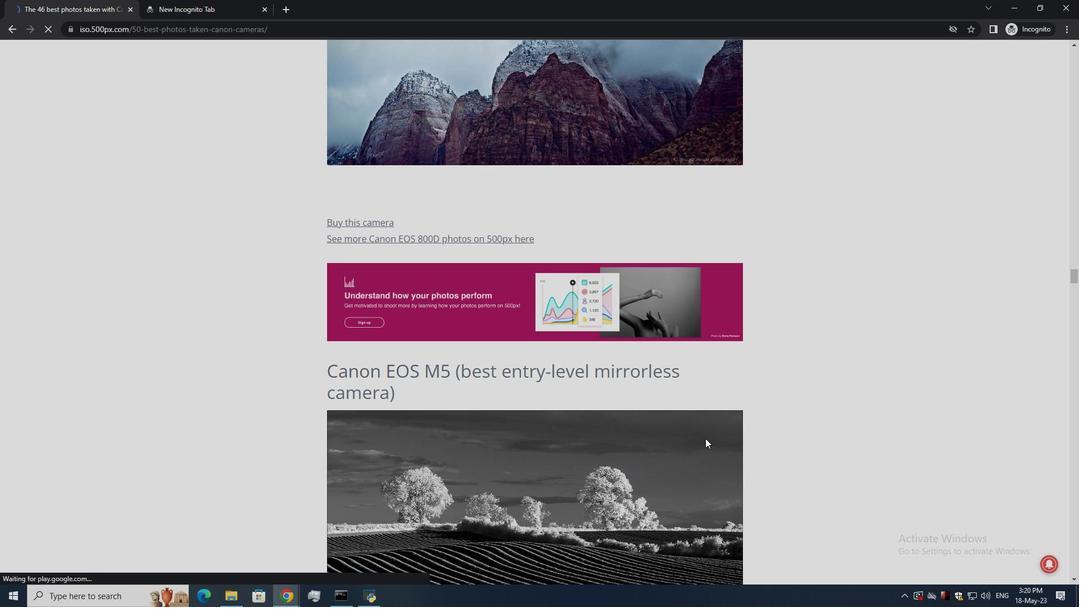 
Action: Mouse scrolled (705, 437) with delta (0, 0)
Screenshot: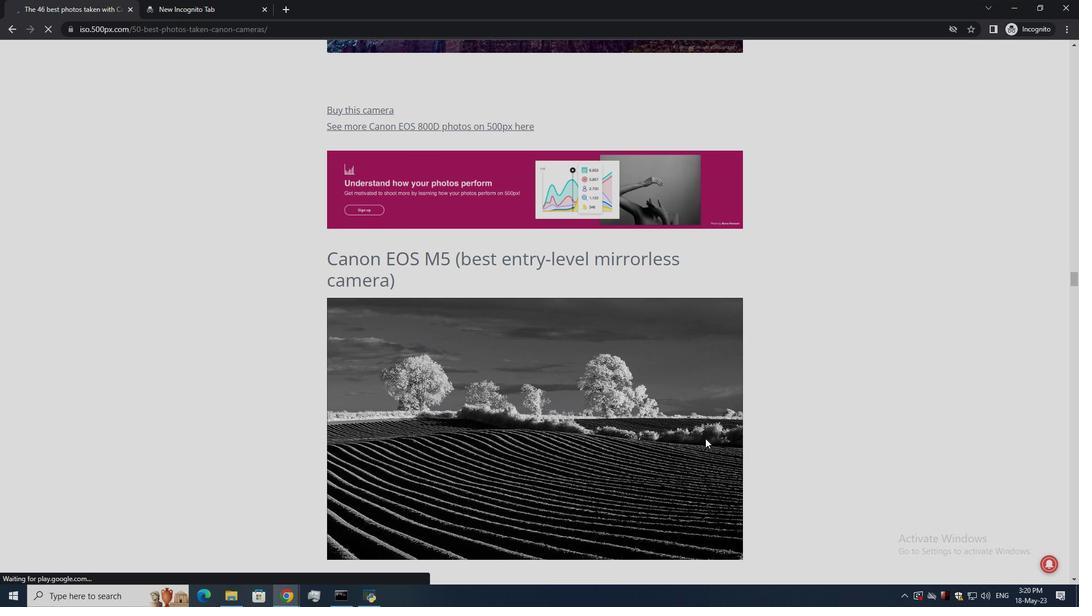 
Action: Mouse scrolled (705, 437) with delta (0, 0)
Screenshot: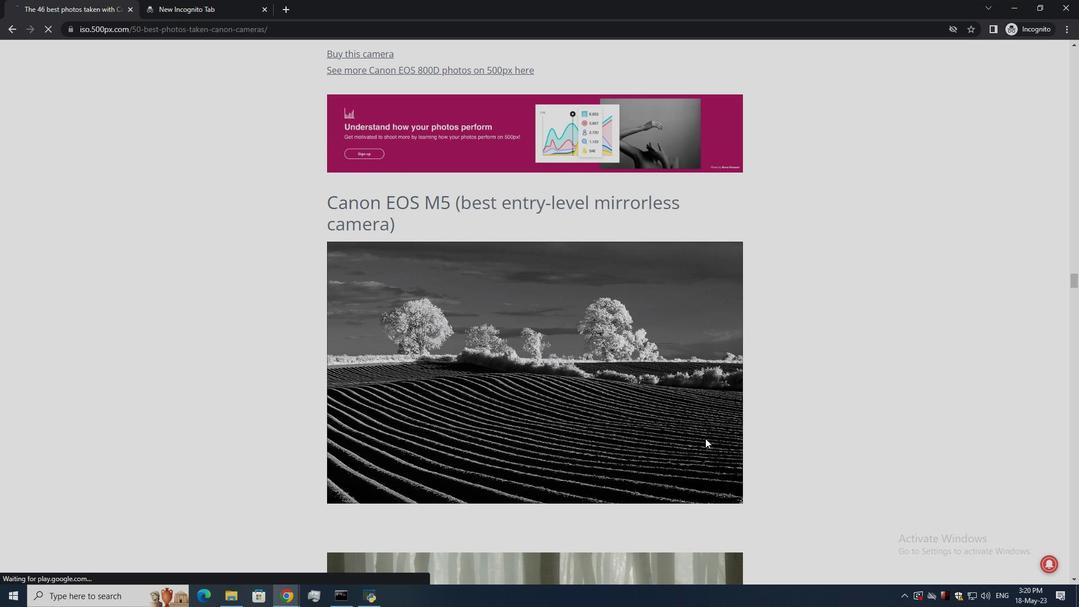 
Action: Mouse scrolled (705, 437) with delta (0, 0)
Screenshot: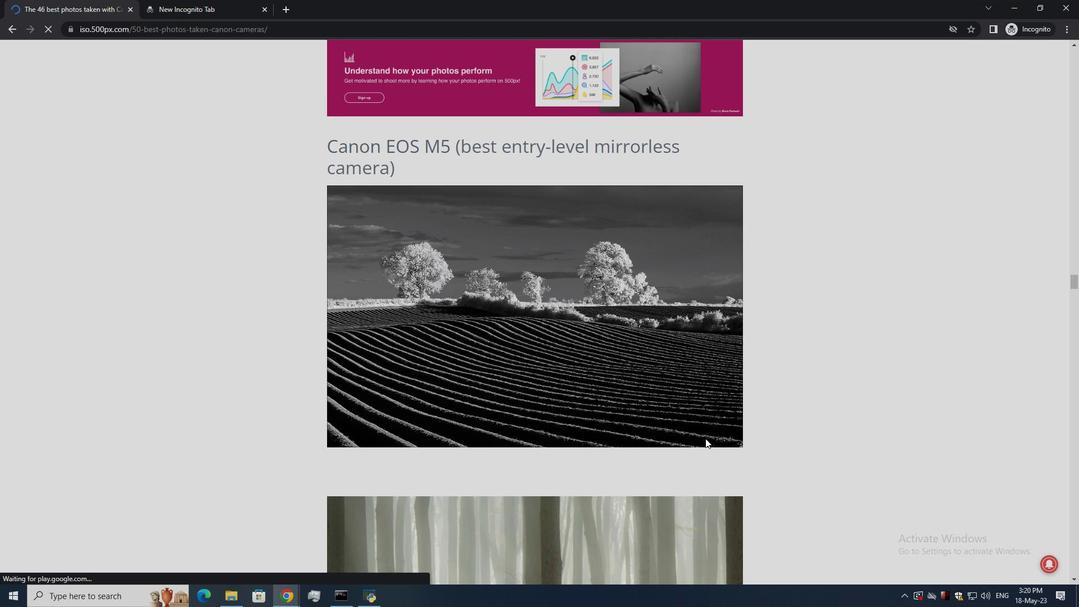 
Action: Mouse scrolled (705, 437) with delta (0, 0)
Screenshot: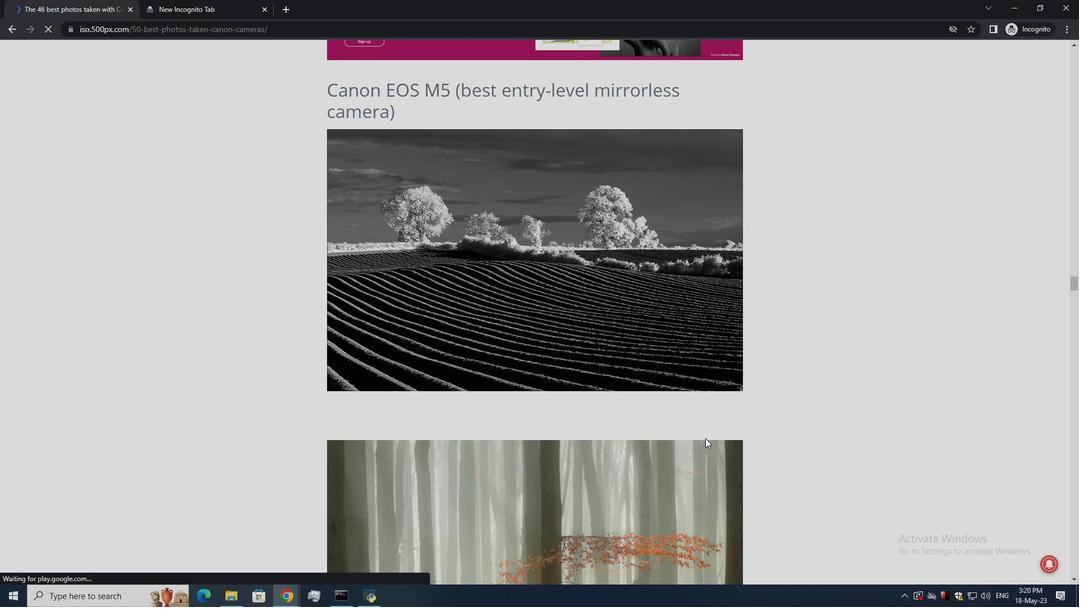 
Action: Mouse scrolled (705, 437) with delta (0, 0)
Screenshot: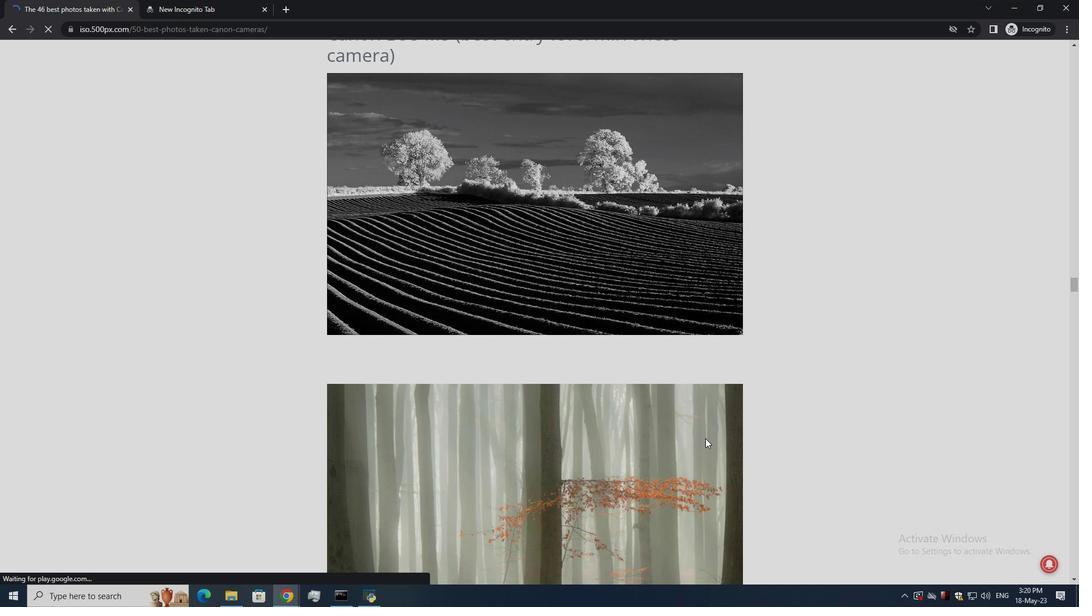 
Action: Mouse scrolled (705, 437) with delta (0, 0)
Screenshot: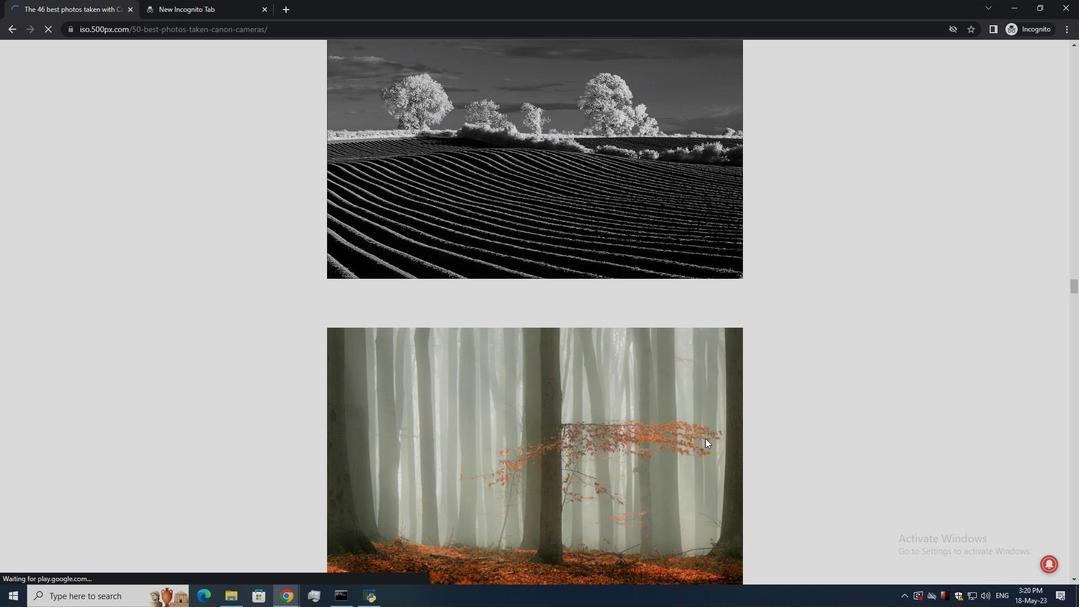 
Action: Mouse moved to (708, 438)
Screenshot: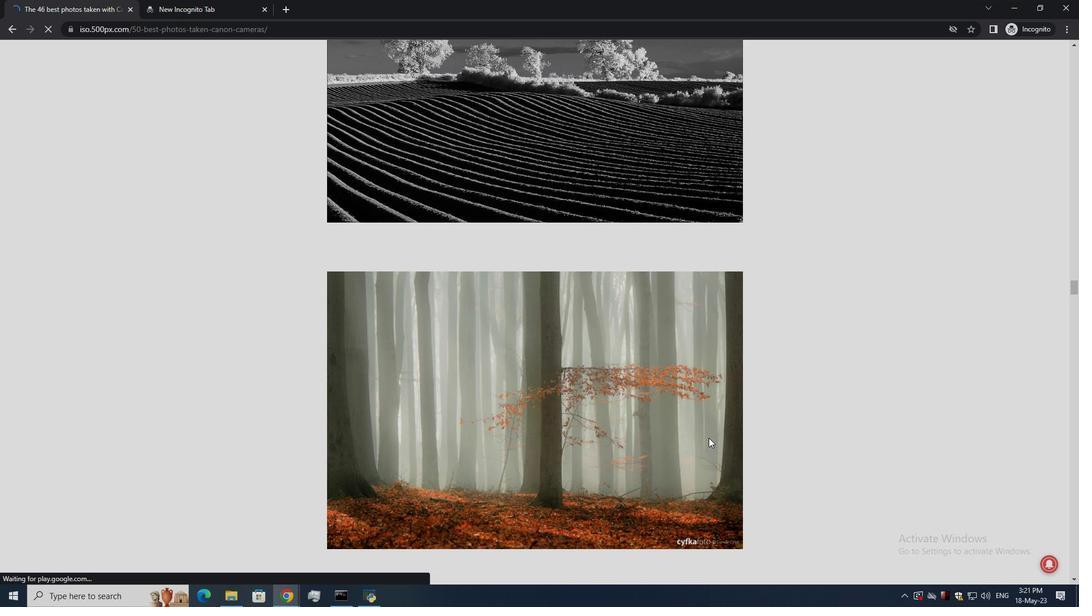 
Action: Mouse scrolled (708, 438) with delta (0, 0)
Screenshot: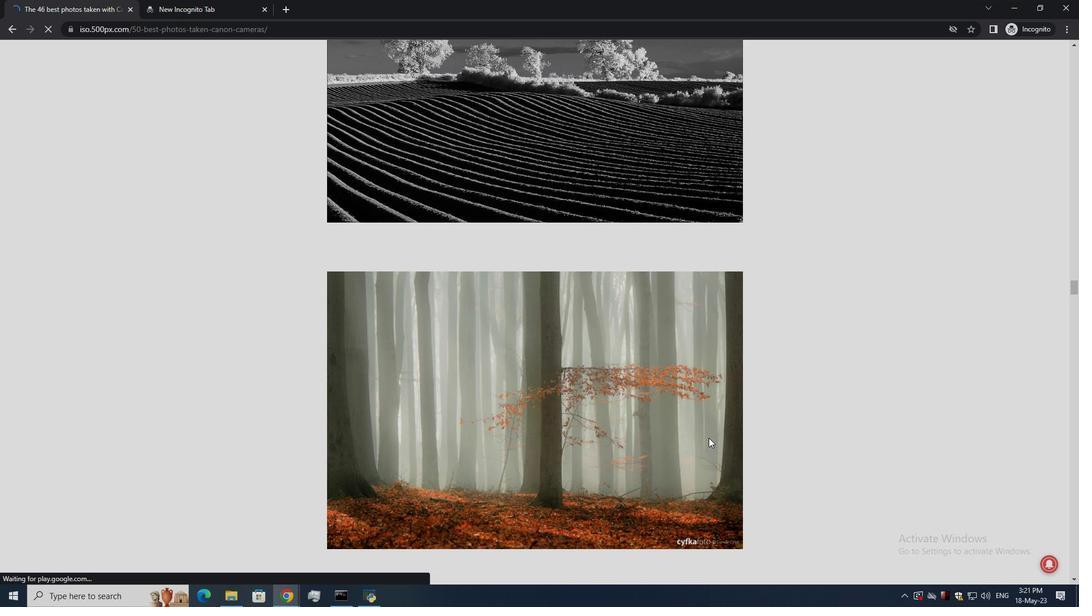 
Action: Mouse moved to (710, 439)
Screenshot: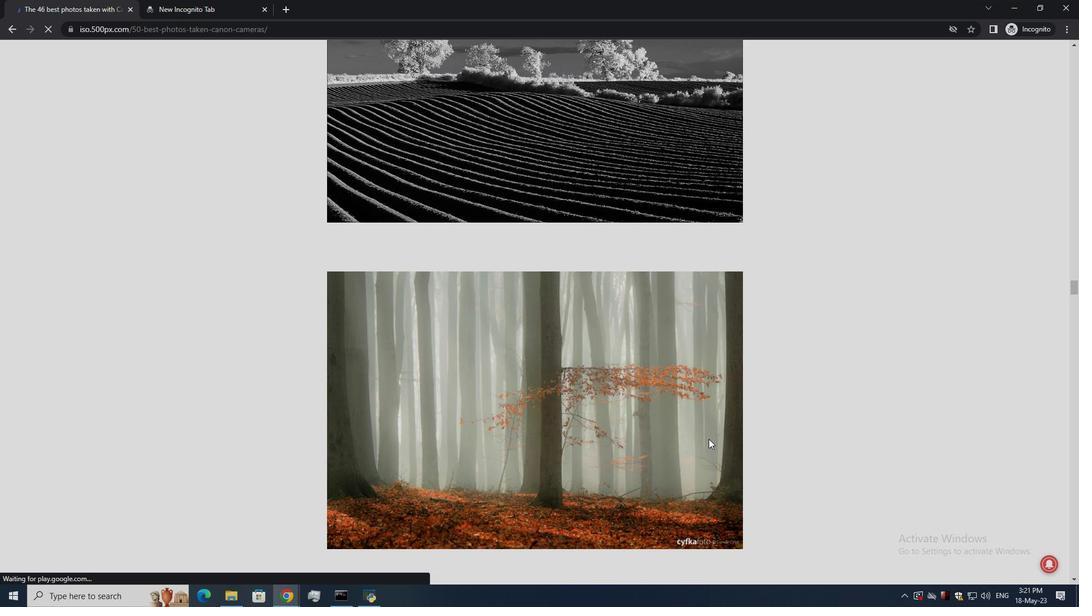 
Action: Mouse scrolled (710, 438) with delta (0, 0)
Screenshot: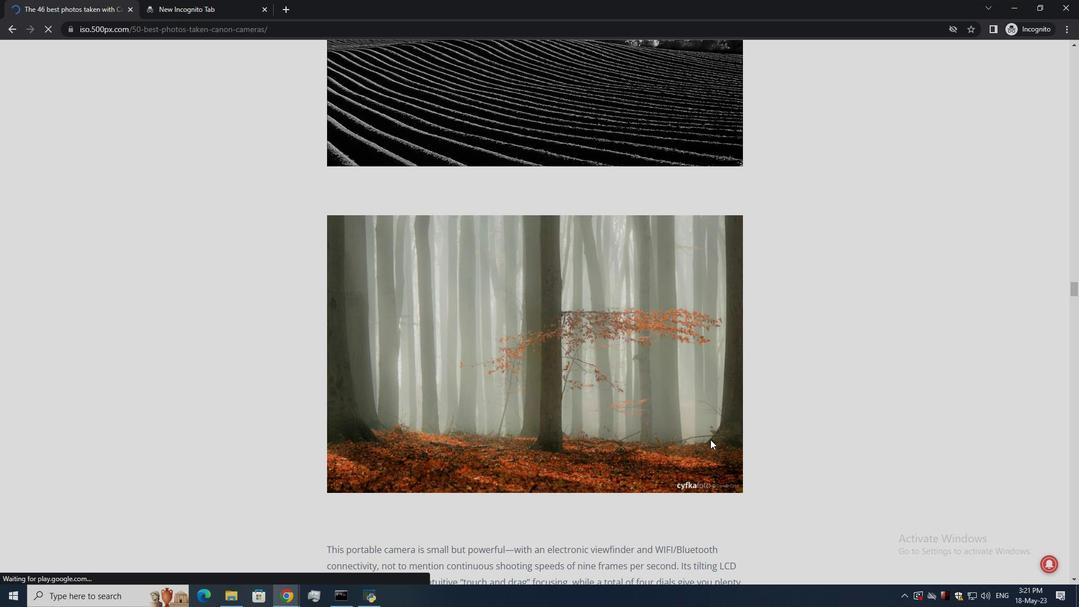 
Action: Mouse scrolled (710, 438) with delta (0, 0)
Screenshot: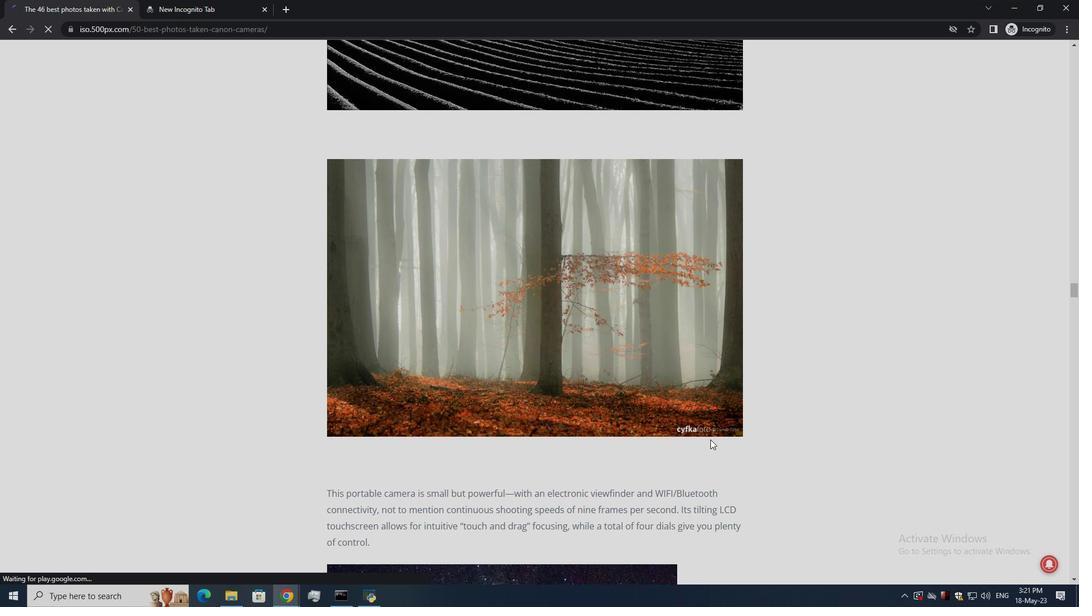 
Action: Mouse scrolled (710, 438) with delta (0, 0)
Screenshot: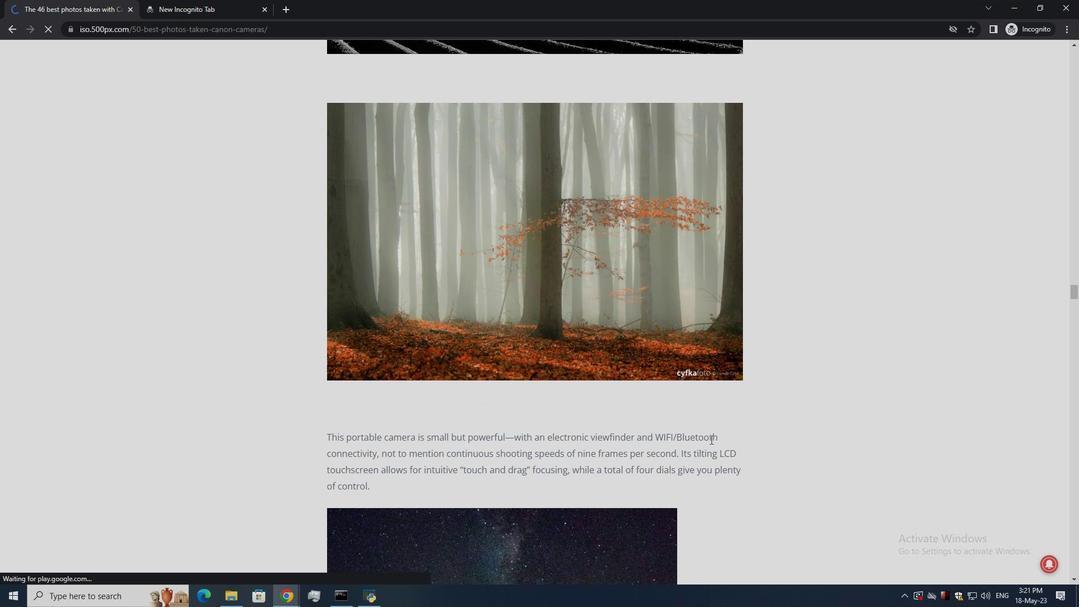 
Action: Mouse scrolled (710, 438) with delta (0, 0)
Screenshot: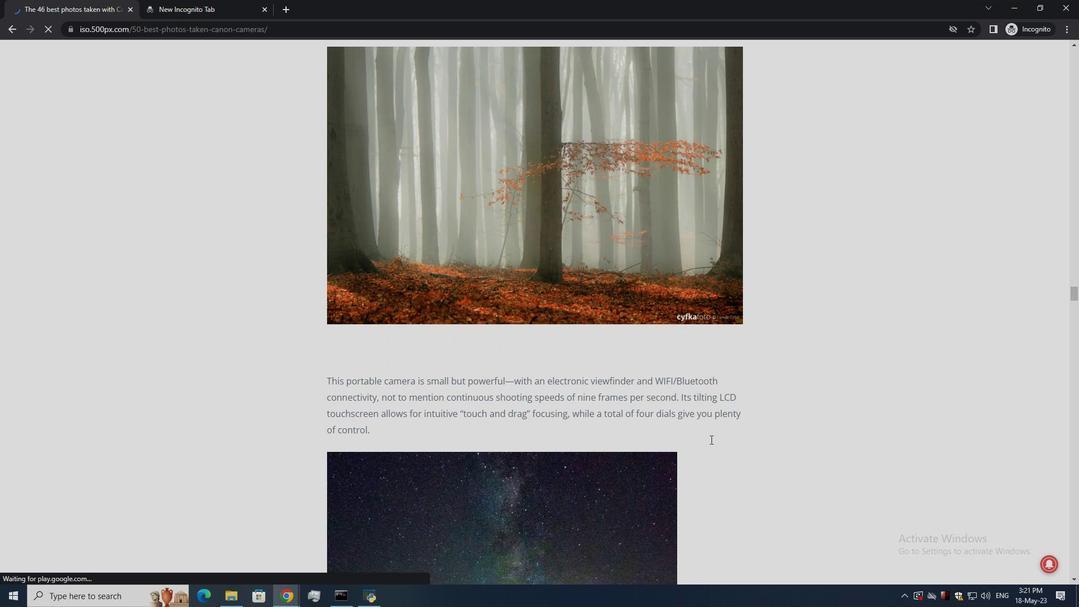 
Action: Mouse scrolled (710, 438) with delta (0, 0)
Screenshot: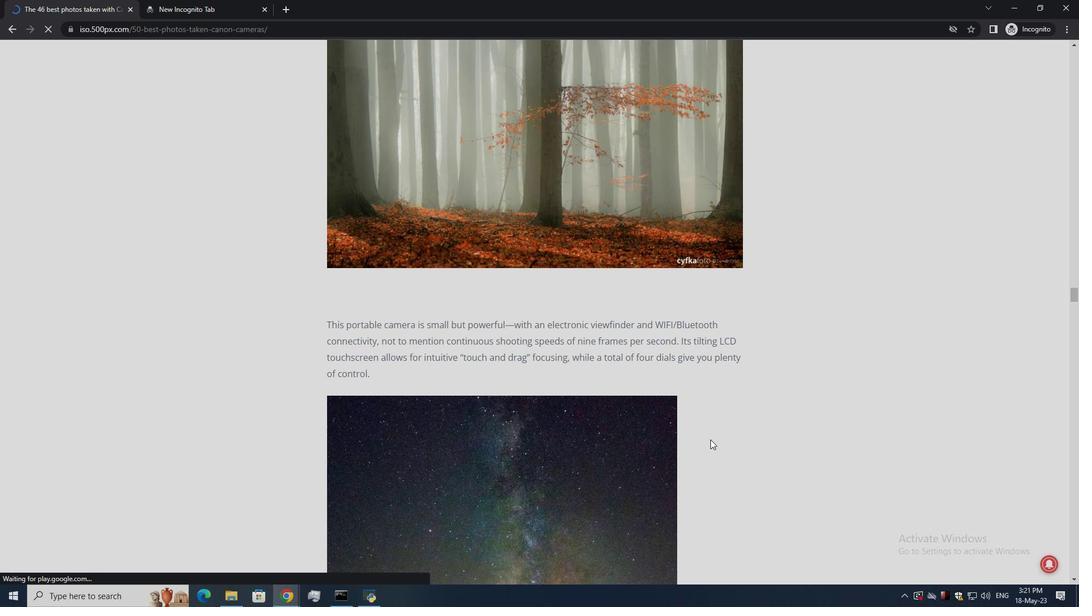 
Action: Mouse scrolled (710, 438) with delta (0, 0)
Screenshot: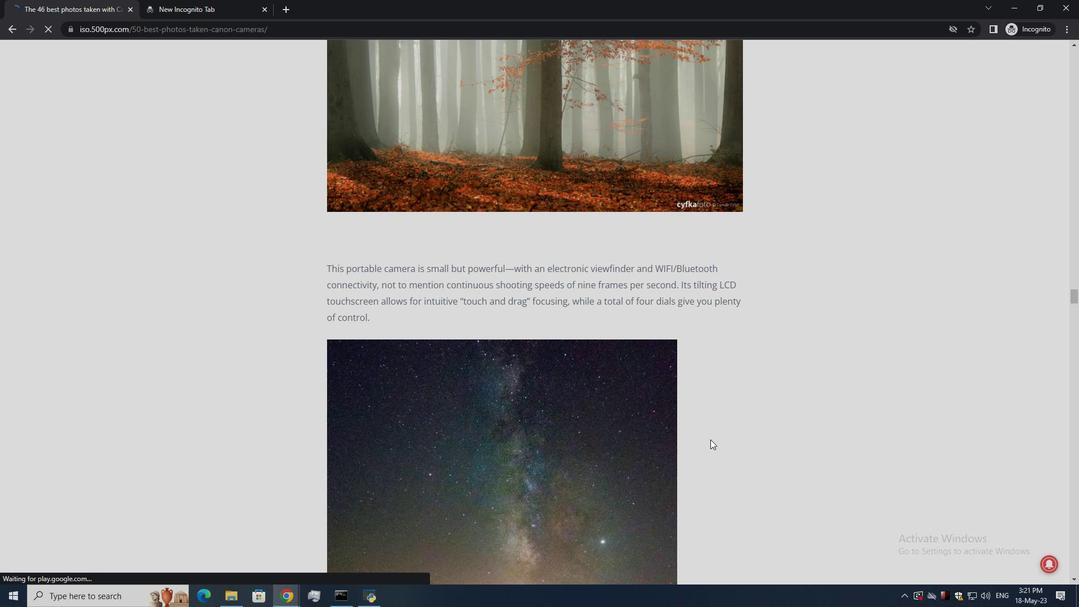 
Action: Mouse scrolled (710, 438) with delta (0, 0)
Screenshot: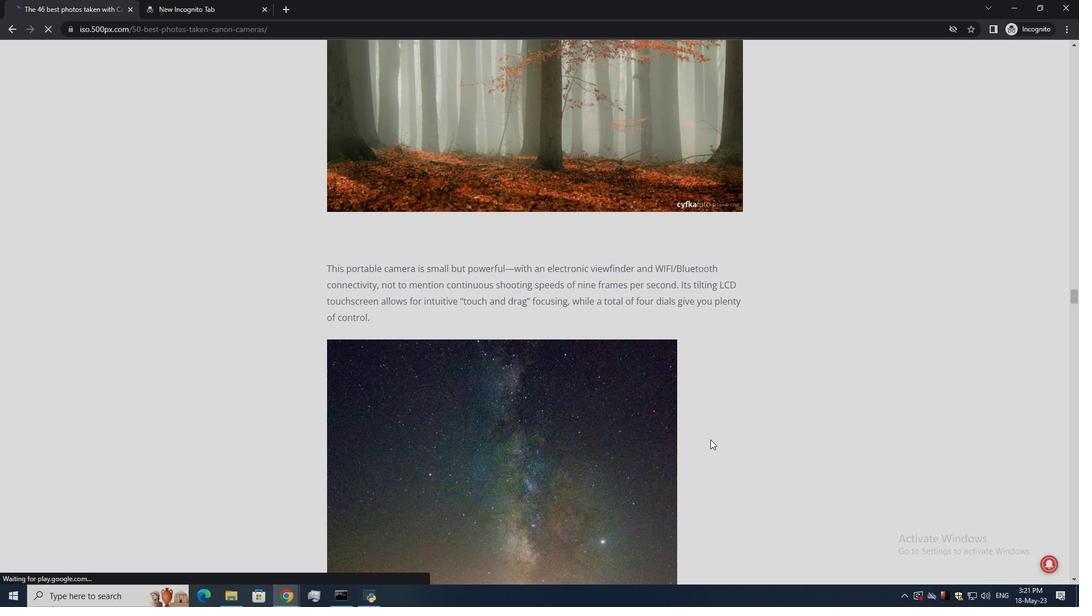 
Action: Mouse scrolled (710, 438) with delta (0, 0)
Screenshot: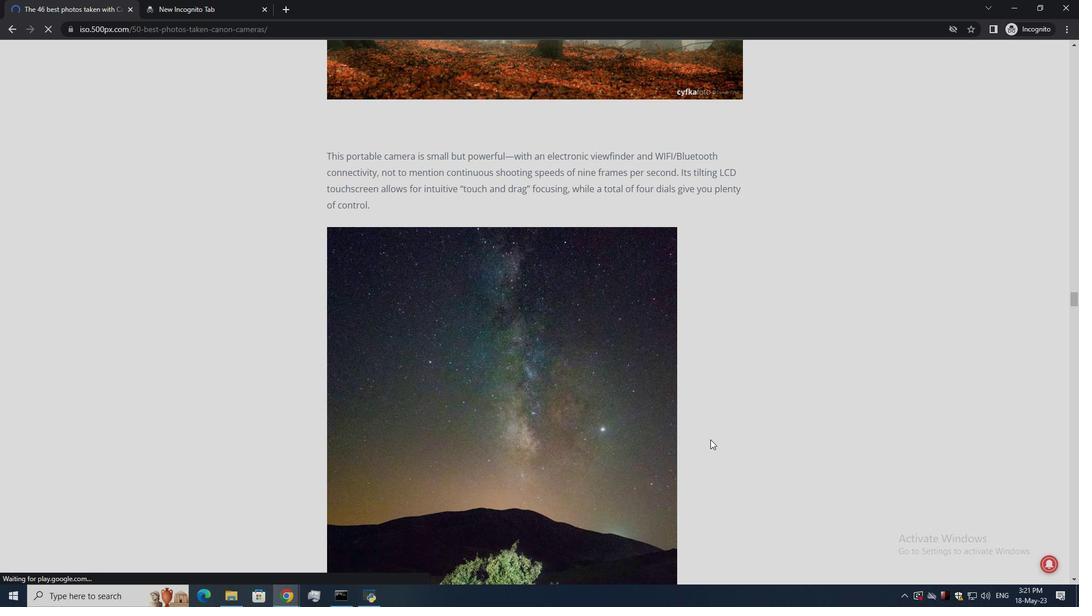 
Action: Mouse scrolled (710, 438) with delta (0, 0)
Screenshot: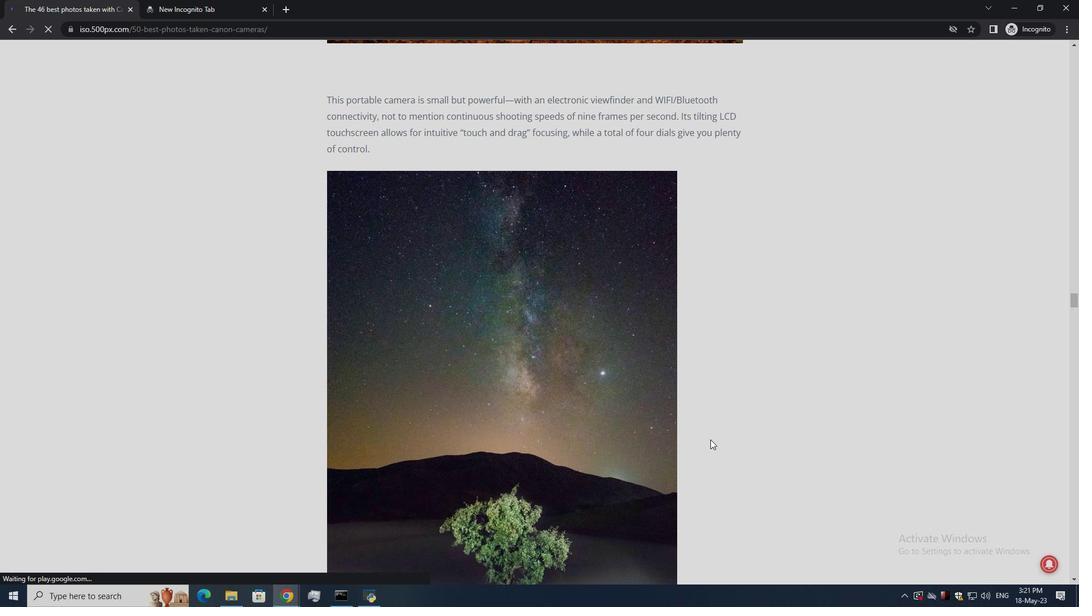 
Action: Mouse scrolled (710, 438) with delta (0, 0)
Screenshot: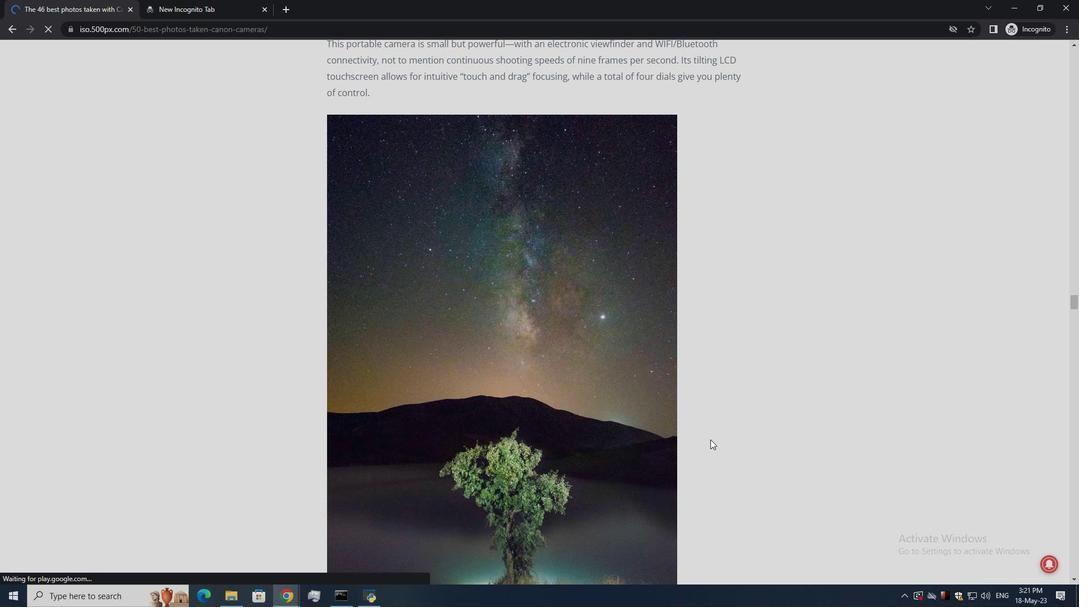 
Action: Mouse moved to (519, 288)
Screenshot: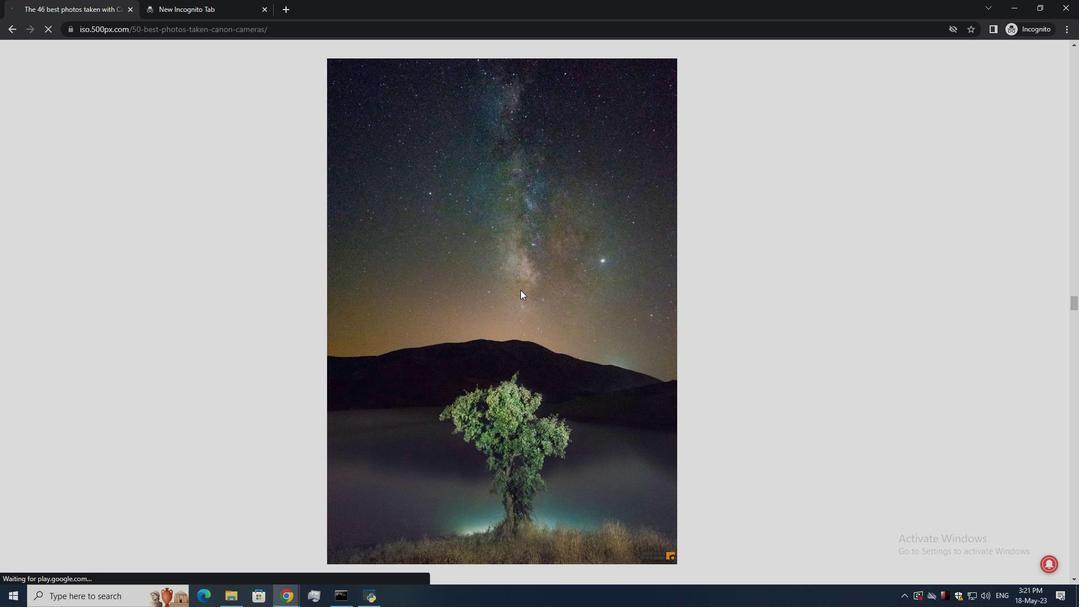 
Action: Mouse pressed right at (519, 288)
Screenshot: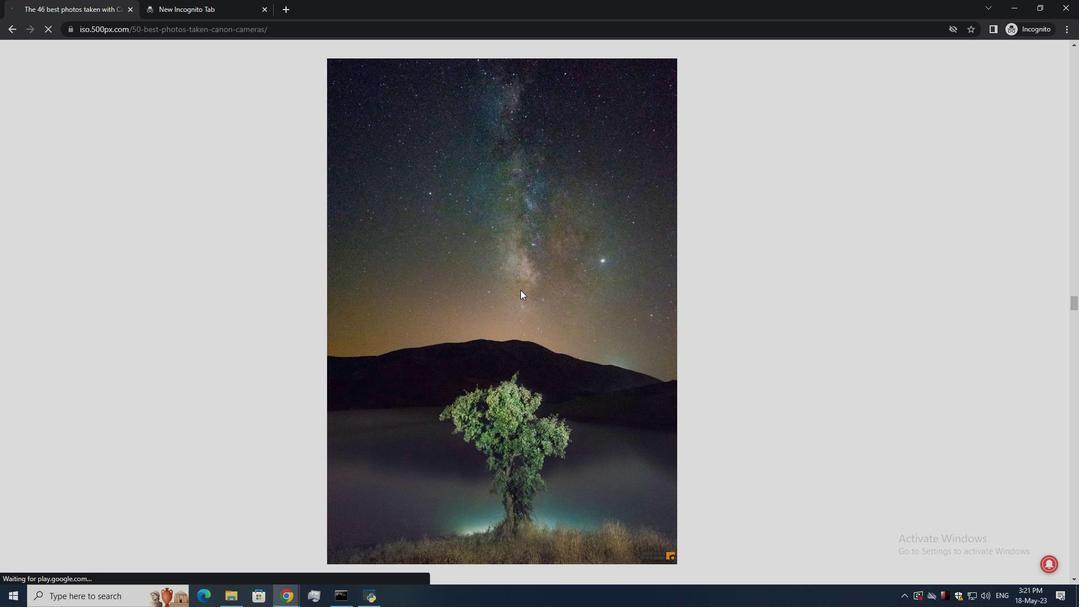 
Action: Mouse moved to (531, 300)
Screenshot: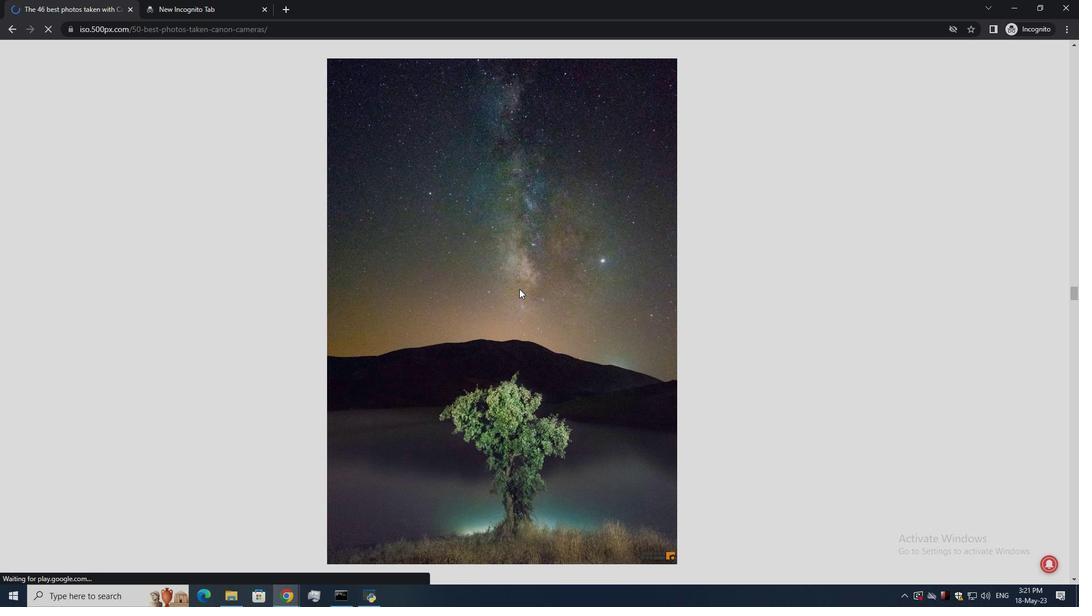 
Action: Mouse scrolled (531, 300) with delta (0, 0)
Screenshot: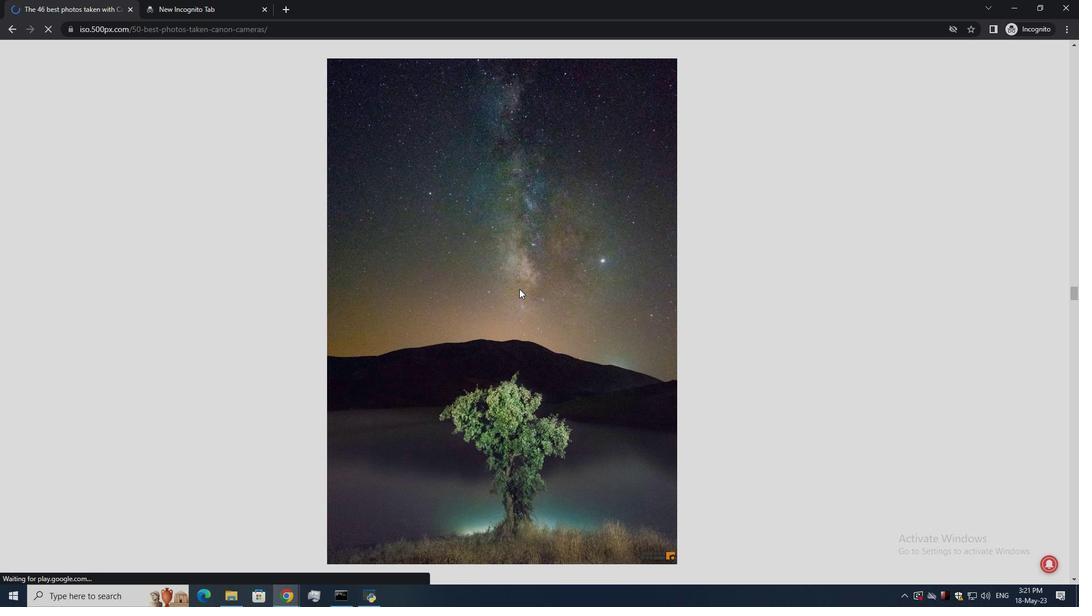 
Action: Mouse moved to (531, 301)
Screenshot: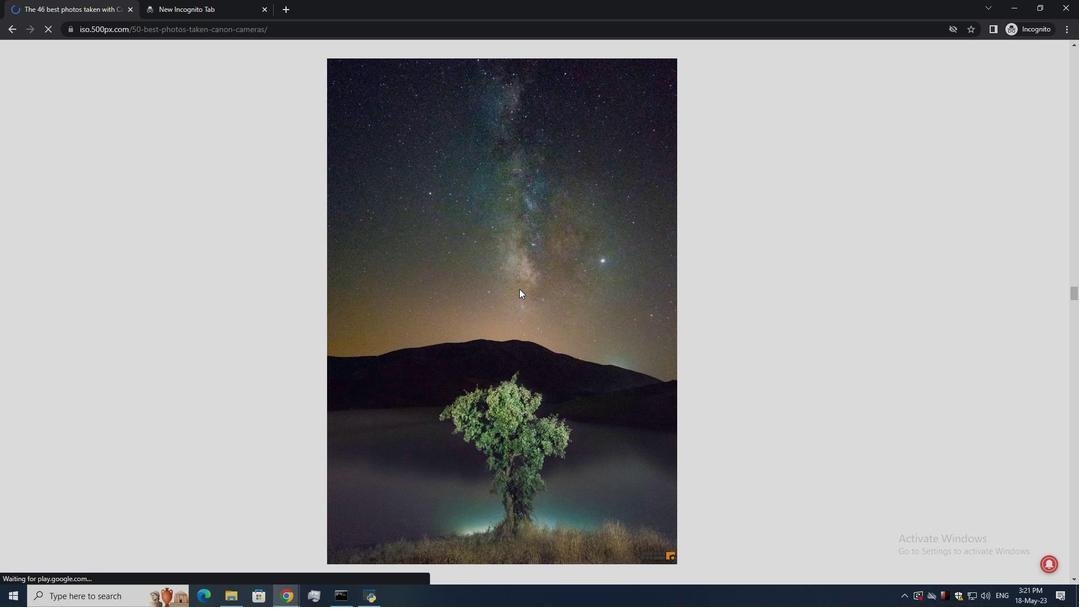 
Action: Mouse scrolled (531, 300) with delta (0, 0)
Screenshot: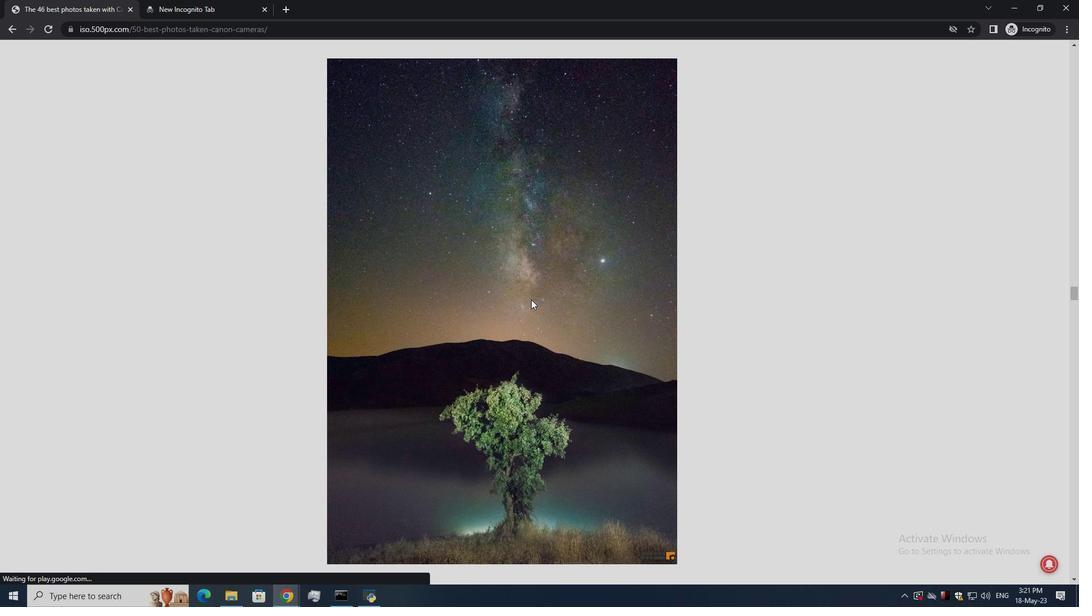 
Action: Mouse scrolled (531, 300) with delta (0, 0)
Screenshot: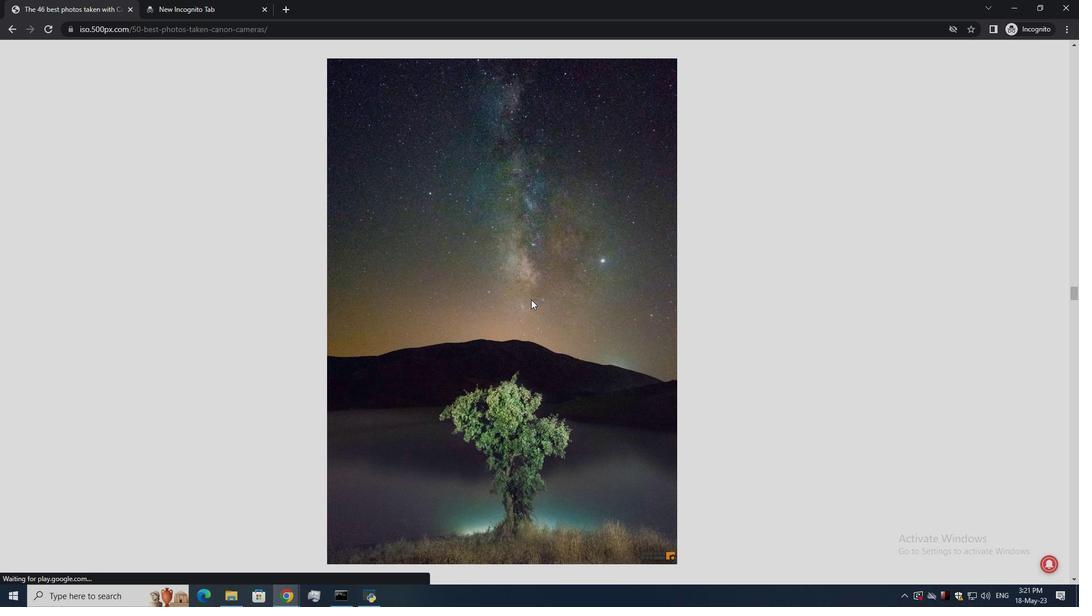 
Action: Mouse moved to (533, 304)
Screenshot: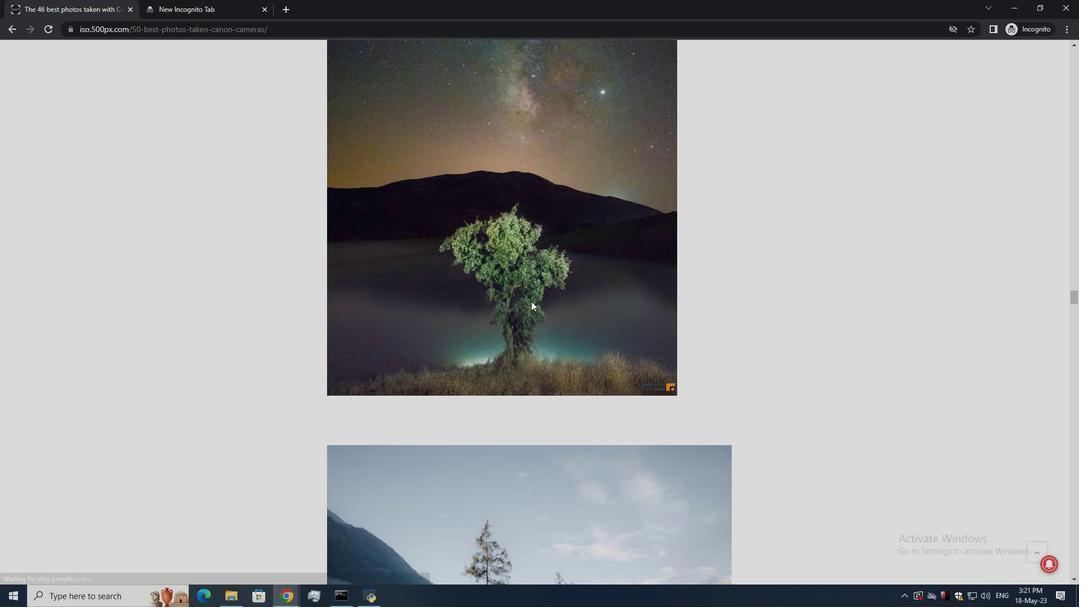 
Action: Mouse scrolled (533, 303) with delta (0, 0)
Screenshot: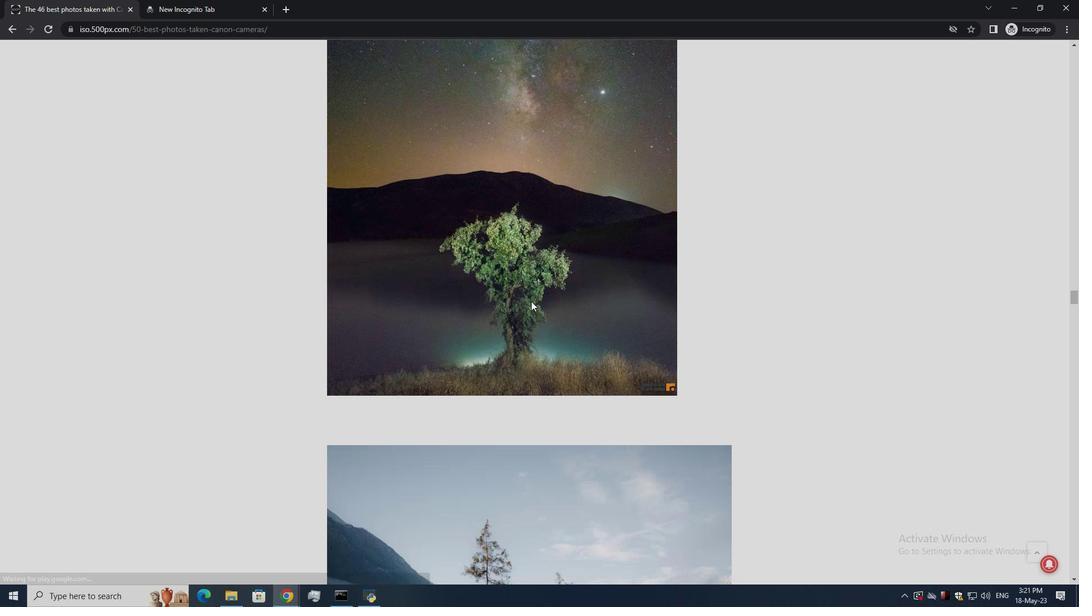 
Action: Mouse moved to (538, 313)
Screenshot: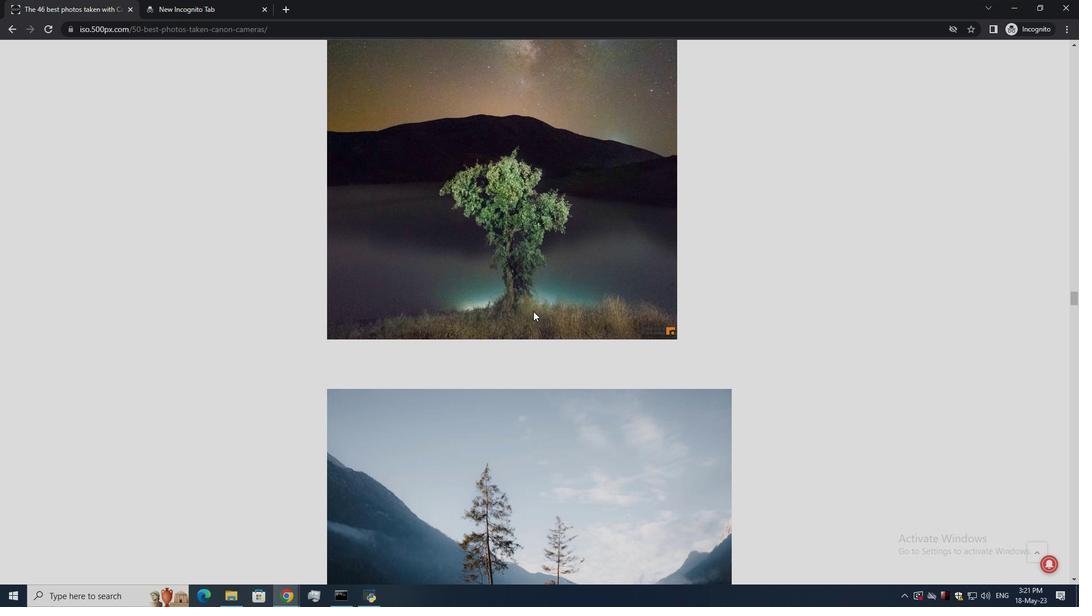 
Action: Mouse scrolled (538, 313) with delta (0, 0)
Screenshot: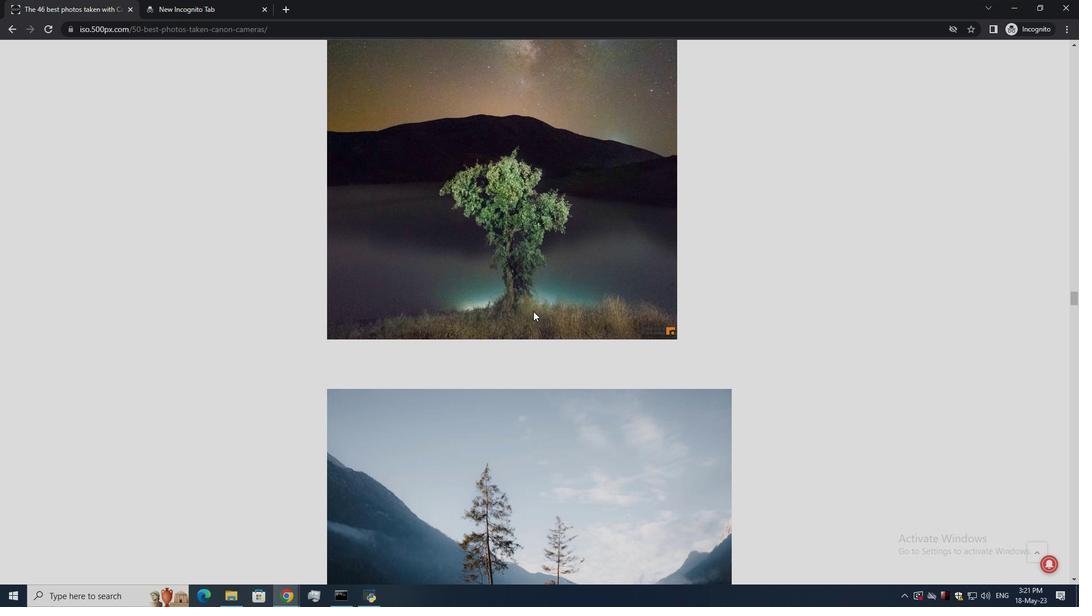 
Action: Mouse scrolled (538, 314) with delta (0, 0)
Screenshot: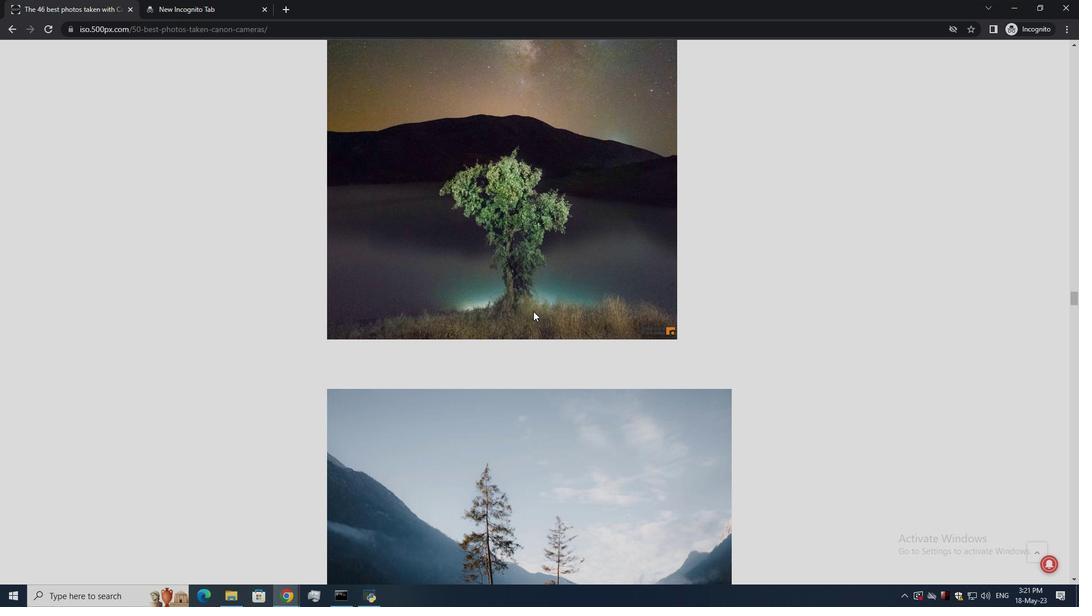
Action: Mouse scrolled (538, 313) with delta (0, 0)
Screenshot: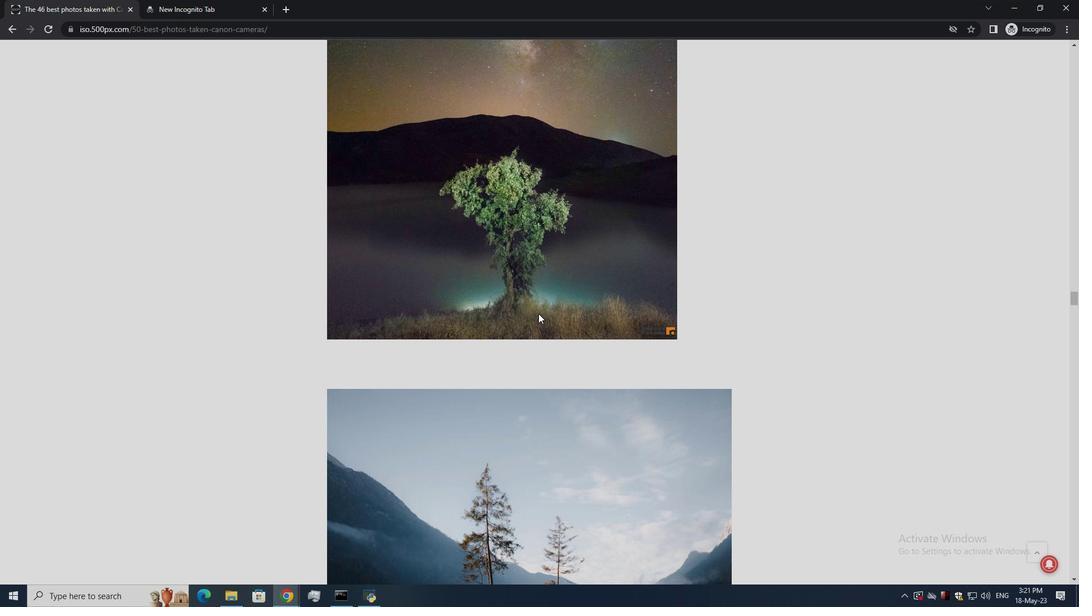
Action: Mouse scrolled (538, 313) with delta (0, 0)
Screenshot: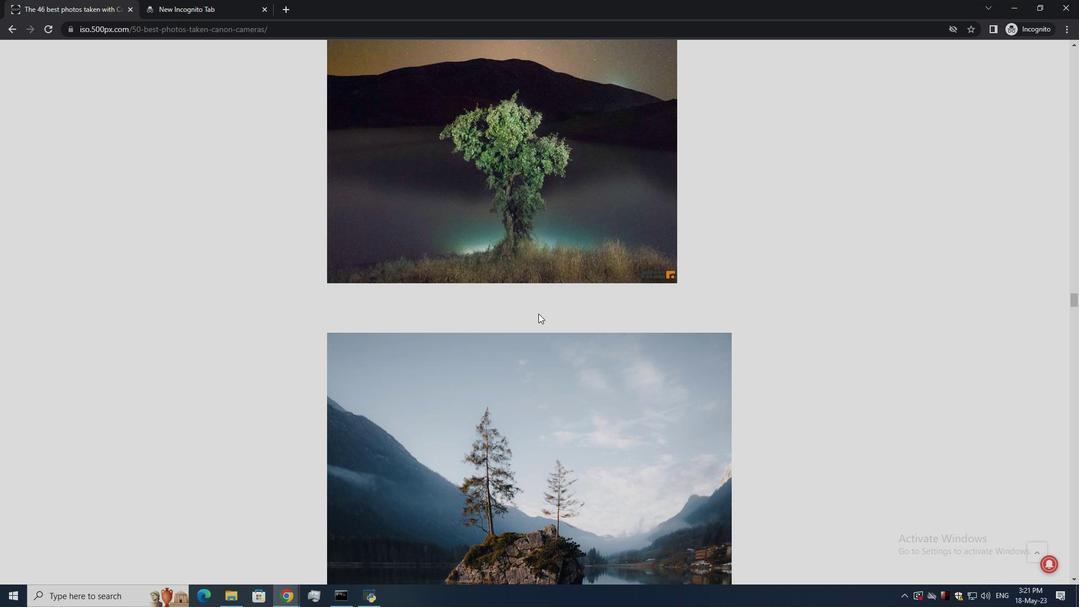 
Action: Mouse scrolled (538, 314) with delta (0, 0)
